Task: Search for novels in English on Flipkart and add interesting ones to your wishlist.
Action: Mouse pressed left at (282, 50)
Screenshot: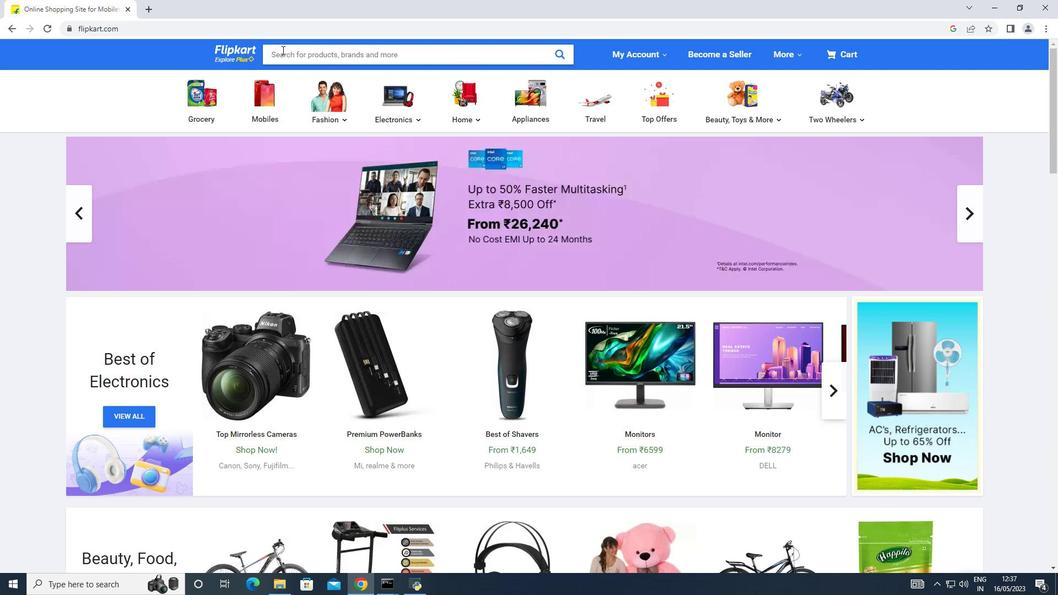 
Action: Key pressed <Key.shift>Novels
Screenshot: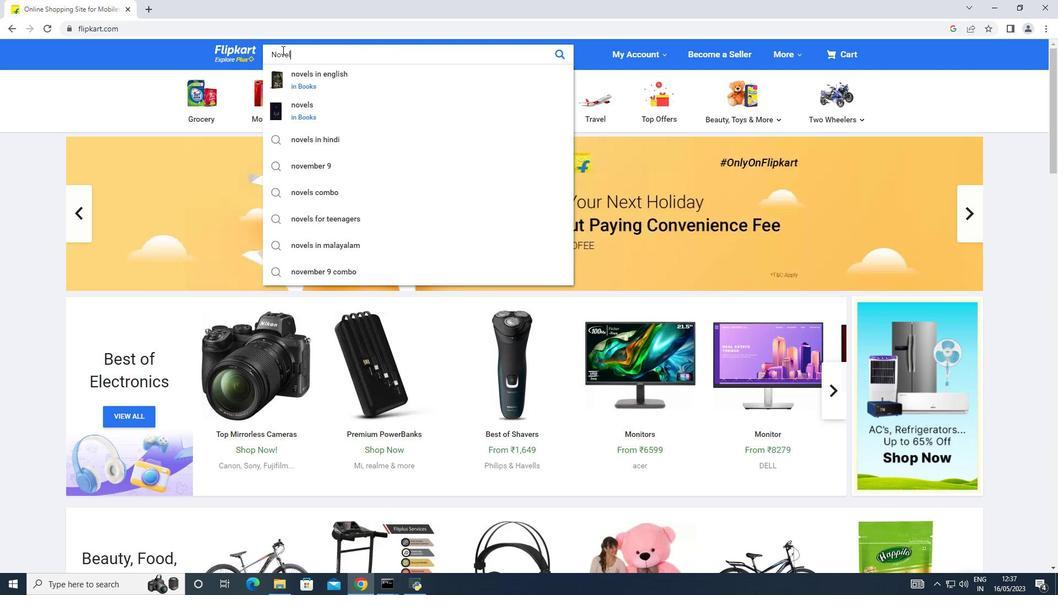 
Action: Mouse moved to (310, 74)
Screenshot: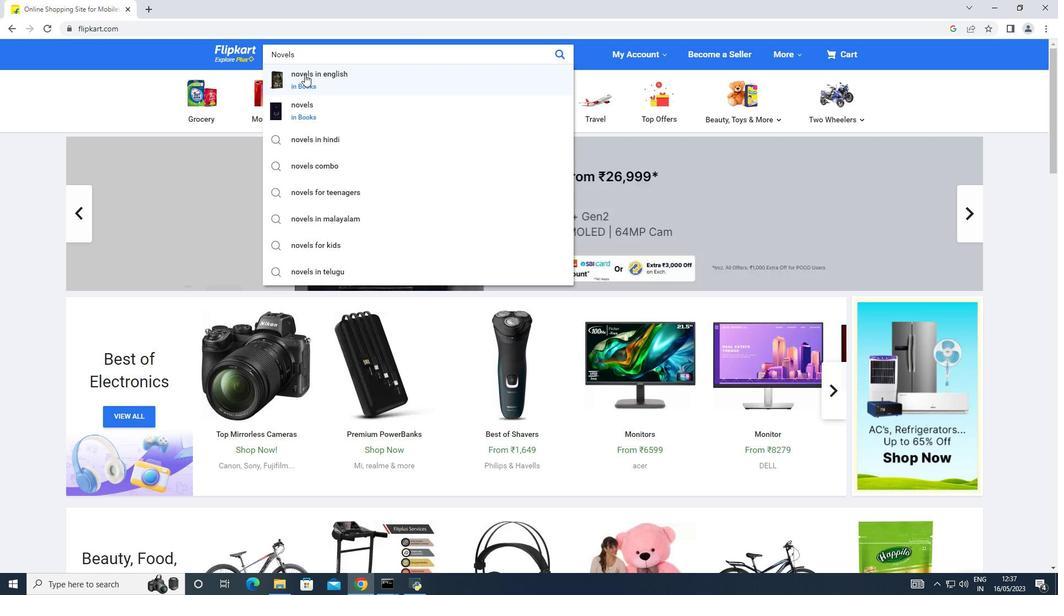 
Action: Mouse pressed left at (310, 74)
Screenshot: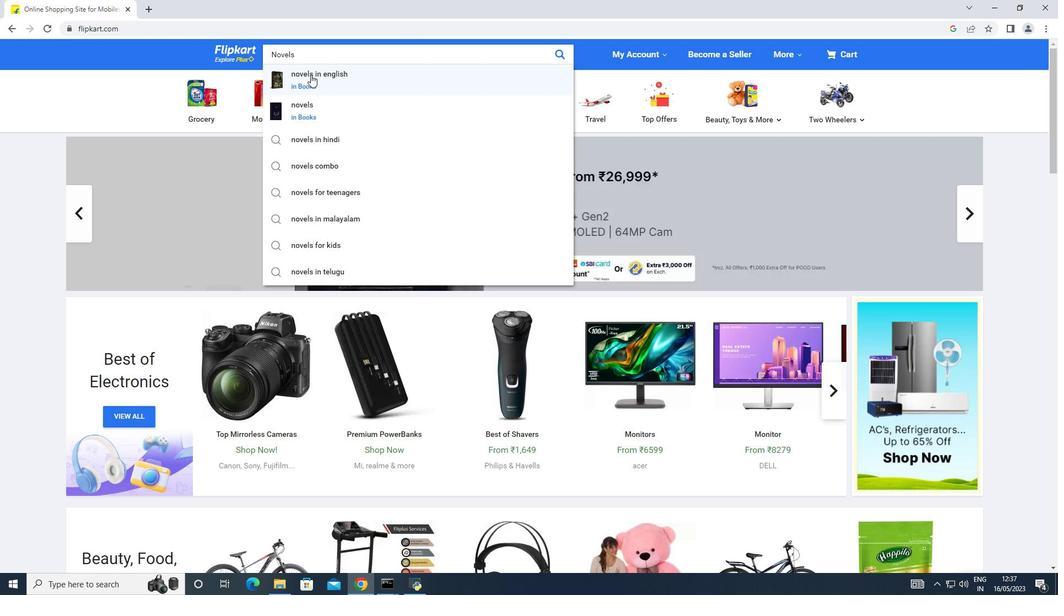 
Action: Mouse moved to (359, 207)
Screenshot: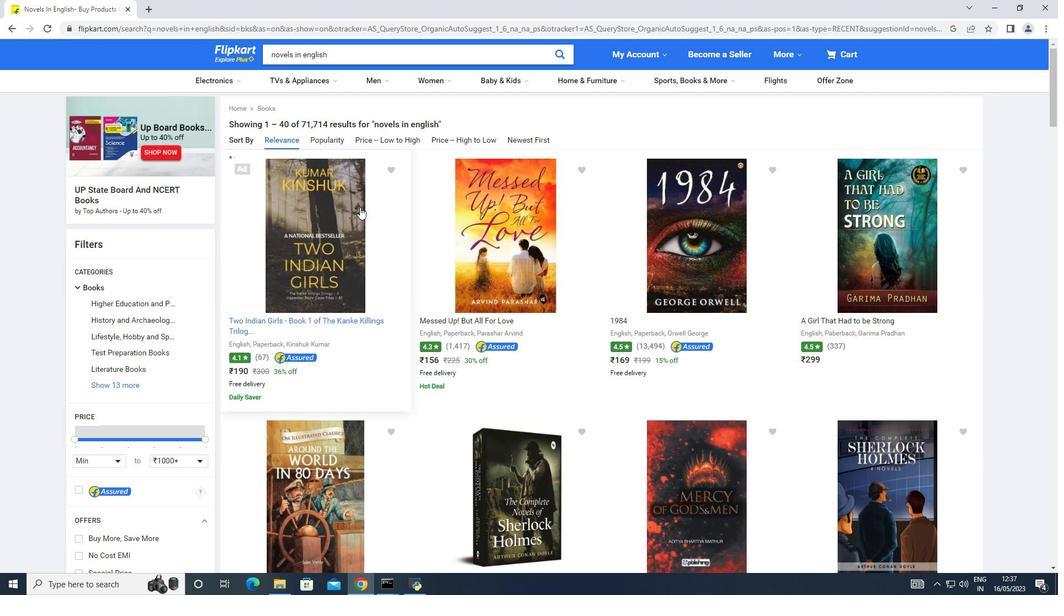 
Action: Mouse scrolled (359, 207) with delta (0, 0)
Screenshot: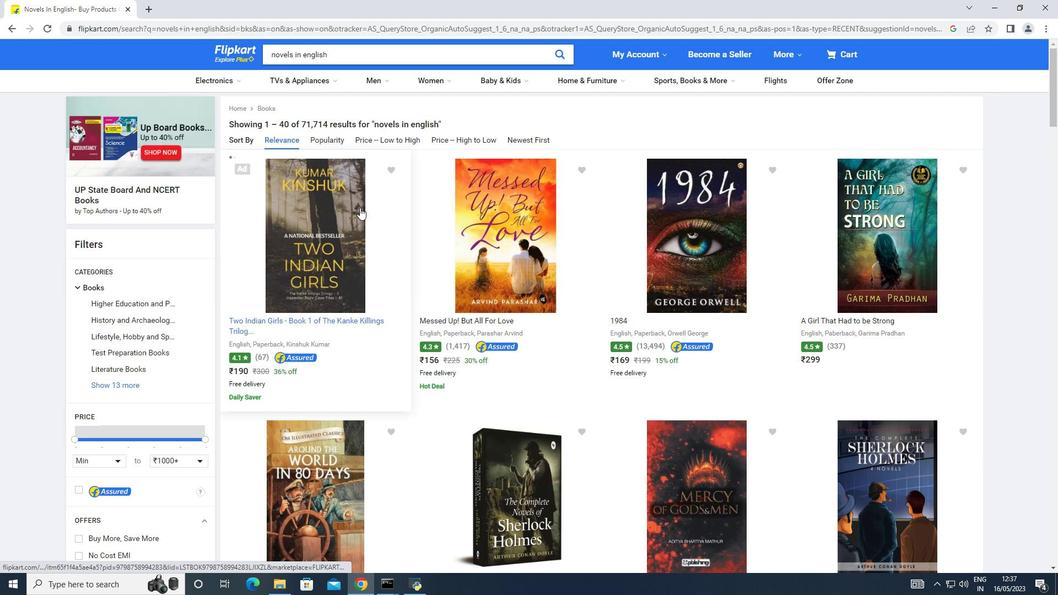 
Action: Mouse scrolled (359, 207) with delta (0, 0)
Screenshot: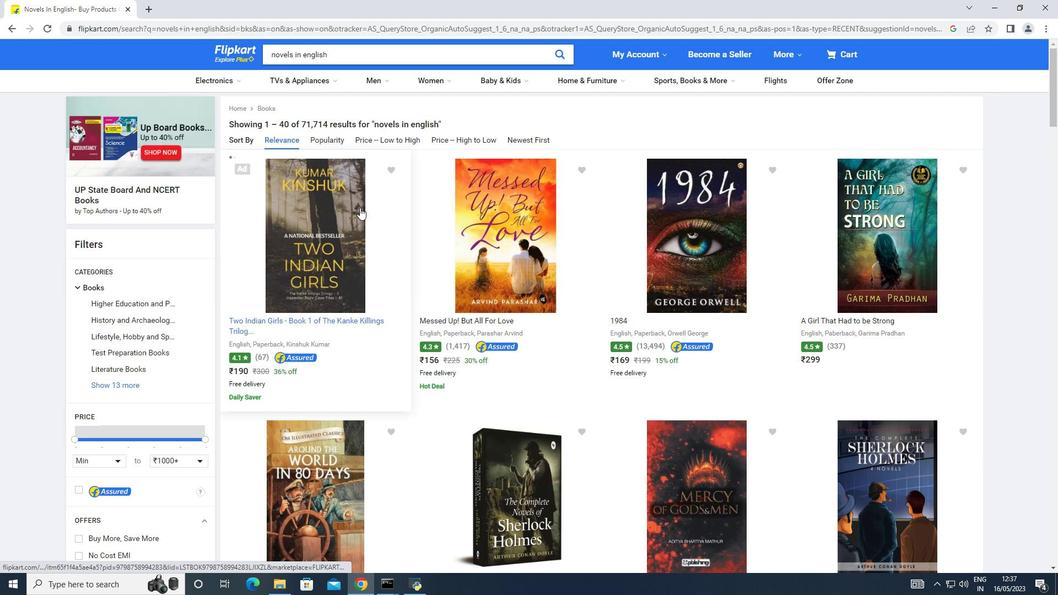 
Action: Mouse scrolled (359, 207) with delta (0, 0)
Screenshot: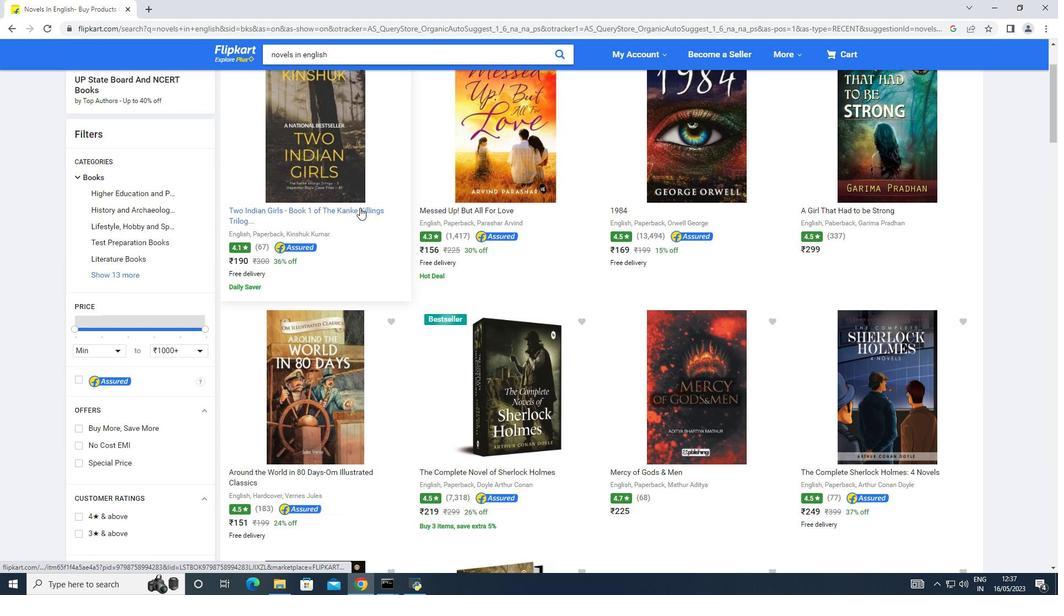 
Action: Mouse scrolled (359, 207) with delta (0, 0)
Screenshot: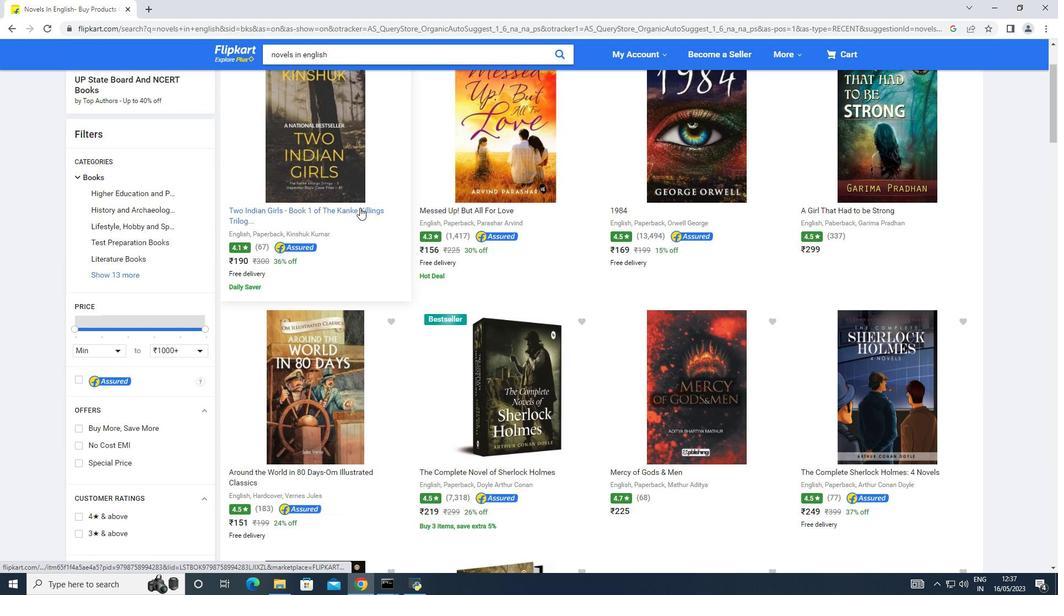 
Action: Mouse scrolled (359, 207) with delta (0, 0)
Screenshot: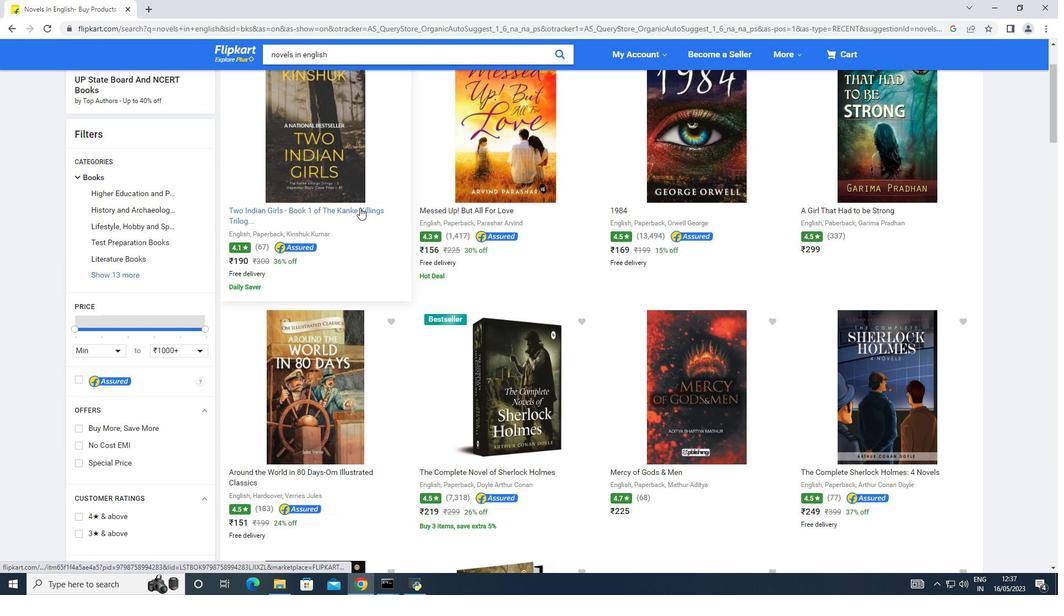 
Action: Mouse scrolled (359, 207) with delta (0, 0)
Screenshot: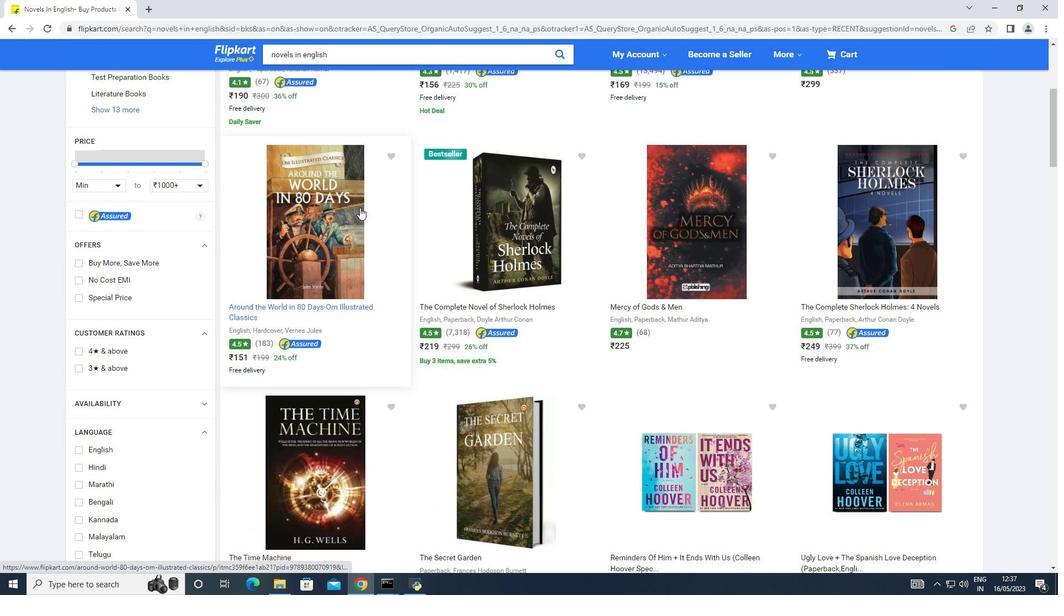 
Action: Mouse moved to (359, 207)
Screenshot: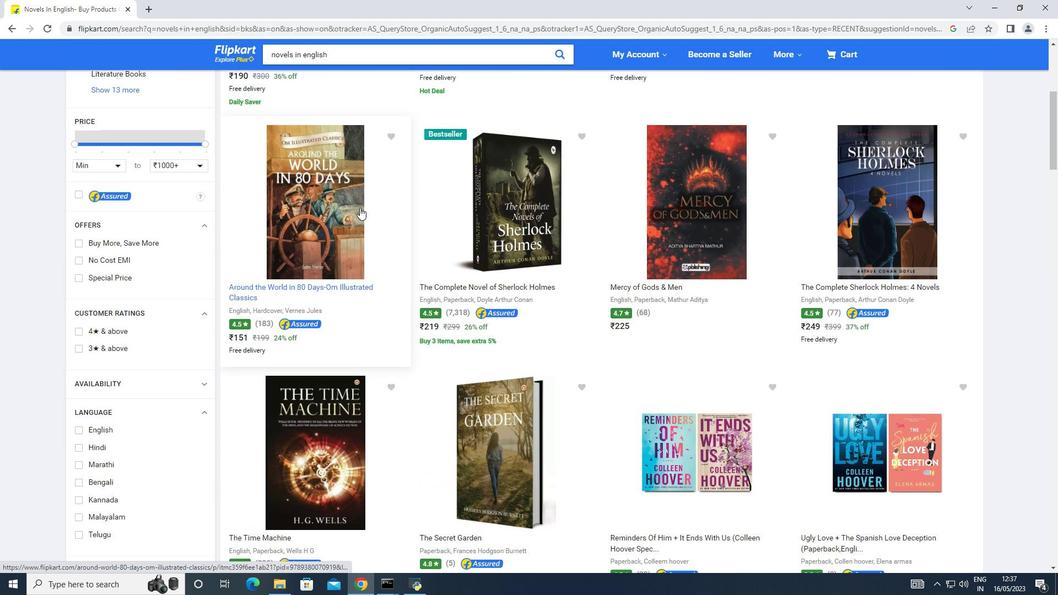 
Action: Mouse scrolled (359, 207) with delta (0, 0)
Screenshot: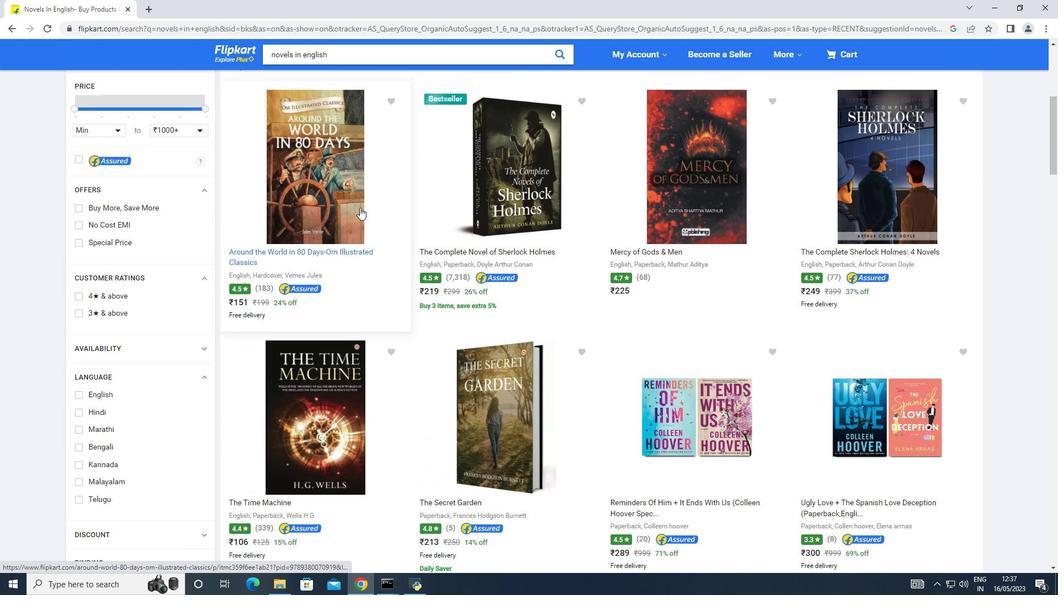 
Action: Mouse scrolled (359, 207) with delta (0, 0)
Screenshot: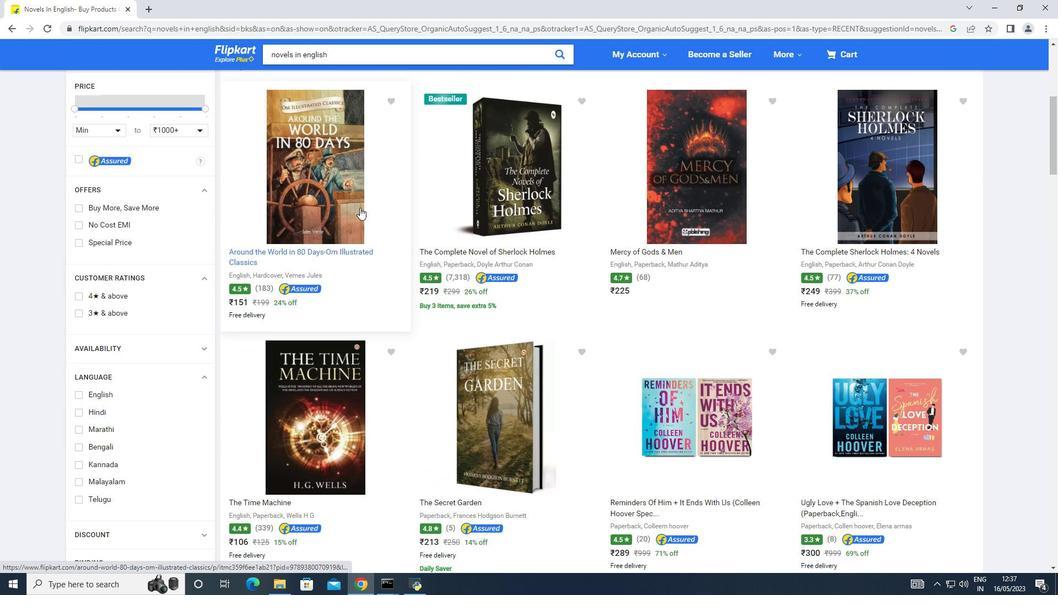 
Action: Mouse scrolled (359, 207) with delta (0, 0)
Screenshot: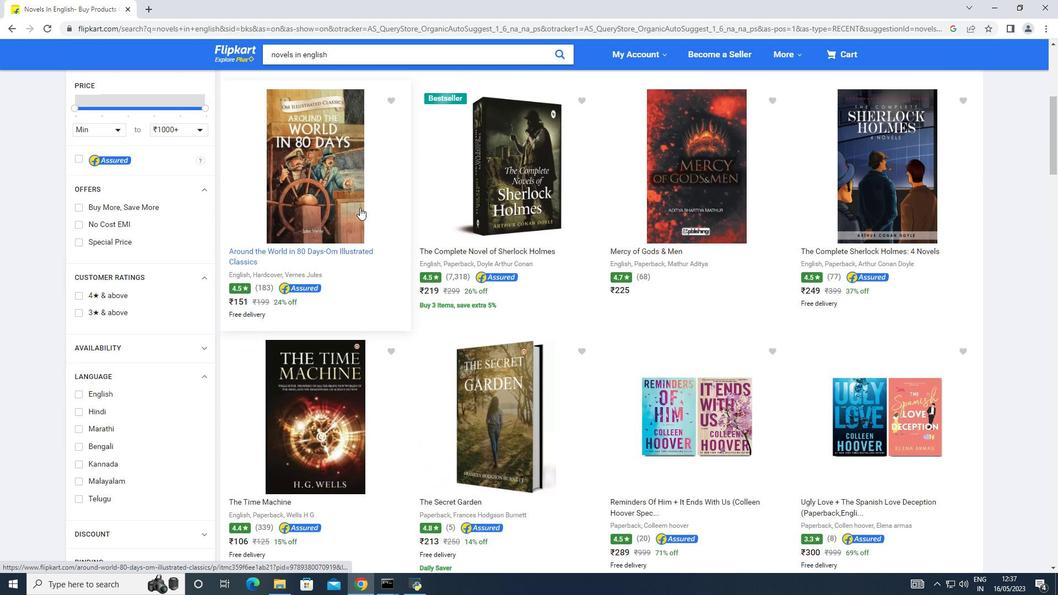 
Action: Mouse scrolled (359, 207) with delta (0, 0)
Screenshot: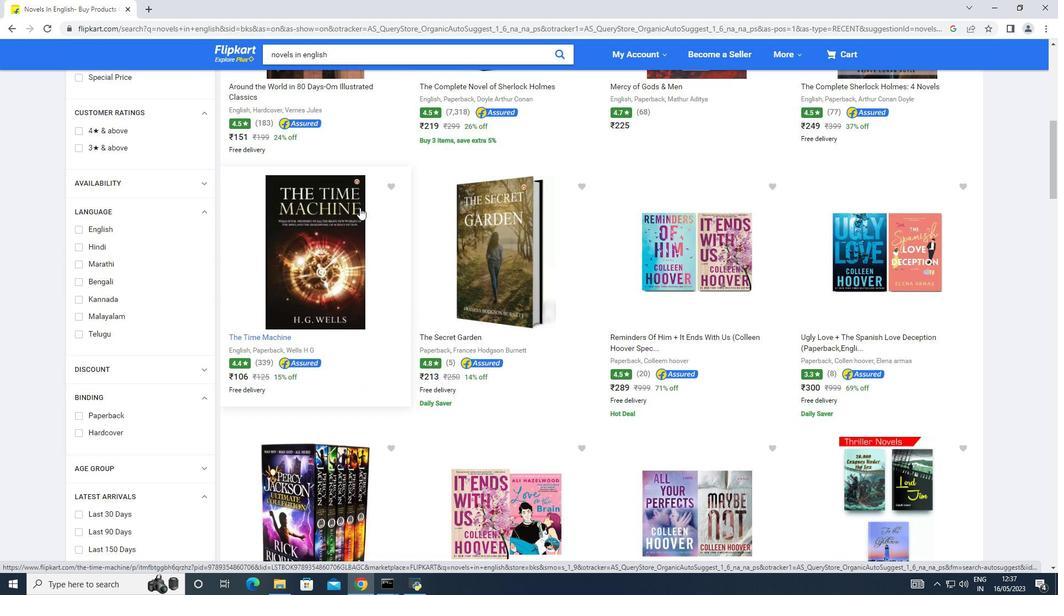 
Action: Mouse scrolled (359, 207) with delta (0, 0)
Screenshot: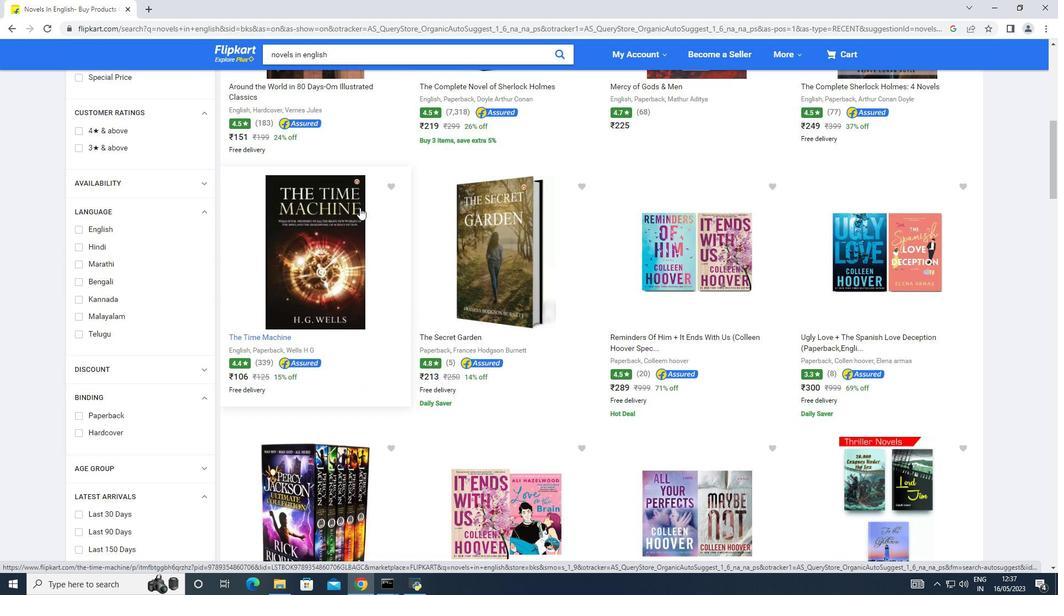
Action: Mouse scrolled (359, 207) with delta (0, 0)
Screenshot: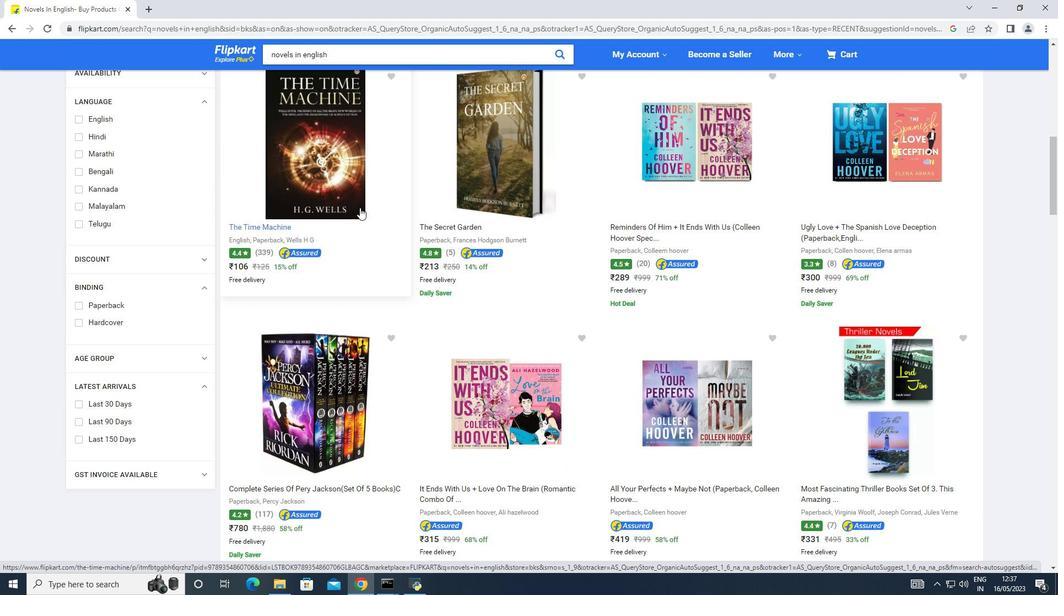 
Action: Mouse moved to (495, 245)
Screenshot: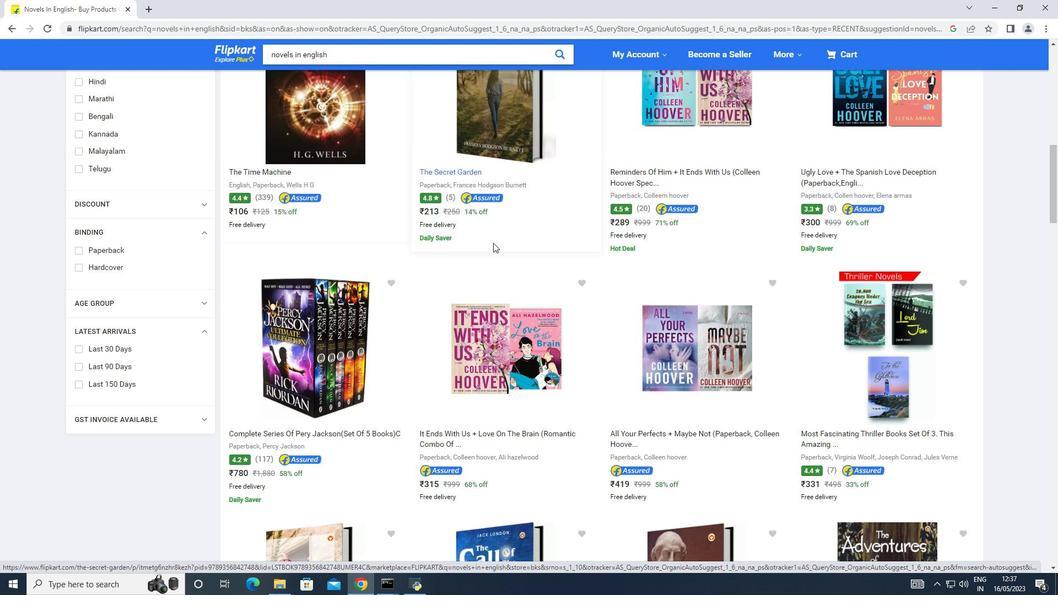 
Action: Mouse scrolled (495, 244) with delta (0, 0)
Screenshot: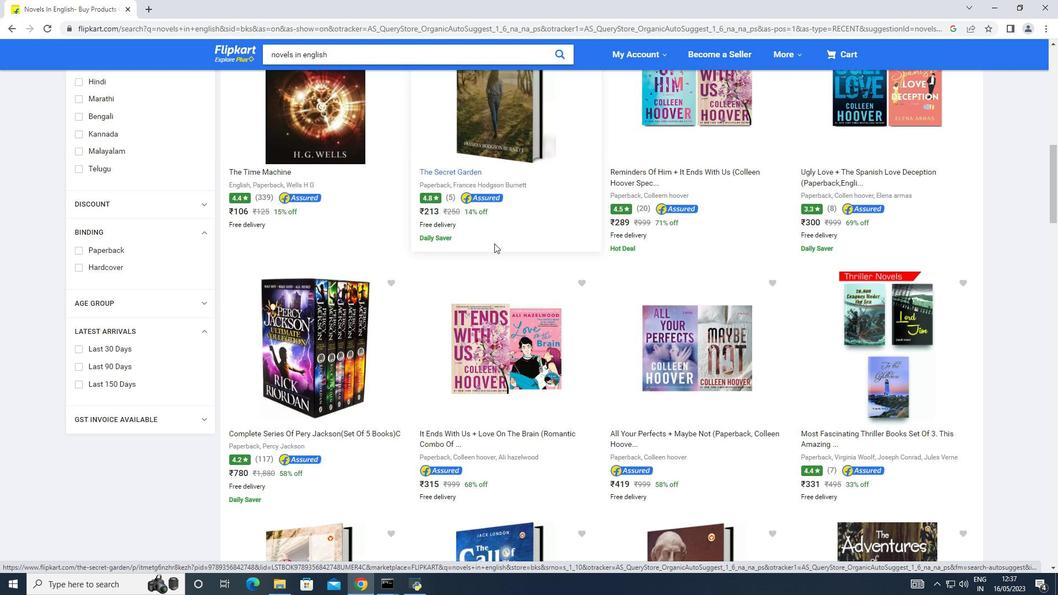 
Action: Mouse scrolled (495, 244) with delta (0, 0)
Screenshot: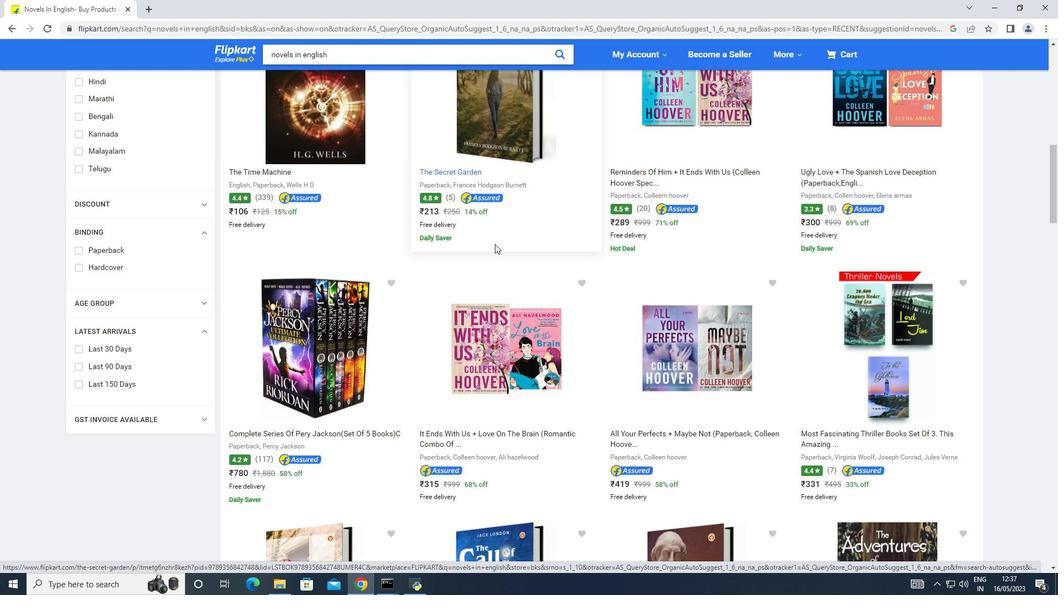 
Action: Mouse moved to (497, 245)
Screenshot: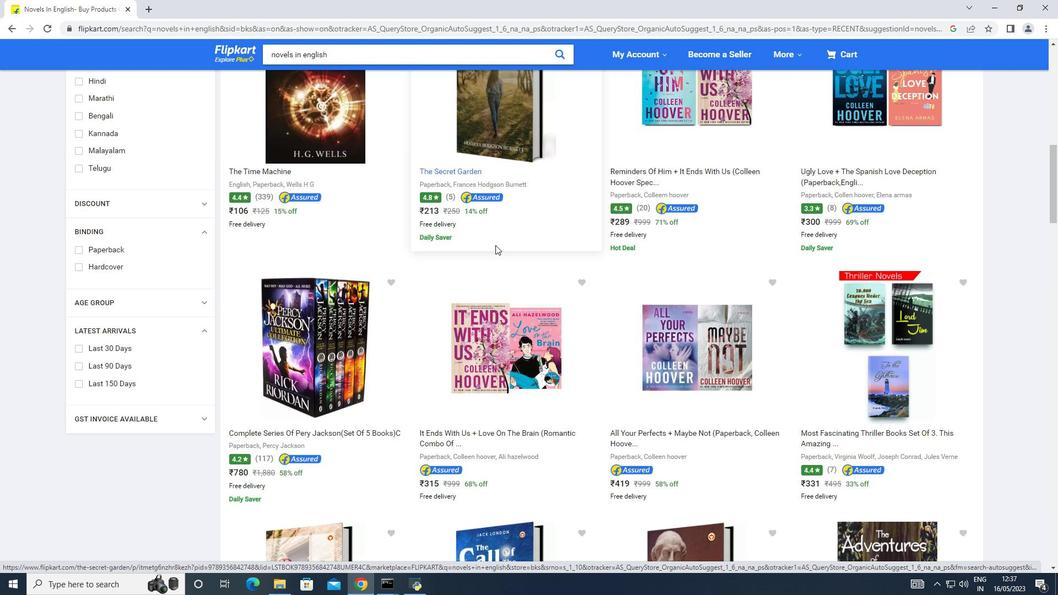 
Action: Mouse scrolled (497, 245) with delta (0, 0)
Screenshot: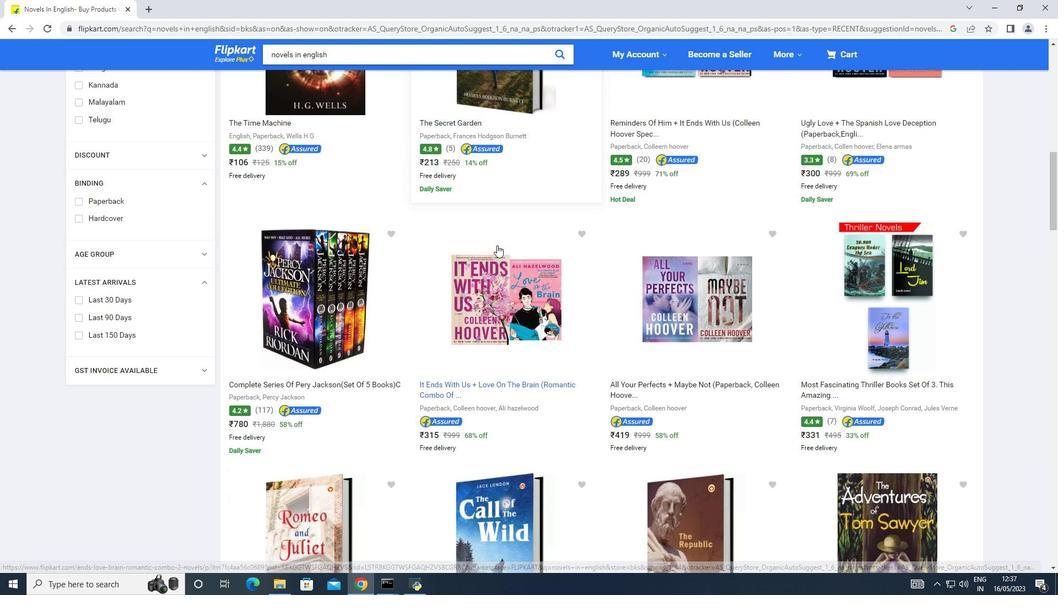 
Action: Mouse scrolled (497, 245) with delta (0, 0)
Screenshot: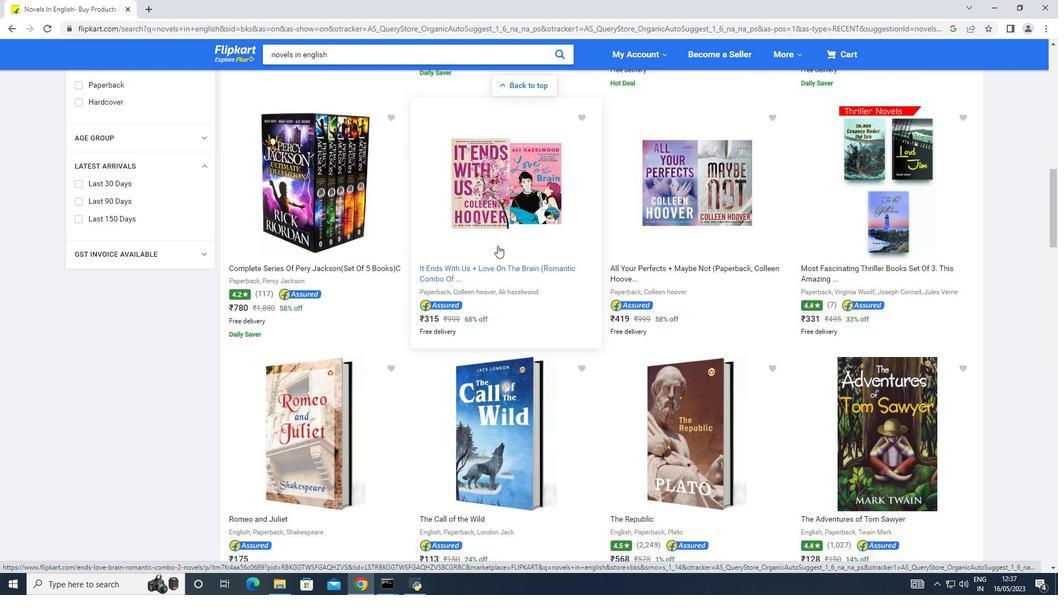 
Action: Mouse scrolled (497, 245) with delta (0, 0)
Screenshot: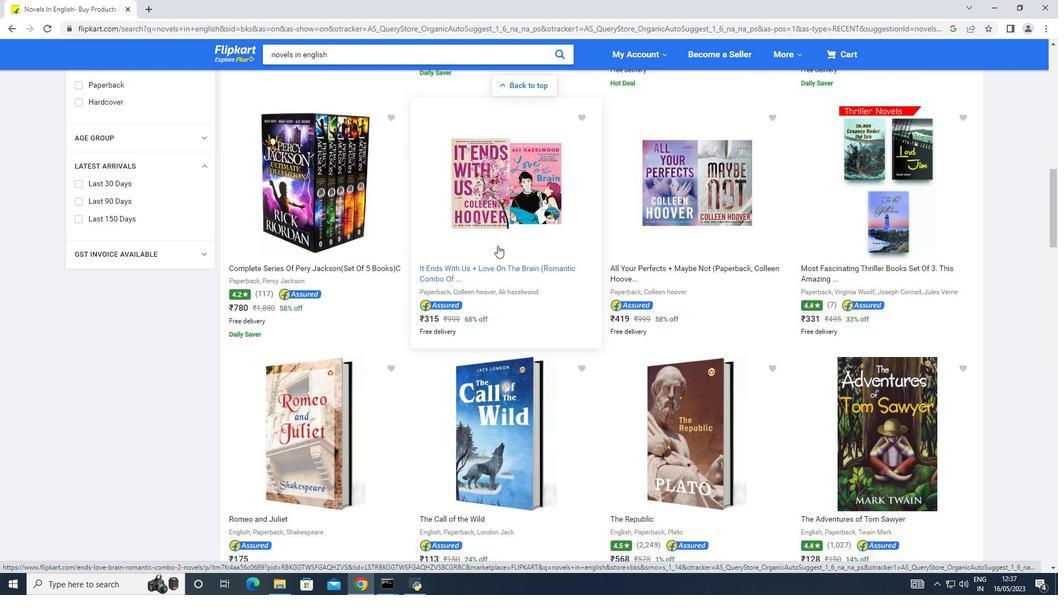 
Action: Mouse moved to (498, 245)
Screenshot: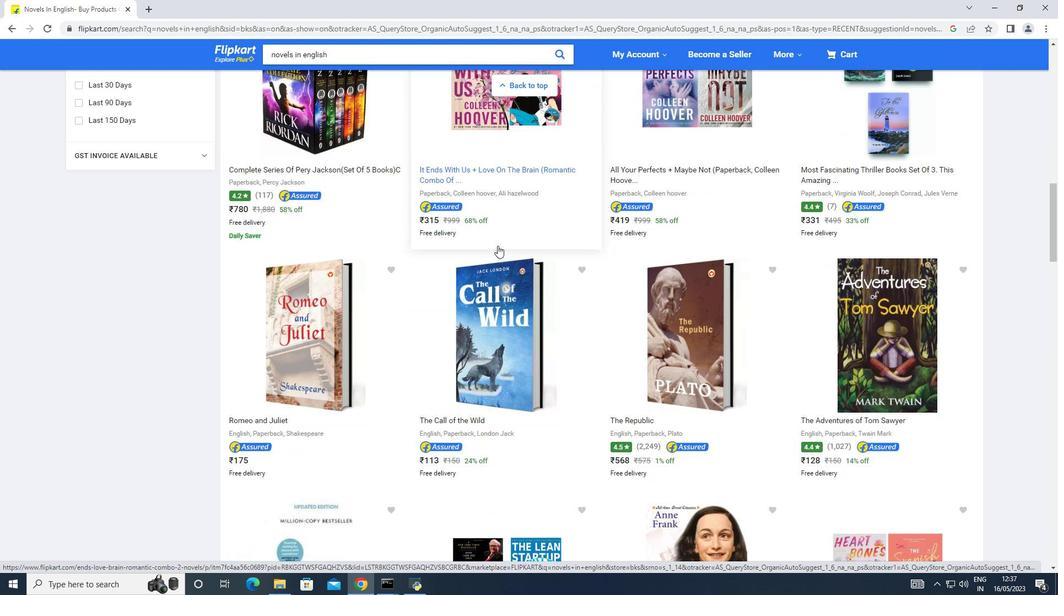 
Action: Mouse scrolled (498, 245) with delta (0, 0)
Screenshot: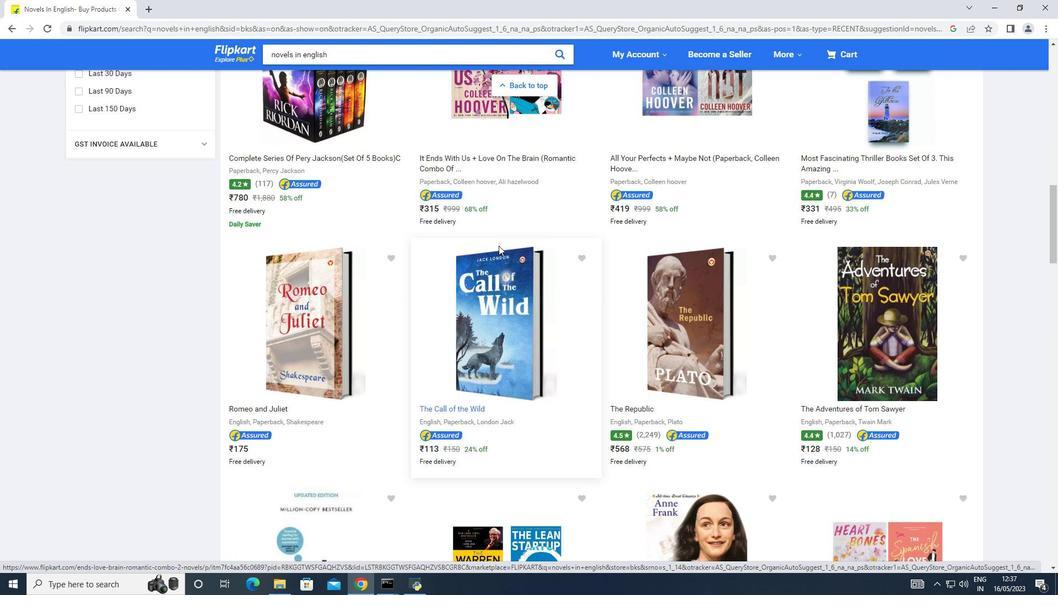 
Action: Mouse scrolled (498, 245) with delta (0, 0)
Screenshot: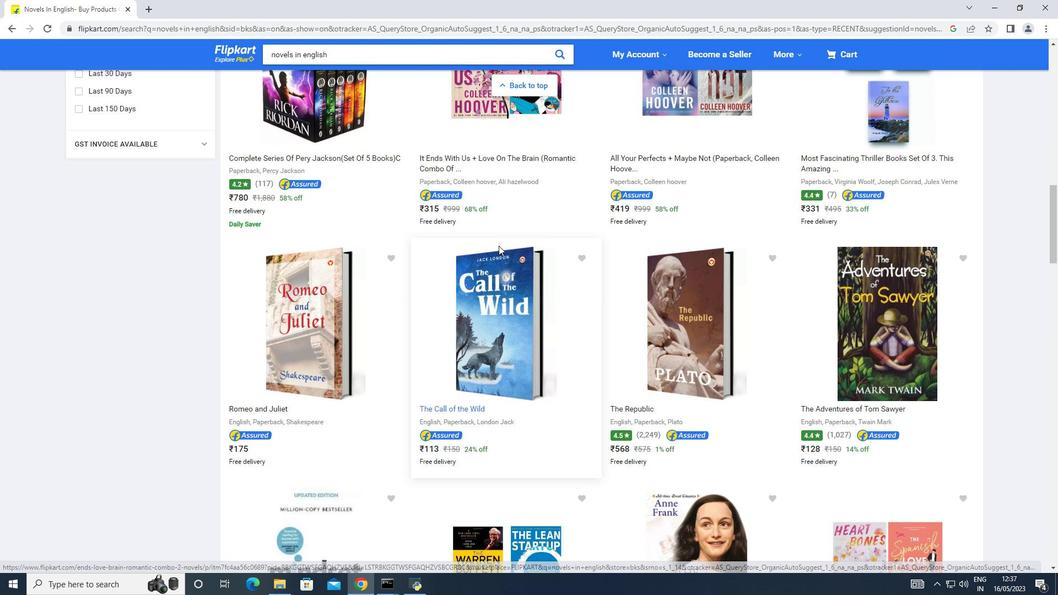 
Action: Mouse moved to (499, 244)
Screenshot: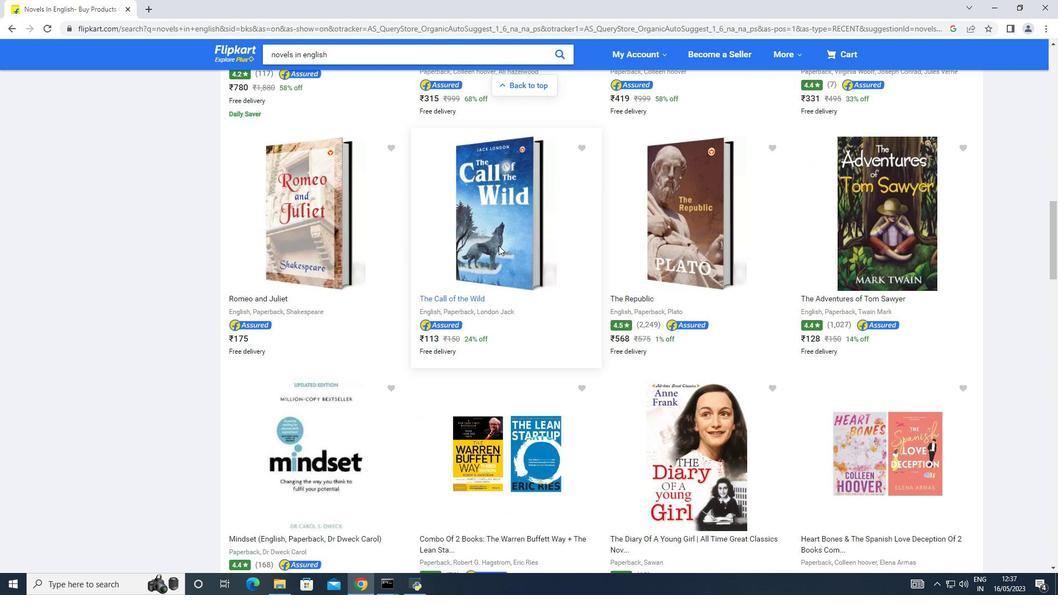
Action: Mouse scrolled (499, 244) with delta (0, 0)
Screenshot: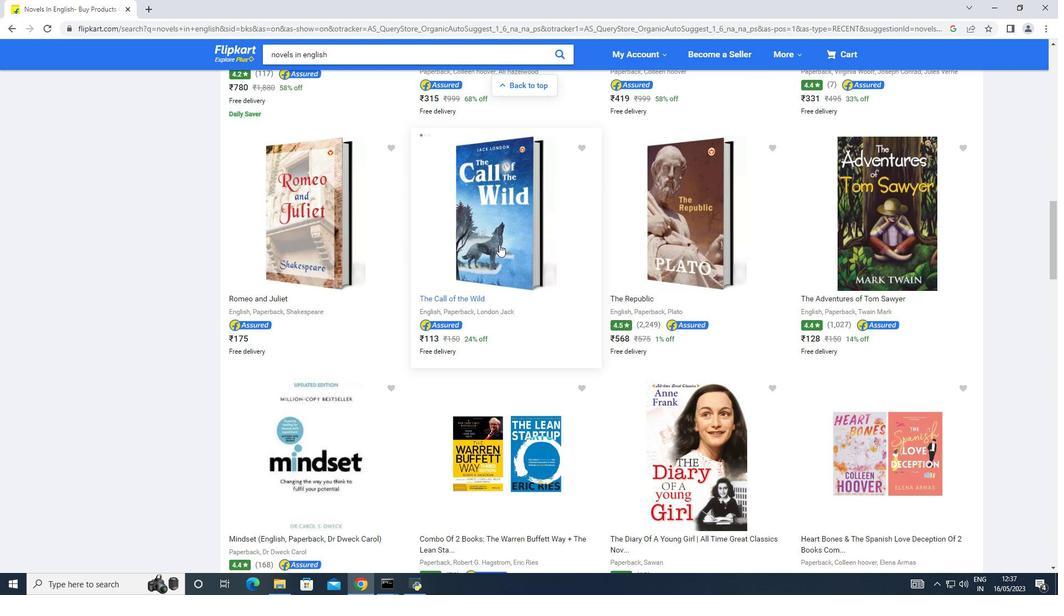 
Action: Mouse scrolled (499, 244) with delta (0, 0)
Screenshot: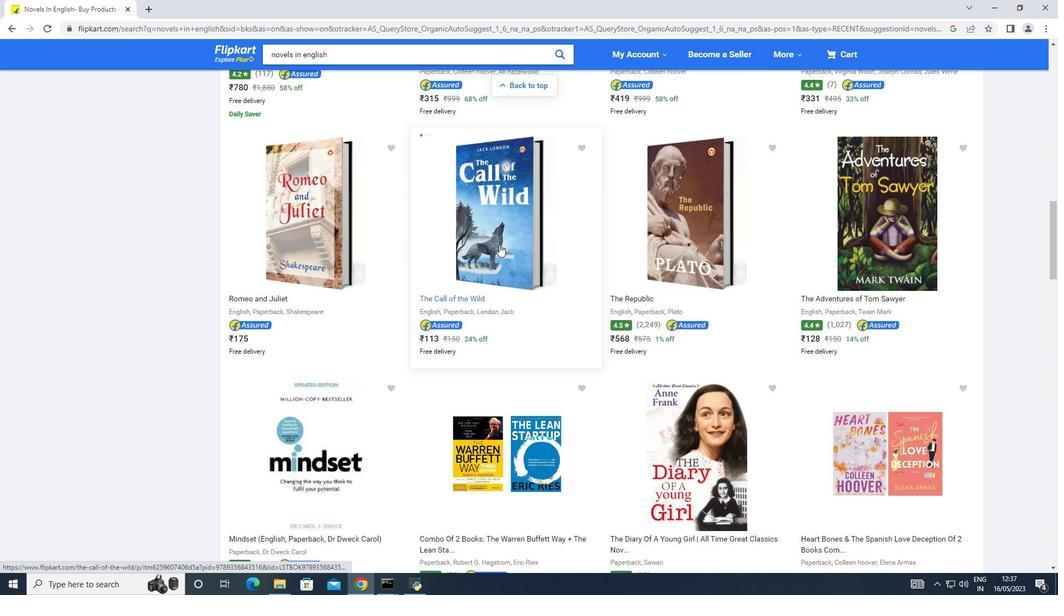
Action: Mouse moved to (496, 245)
Screenshot: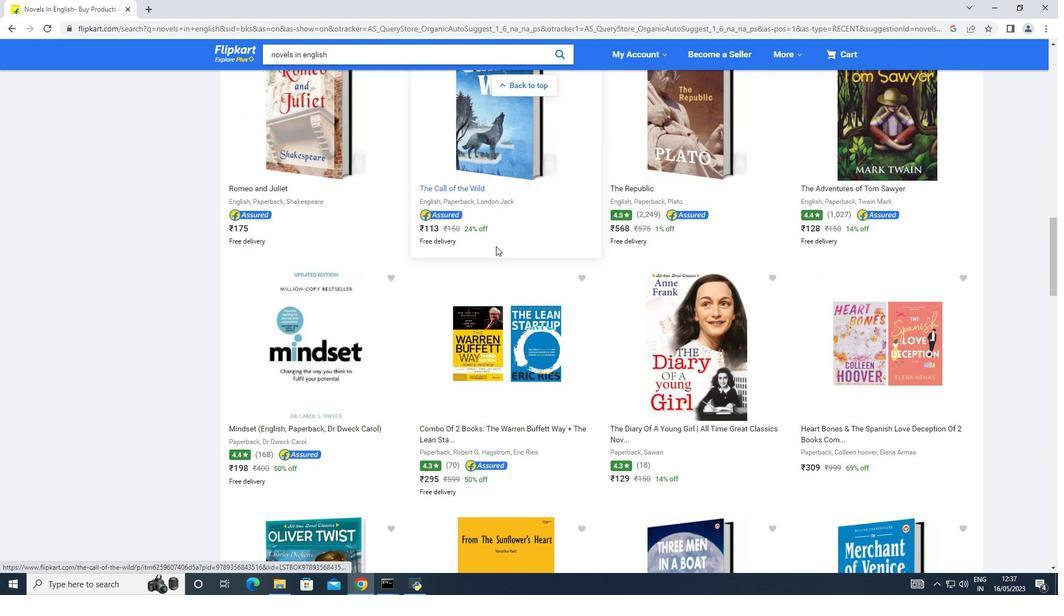 
Action: Mouse scrolled (496, 245) with delta (0, 0)
Screenshot: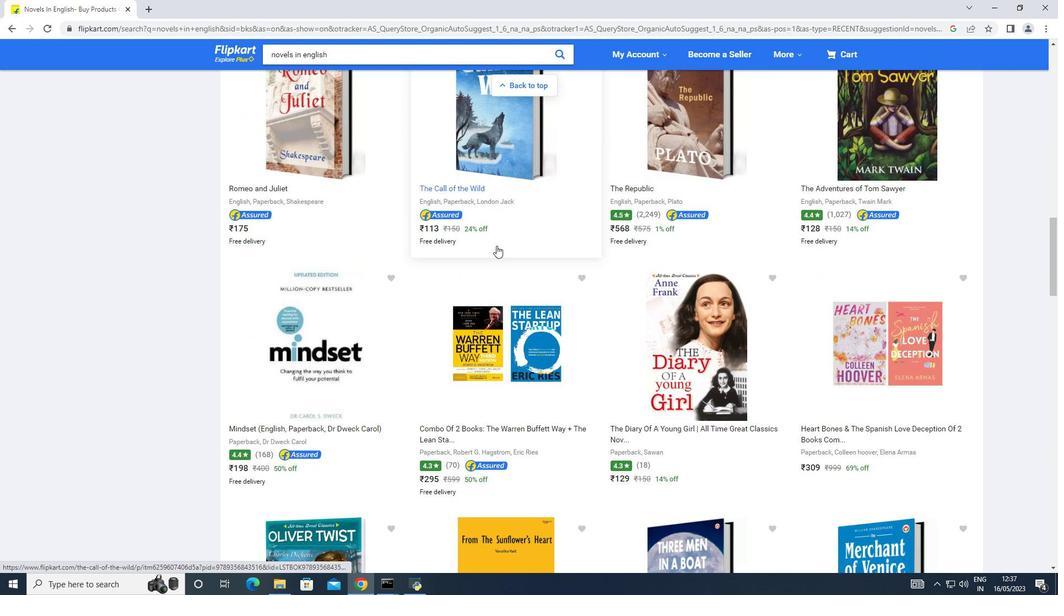 
Action: Mouse scrolled (496, 245) with delta (0, 0)
Screenshot: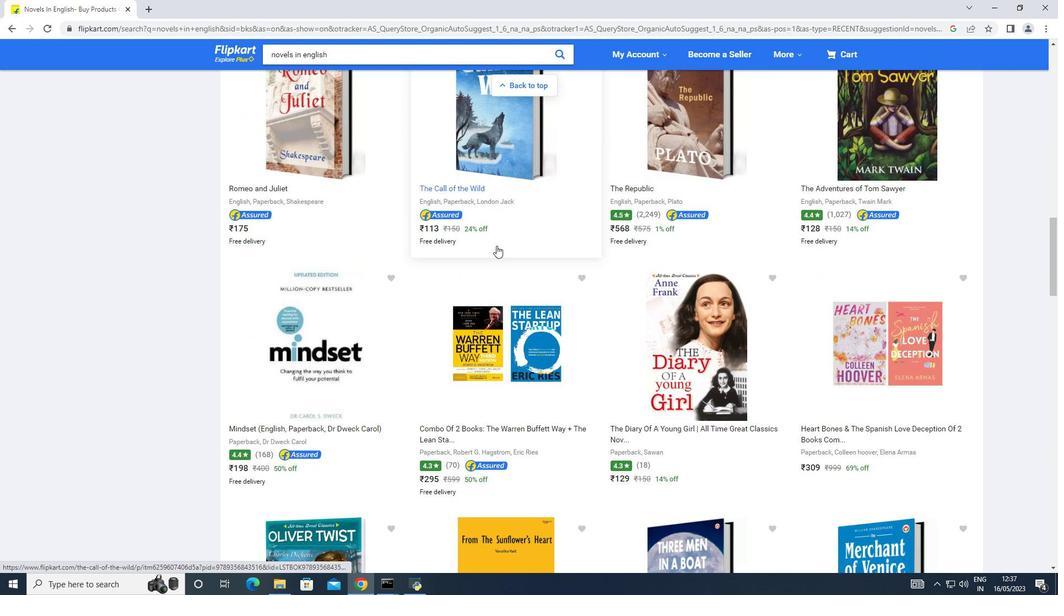 
Action: Mouse scrolled (496, 245) with delta (0, 0)
Screenshot: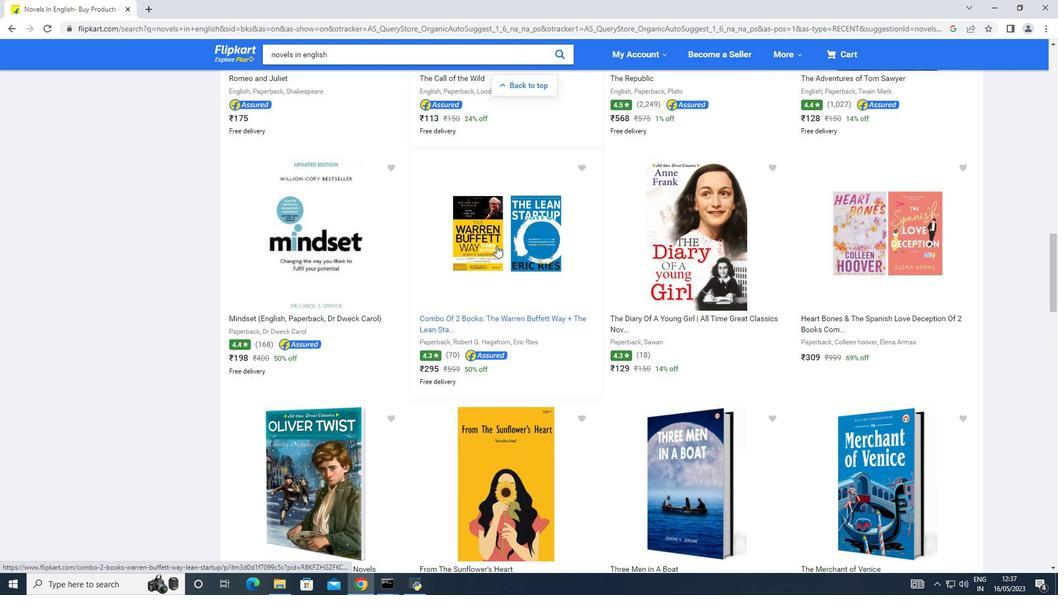 
Action: Mouse scrolled (496, 245) with delta (0, 0)
Screenshot: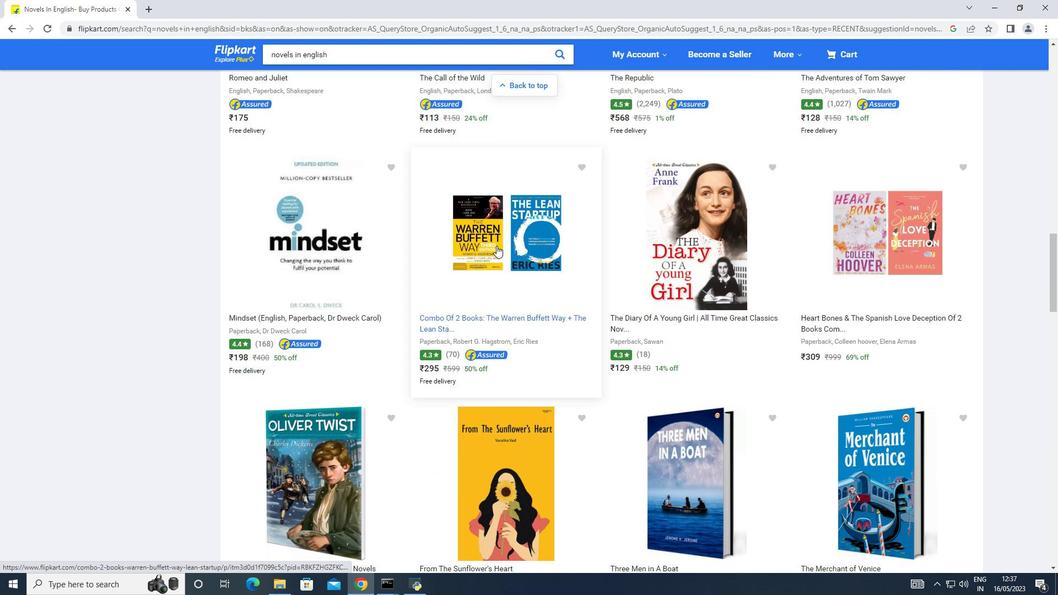 
Action: Mouse moved to (497, 245)
Screenshot: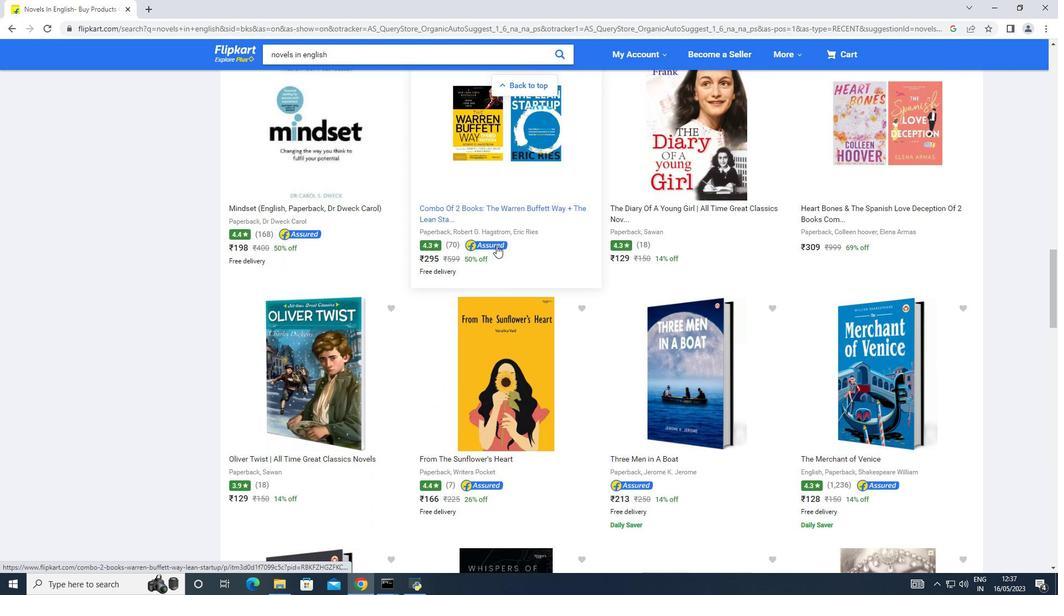 
Action: Mouse scrolled (497, 245) with delta (0, 0)
Screenshot: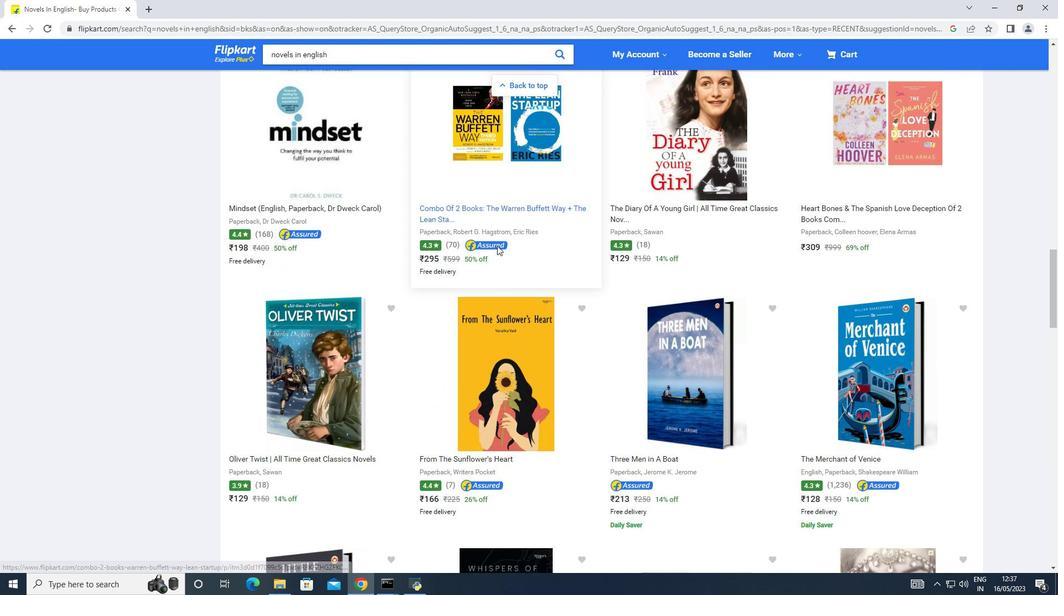 
Action: Mouse scrolled (497, 245) with delta (0, 0)
Screenshot: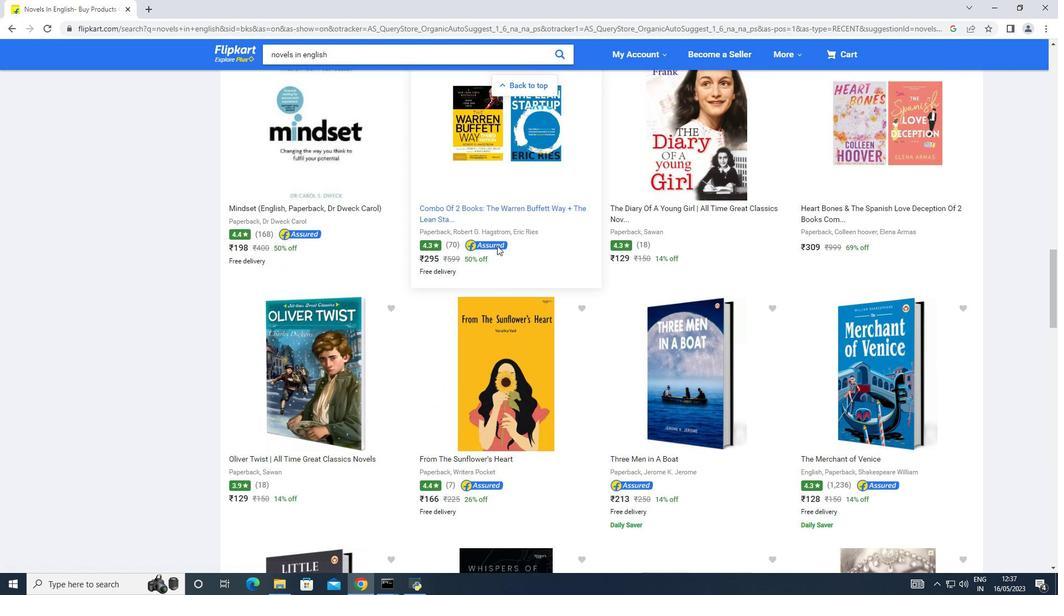 
Action: Mouse moved to (500, 244)
Screenshot: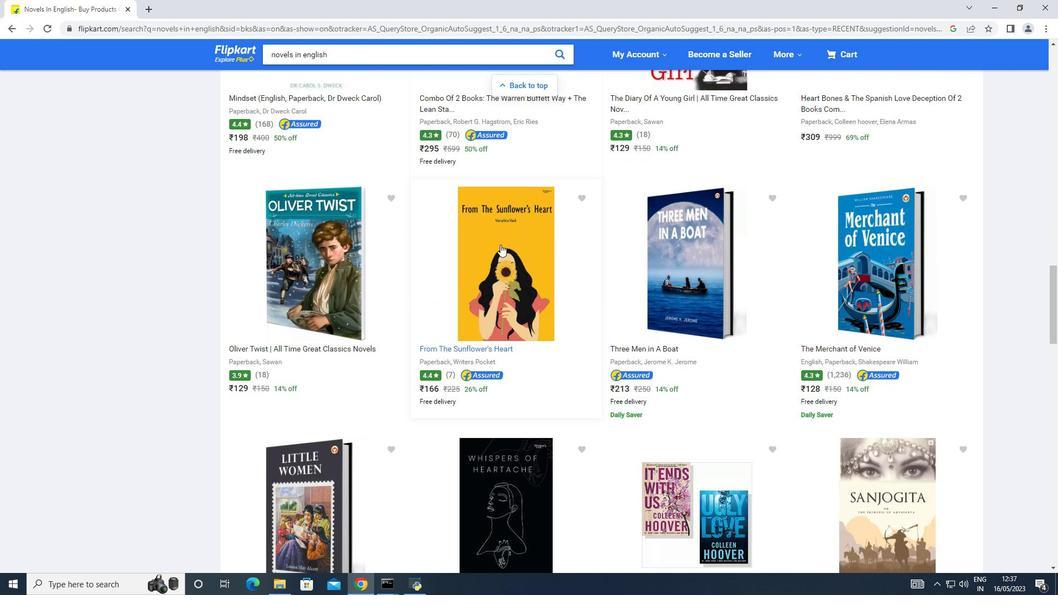 
Action: Mouse scrolled (500, 243) with delta (0, 0)
Screenshot: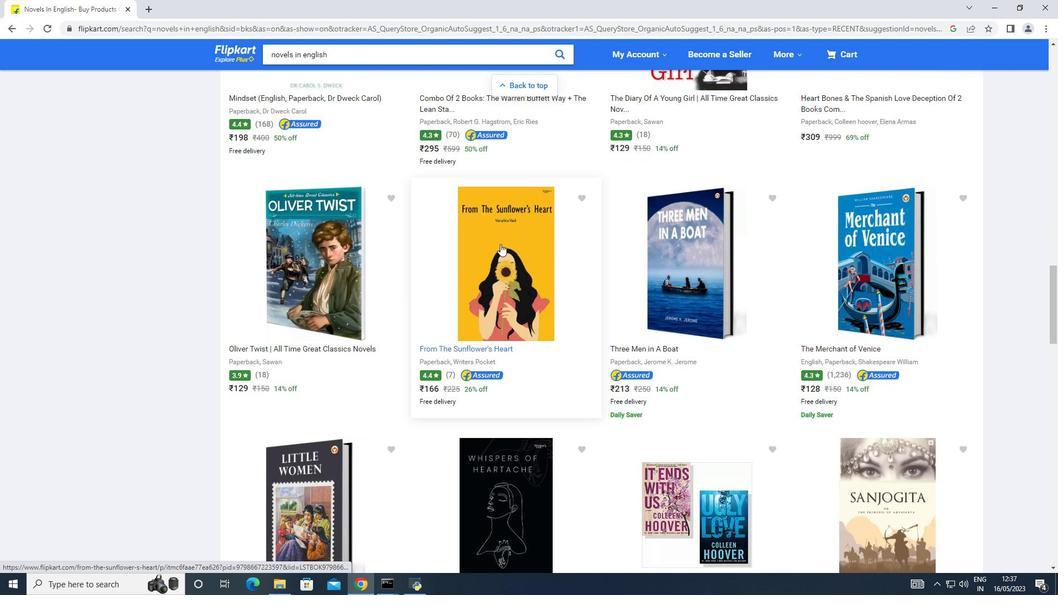 
Action: Mouse scrolled (500, 243) with delta (0, 0)
Screenshot: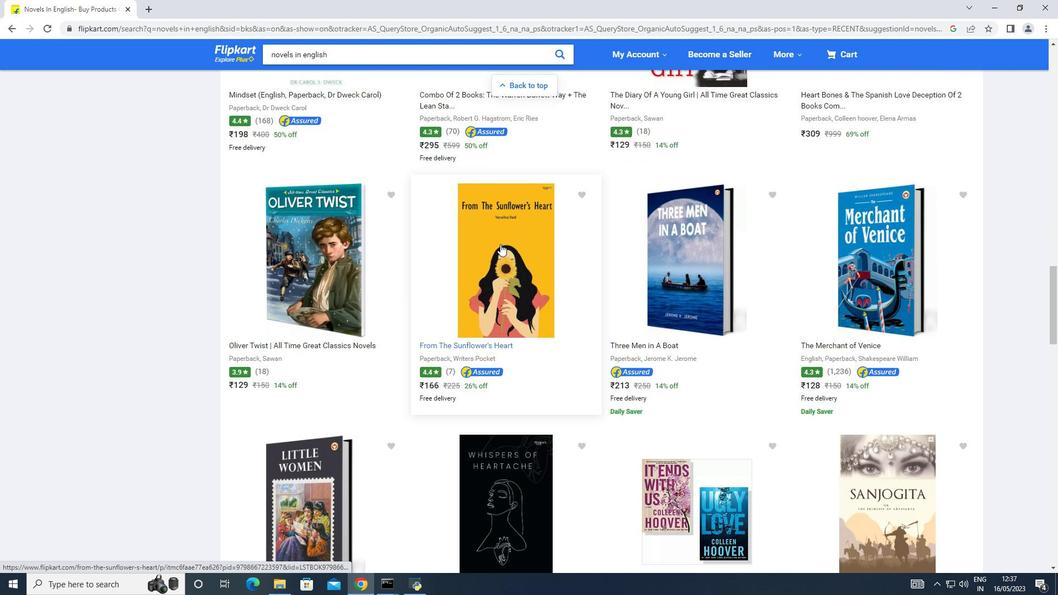 
Action: Mouse scrolled (500, 243) with delta (0, 0)
Screenshot: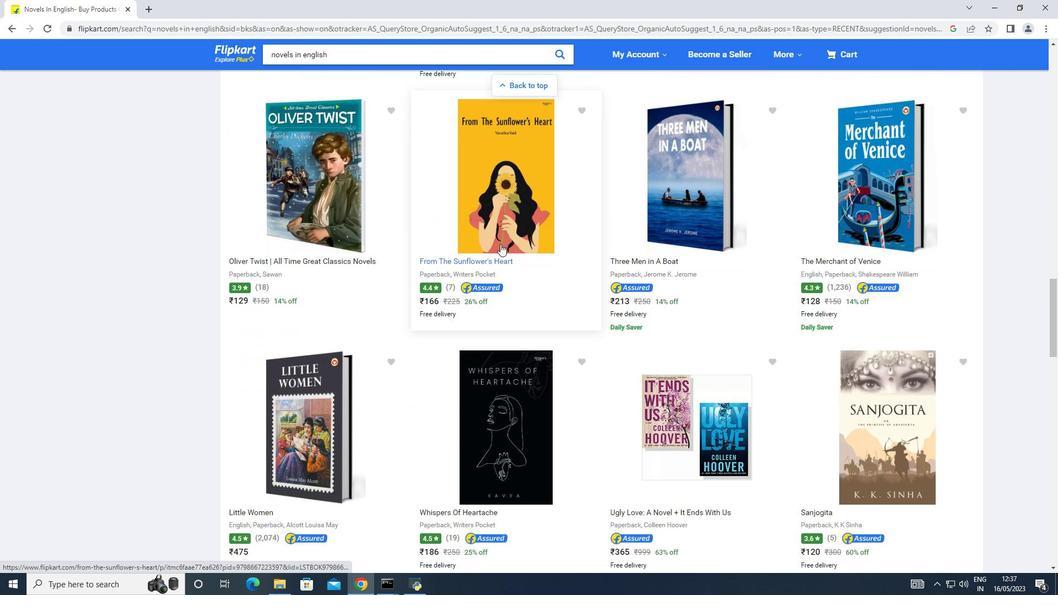 
Action: Mouse moved to (502, 243)
Screenshot: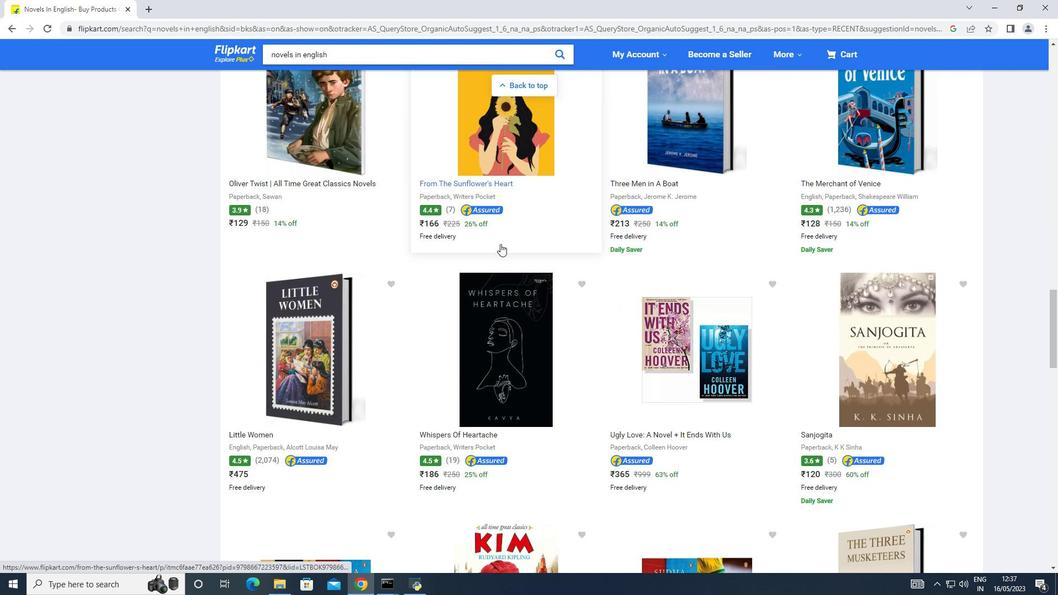 
Action: Mouse scrolled (502, 243) with delta (0, 0)
Screenshot: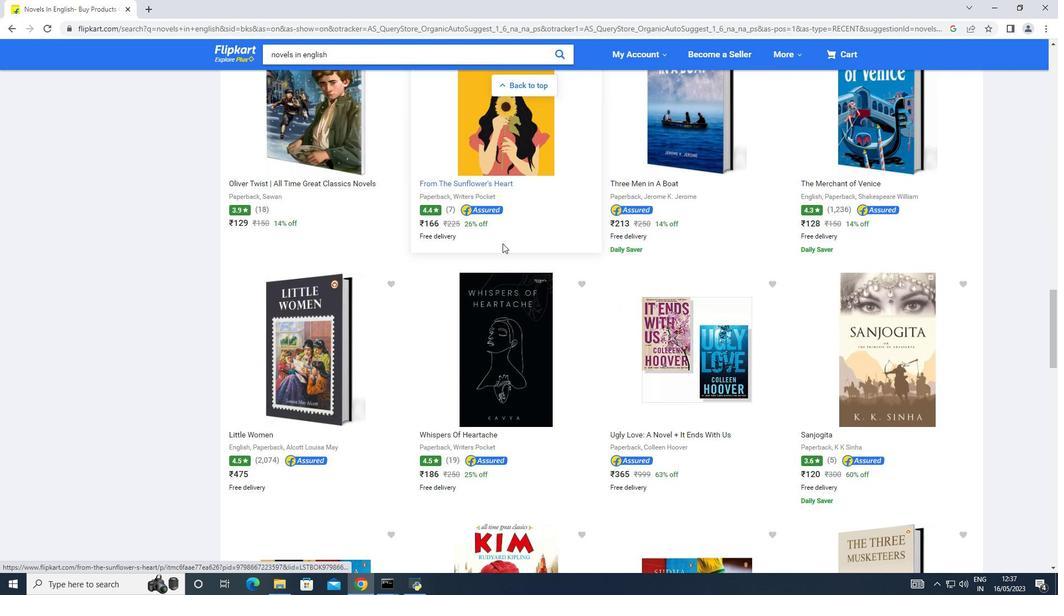 
Action: Mouse scrolled (502, 243) with delta (0, 0)
Screenshot: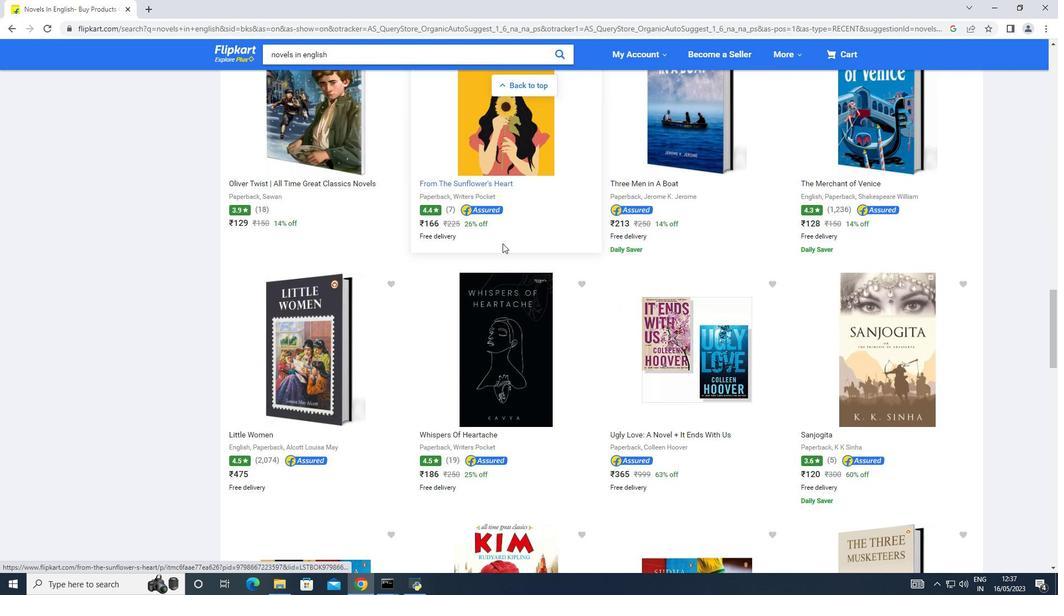 
Action: Mouse moved to (642, 249)
Screenshot: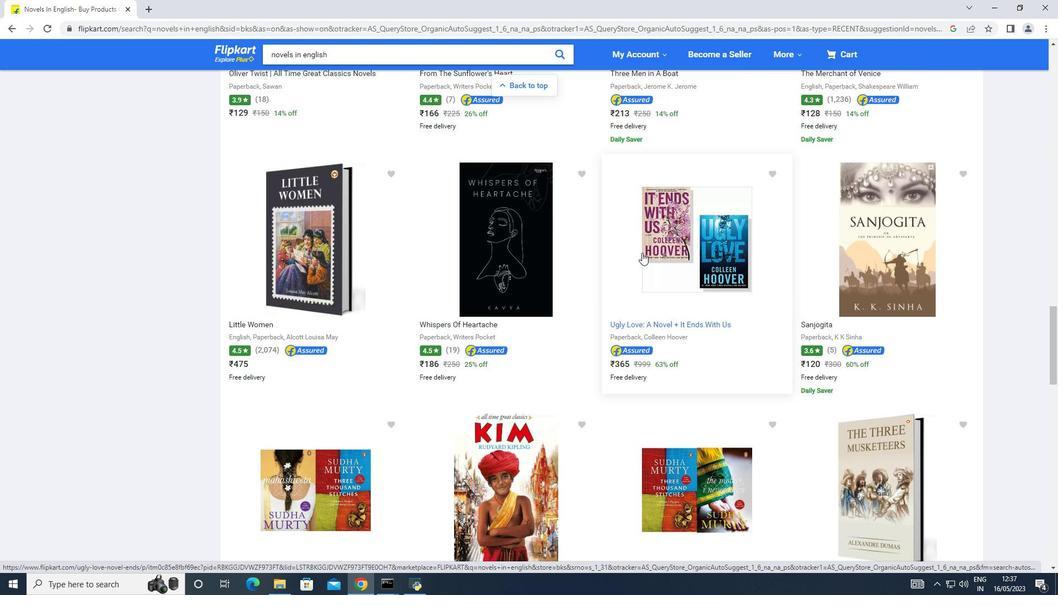 
Action: Mouse scrolled (642, 248) with delta (0, 0)
Screenshot: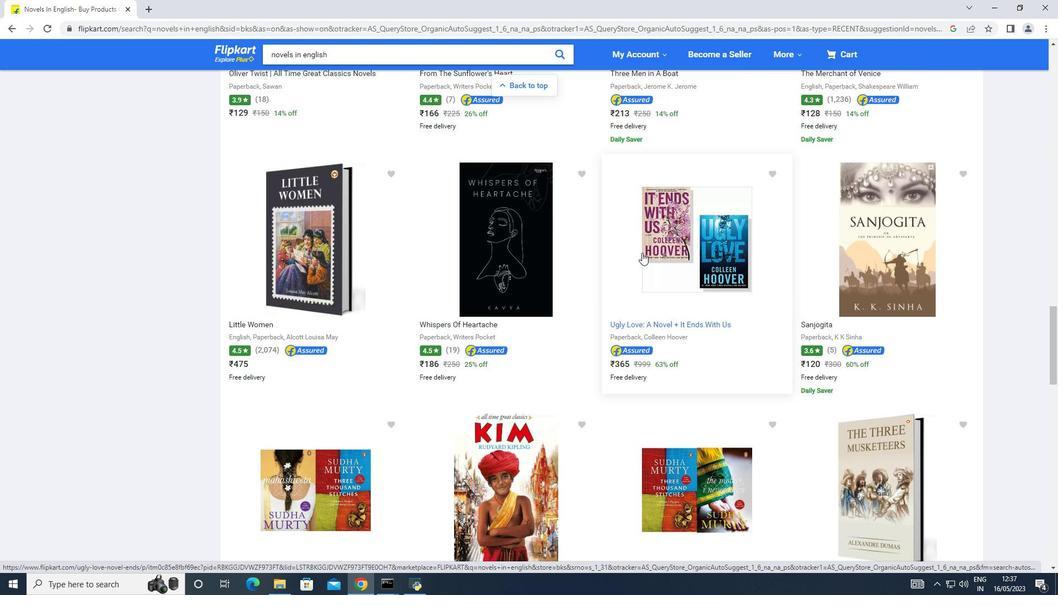 
Action: Mouse moved to (637, 236)
Screenshot: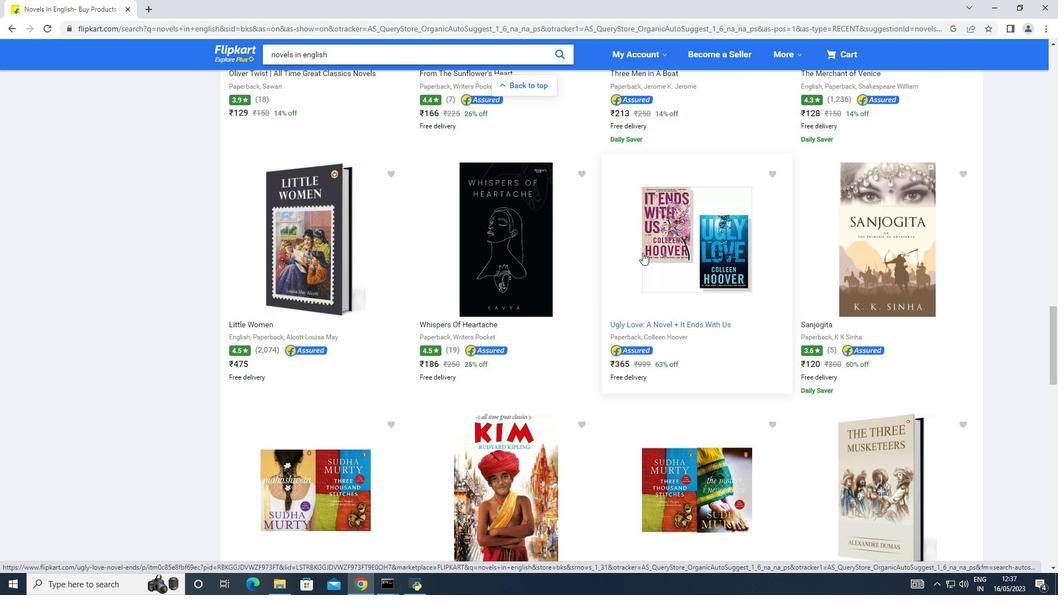 
Action: Mouse scrolled (637, 235) with delta (0, 0)
Screenshot: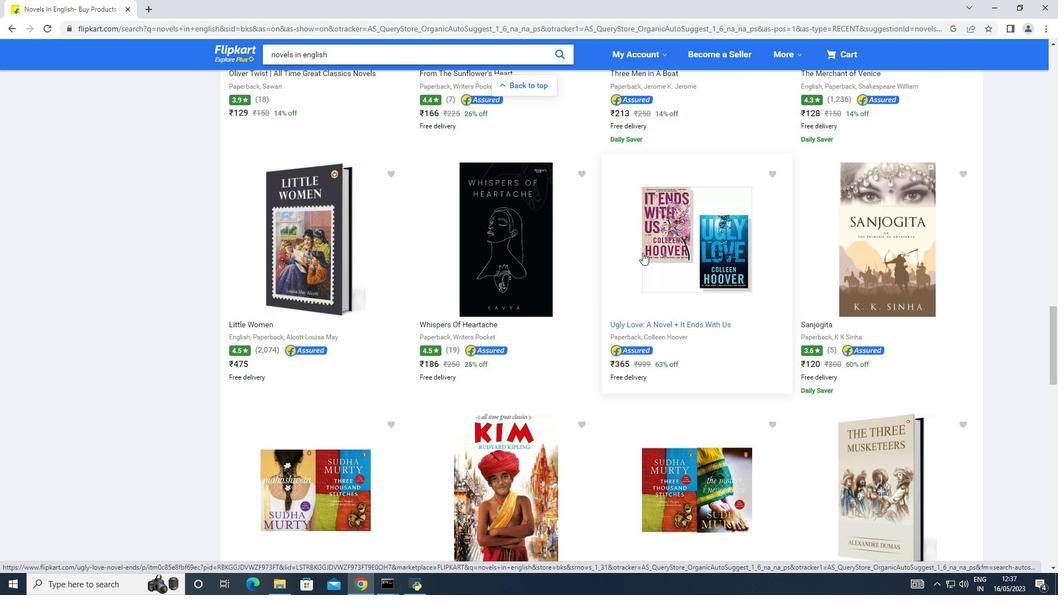 
Action: Mouse moved to (630, 212)
Screenshot: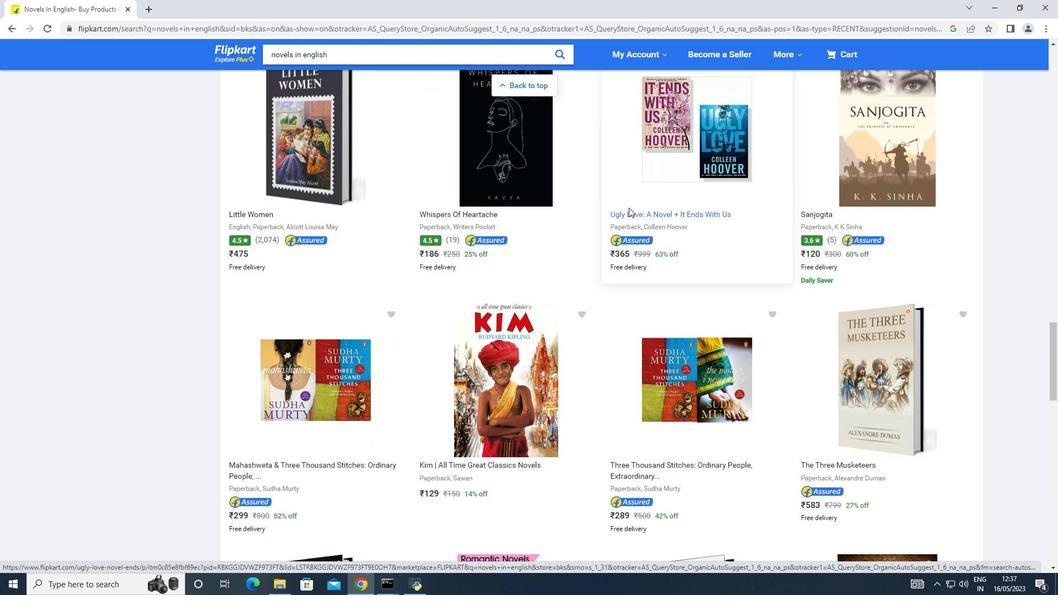 
Action: Mouse scrolled (630, 212) with delta (0, 0)
Screenshot: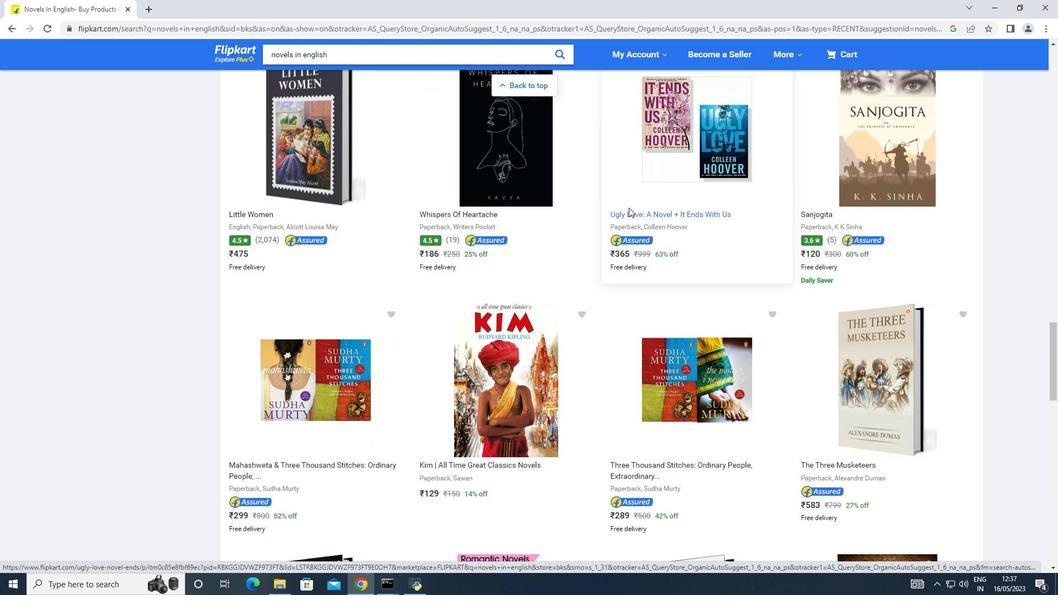 
Action: Mouse moved to (633, 221)
Screenshot: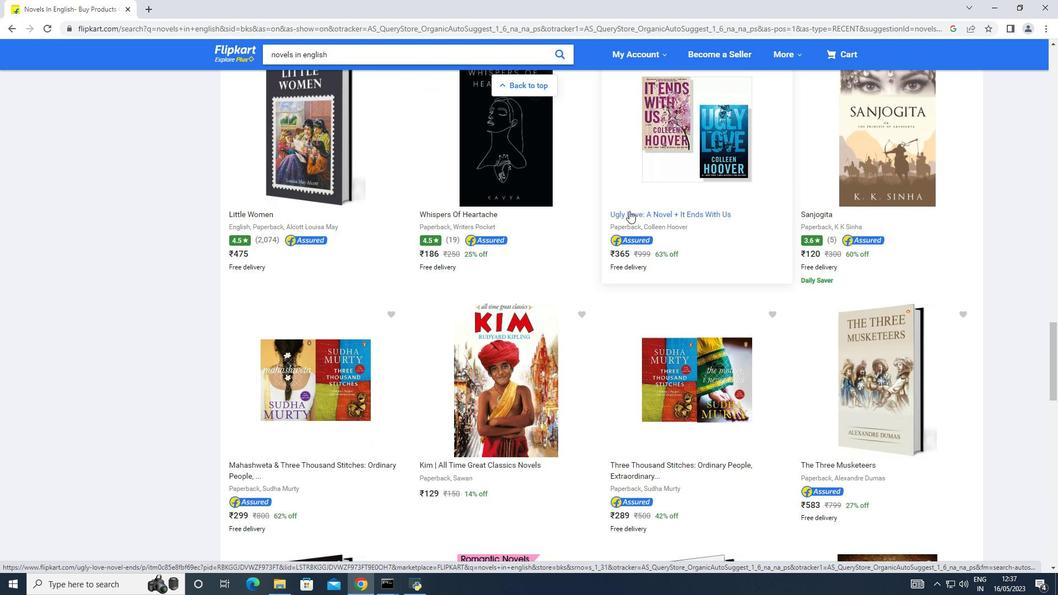 
Action: Mouse scrolled (633, 220) with delta (0, 0)
Screenshot: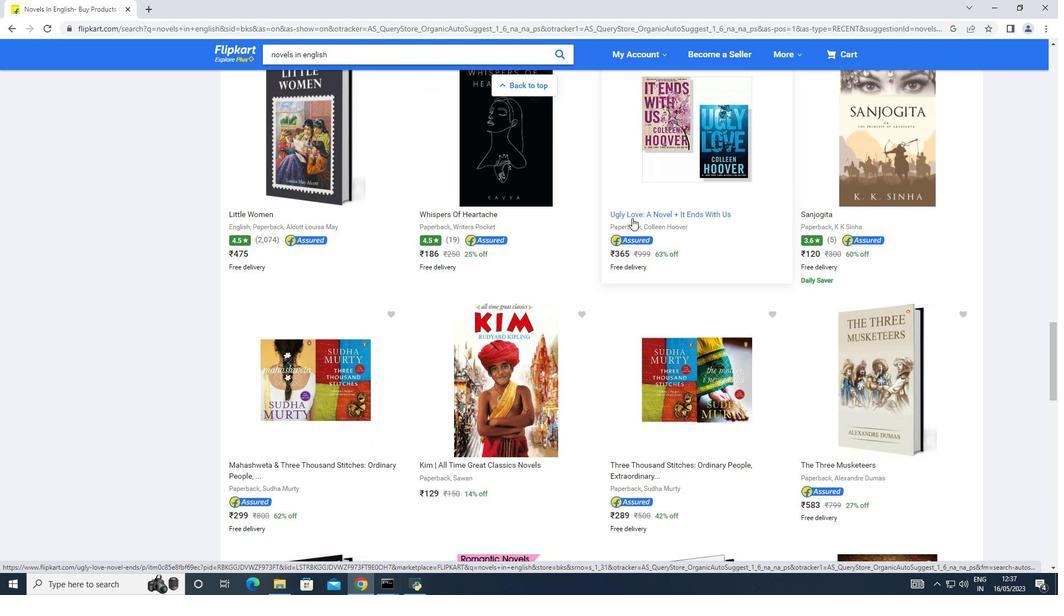 
Action: Mouse scrolled (633, 220) with delta (0, 0)
Screenshot: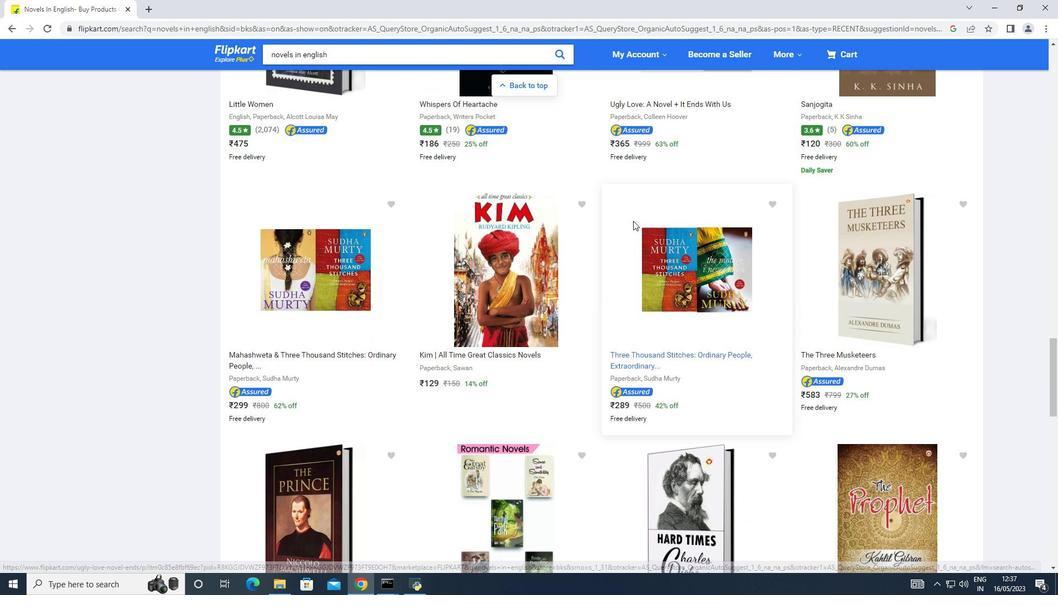 
Action: Mouse scrolled (633, 220) with delta (0, 0)
Screenshot: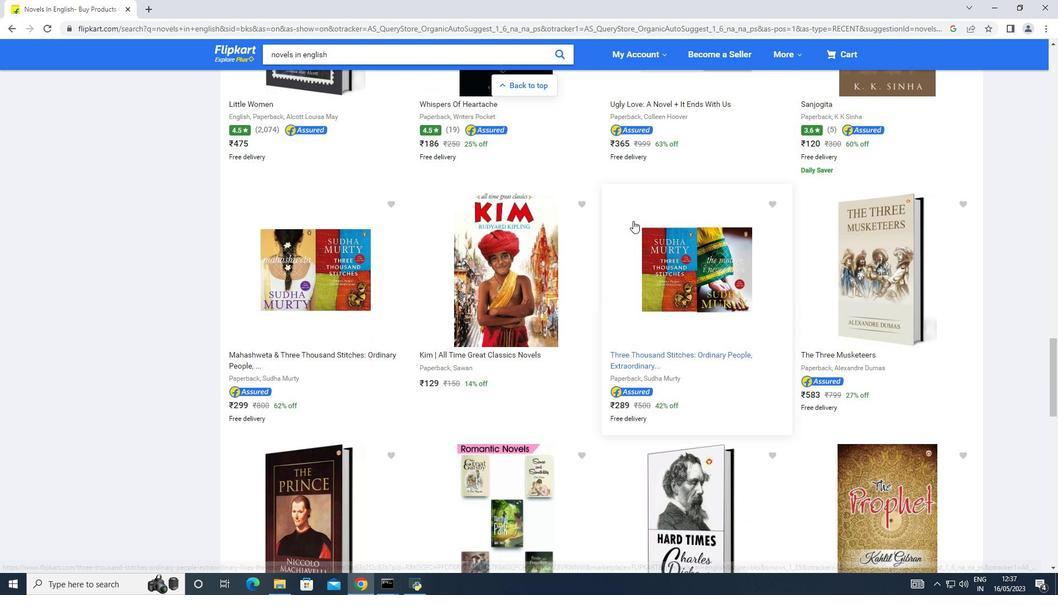 
Action: Mouse moved to (633, 222)
Screenshot: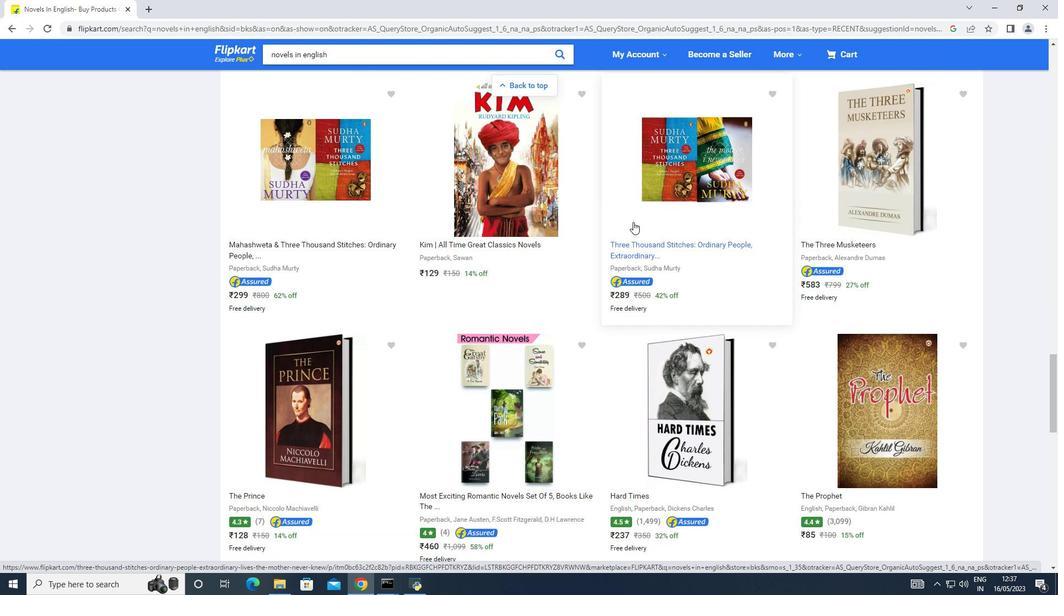 
Action: Mouse scrolled (633, 221) with delta (0, 0)
Screenshot: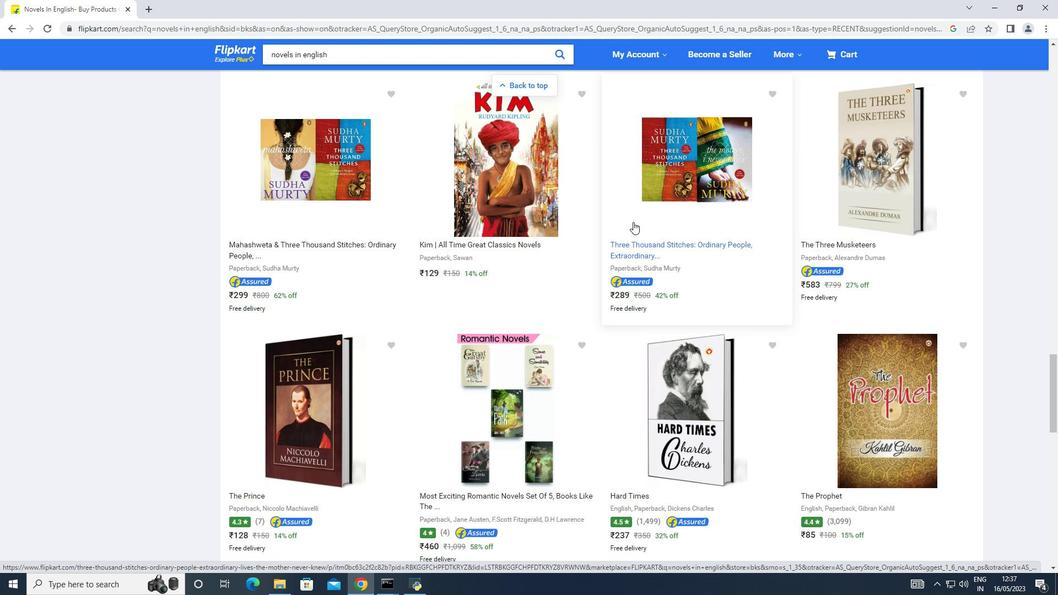 
Action: Mouse scrolled (633, 221) with delta (0, 0)
Screenshot: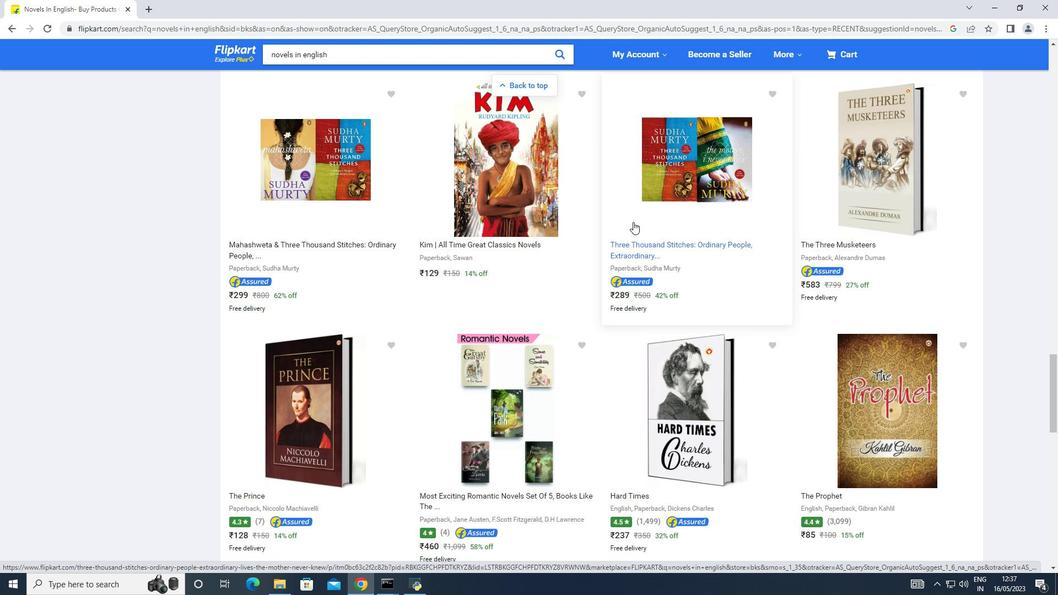 
Action: Mouse scrolled (633, 222) with delta (0, 0)
Screenshot: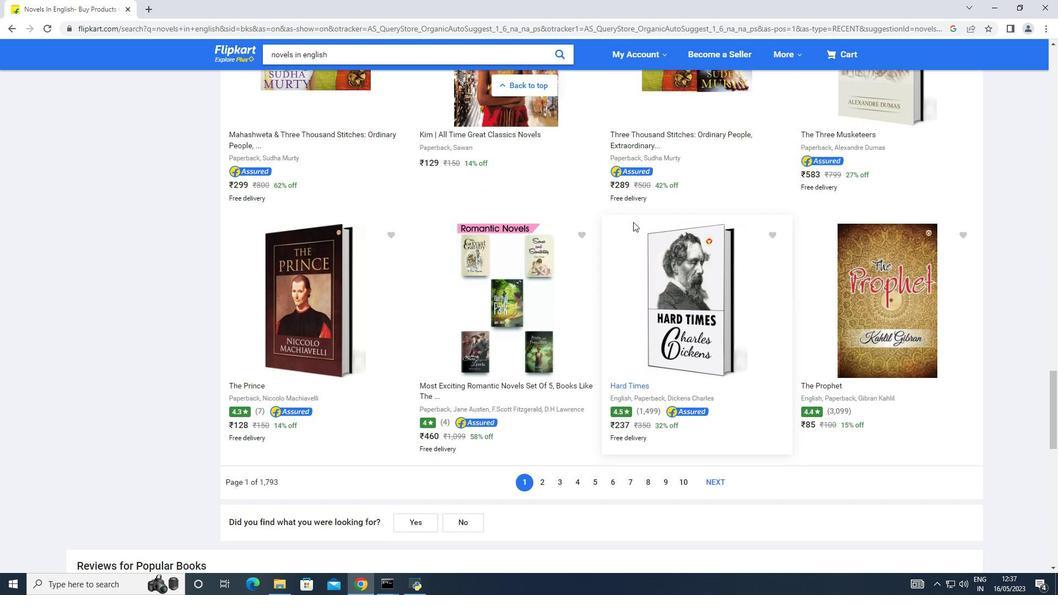 
Action: Mouse scrolled (633, 222) with delta (0, 0)
Screenshot: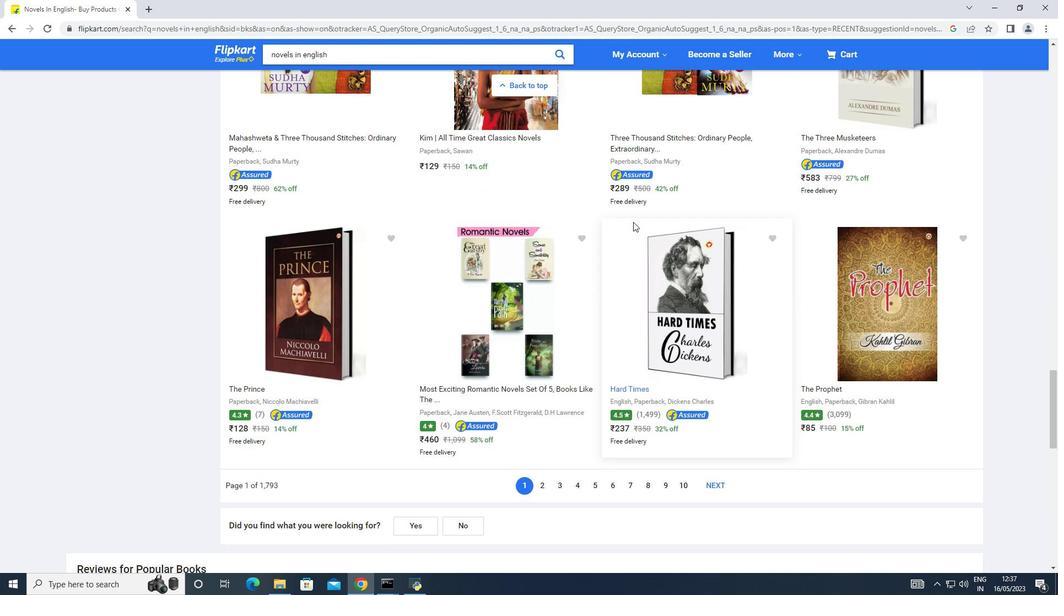 
Action: Mouse scrolled (633, 222) with delta (0, 0)
Screenshot: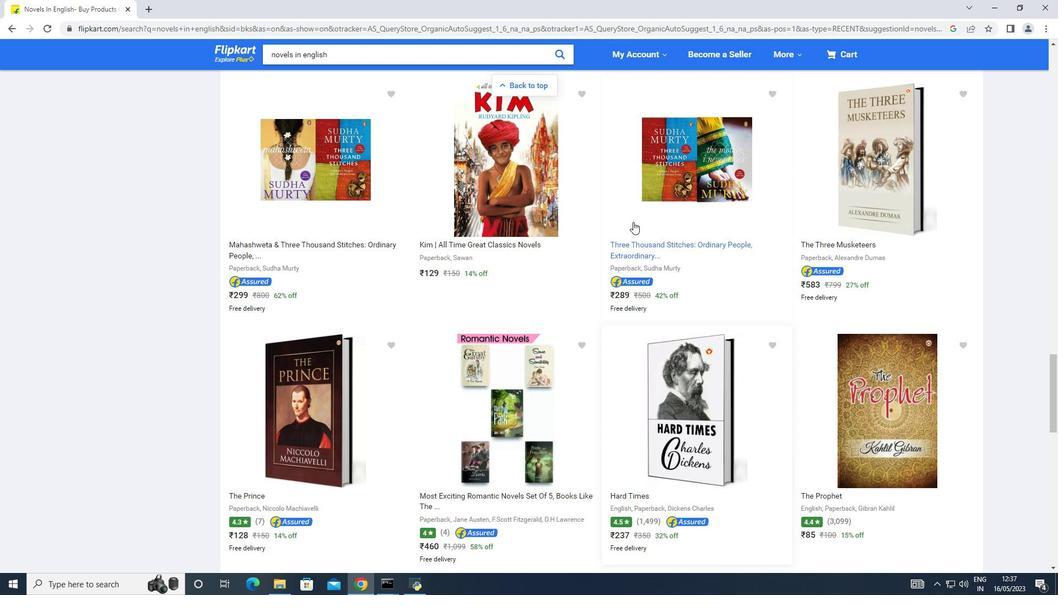 
Action: Mouse scrolled (633, 222) with delta (0, 0)
Screenshot: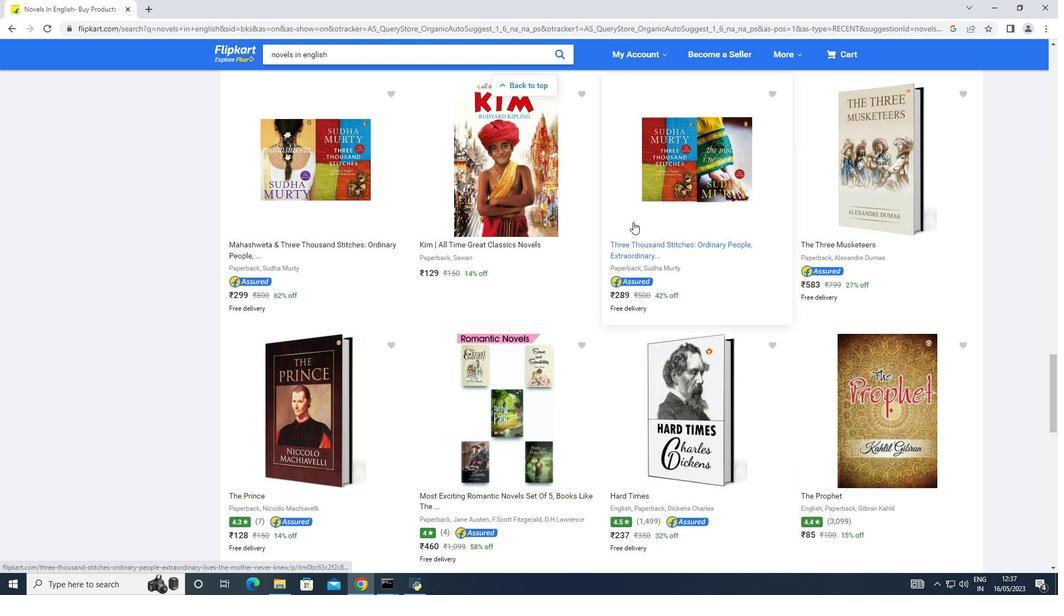 
Action: Mouse scrolled (633, 222) with delta (0, 0)
Screenshot: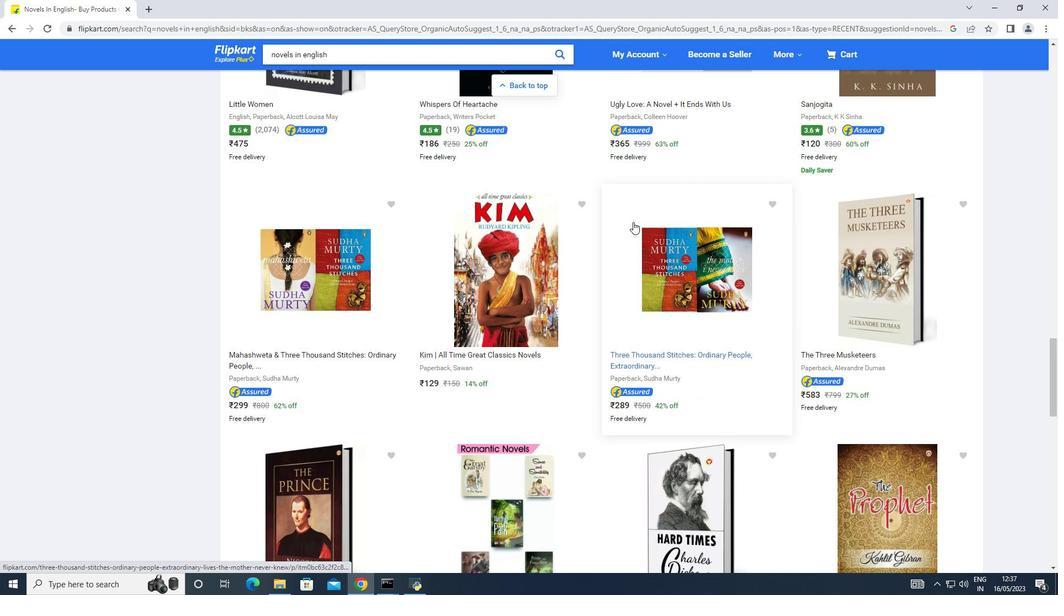 
Action: Mouse moved to (313, 321)
Screenshot: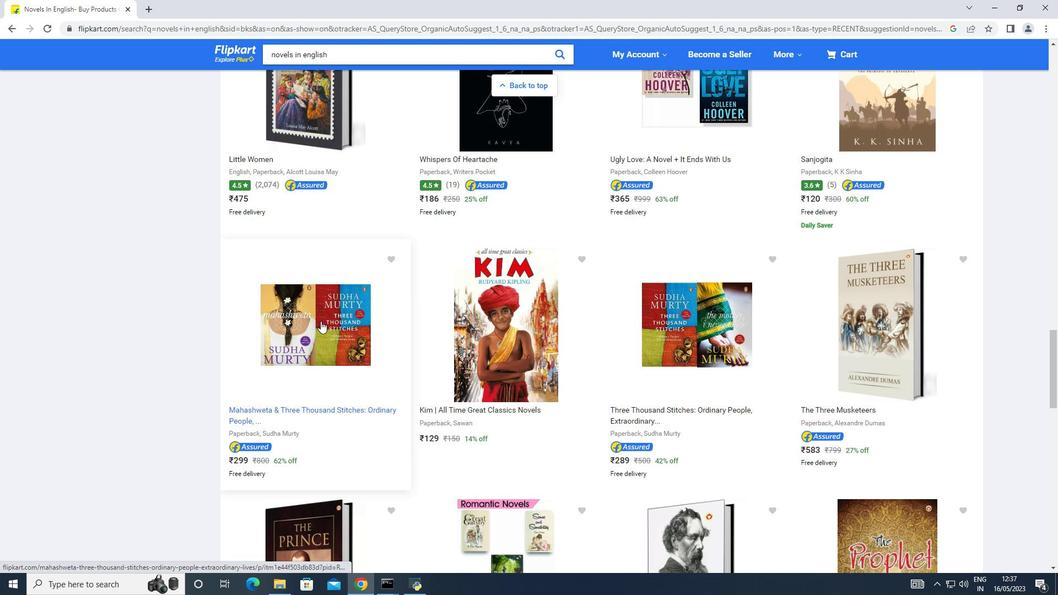 
Action: Mouse pressed left at (313, 321)
Screenshot: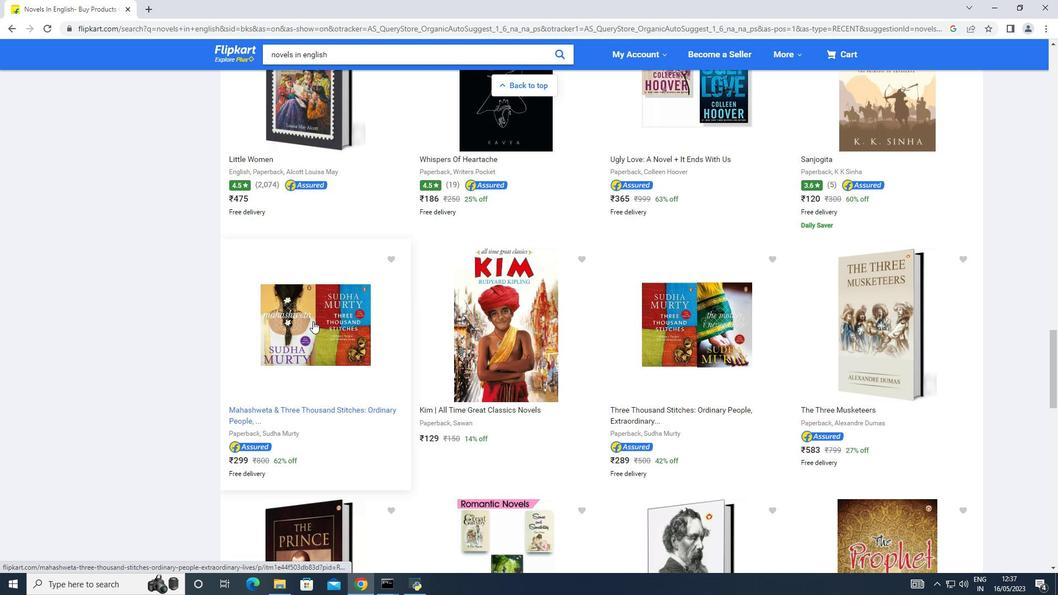 
Action: Mouse moved to (672, 263)
Screenshot: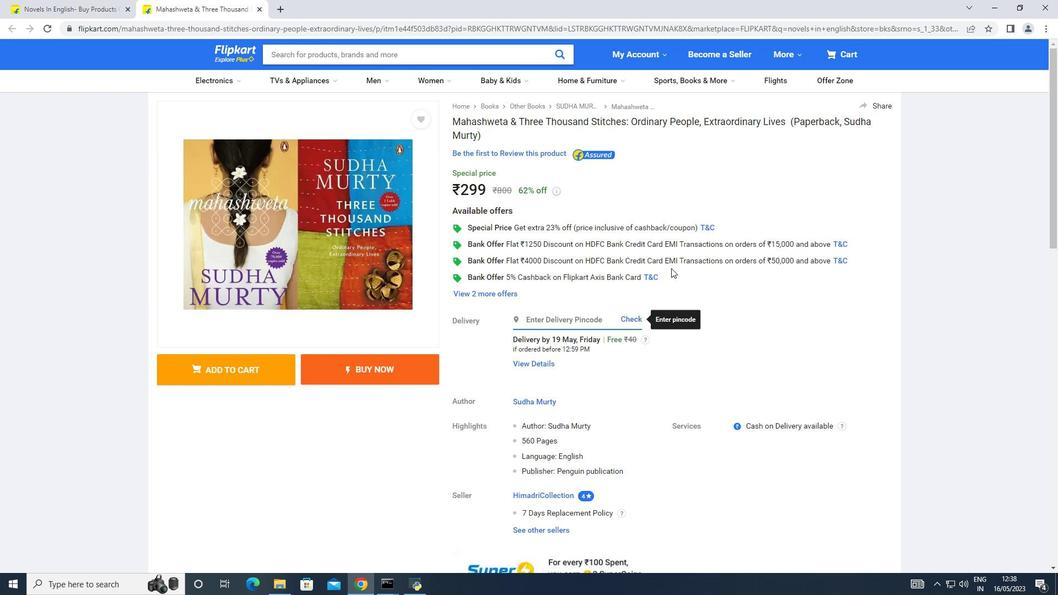 
Action: Mouse scrolled (672, 262) with delta (0, 0)
Screenshot: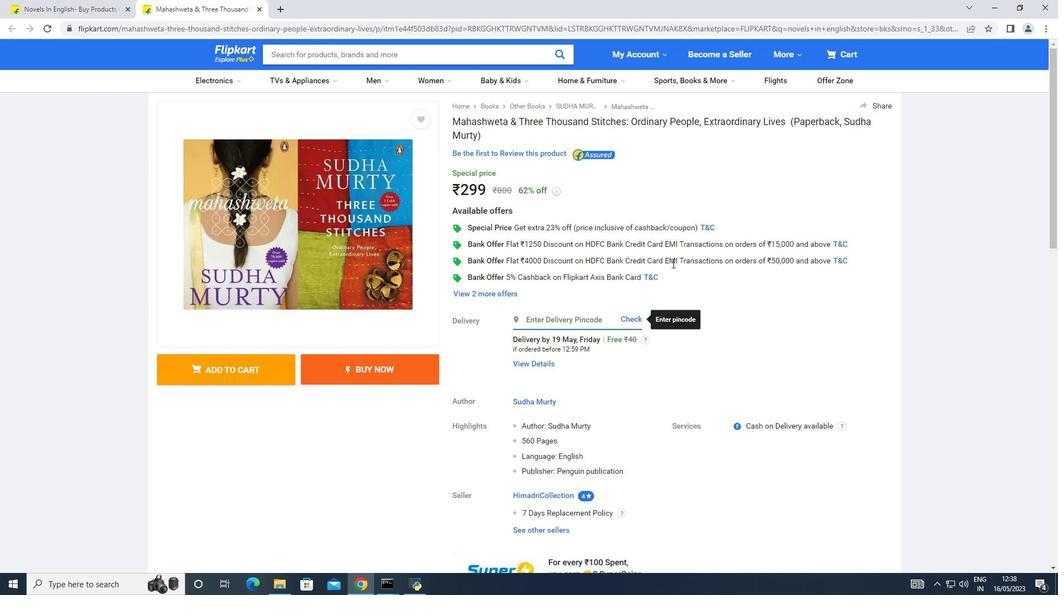 
Action: Mouse scrolled (672, 262) with delta (0, 0)
Screenshot: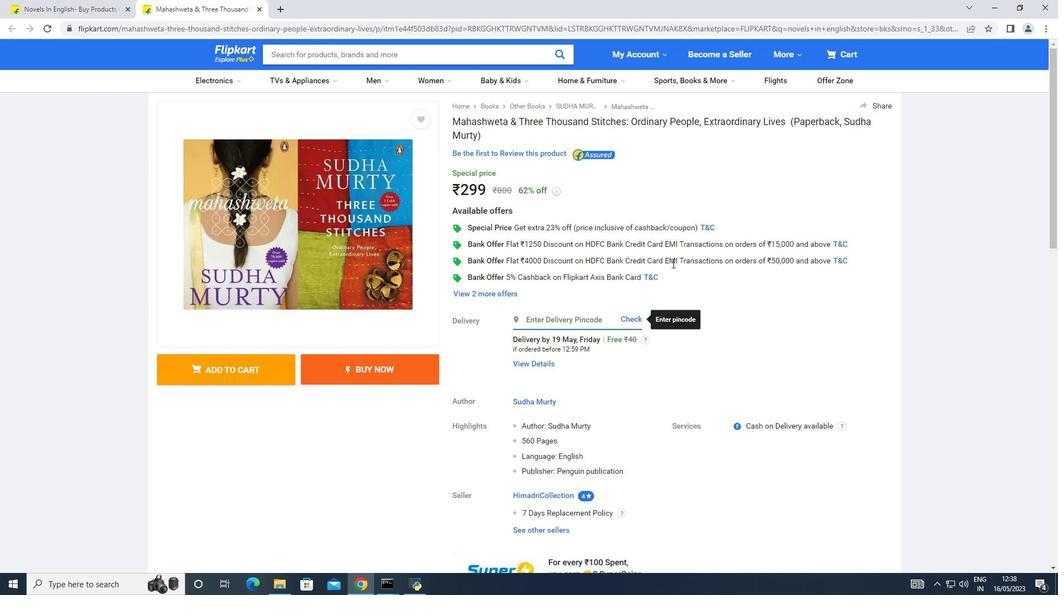 
Action: Mouse scrolled (672, 262) with delta (0, 0)
Screenshot: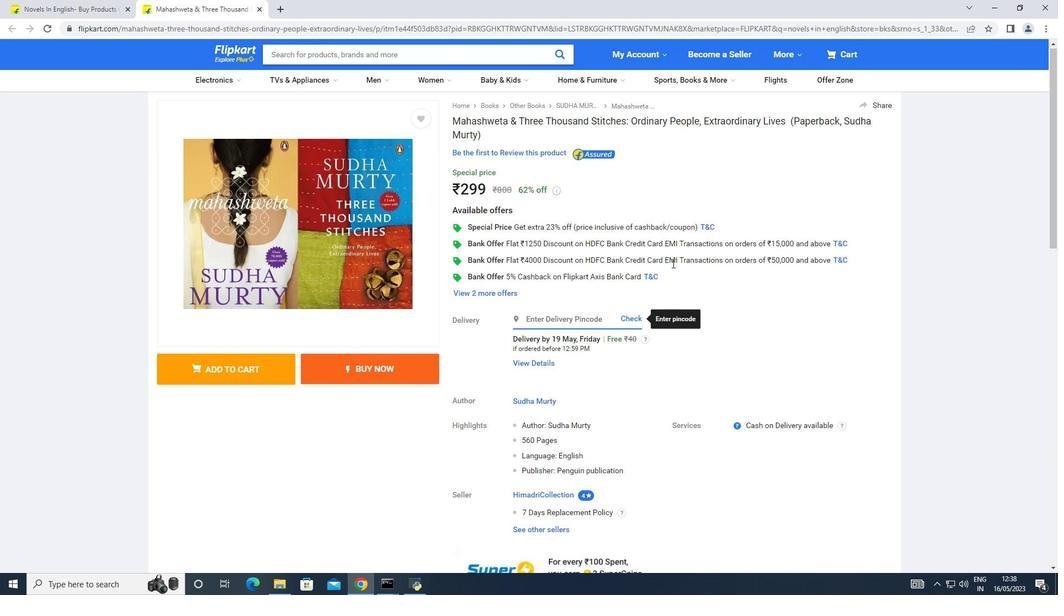 
Action: Mouse moved to (672, 262)
Screenshot: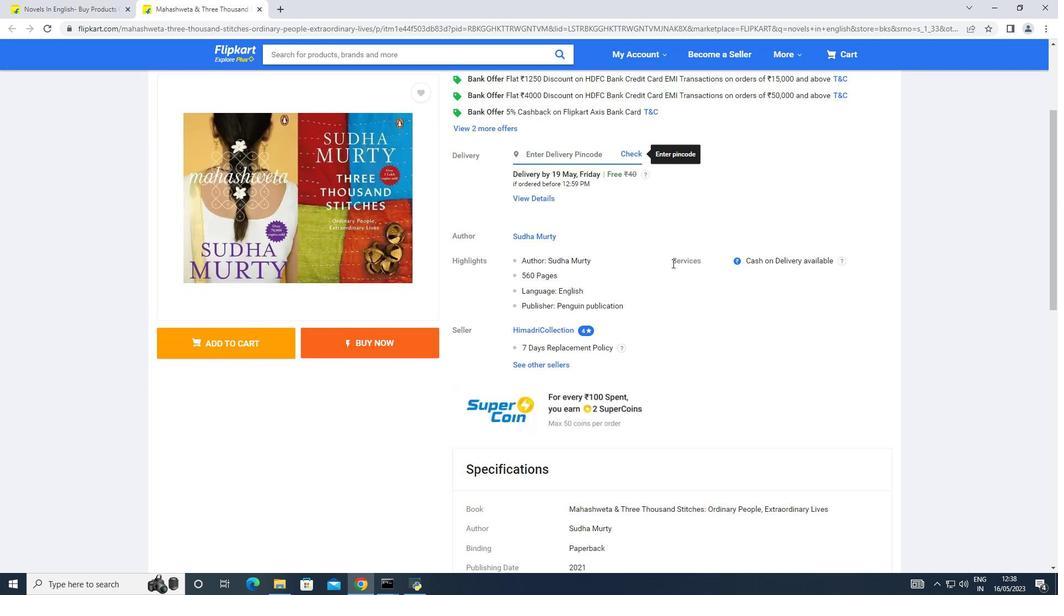 
Action: Mouse scrolled (672, 262) with delta (0, 0)
Screenshot: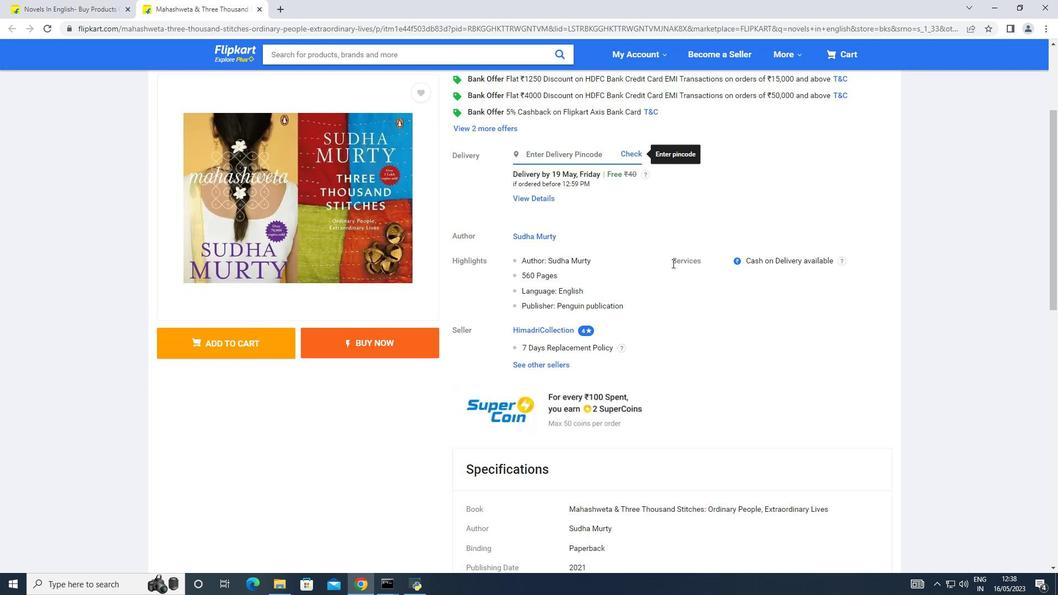 
Action: Mouse scrolled (672, 262) with delta (0, 0)
Screenshot: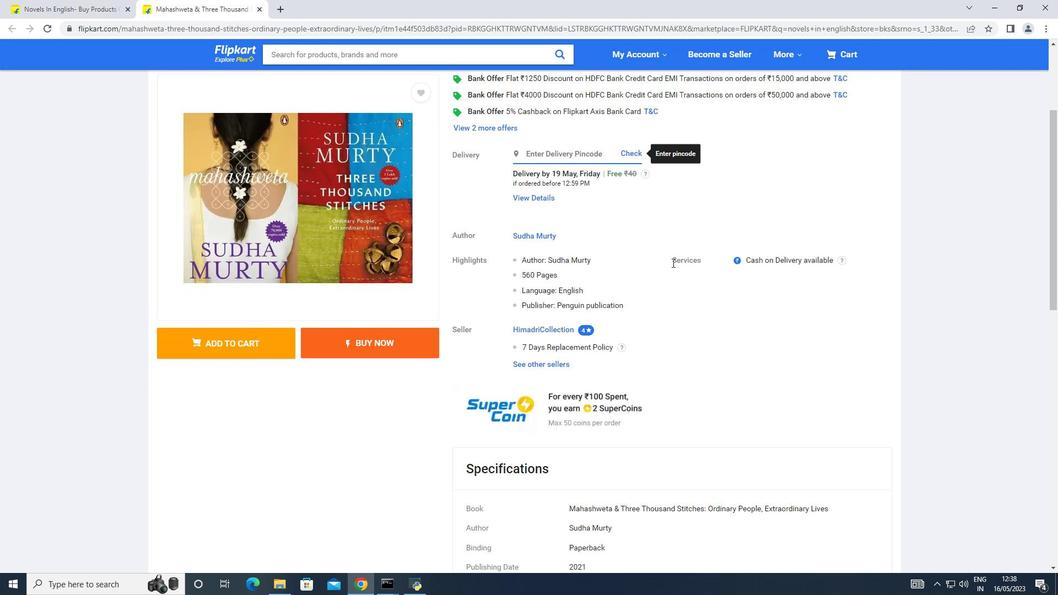 
Action: Mouse moved to (671, 262)
Screenshot: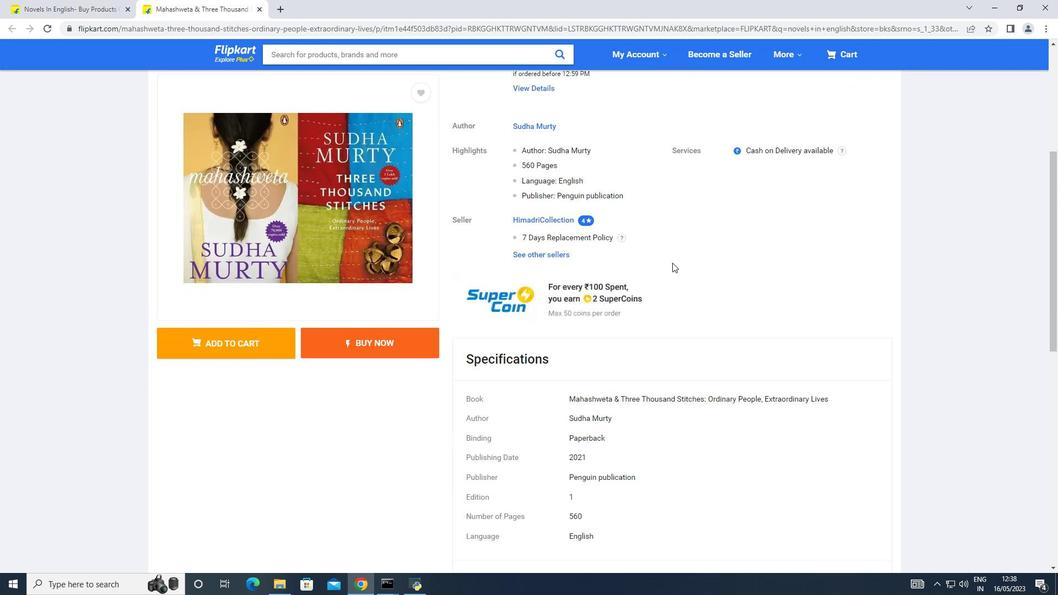
Action: Mouse scrolled (671, 262) with delta (0, 0)
Screenshot: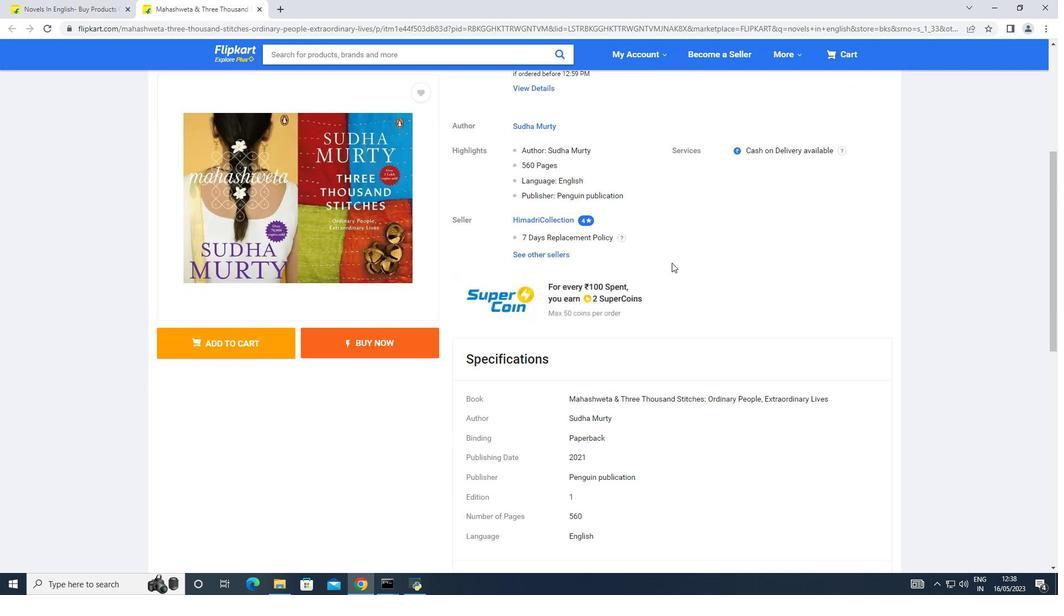 
Action: Mouse scrolled (671, 262) with delta (0, 0)
Screenshot: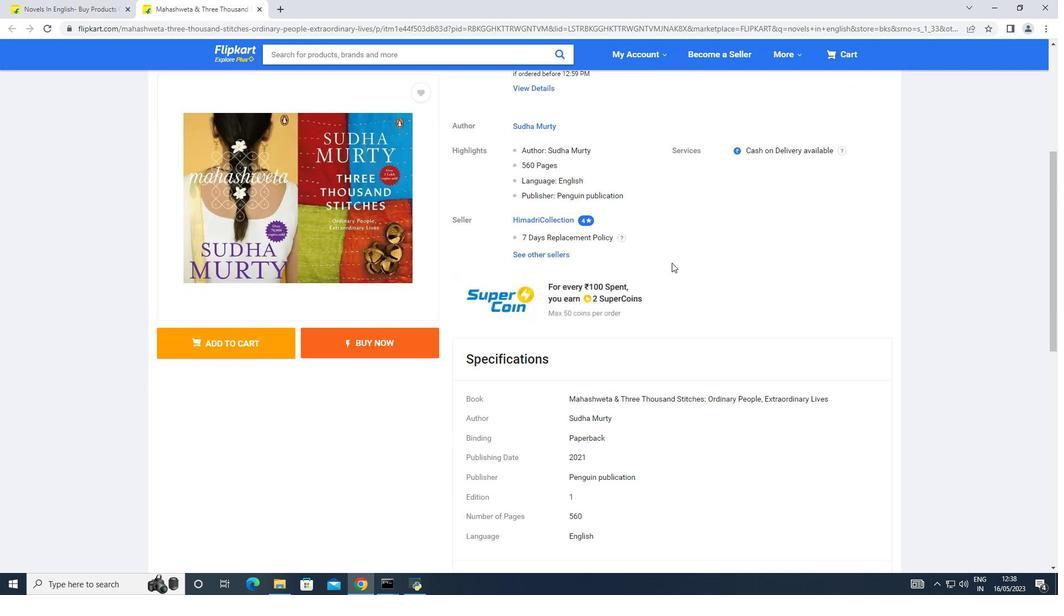 
Action: Mouse scrolled (671, 262) with delta (0, 0)
Screenshot: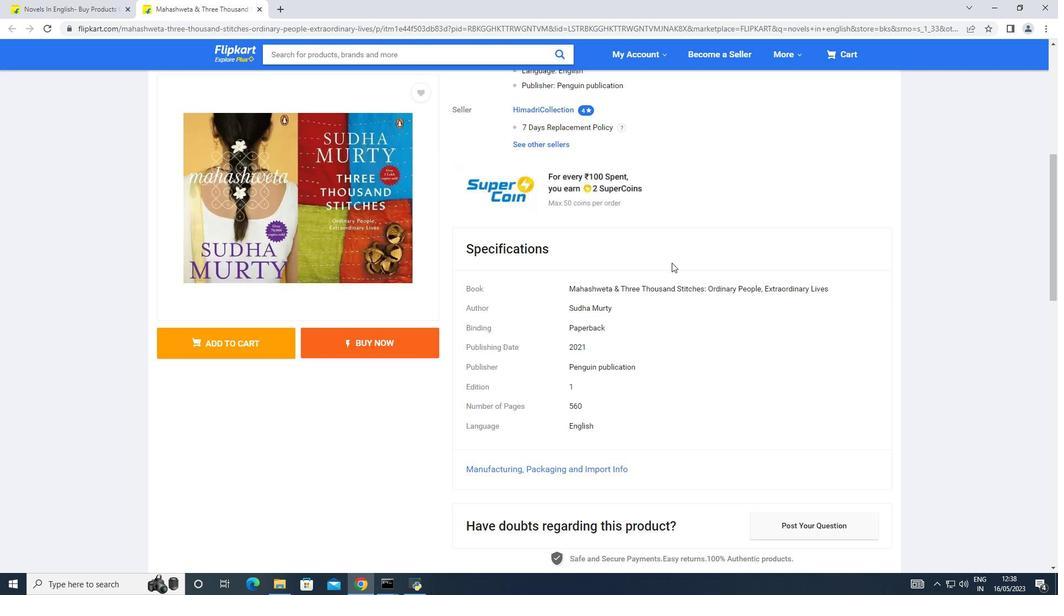 
Action: Mouse scrolled (671, 262) with delta (0, 0)
Screenshot: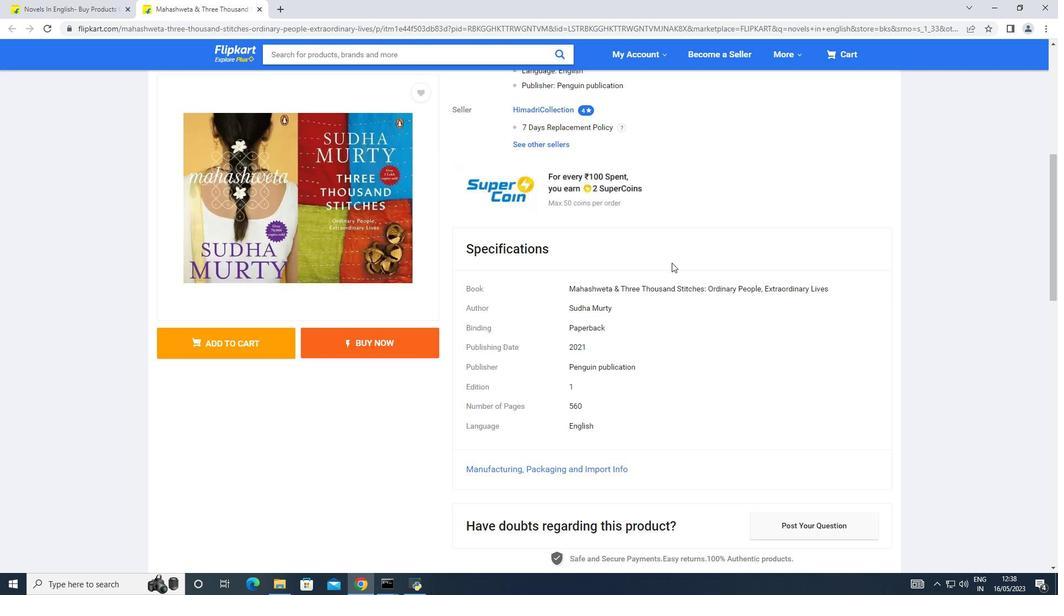 
Action: Mouse scrolled (671, 262) with delta (0, 0)
Screenshot: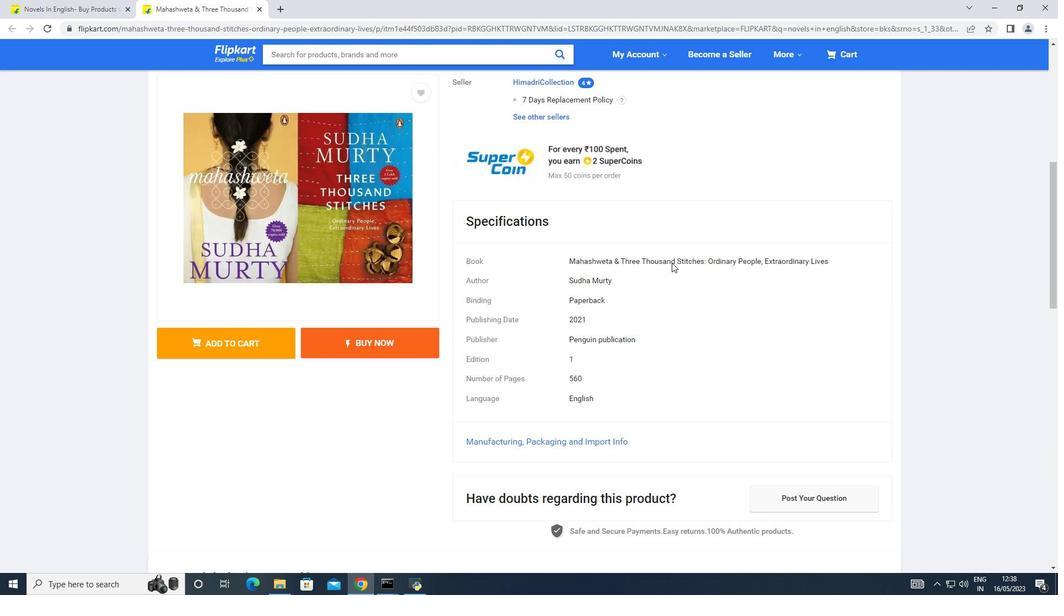 
Action: Mouse moved to (669, 264)
Screenshot: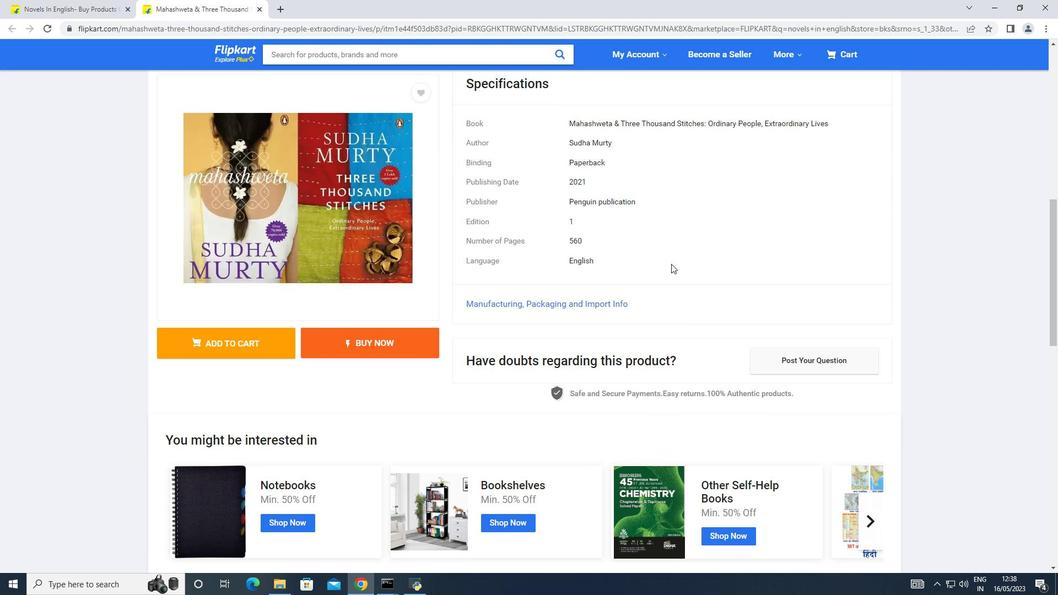 
Action: Mouse scrolled (669, 264) with delta (0, 0)
Screenshot: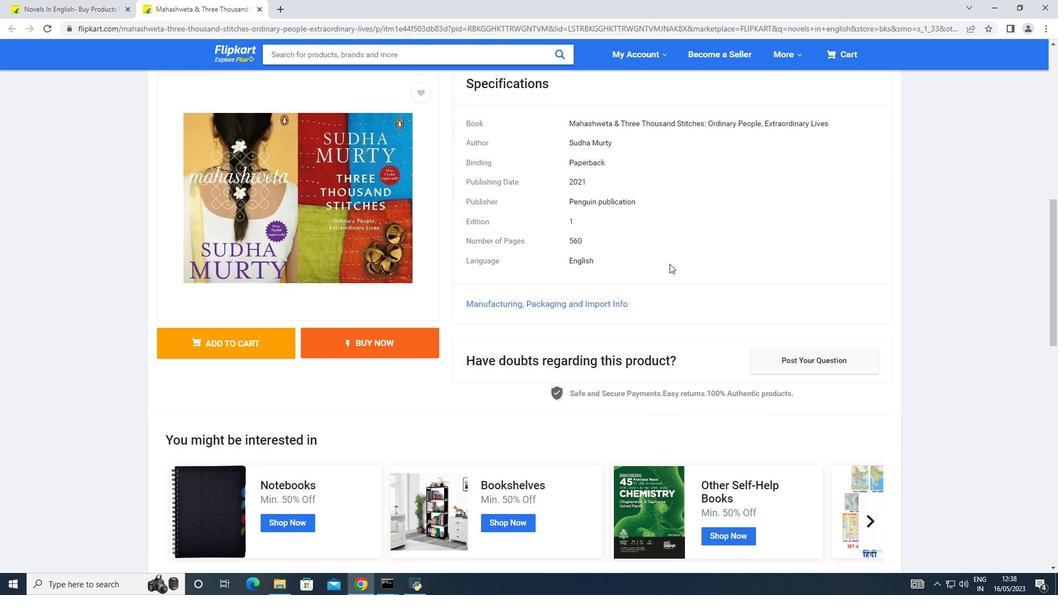 
Action: Mouse scrolled (669, 264) with delta (0, 0)
Screenshot: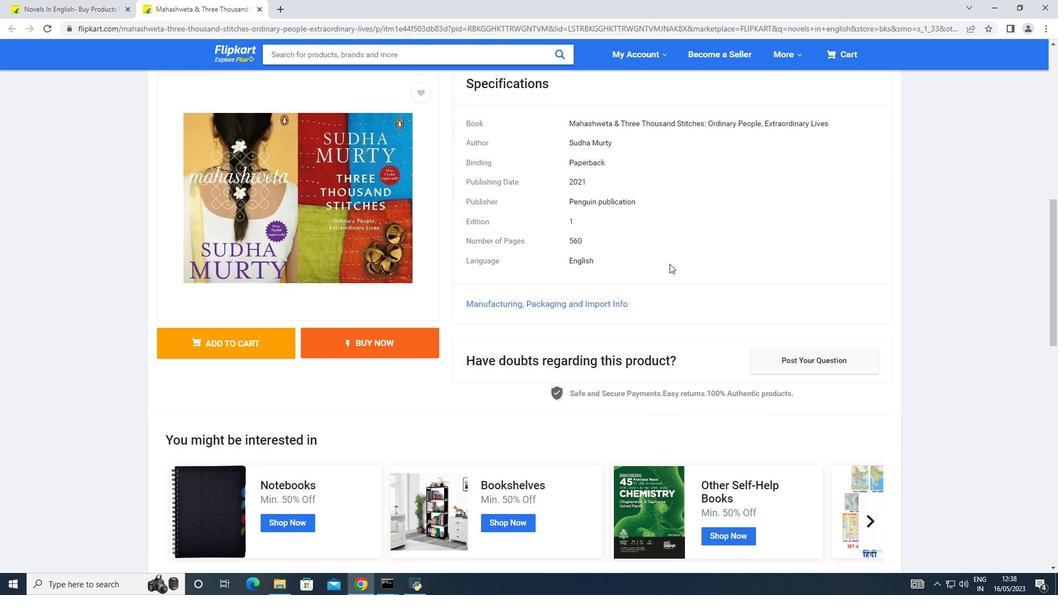 
Action: Mouse scrolled (669, 264) with delta (0, 0)
Screenshot: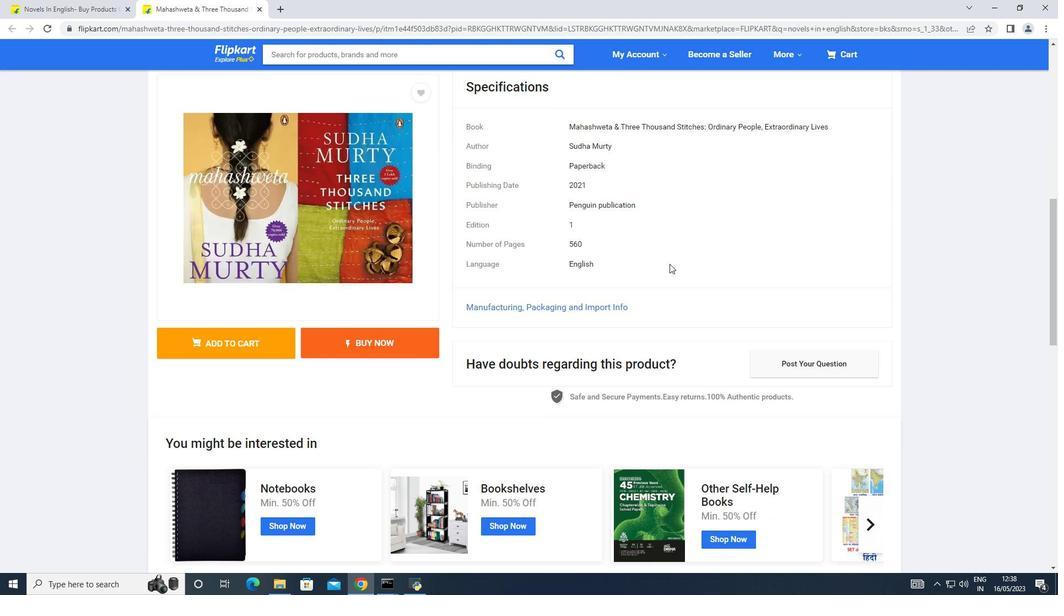 
Action: Mouse moved to (422, 90)
Screenshot: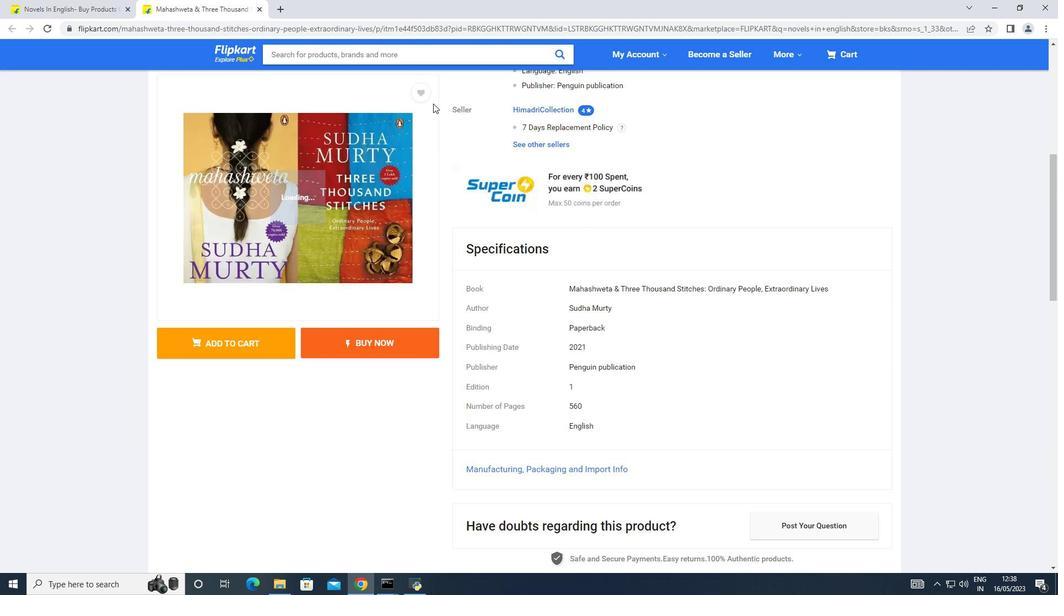 
Action: Mouse pressed left at (422, 90)
Screenshot: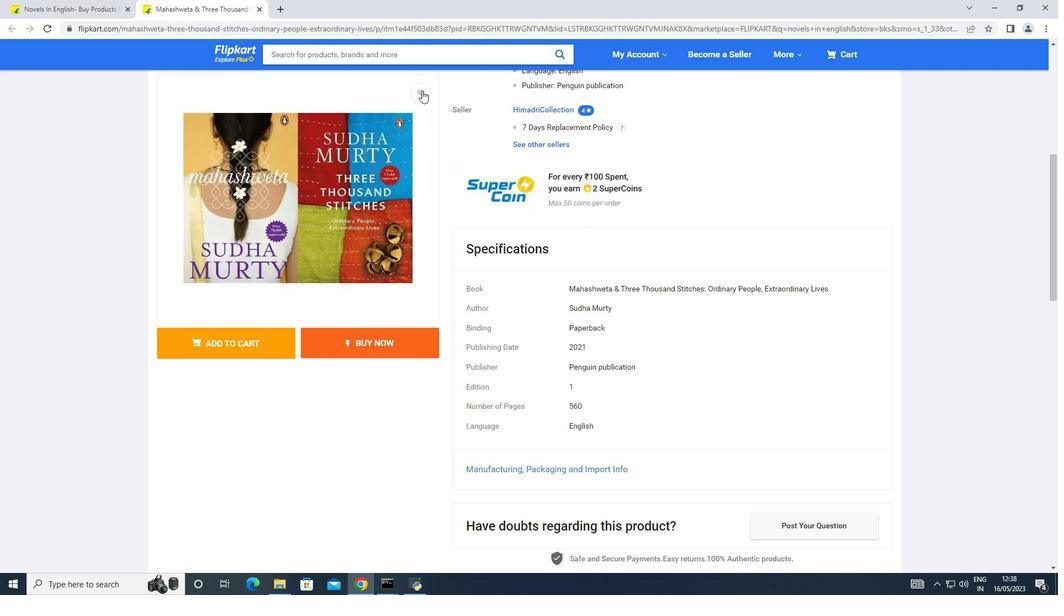 
Action: Mouse moved to (674, 330)
Screenshot: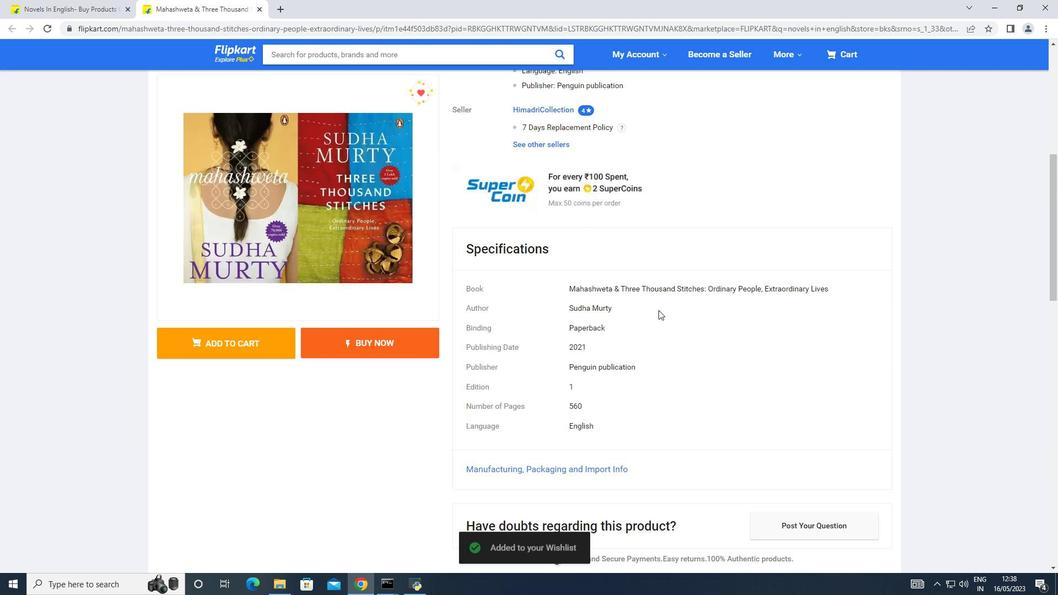 
Action: Mouse scrolled (674, 330) with delta (0, 0)
Screenshot: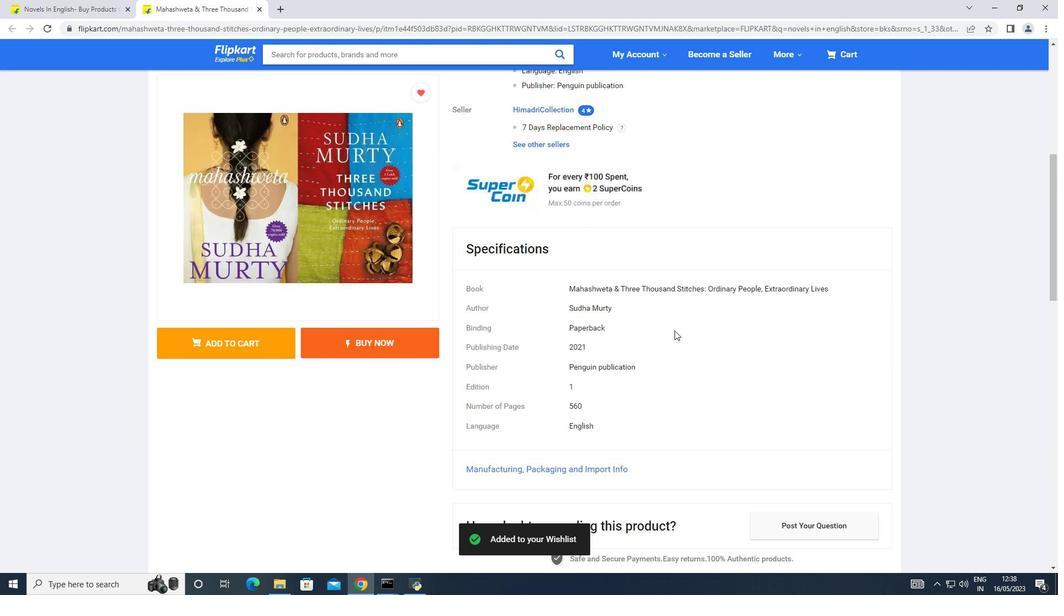 
Action: Mouse scrolled (674, 330) with delta (0, 0)
Screenshot: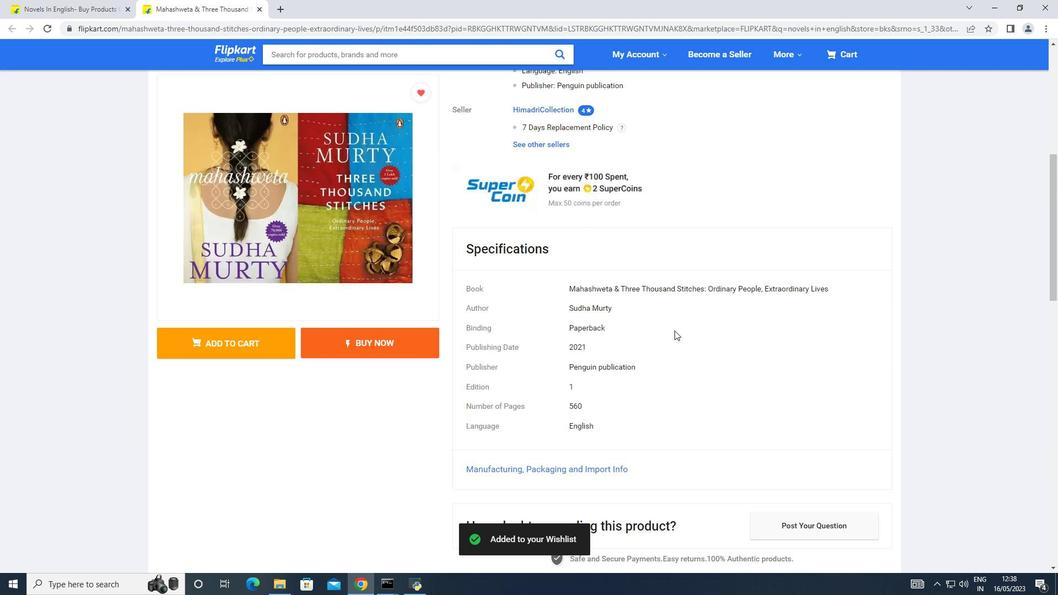 
Action: Mouse scrolled (674, 330) with delta (0, 0)
Screenshot: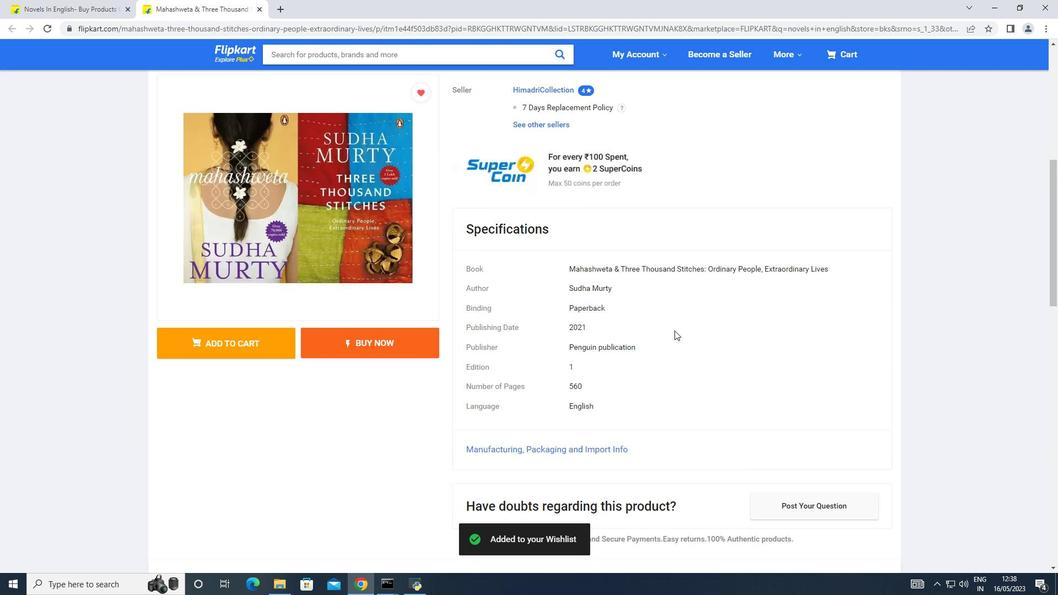 
Action: Mouse moved to (675, 330)
Screenshot: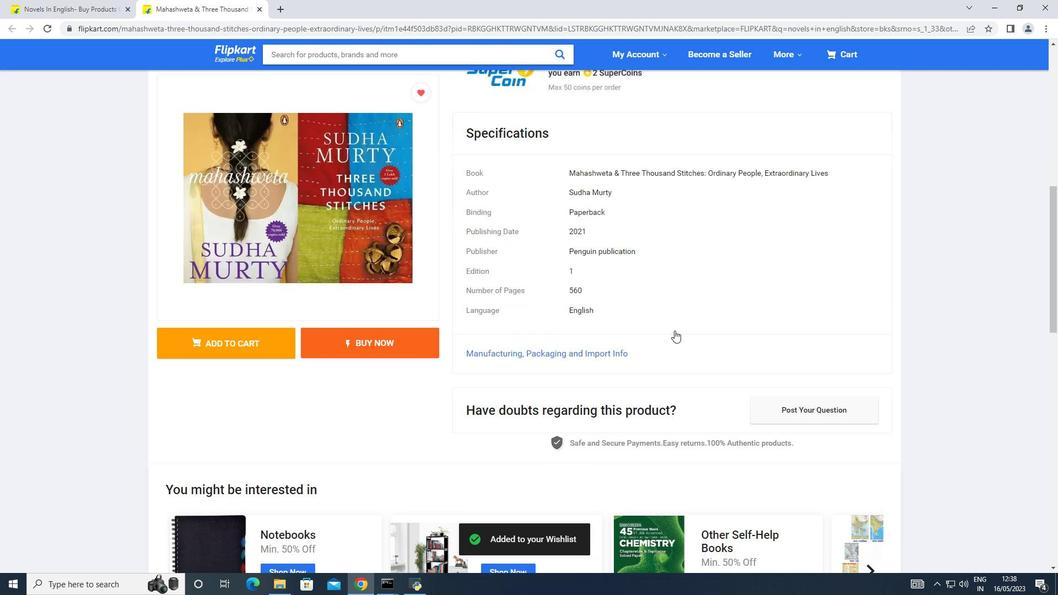 
Action: Mouse scrolled (675, 330) with delta (0, 0)
Screenshot: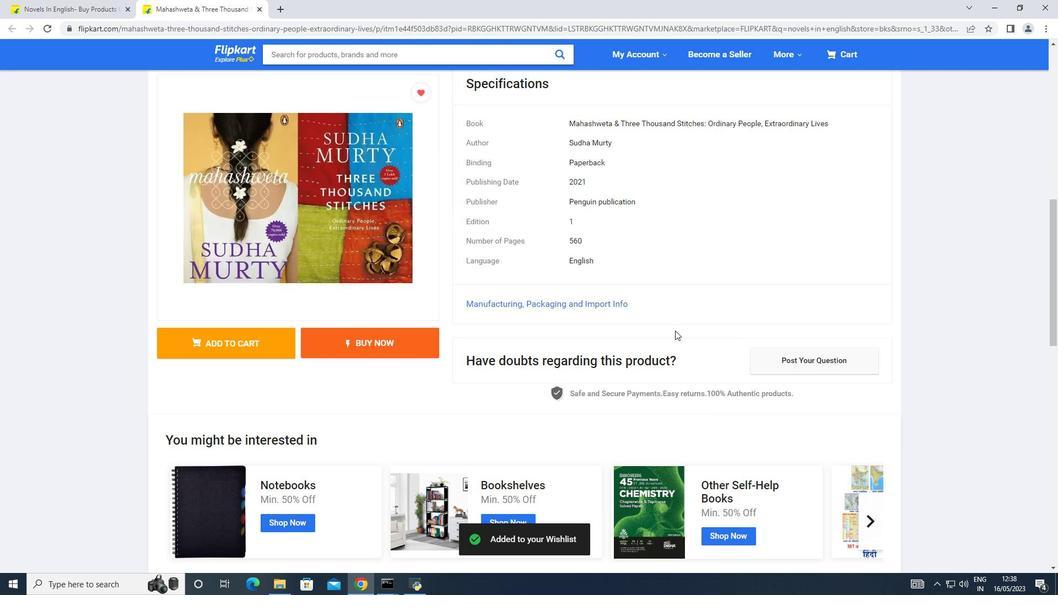 
Action: Mouse moved to (666, 335)
Screenshot: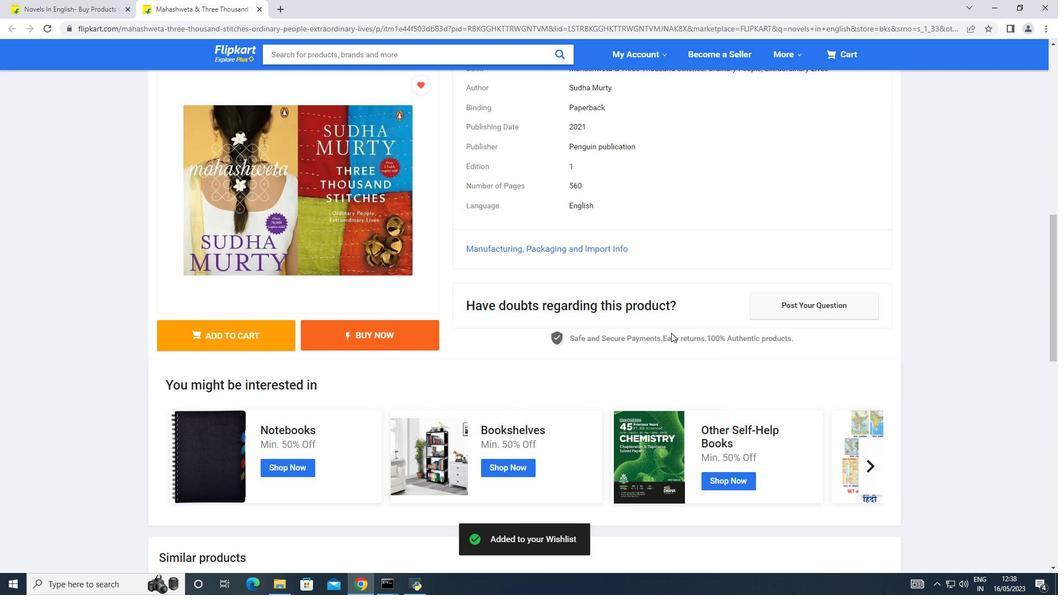 
Action: Mouse scrolled (666, 335) with delta (0, 0)
Screenshot: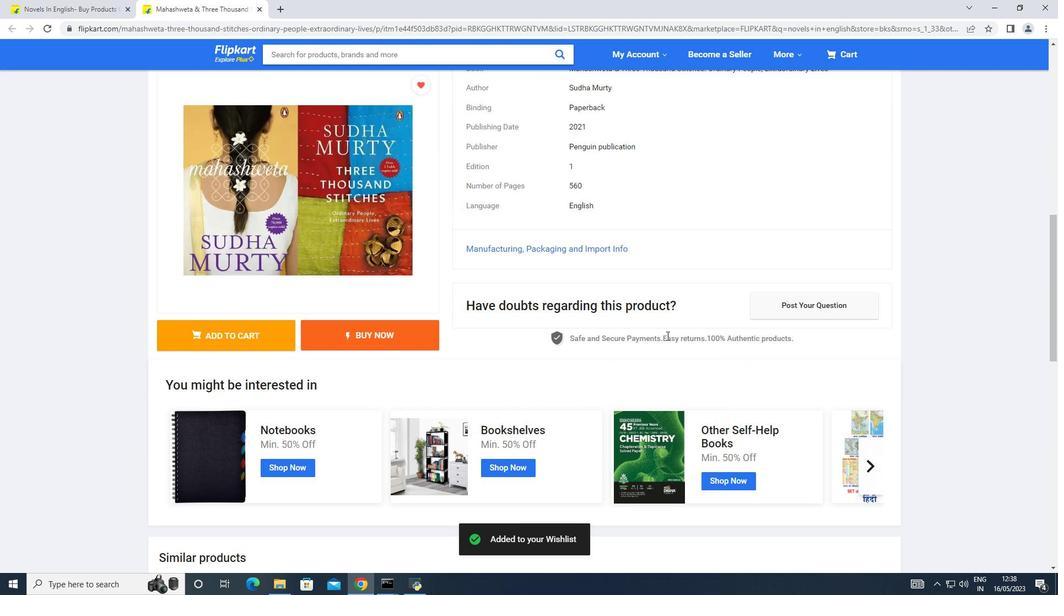 
Action: Mouse scrolled (666, 335) with delta (0, 0)
Screenshot: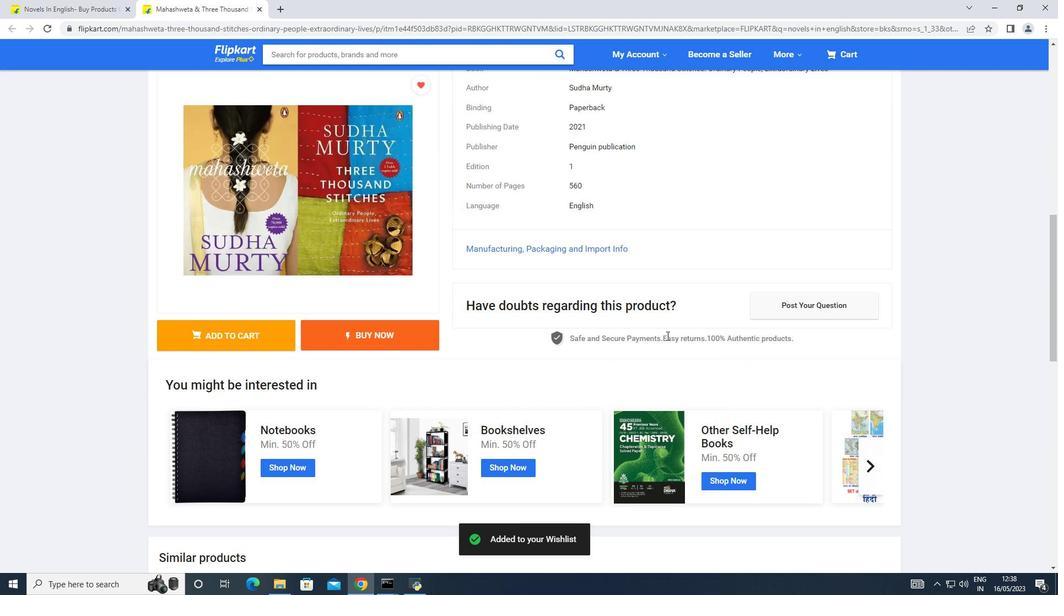 
Action: Mouse moved to (668, 335)
Screenshot: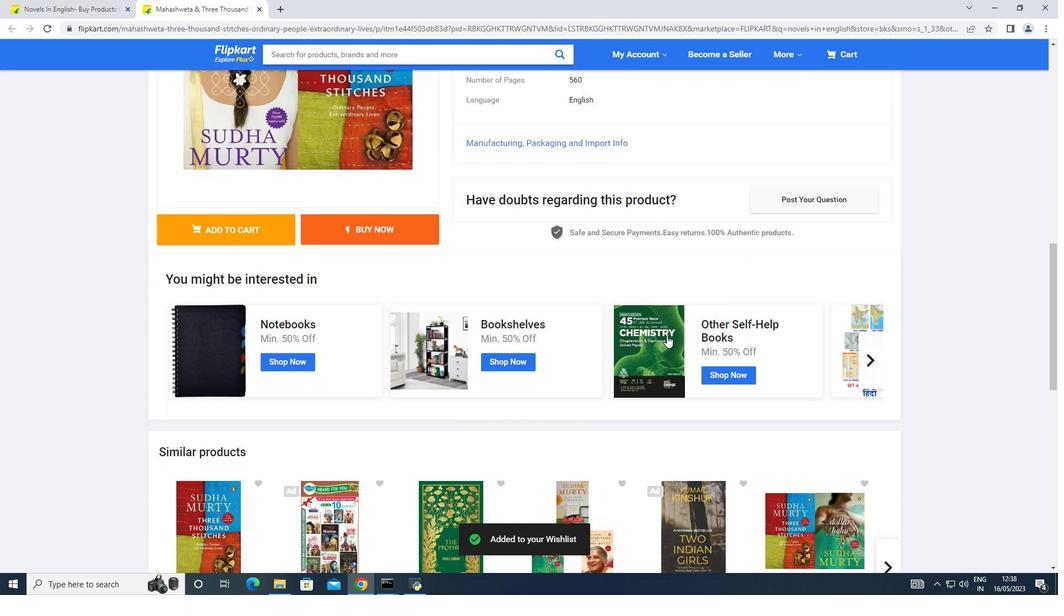 
Action: Mouse scrolled (668, 334) with delta (0, 0)
Screenshot: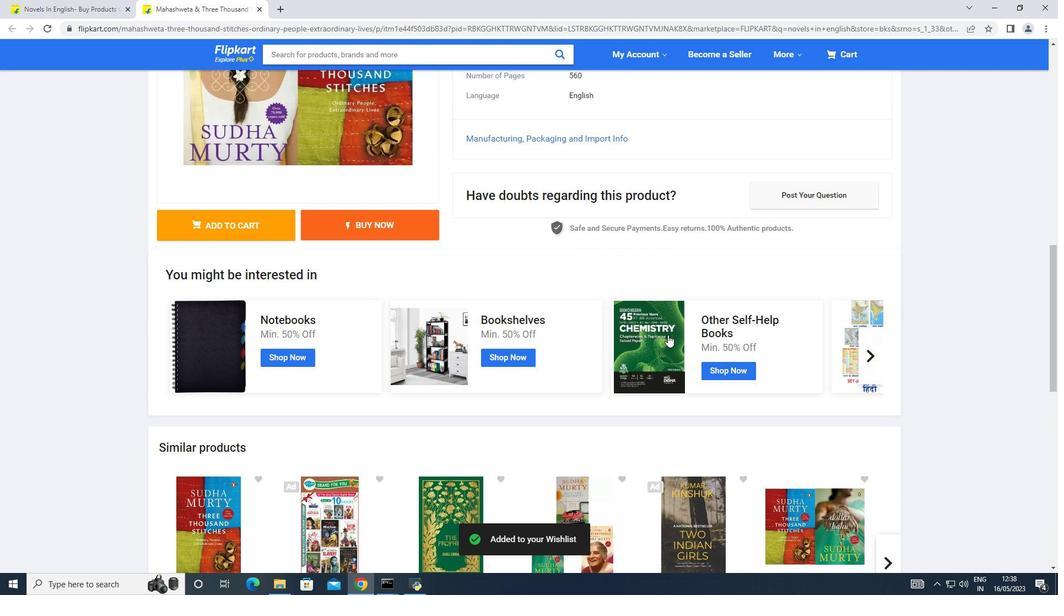 
Action: Mouse scrolled (668, 334) with delta (0, 0)
Screenshot: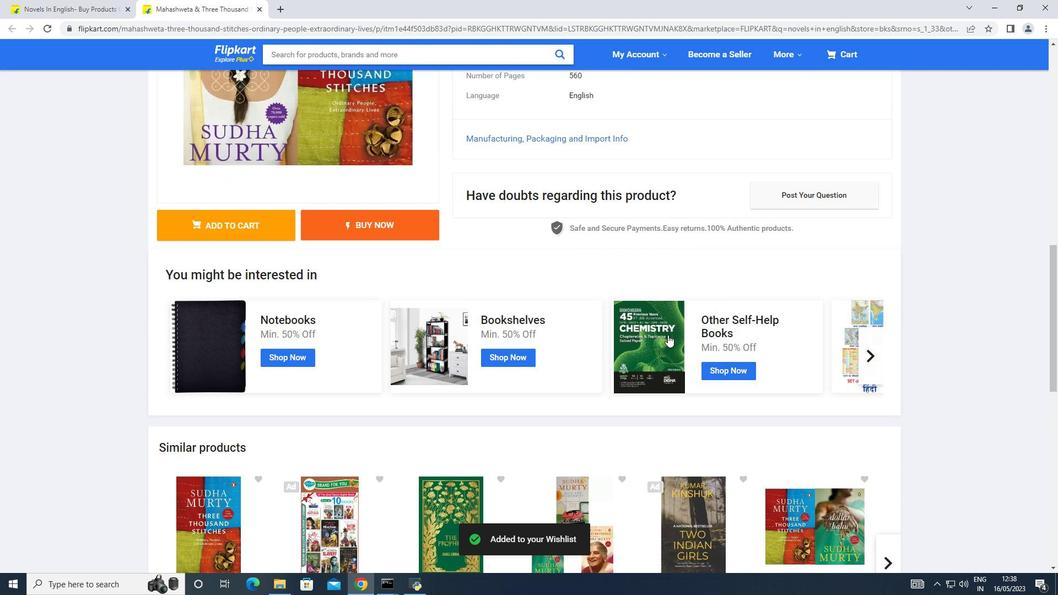 
Action: Mouse moved to (671, 333)
Screenshot: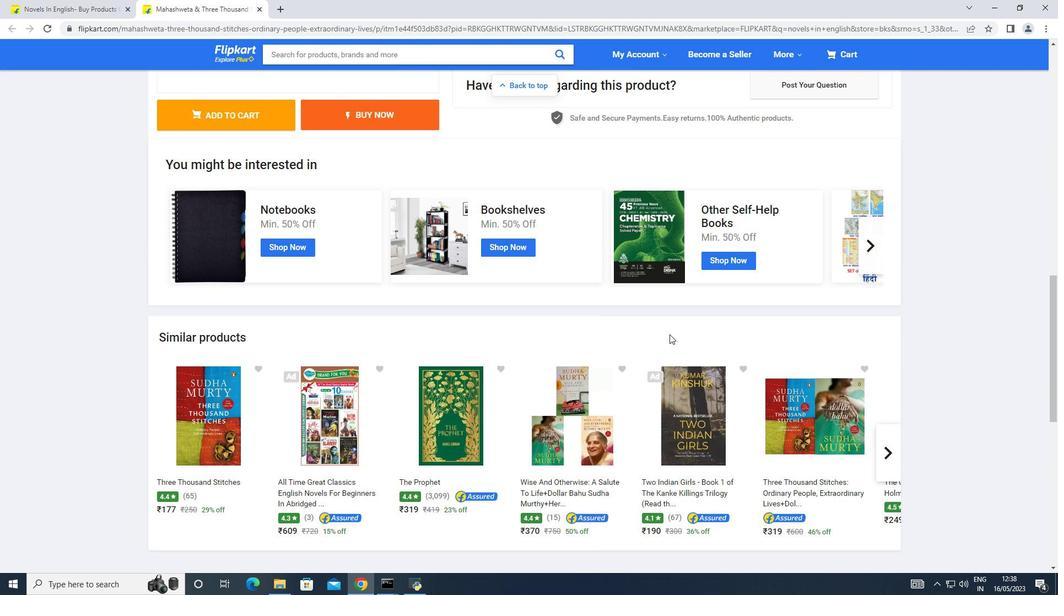 
Action: Mouse scrolled (671, 332) with delta (0, 0)
Screenshot: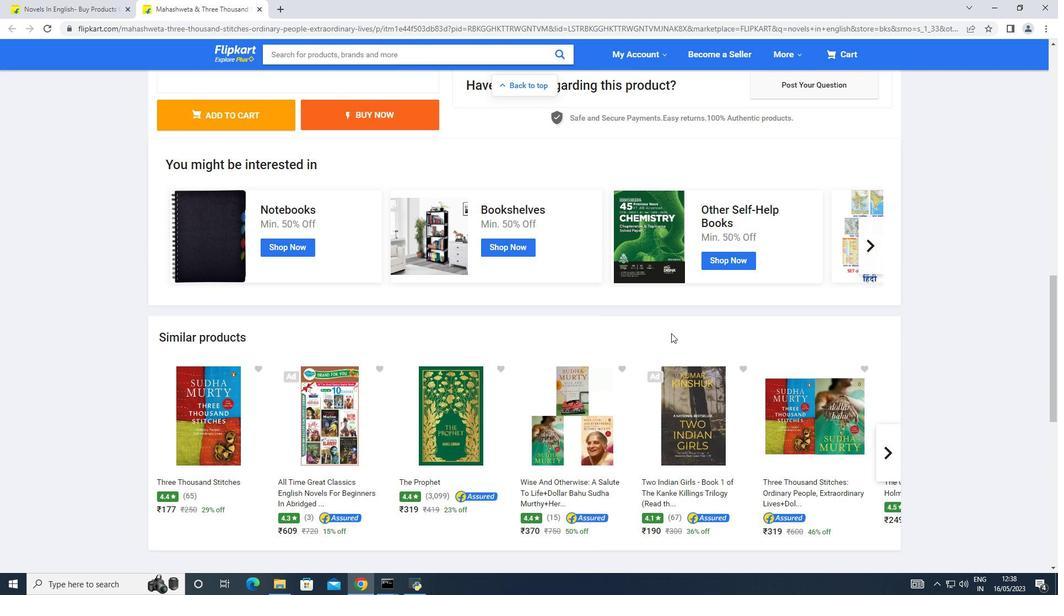 
Action: Mouse moved to (887, 382)
Screenshot: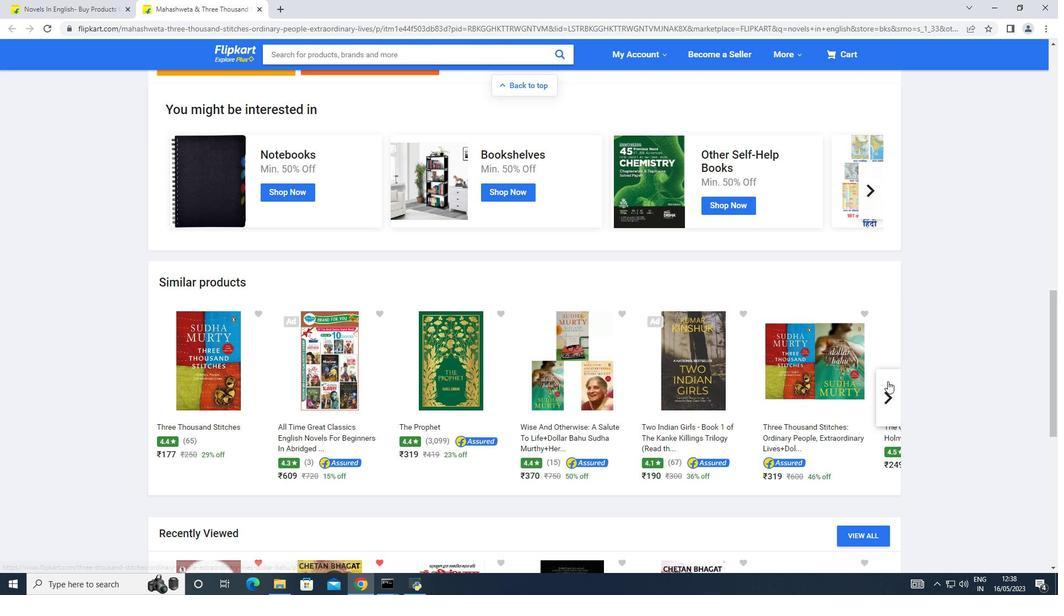 
Action: Mouse pressed left at (887, 382)
Screenshot: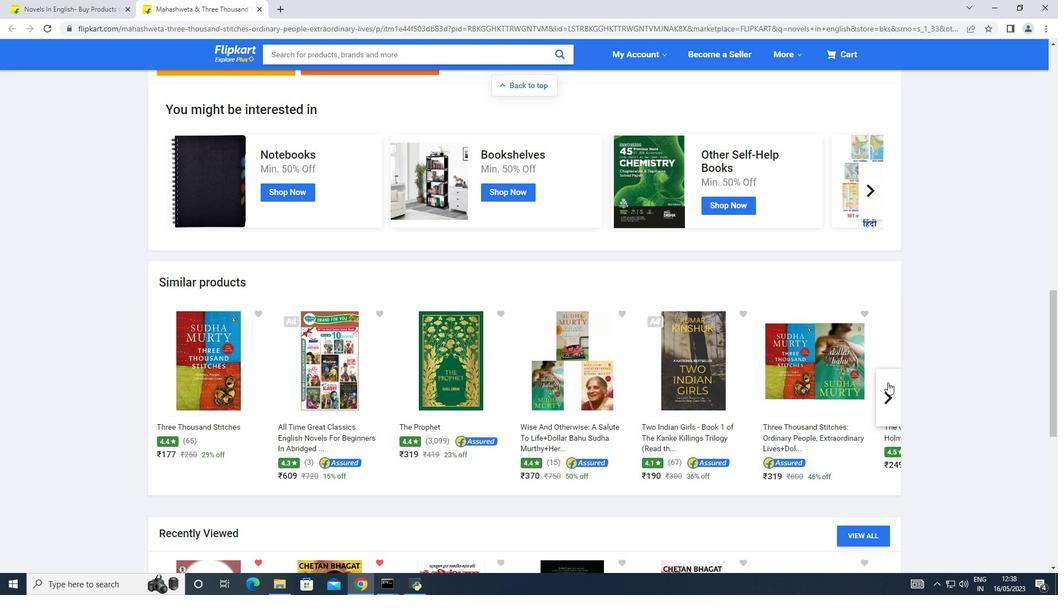 
Action: Mouse pressed left at (887, 382)
Screenshot: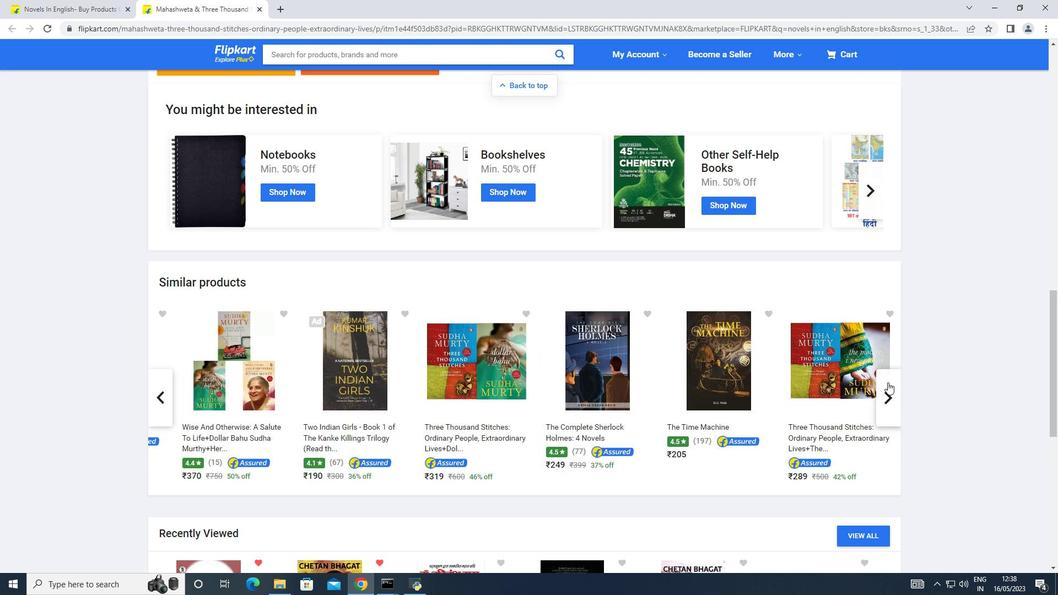 
Action: Mouse pressed left at (887, 382)
Screenshot: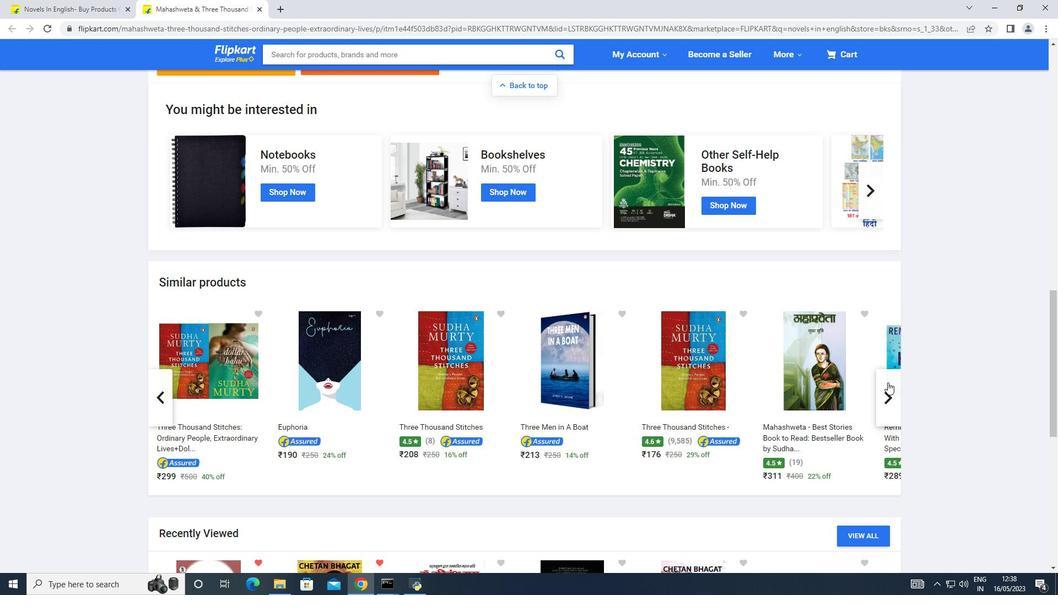 
Action: Mouse pressed left at (887, 382)
Screenshot: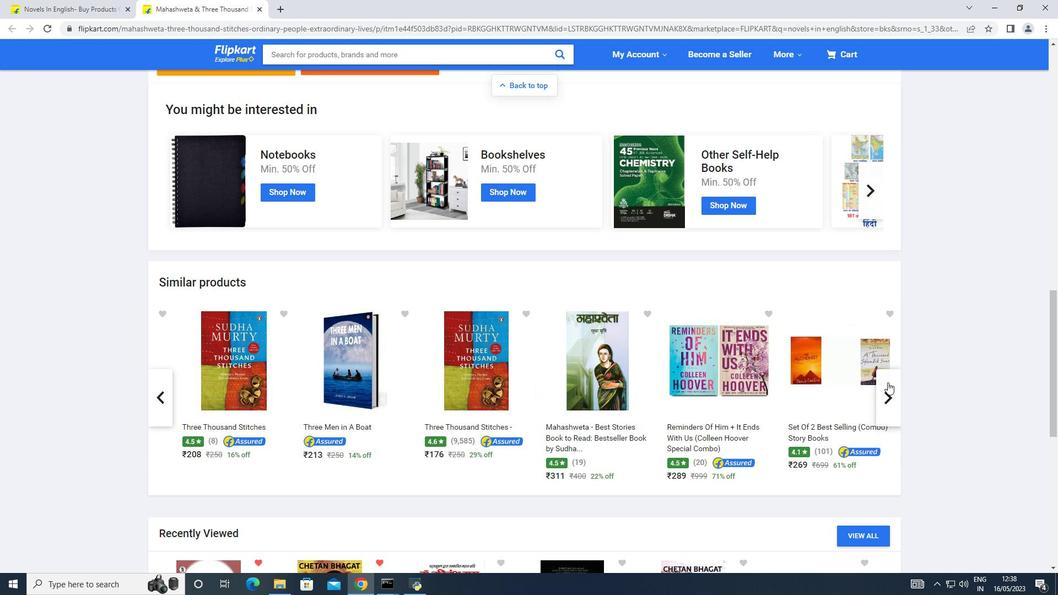 
Action: Mouse moved to (152, 391)
Screenshot: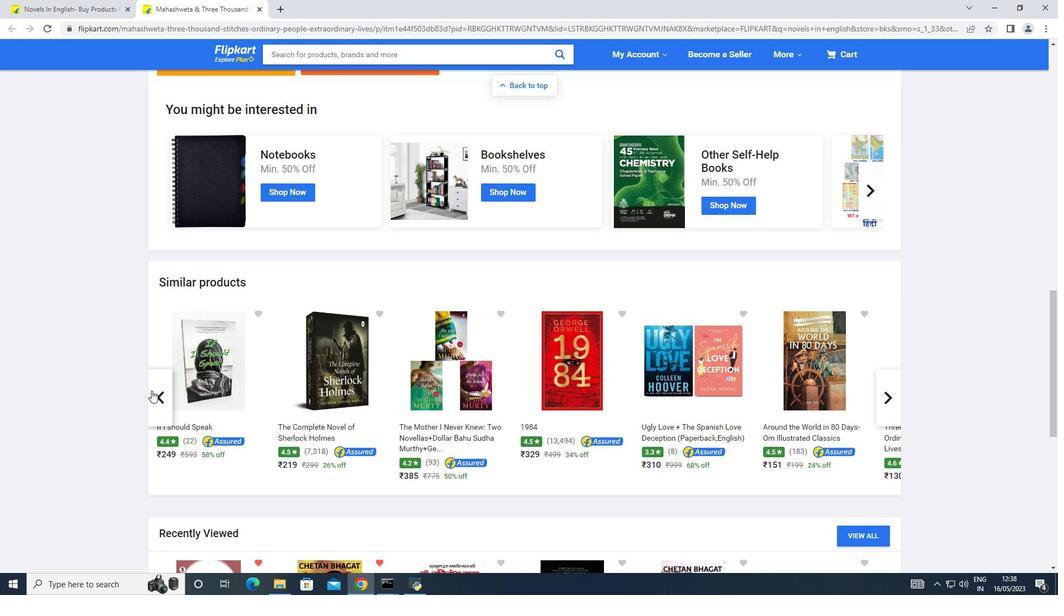 
Action: Mouse pressed left at (152, 391)
Screenshot: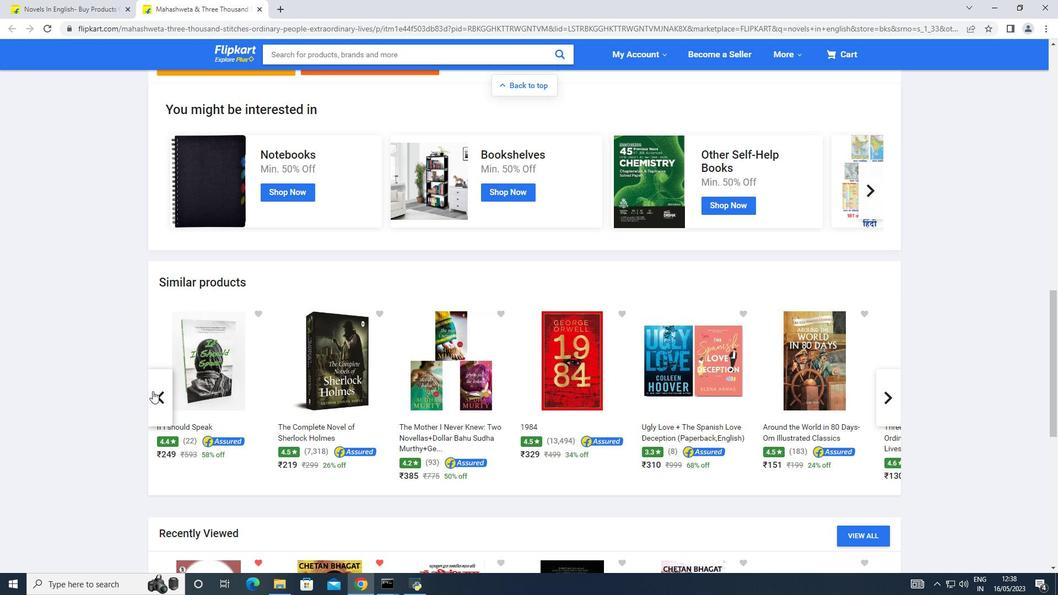 
Action: Mouse moved to (783, 377)
Screenshot: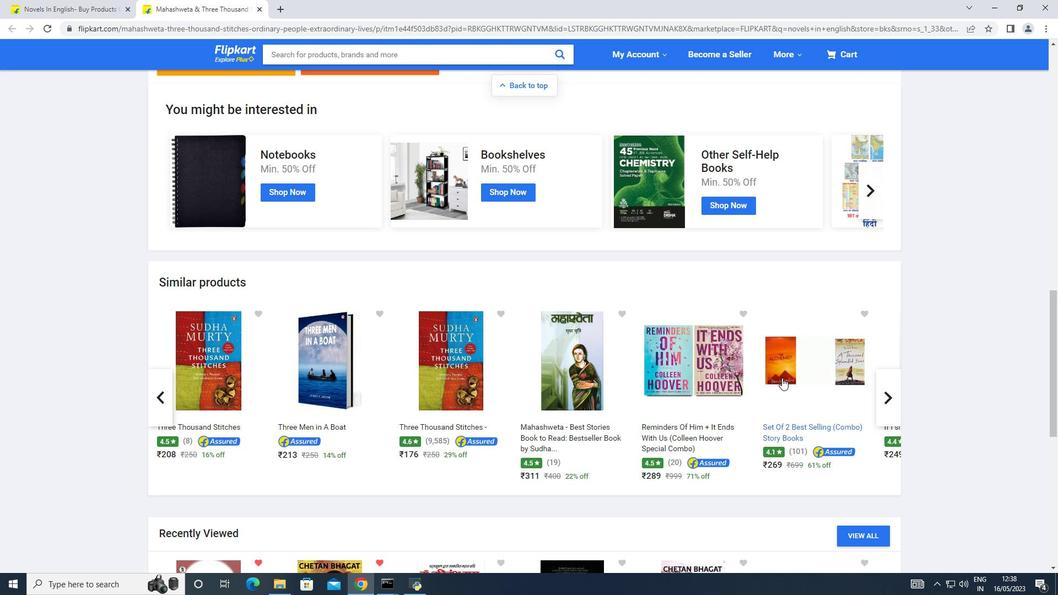 
Action: Mouse pressed left at (783, 377)
Screenshot: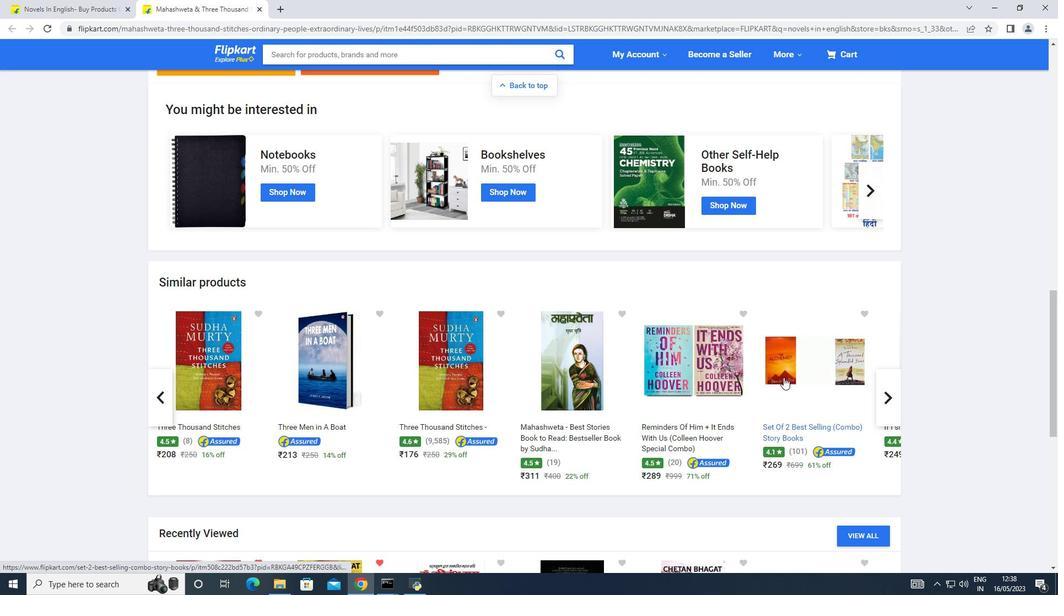 
Action: Mouse moved to (648, 356)
Screenshot: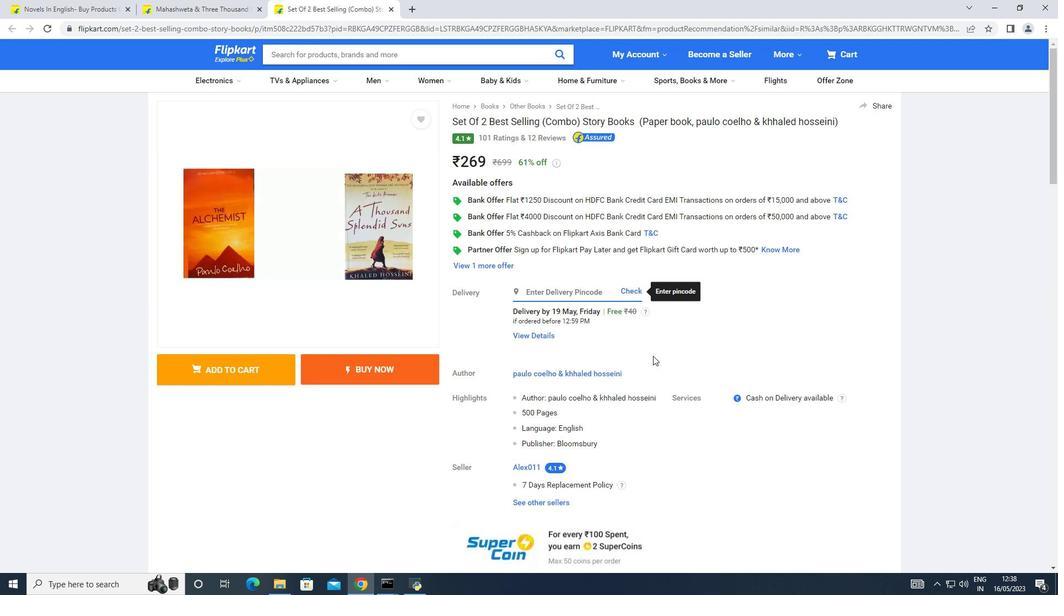 
Action: Mouse scrolled (648, 356) with delta (0, 0)
Screenshot: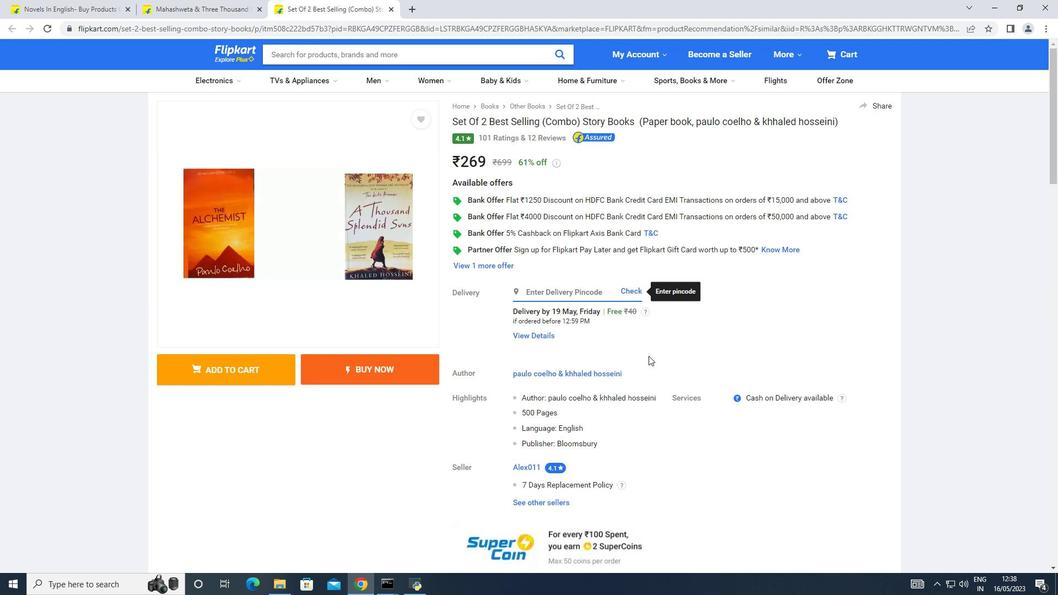 
Action: Mouse moved to (417, 120)
Screenshot: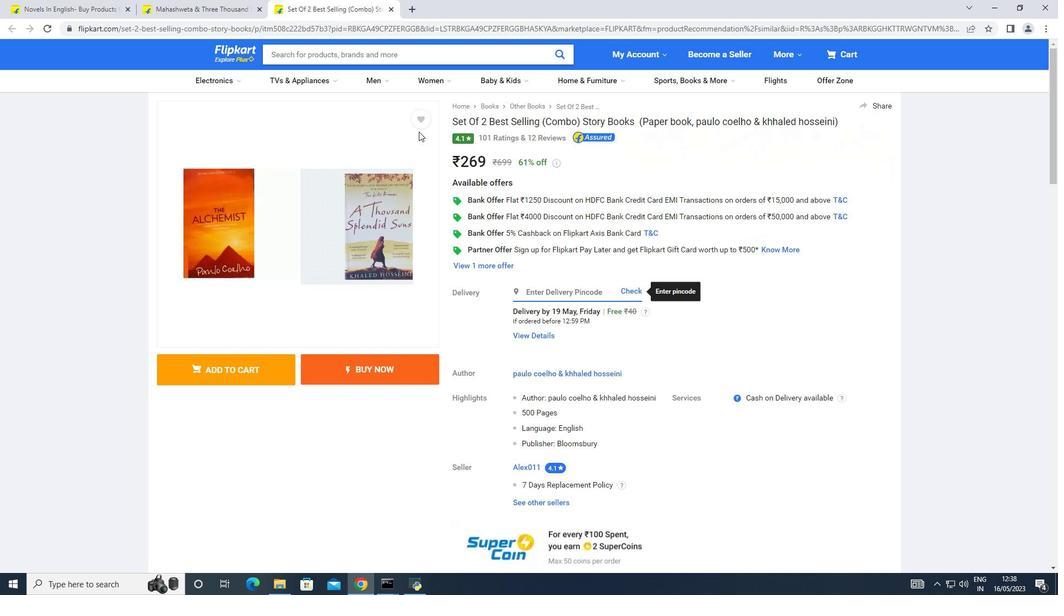 
Action: Mouse pressed left at (417, 120)
Screenshot: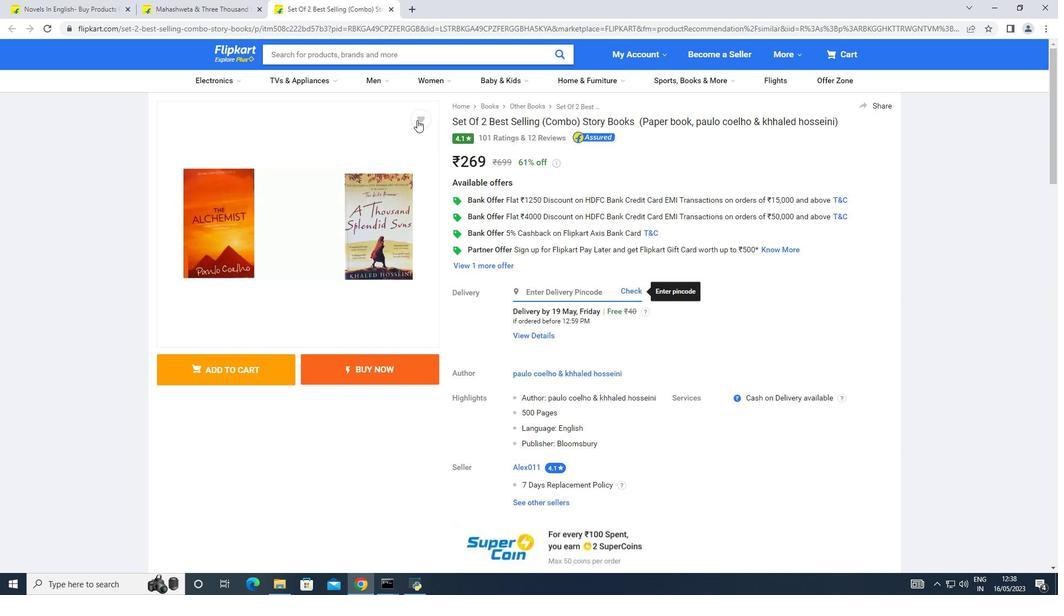 
Action: Mouse moved to (753, 404)
Screenshot: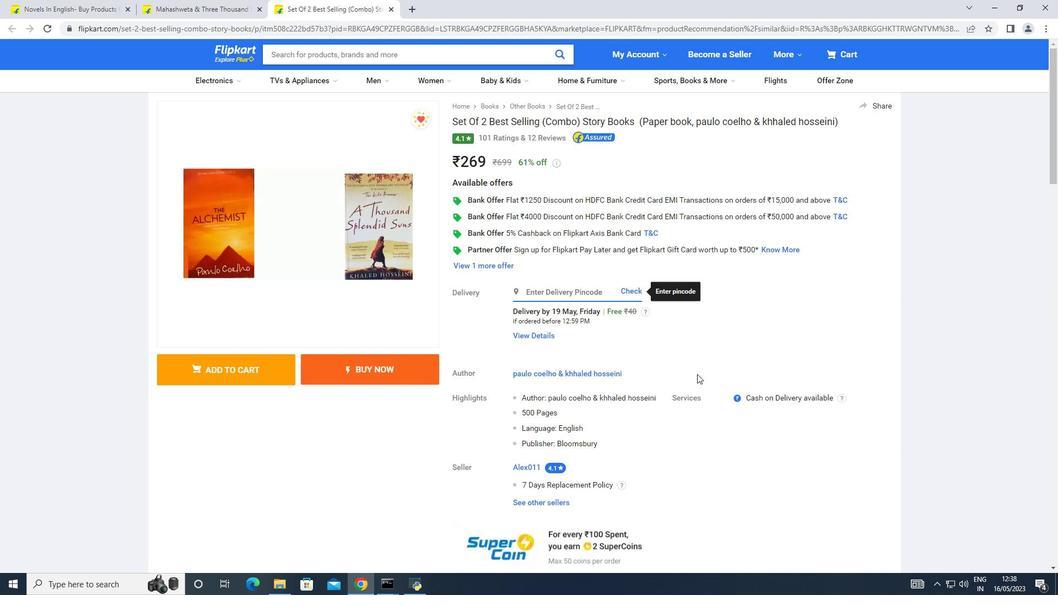 
Action: Mouse scrolled (753, 403) with delta (0, 0)
Screenshot: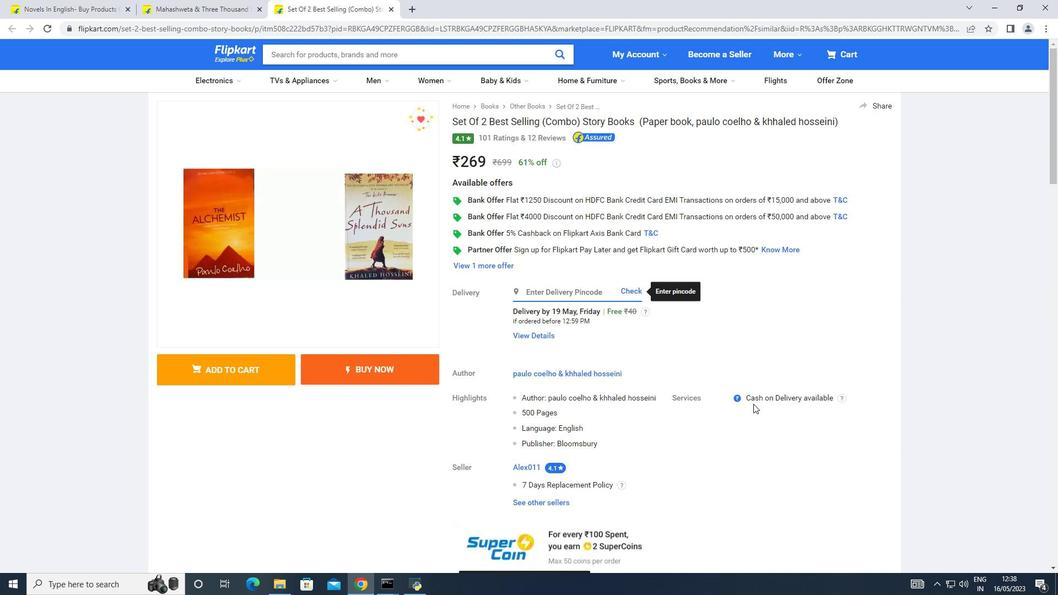 
Action: Mouse scrolled (753, 403) with delta (0, 0)
Screenshot: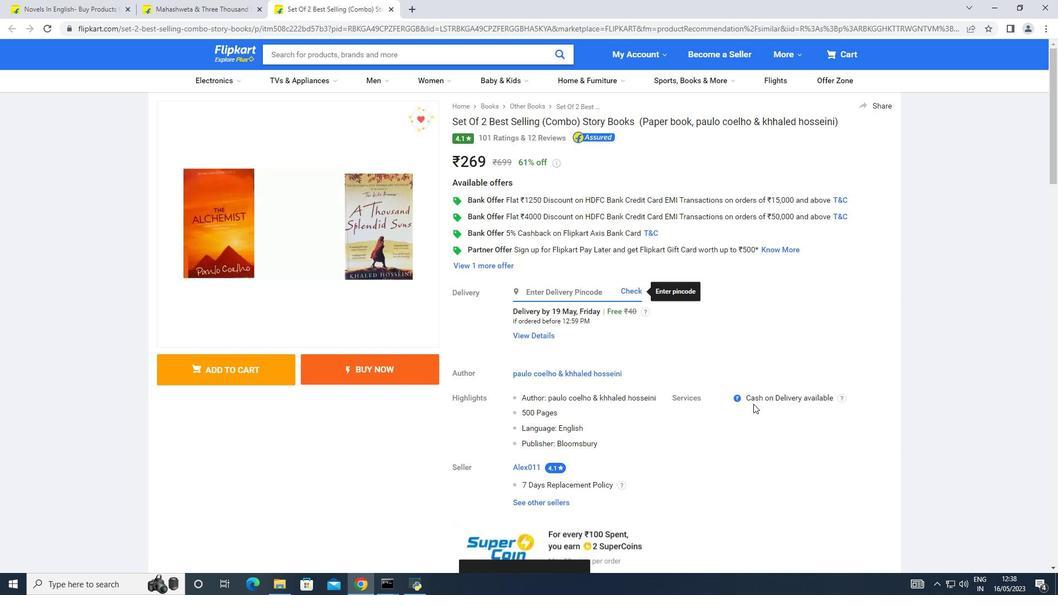 
Action: Mouse moved to (699, 429)
Screenshot: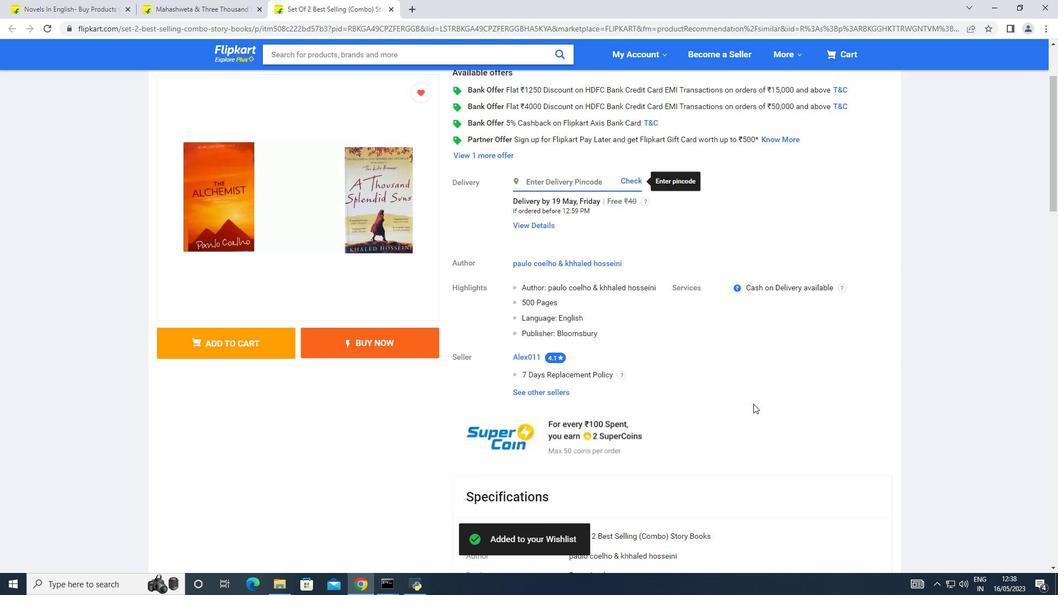 
Action: Mouse scrolled (699, 428) with delta (0, 0)
Screenshot: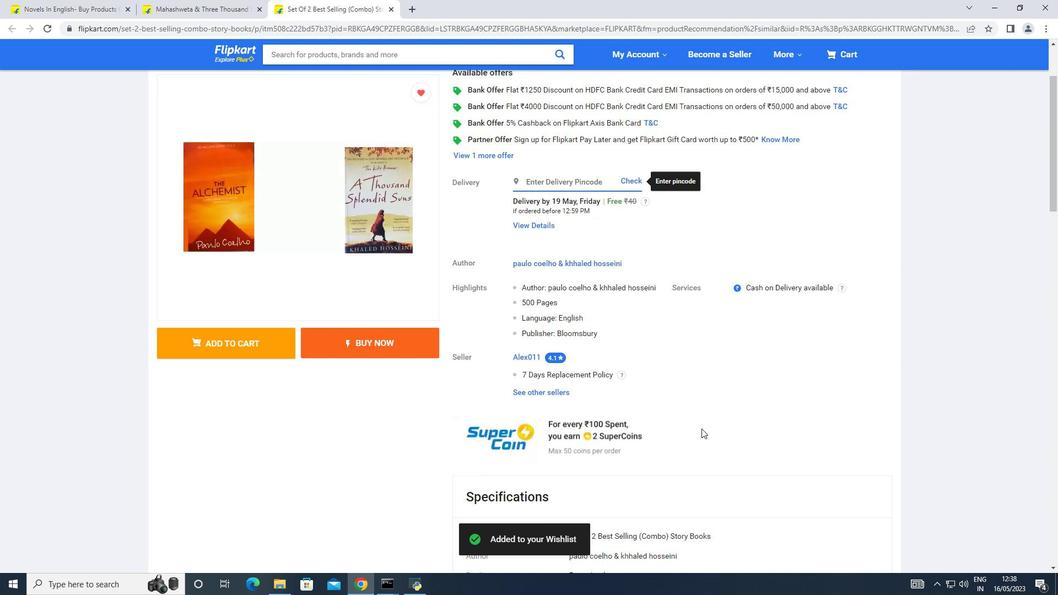
Action: Mouse scrolled (699, 428) with delta (0, 0)
Screenshot: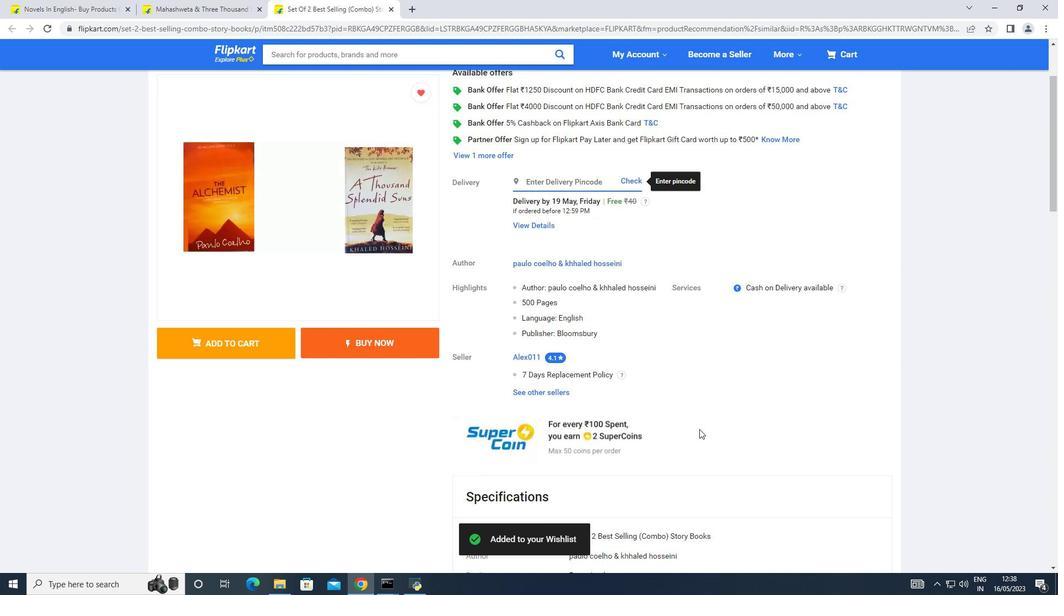 
Action: Mouse scrolled (699, 428) with delta (0, 0)
Screenshot: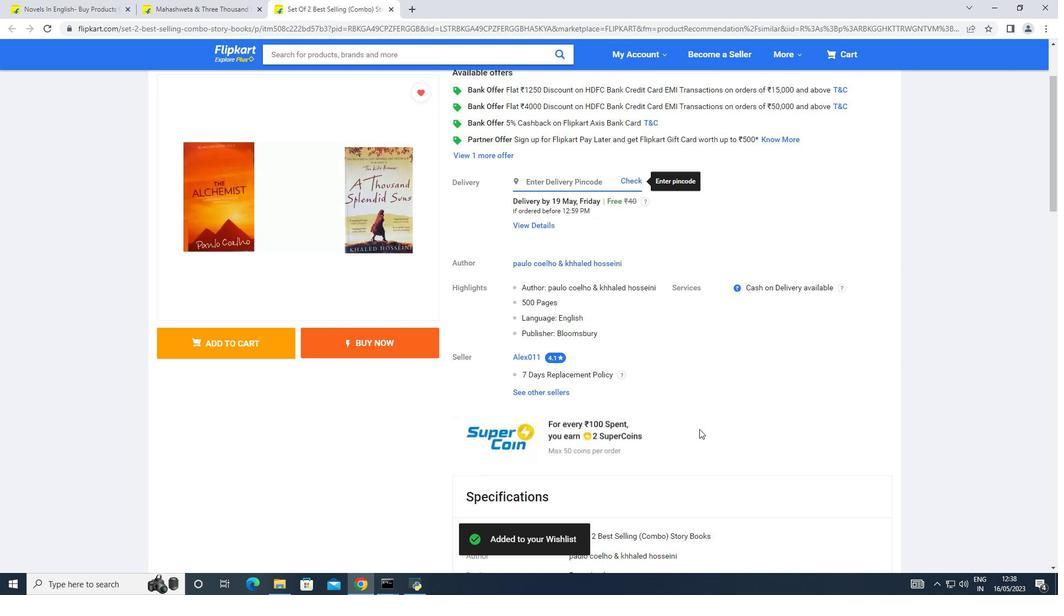 
Action: Mouse moved to (702, 420)
Screenshot: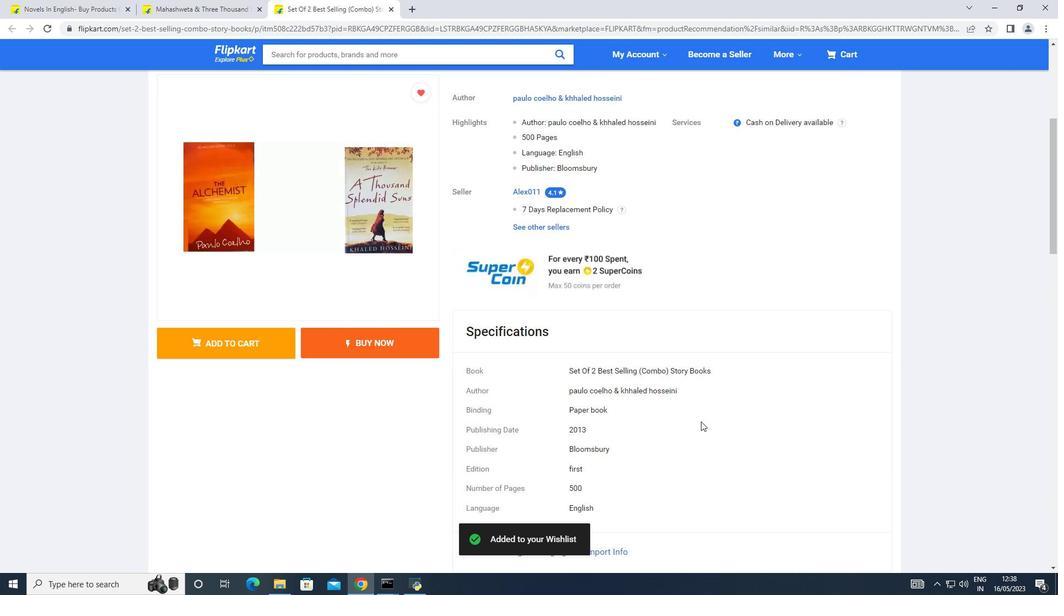 
Action: Mouse scrolled (702, 419) with delta (0, 0)
Screenshot: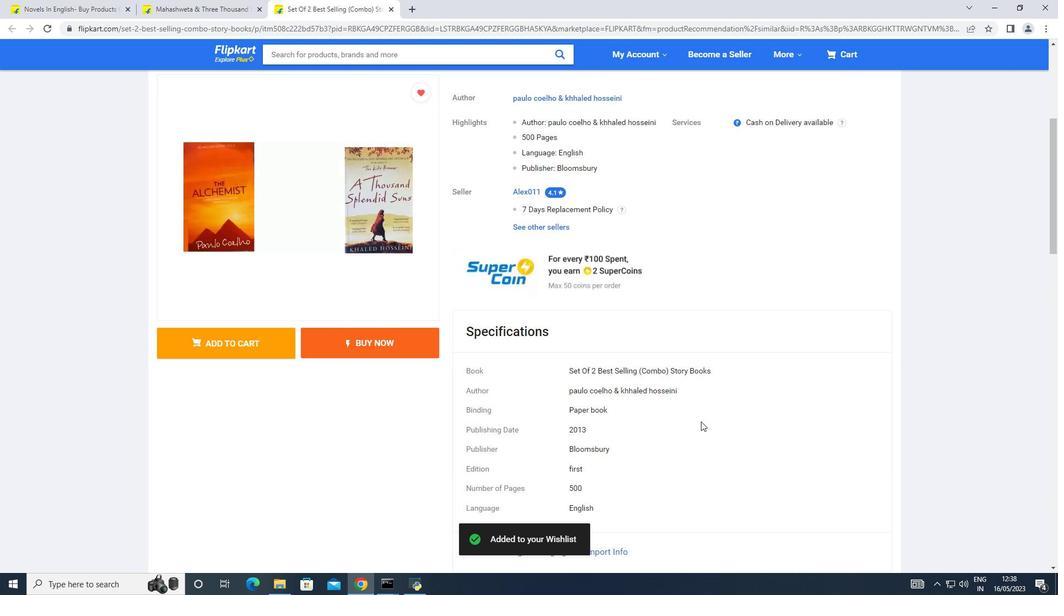 
Action: Mouse moved to (703, 420)
Screenshot: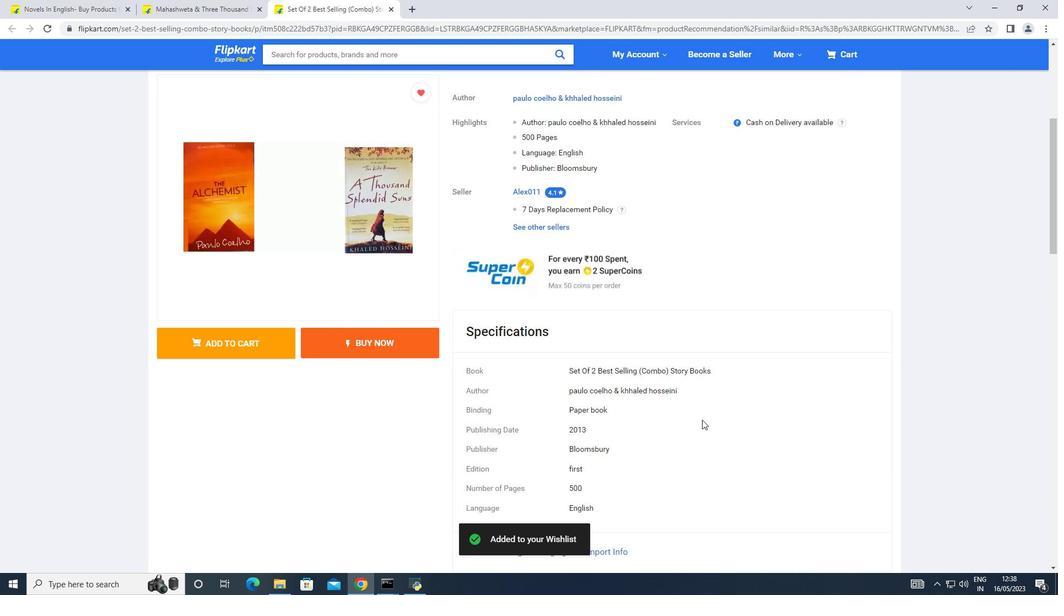 
Action: Mouse scrolled (703, 419) with delta (0, 0)
Screenshot: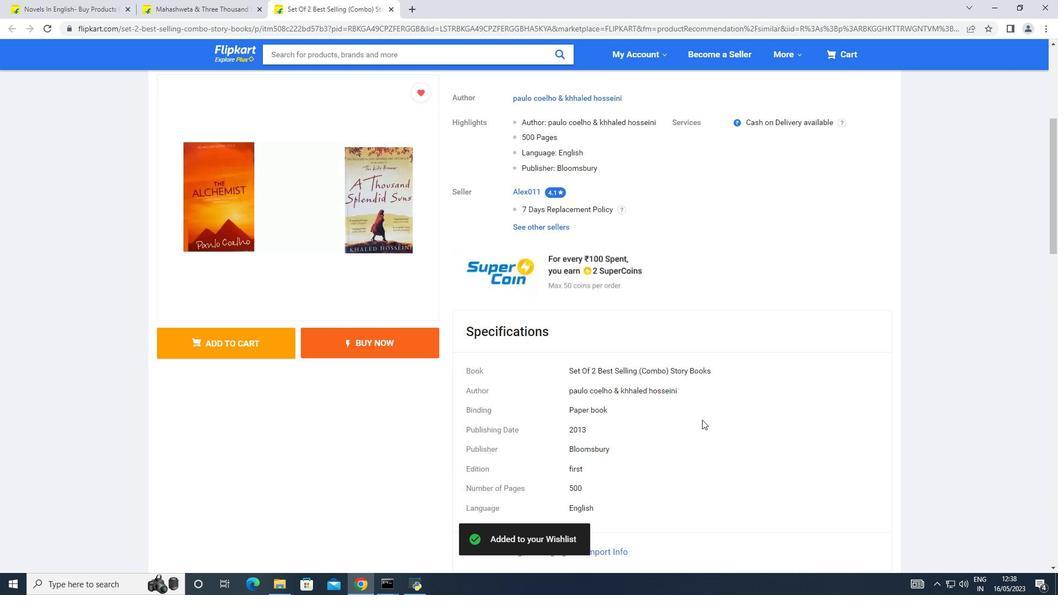 
Action: Mouse scrolled (703, 419) with delta (0, 0)
Screenshot: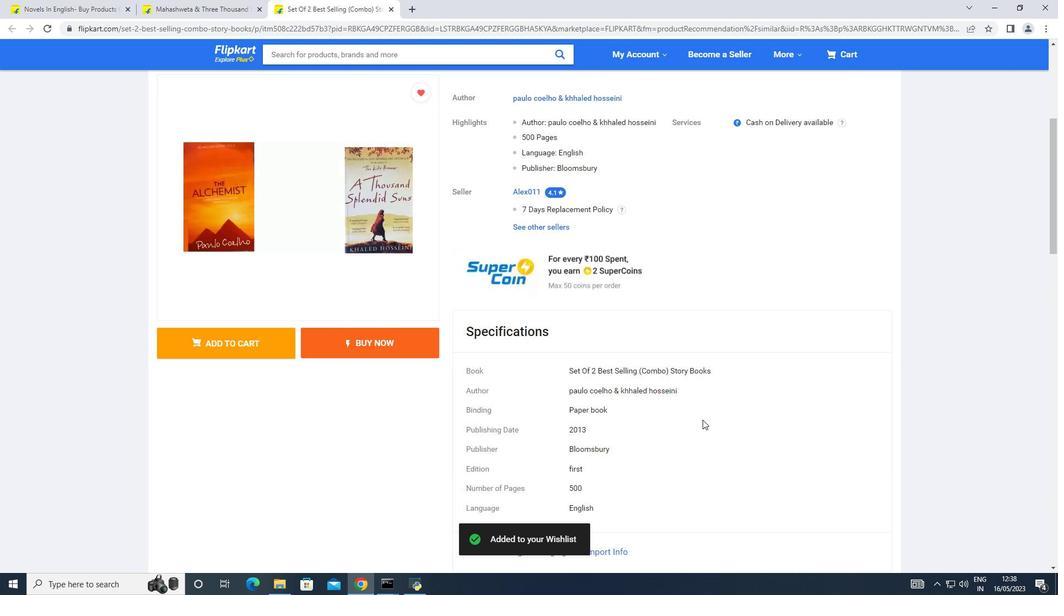 
Action: Mouse moved to (706, 417)
Screenshot: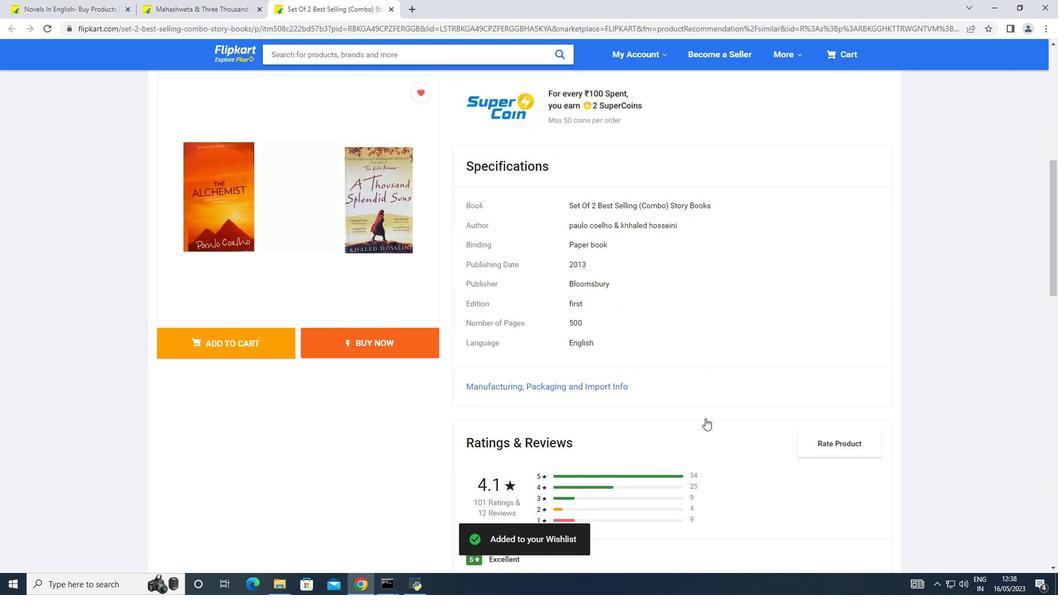 
Action: Mouse scrolled (706, 417) with delta (0, 0)
Screenshot: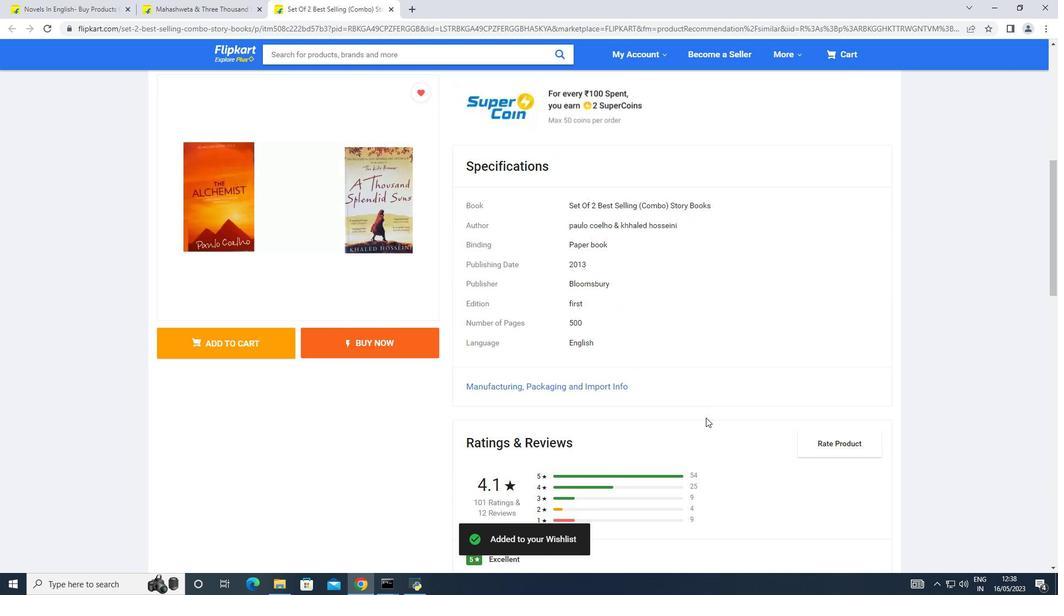 
Action: Mouse scrolled (706, 417) with delta (0, 0)
Screenshot: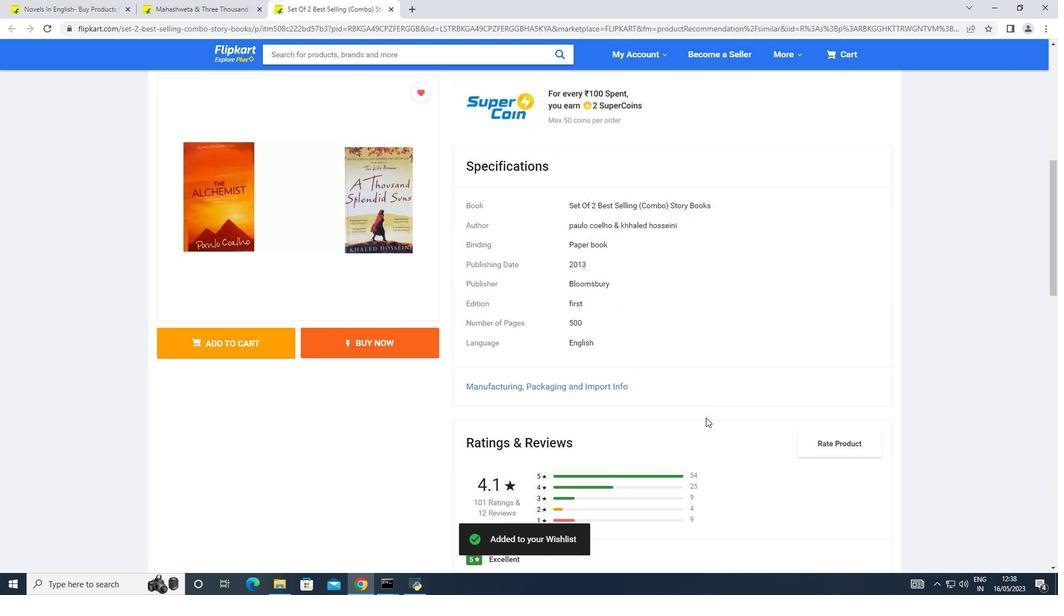
Action: Mouse moved to (706, 417)
Screenshot: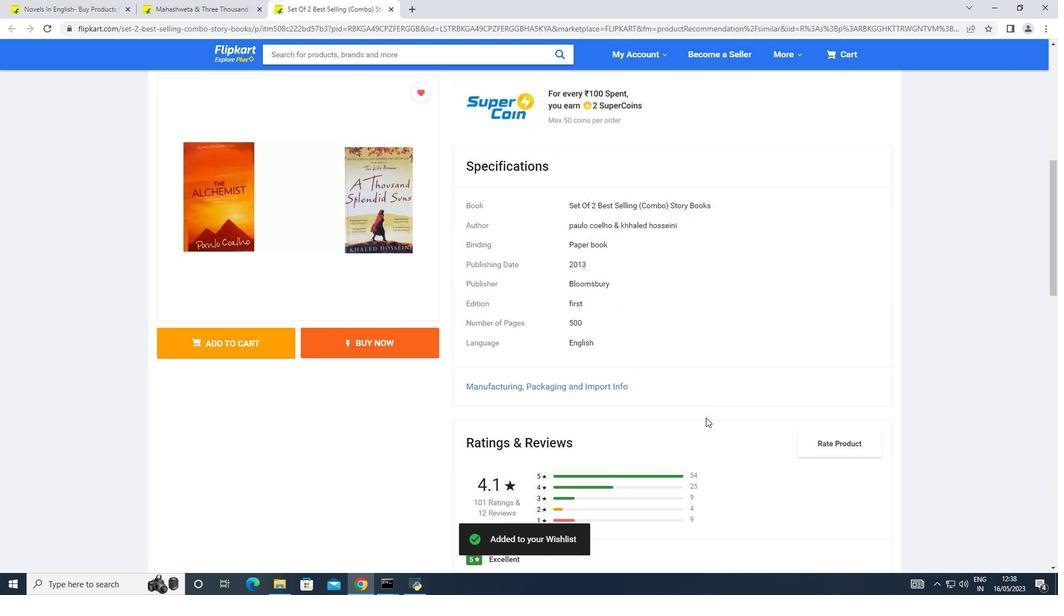 
Action: Mouse scrolled (706, 417) with delta (0, 0)
Screenshot: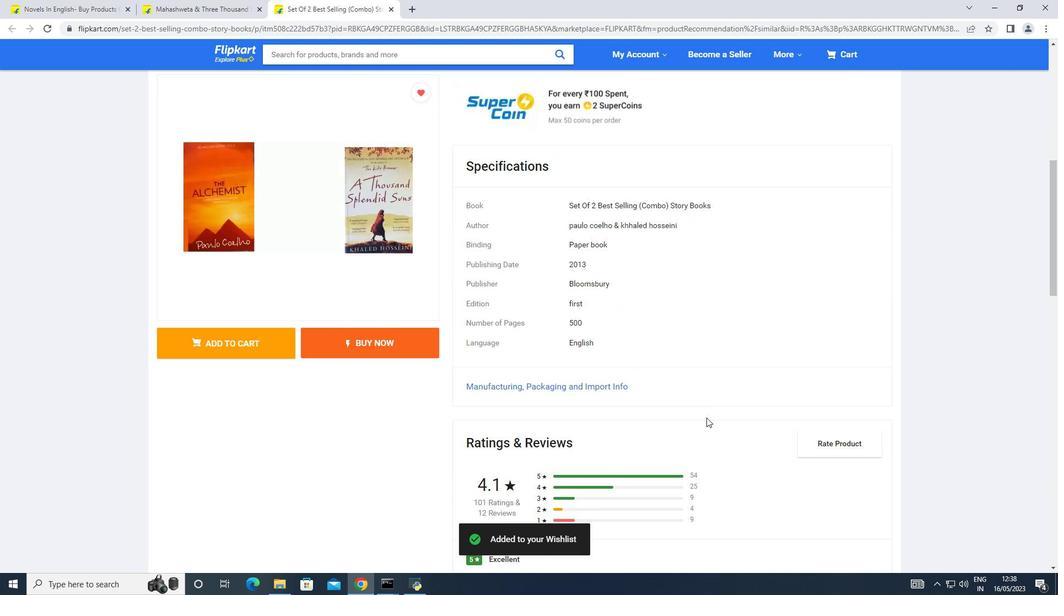 
Action: Mouse scrolled (706, 417) with delta (0, 0)
Screenshot: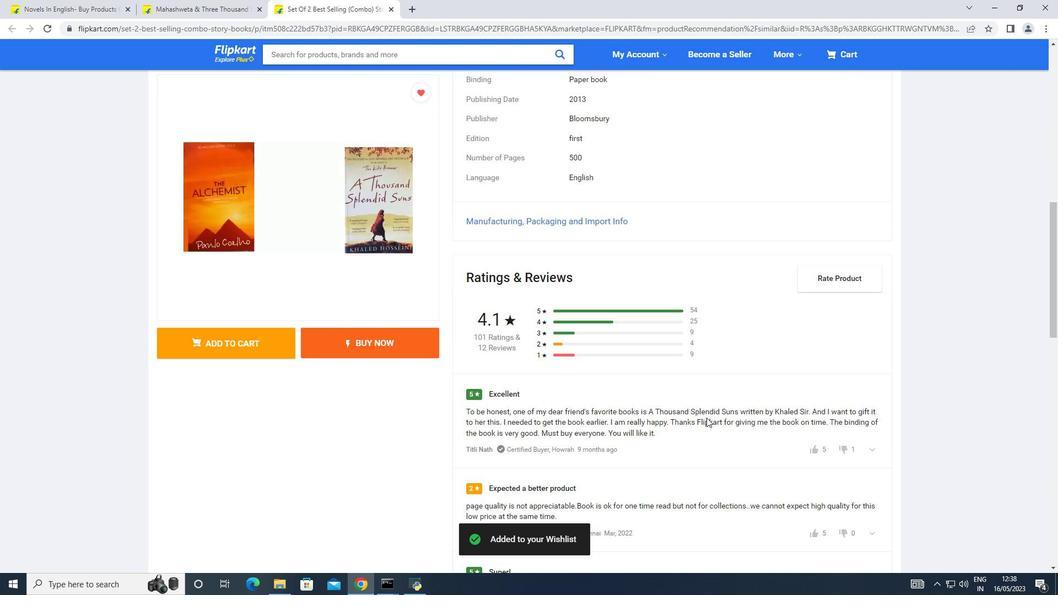 
Action: Mouse scrolled (706, 417) with delta (0, 0)
Screenshot: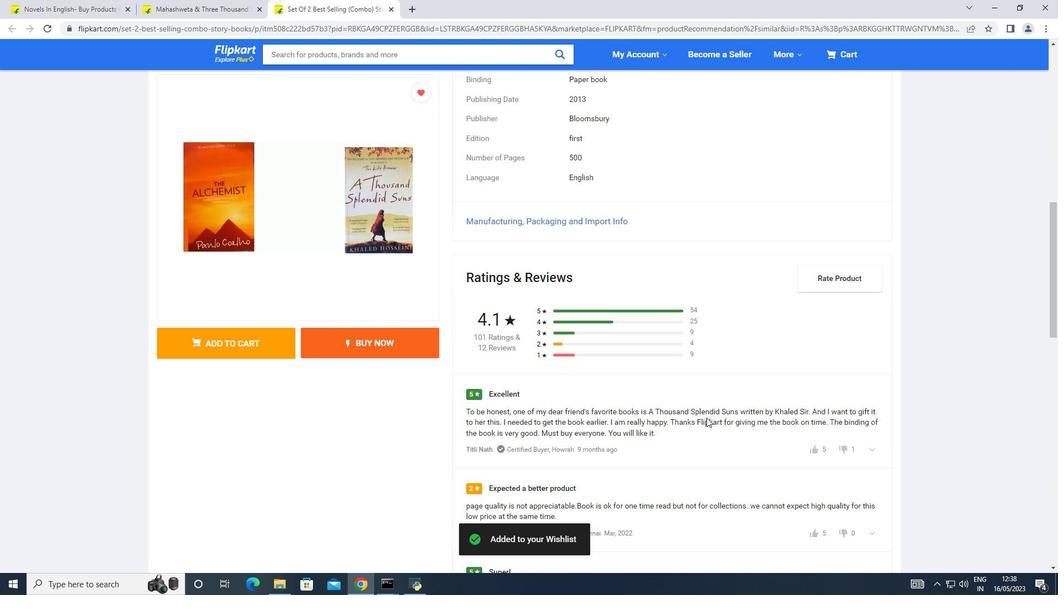 
Action: Mouse scrolled (706, 417) with delta (0, 0)
Screenshot: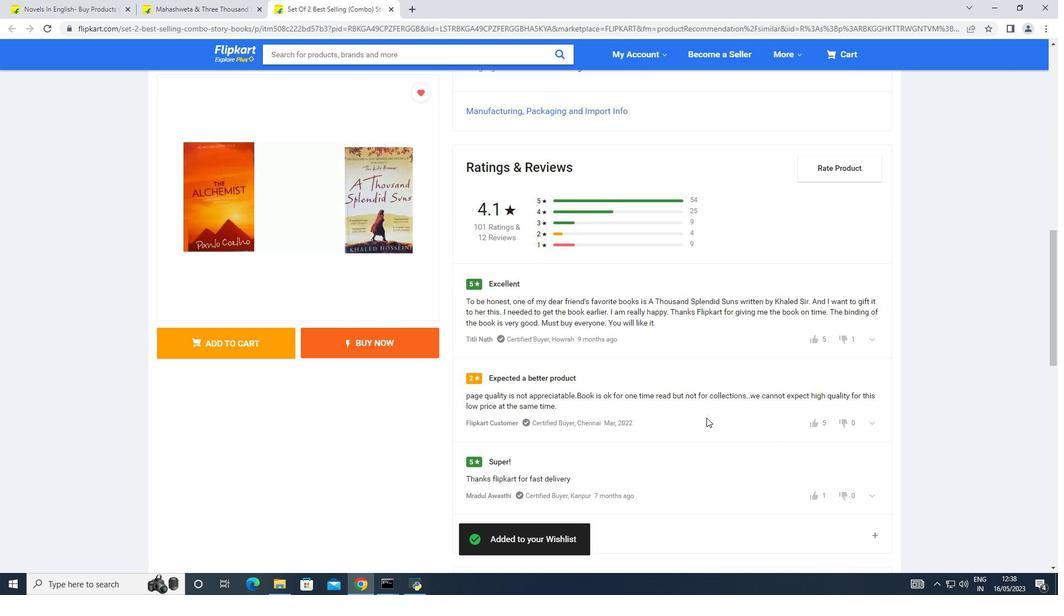 
Action: Mouse scrolled (706, 417) with delta (0, 0)
Screenshot: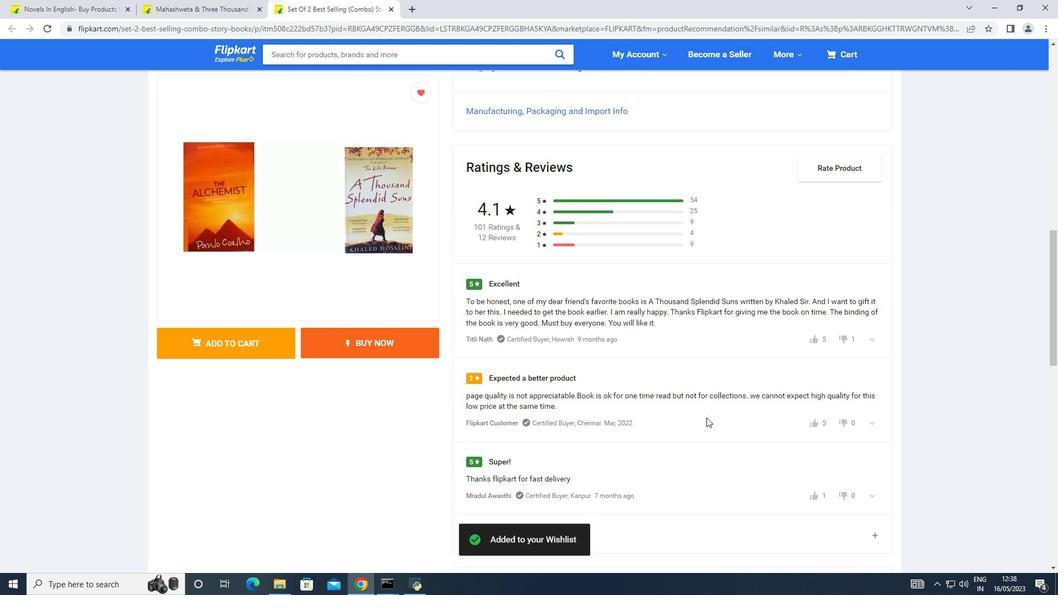 
Action: Mouse scrolled (706, 417) with delta (0, 0)
Screenshot: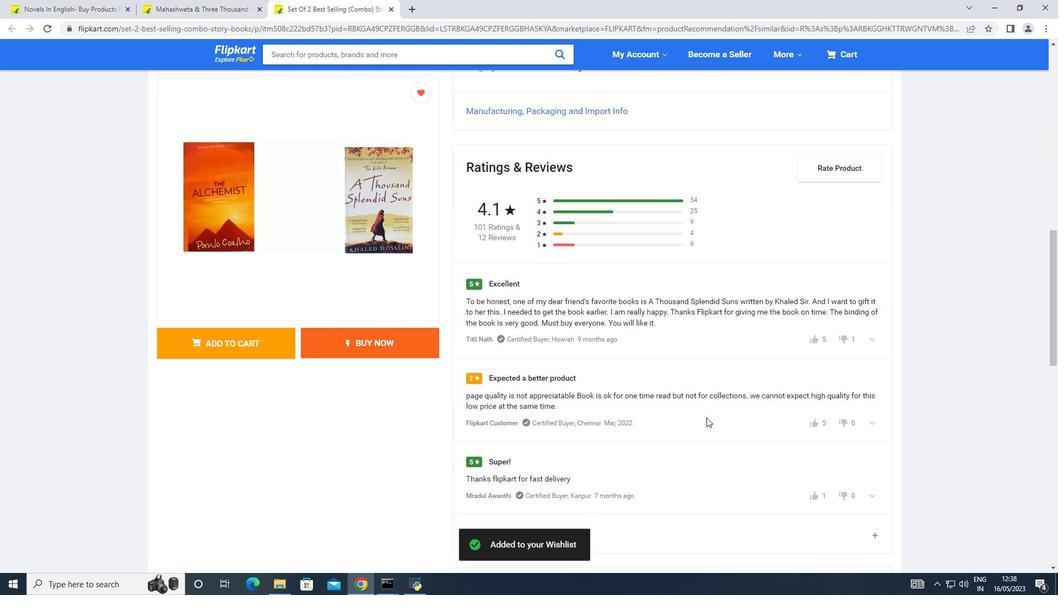 
Action: Mouse scrolled (706, 417) with delta (0, 0)
Screenshot: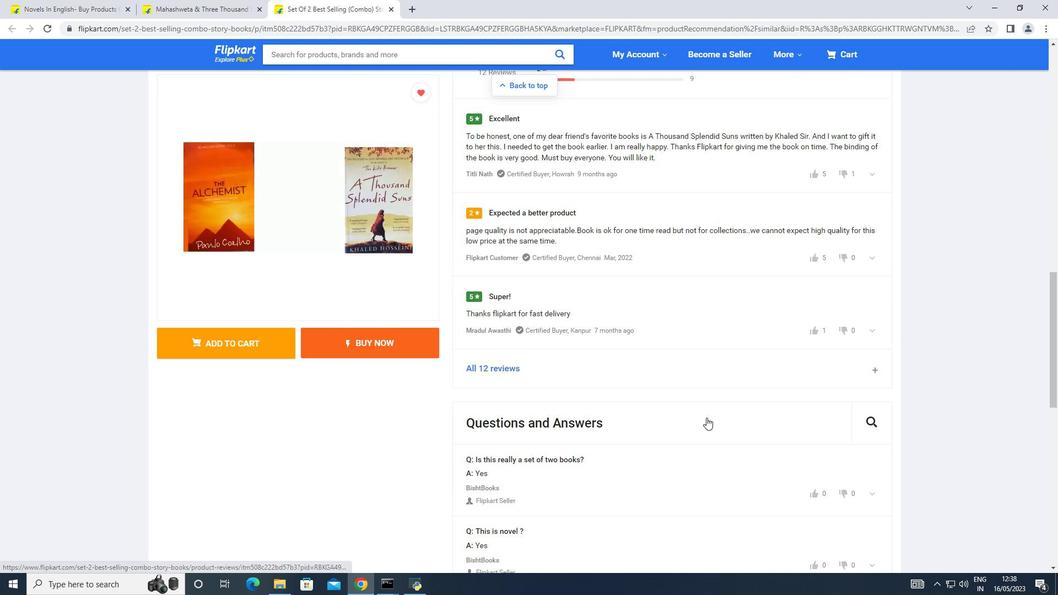 
Action: Mouse scrolled (706, 417) with delta (0, 0)
Screenshot: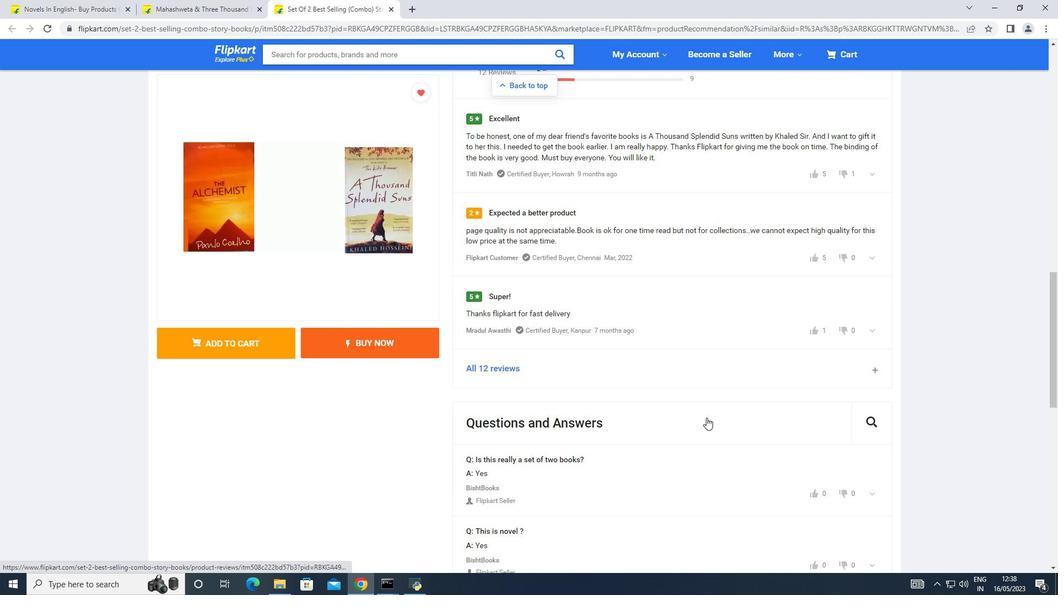 
Action: Mouse scrolled (706, 417) with delta (0, 0)
Screenshot: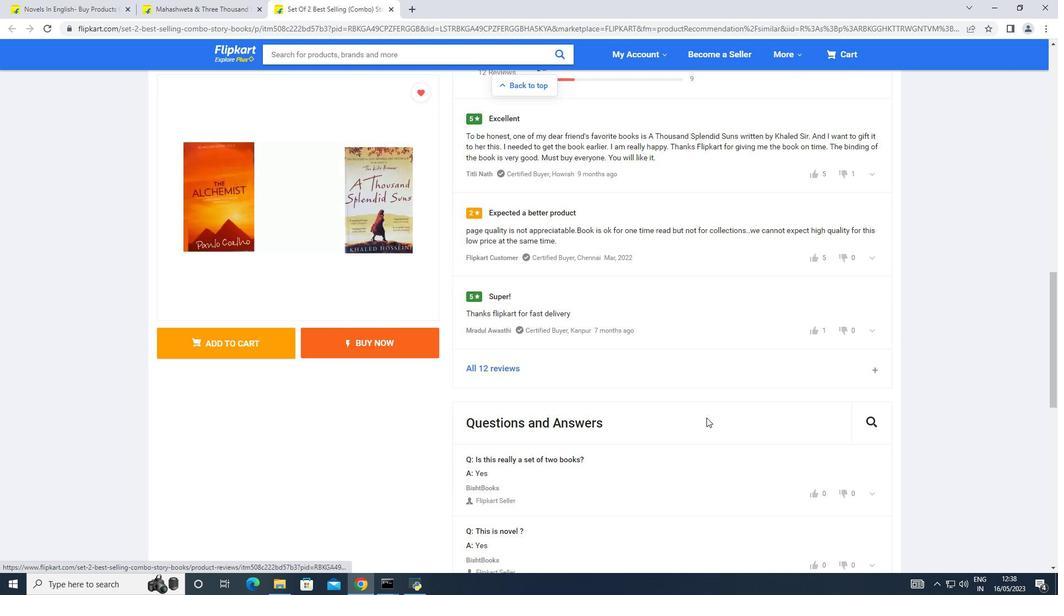 
Action: Mouse scrolled (706, 417) with delta (0, 0)
Screenshot: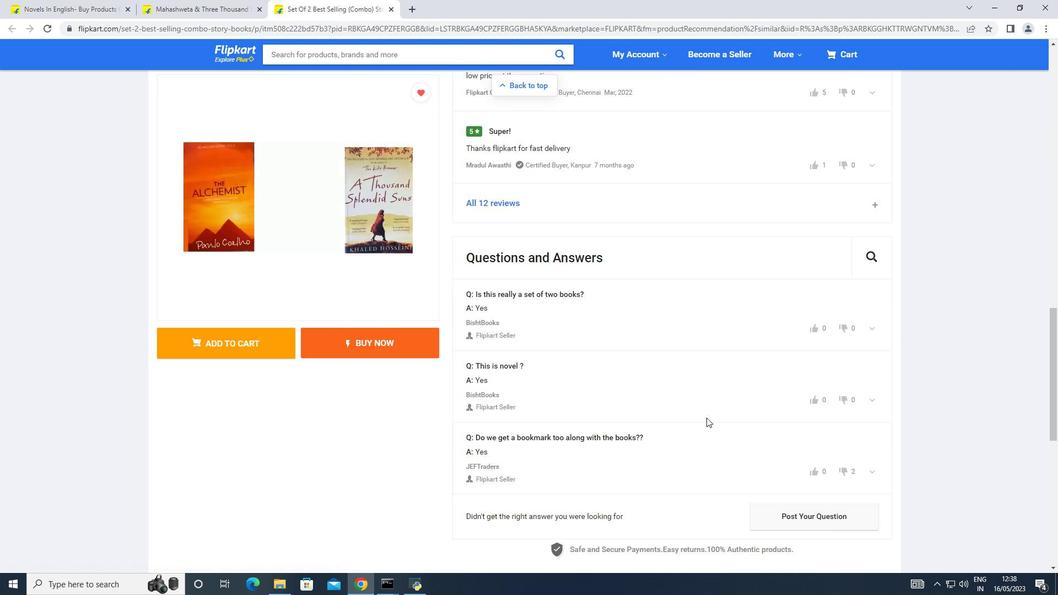 
Action: Mouse scrolled (706, 417) with delta (0, 0)
Screenshot: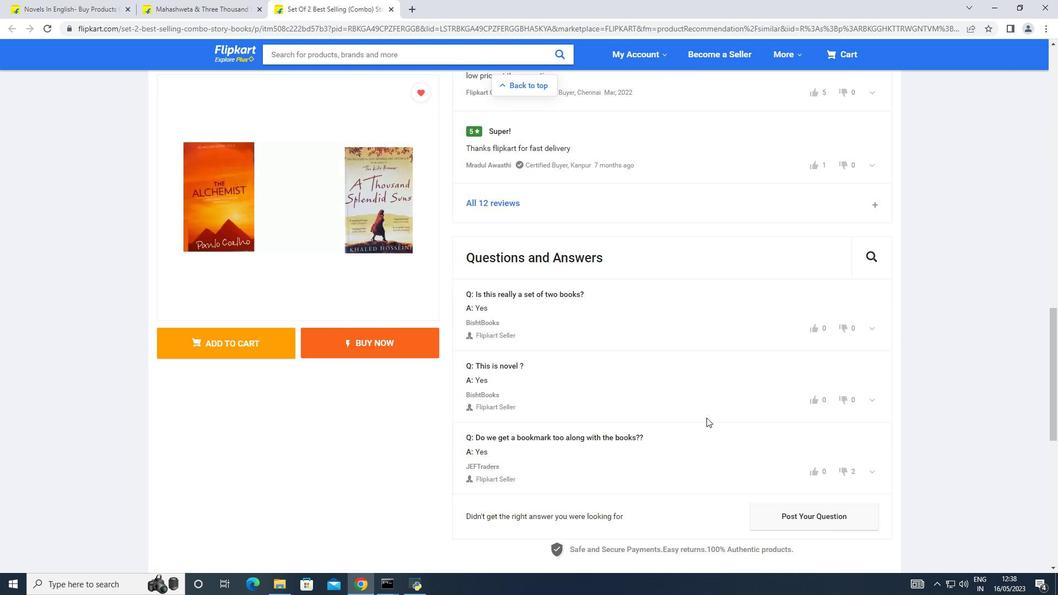 
Action: Mouse scrolled (706, 417) with delta (0, 0)
Screenshot: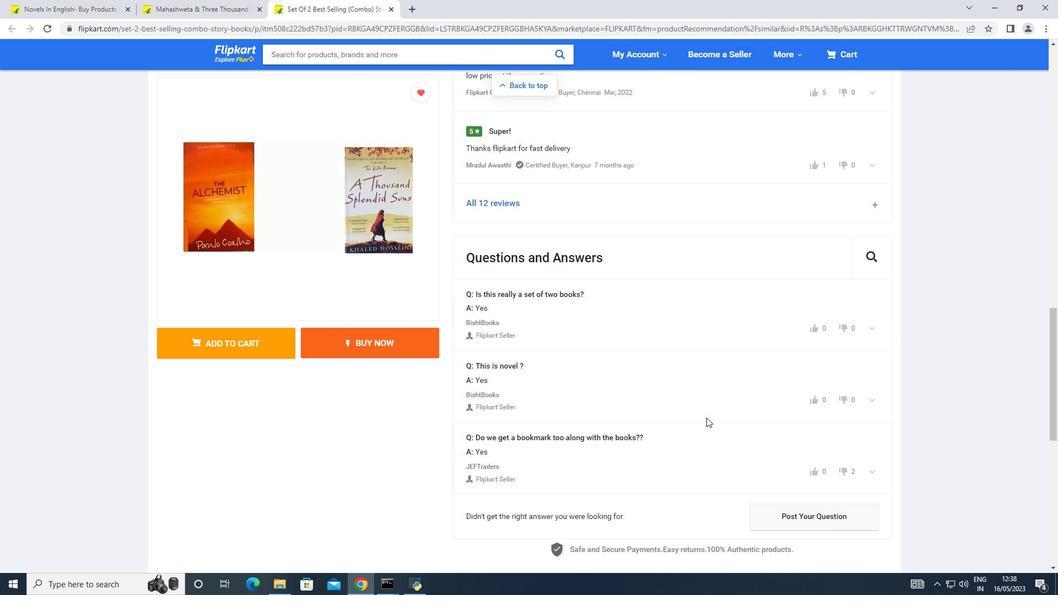 
Action: Mouse moved to (707, 417)
Screenshot: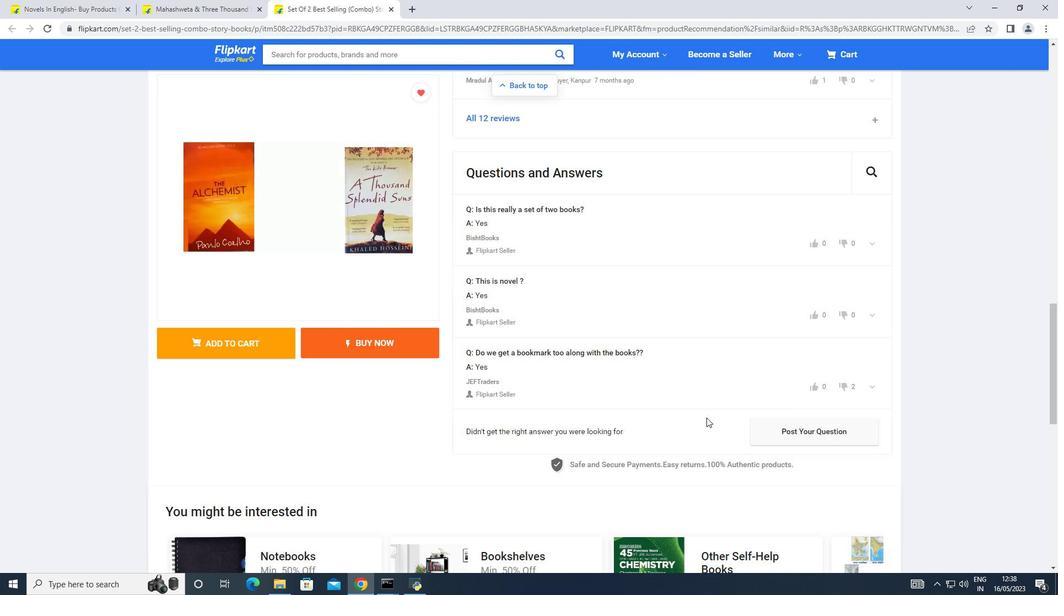 
Action: Mouse scrolled (707, 416) with delta (0, 0)
Screenshot: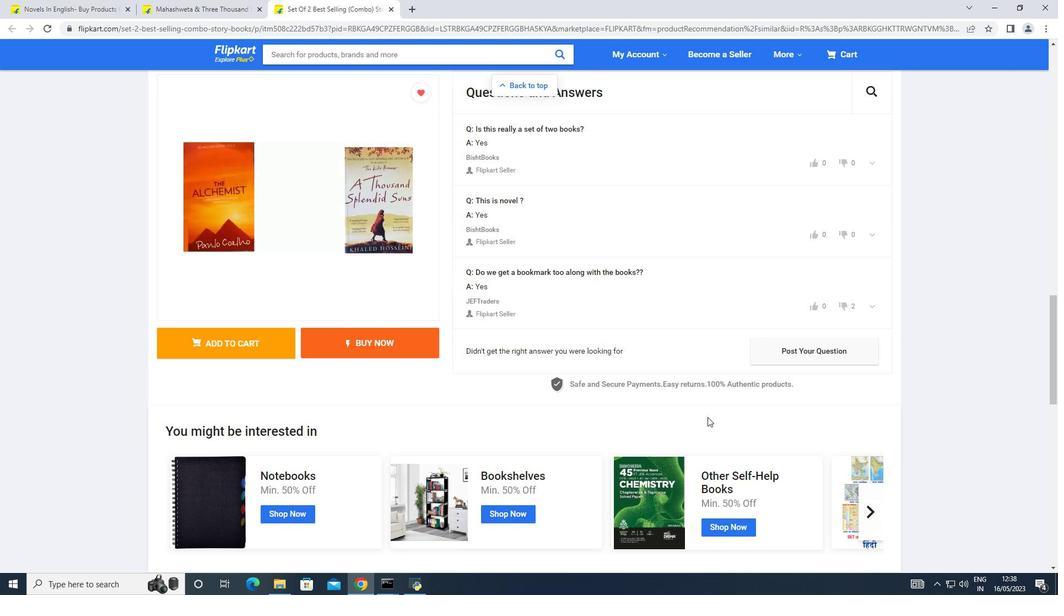 
Action: Mouse scrolled (707, 416) with delta (0, 0)
Screenshot: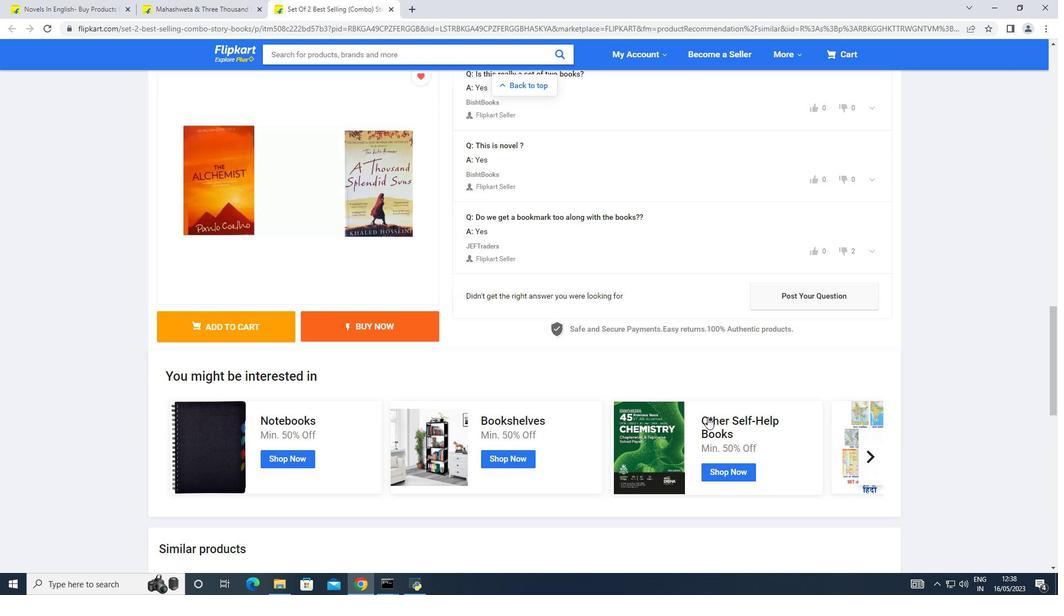 
Action: Mouse scrolled (707, 416) with delta (0, 0)
Screenshot: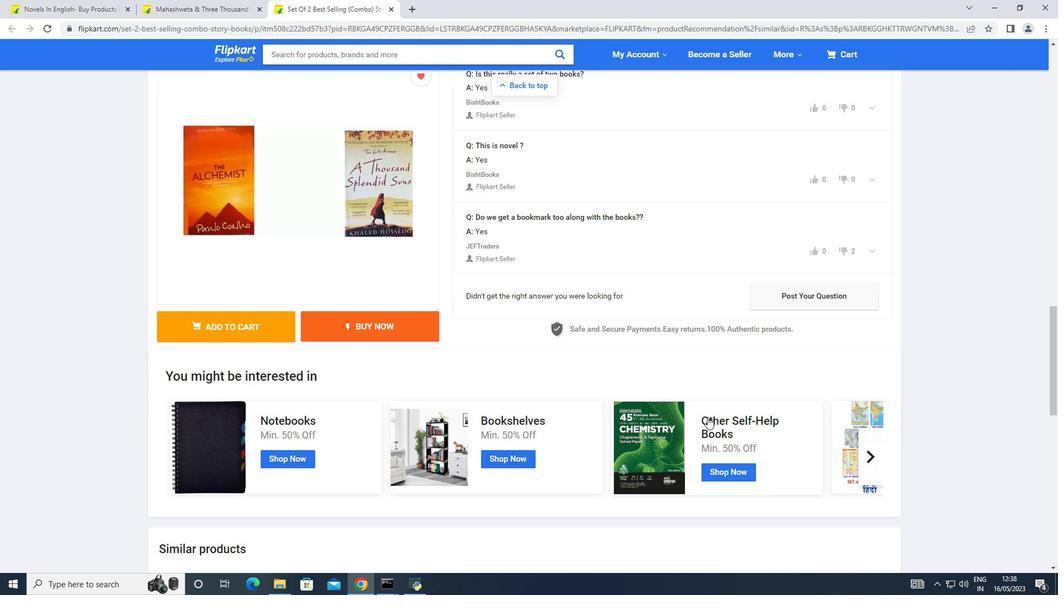 
Action: Mouse scrolled (707, 416) with delta (0, 0)
Screenshot: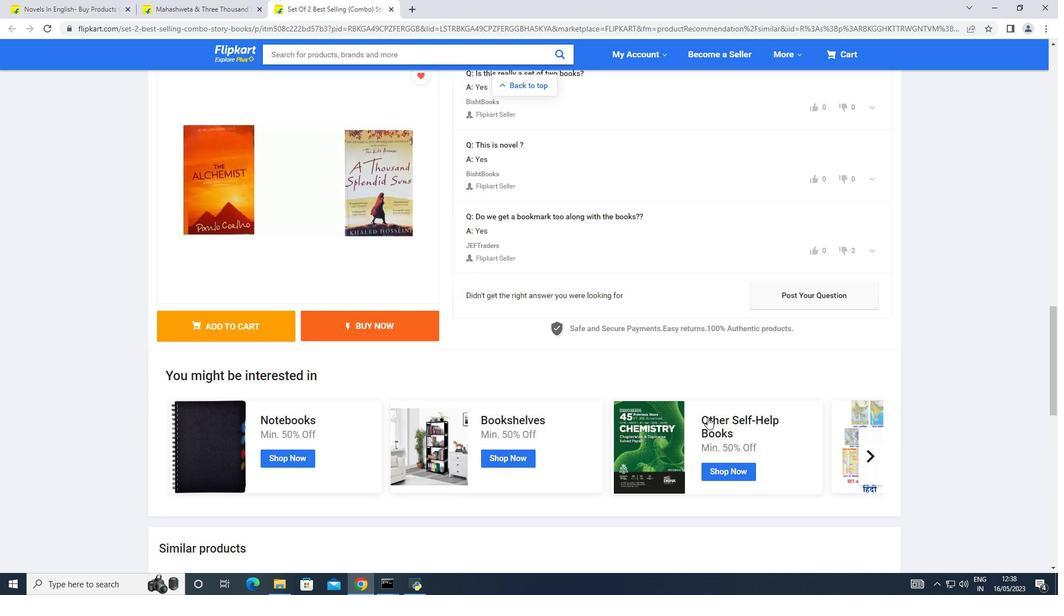 
Action: Mouse scrolled (707, 416) with delta (0, 0)
Screenshot: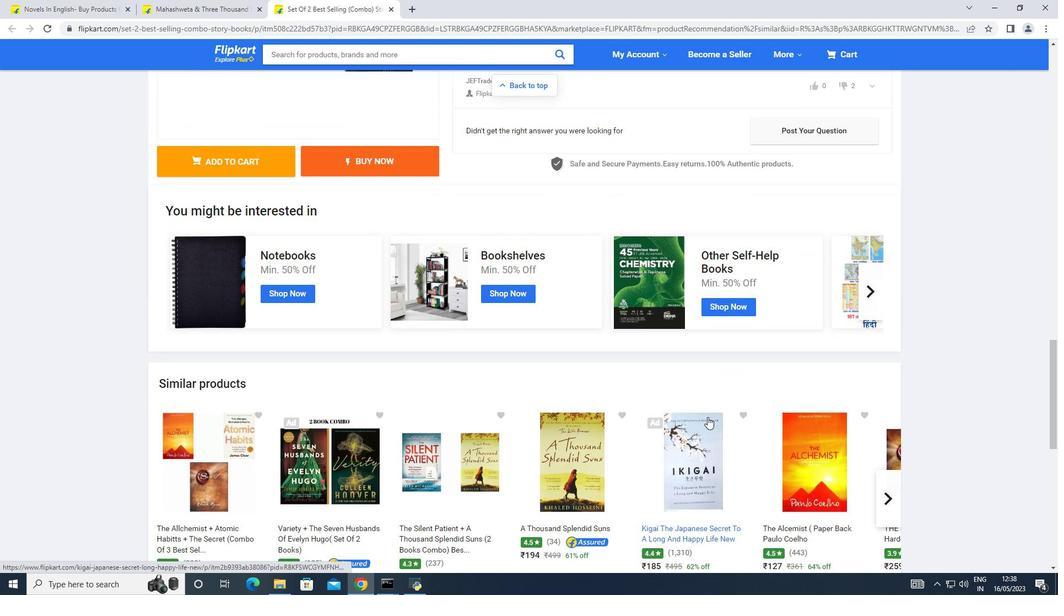 
Action: Mouse moved to (723, 415)
Screenshot: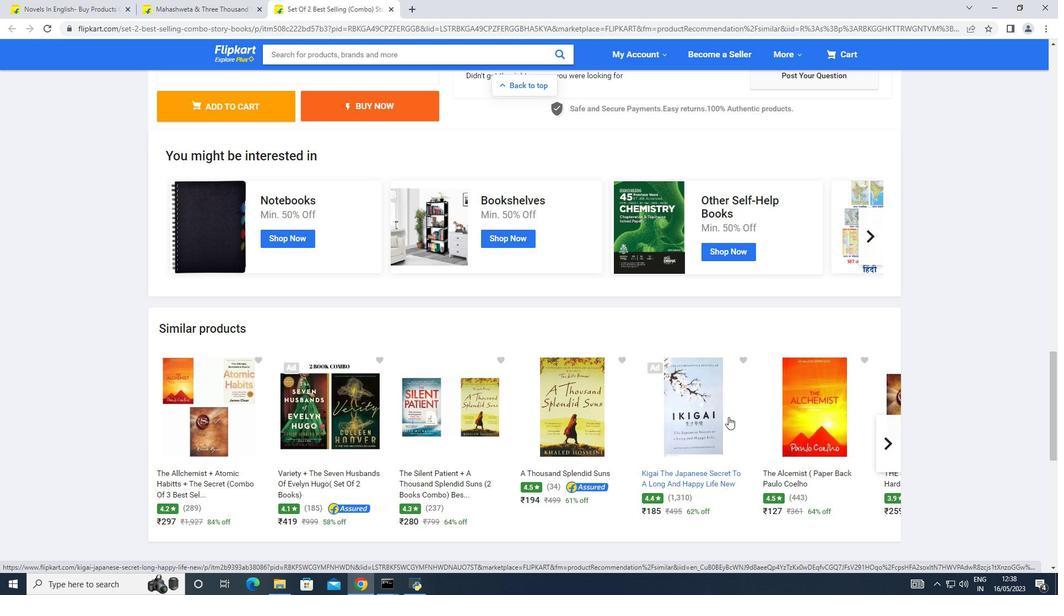 
Action: Mouse pressed left at (723, 415)
Screenshot: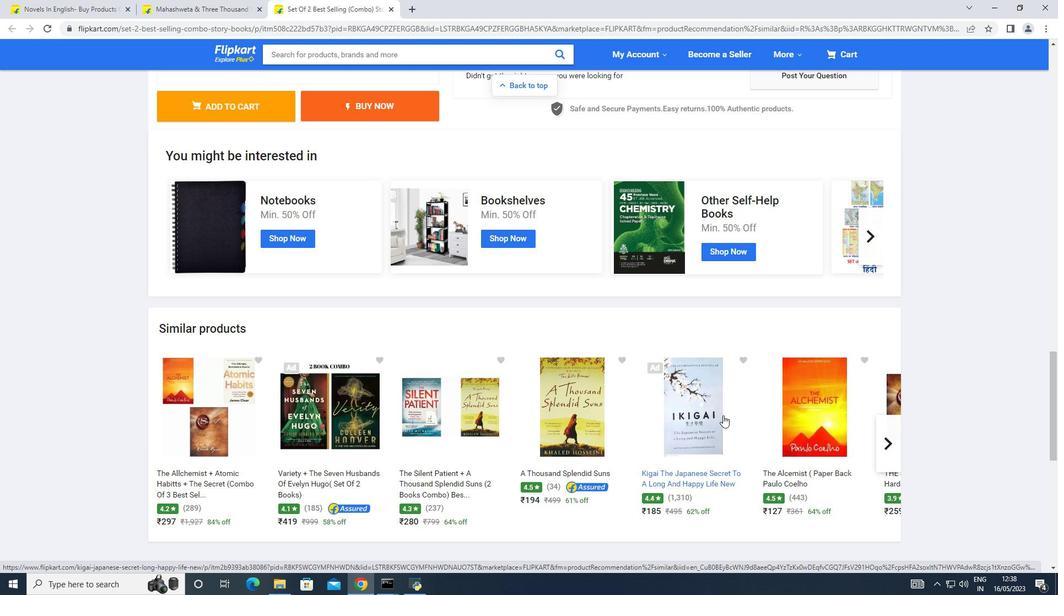 
Action: Mouse moved to (419, 118)
Screenshot: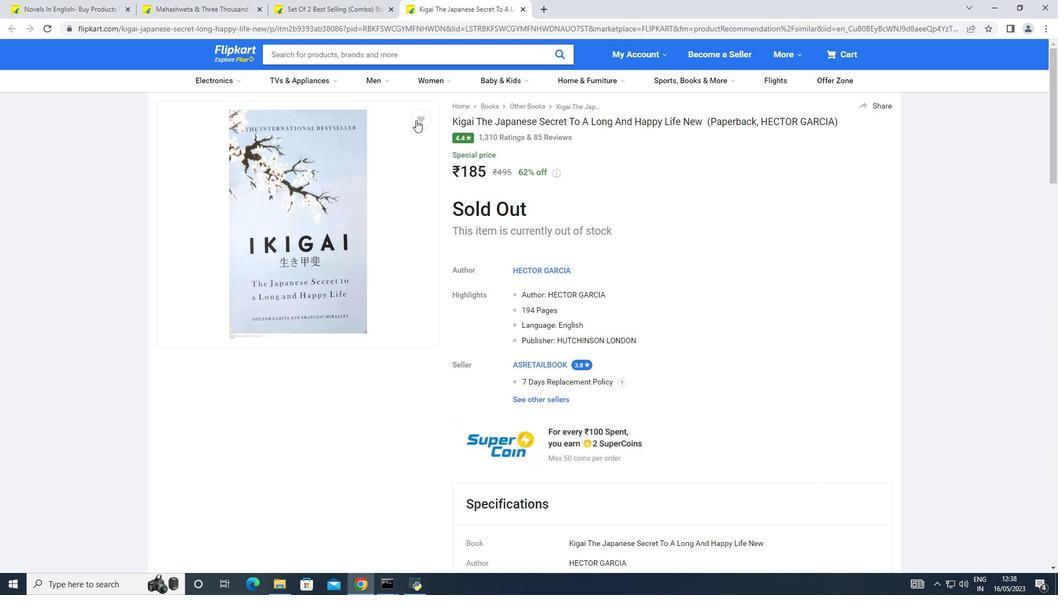 
Action: Mouse pressed left at (419, 118)
Screenshot: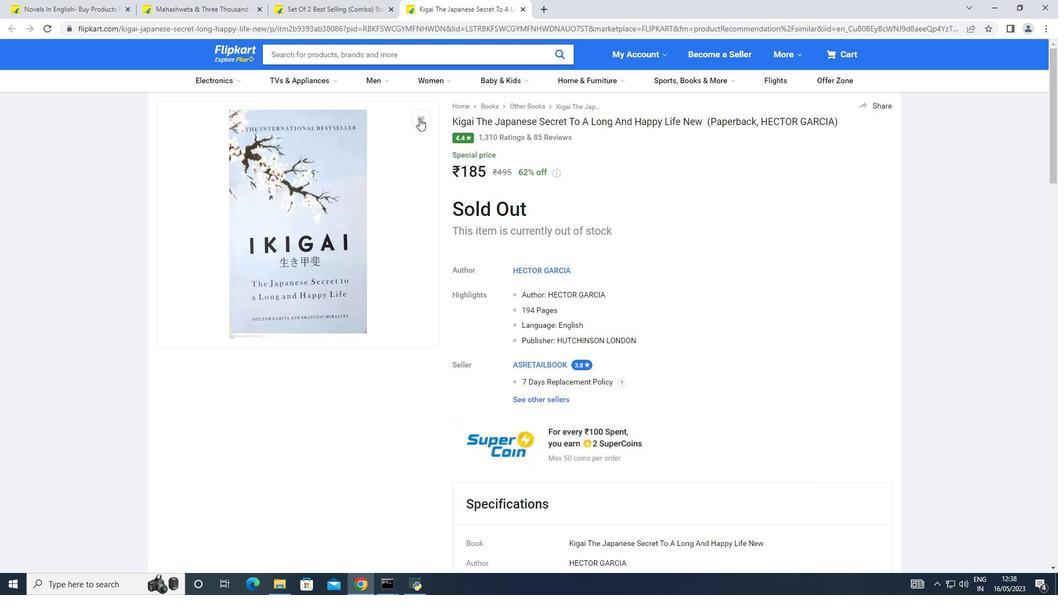 
Action: Mouse moved to (696, 361)
Screenshot: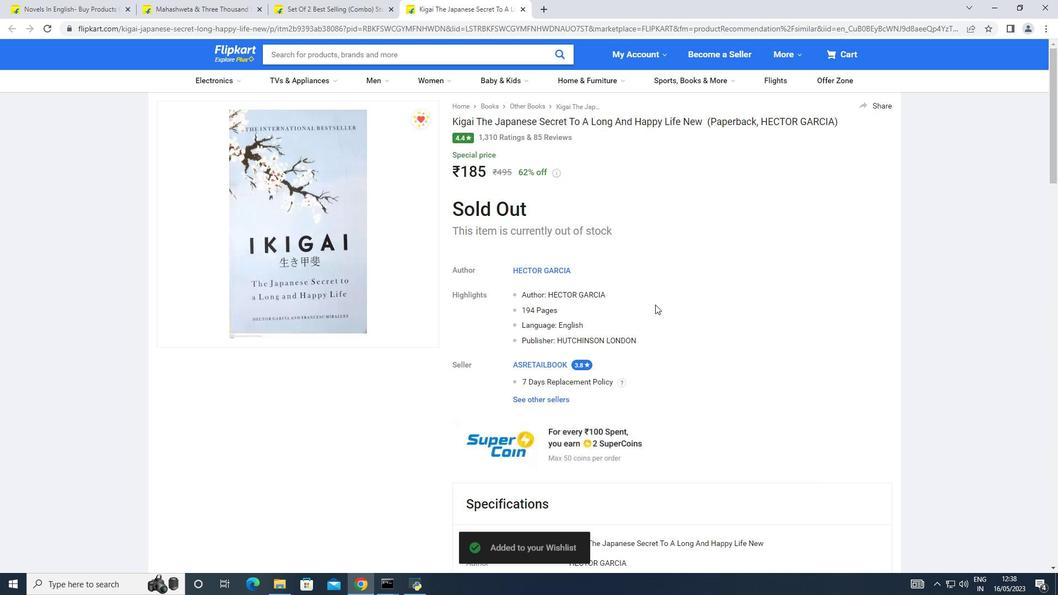 
Action: Mouse scrolled (696, 361) with delta (0, 0)
Screenshot: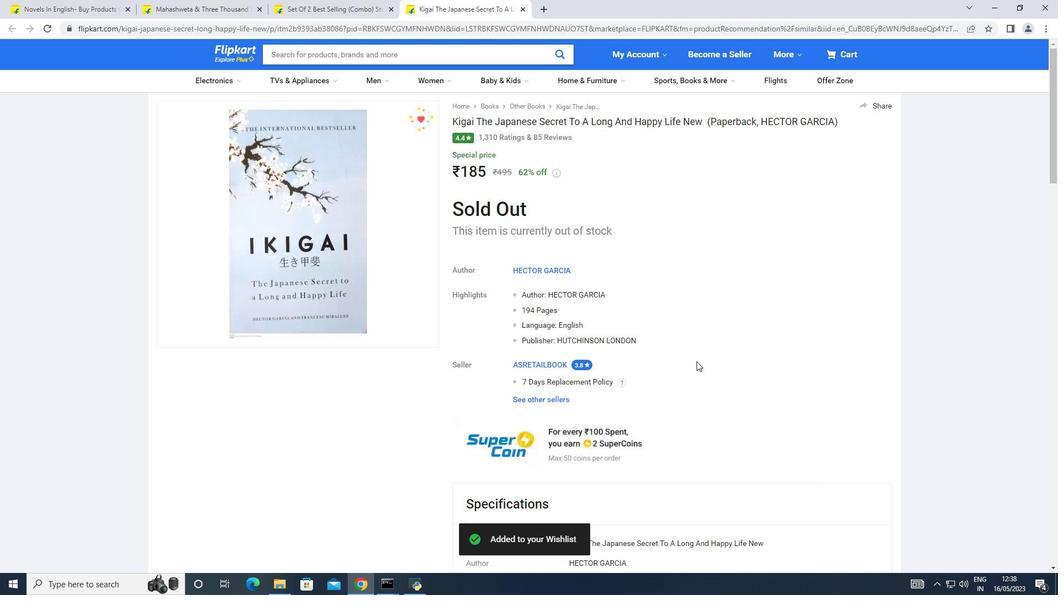 
Action: Mouse scrolled (696, 361) with delta (0, 0)
Screenshot: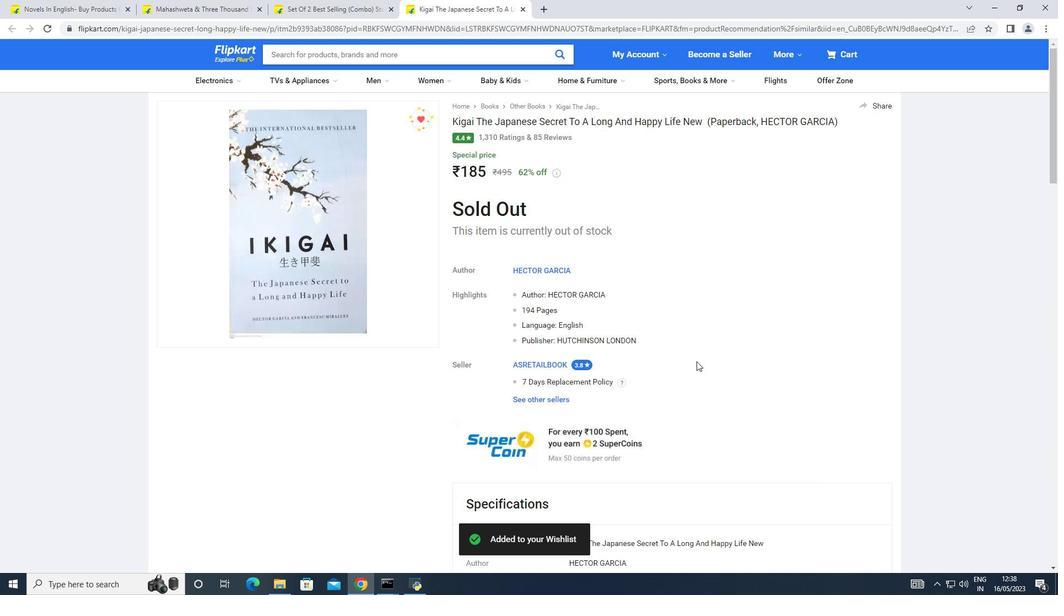 
Action: Mouse scrolled (696, 361) with delta (0, 0)
Screenshot: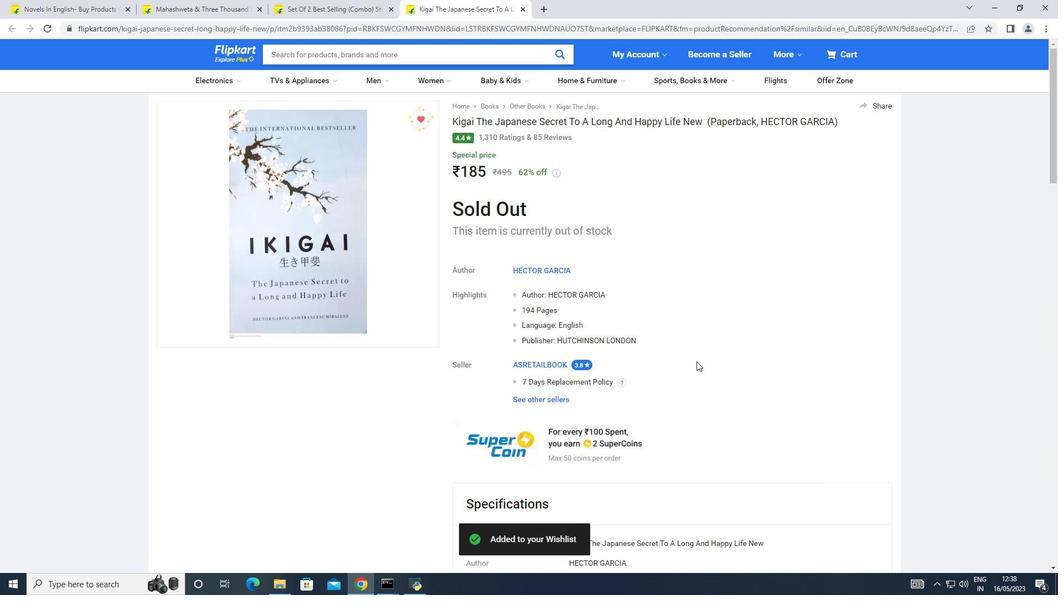 
Action: Mouse scrolled (696, 361) with delta (0, 0)
Screenshot: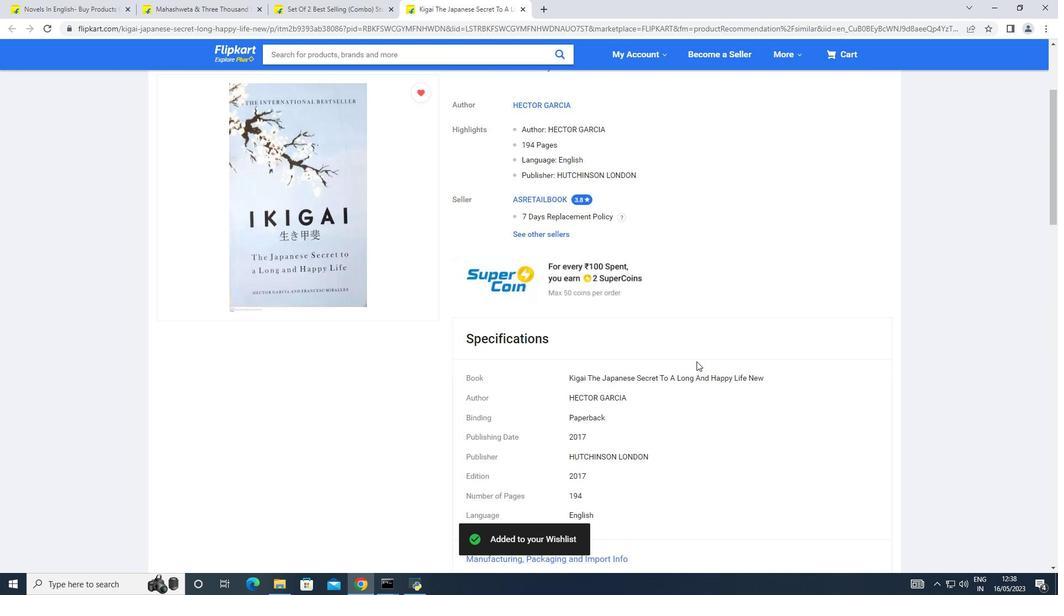 
Action: Mouse scrolled (696, 361) with delta (0, 0)
Screenshot: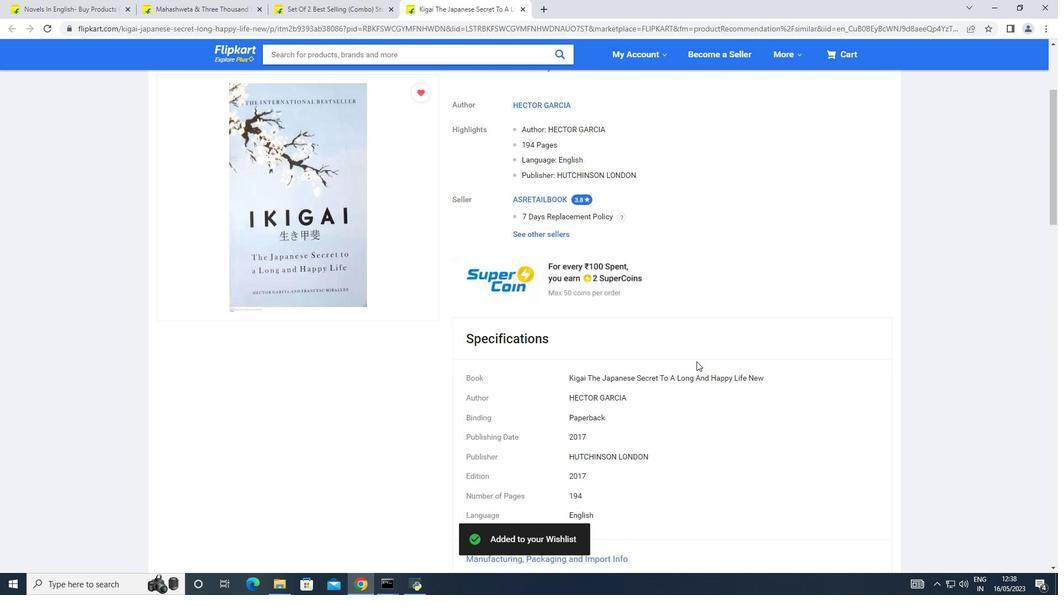 
Action: Mouse scrolled (696, 361) with delta (0, 0)
Screenshot: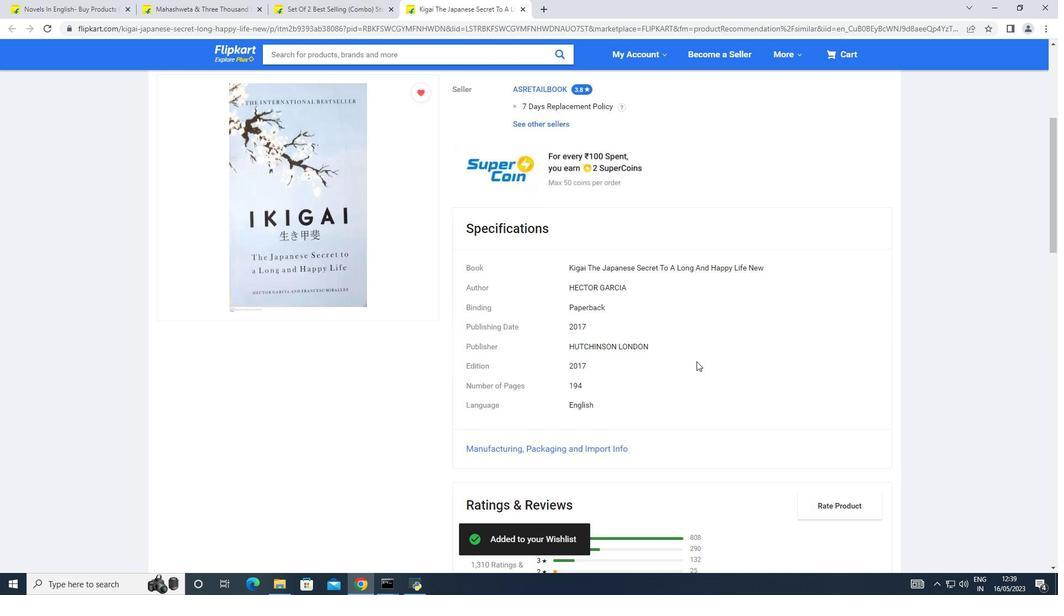
Action: Mouse scrolled (696, 361) with delta (0, 0)
Screenshot: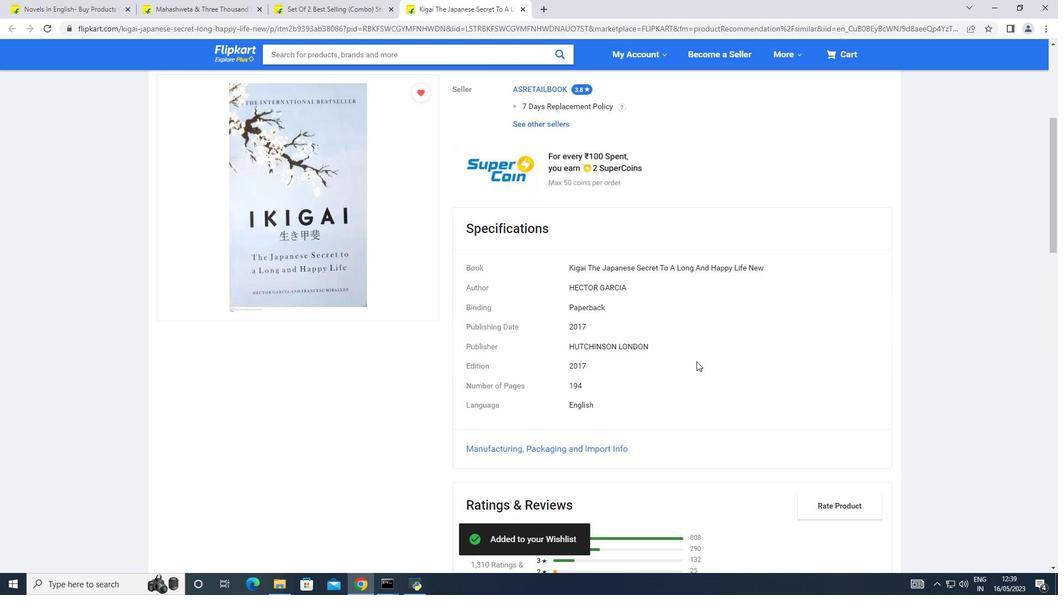
Action: Mouse scrolled (696, 361) with delta (0, 0)
Screenshot: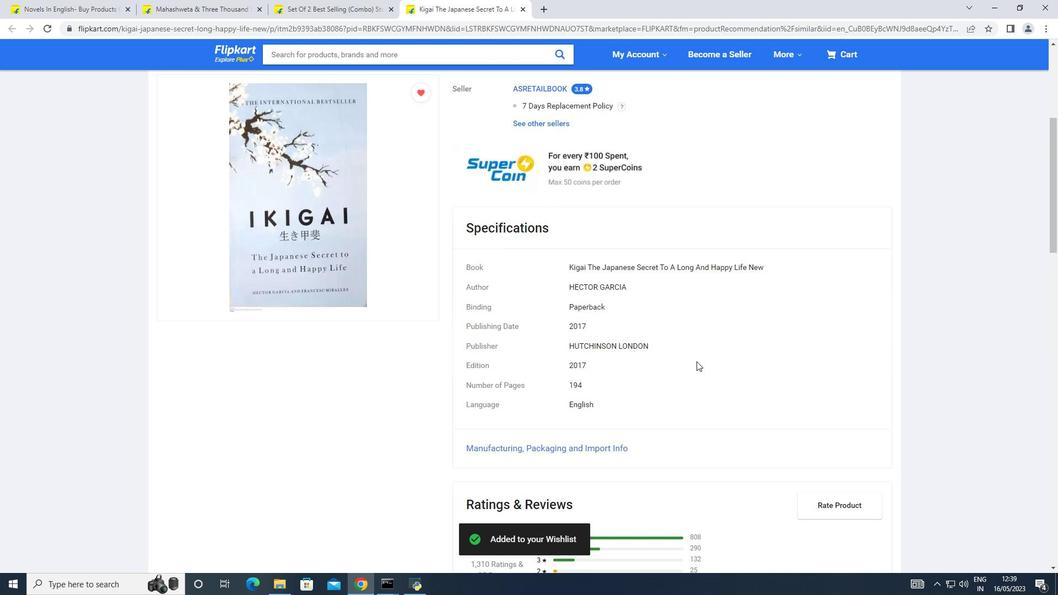 
Action: Mouse scrolled (696, 361) with delta (0, 0)
Screenshot: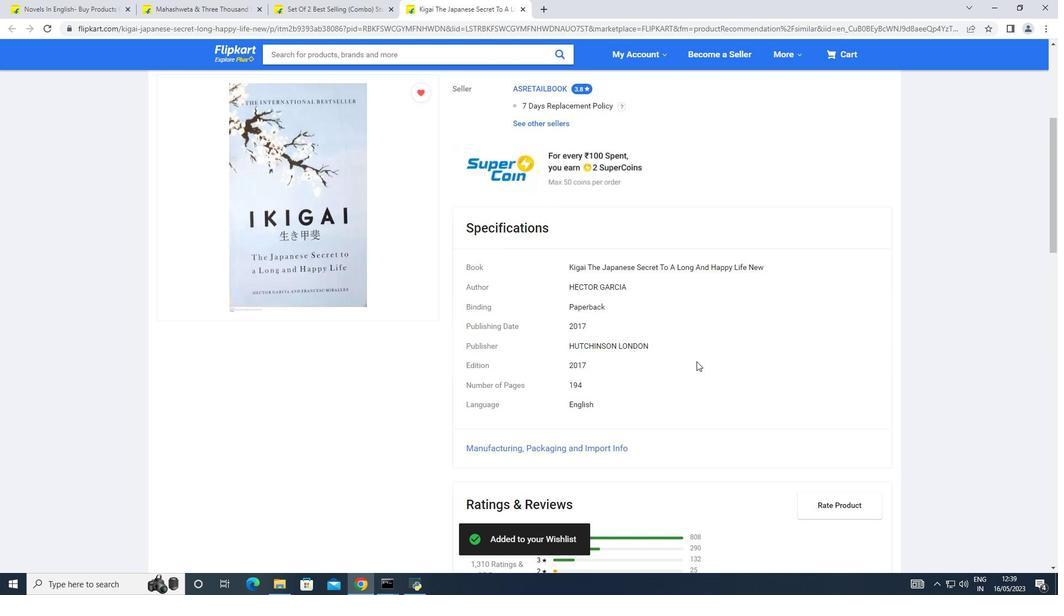
Action: Mouse scrolled (696, 361) with delta (0, 0)
Screenshot: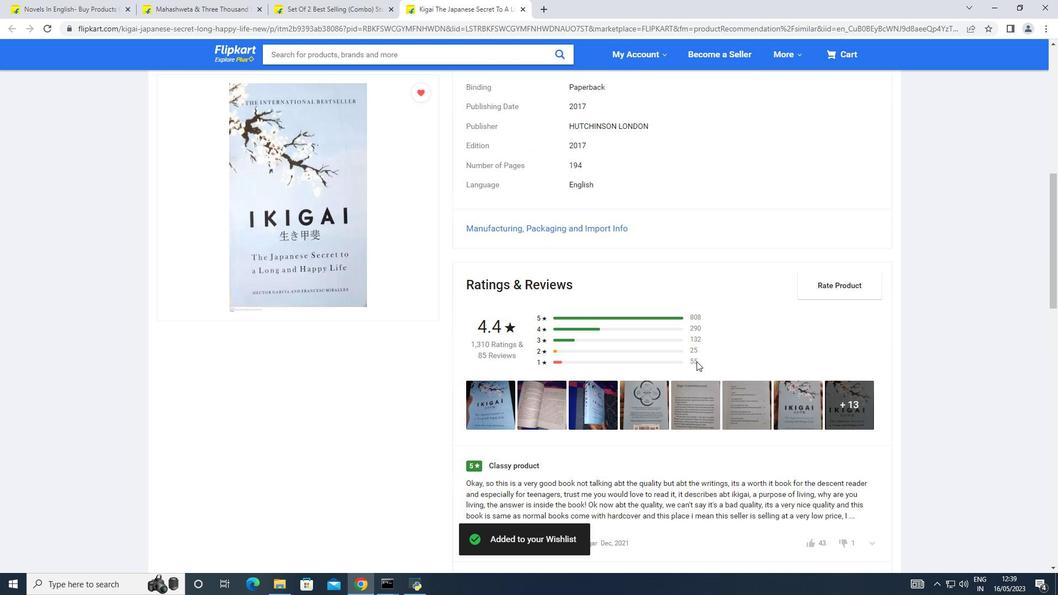 
Action: Mouse scrolled (696, 361) with delta (0, 0)
Screenshot: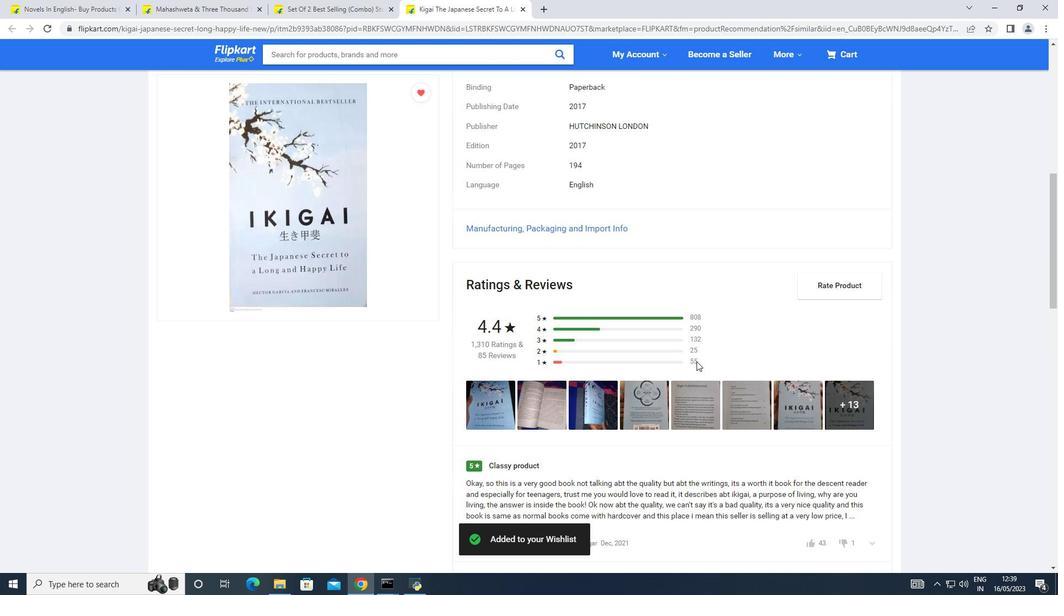 
Action: Mouse scrolled (696, 361) with delta (0, 0)
Screenshot: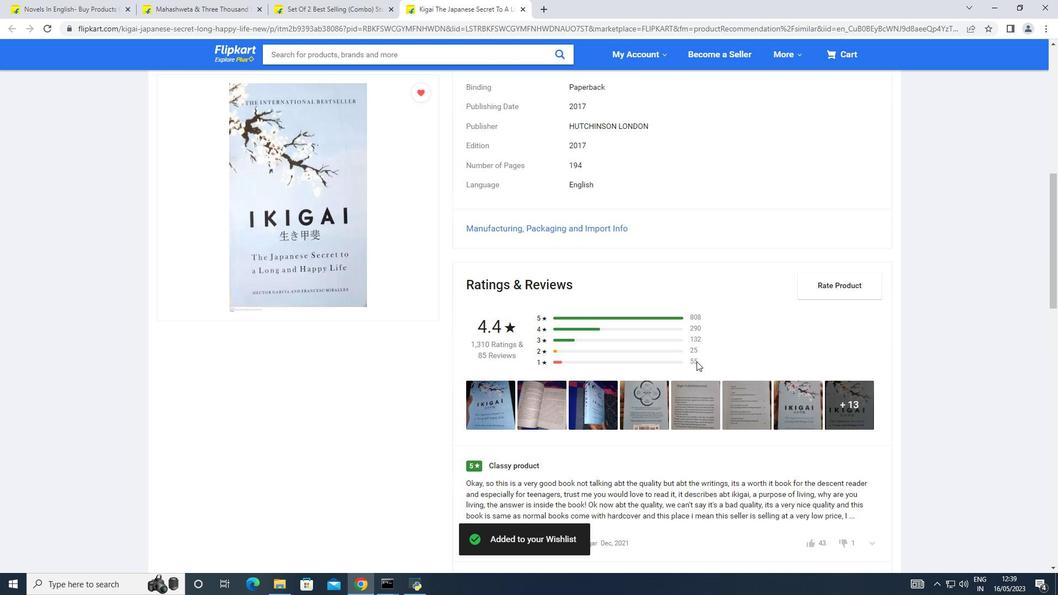 
Action: Mouse scrolled (696, 361) with delta (0, 0)
Screenshot: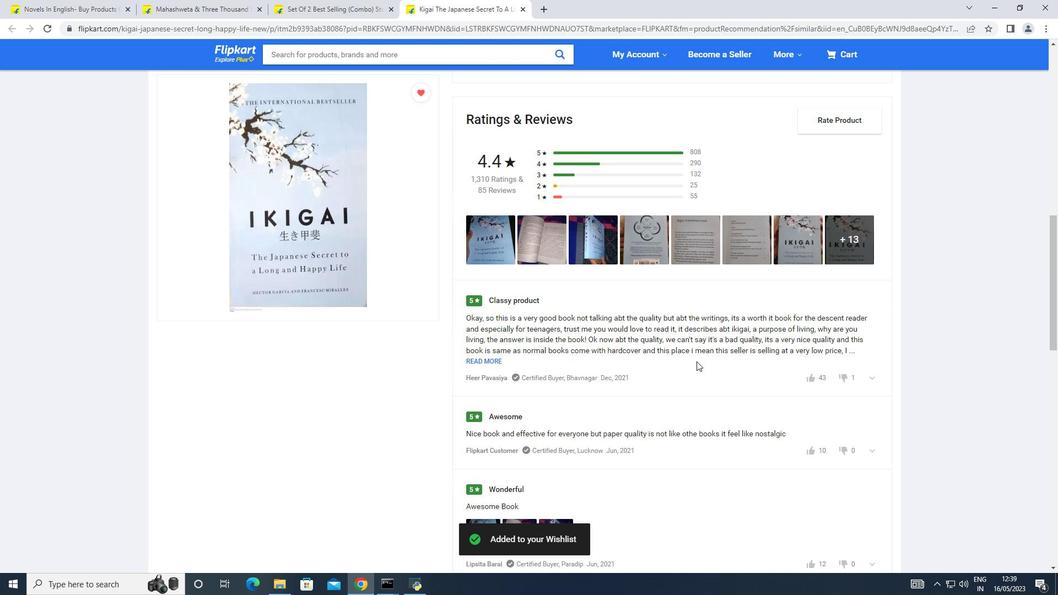 
Action: Mouse scrolled (696, 361) with delta (0, 0)
Screenshot: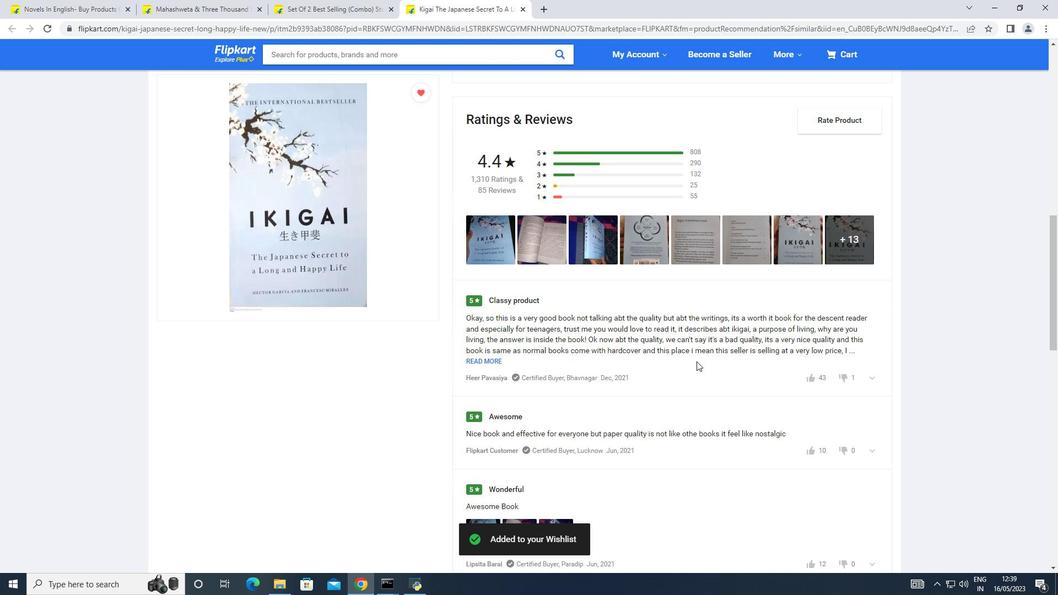 
Action: Mouse moved to (636, 405)
Screenshot: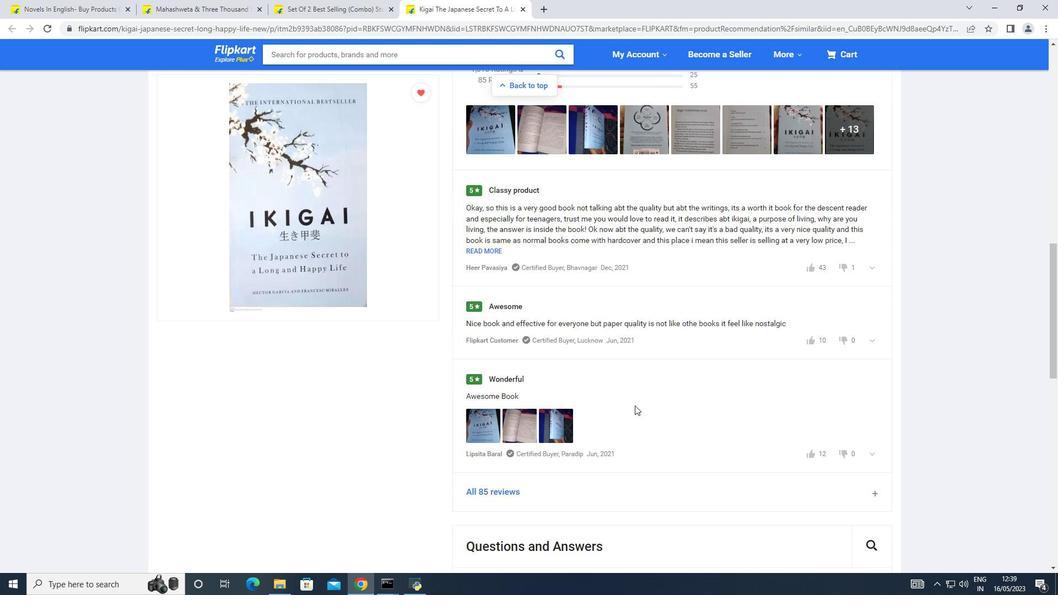 
Action: Mouse scrolled (636, 405) with delta (0, 0)
Screenshot: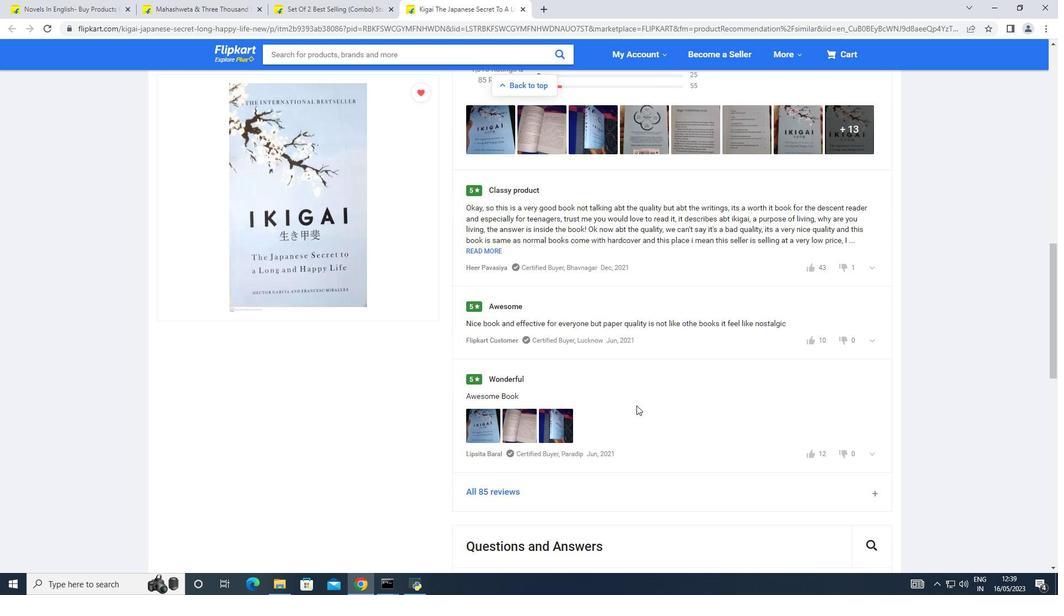 
Action: Mouse scrolled (636, 405) with delta (0, 0)
Screenshot: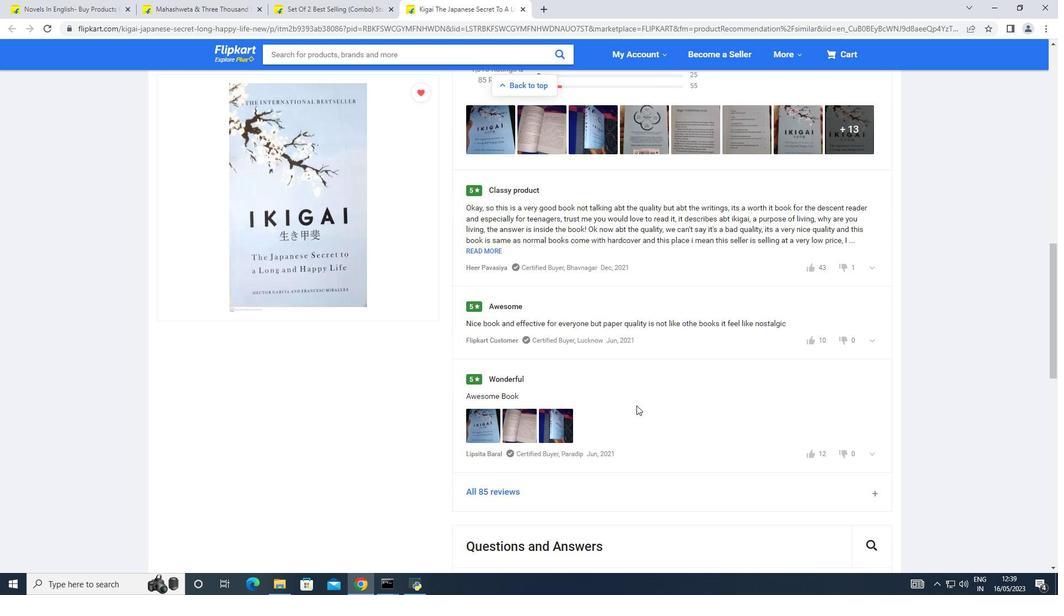 
Action: Mouse scrolled (636, 405) with delta (0, 0)
Screenshot: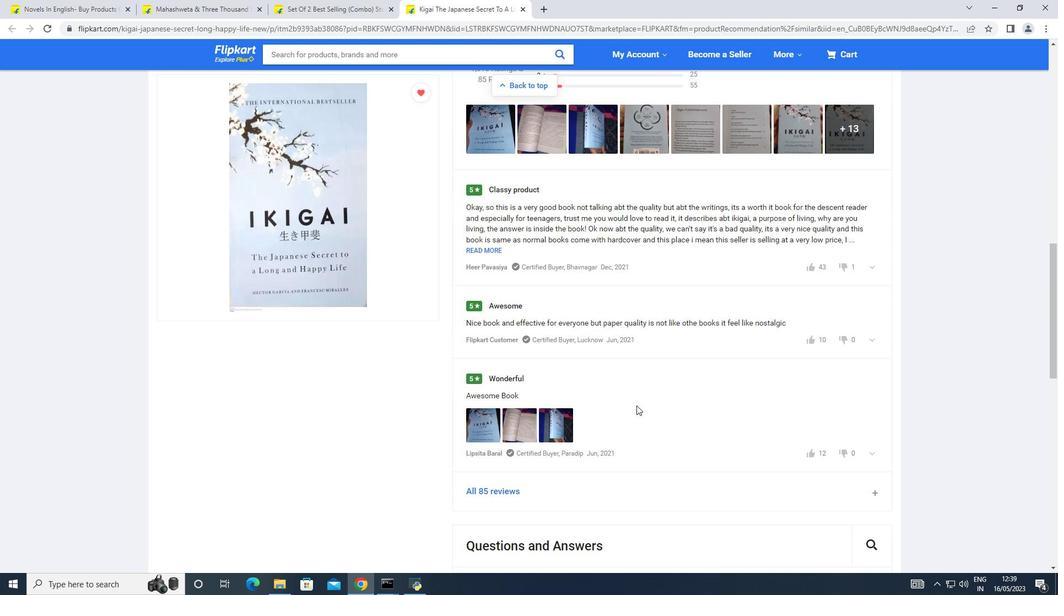 
Action: Mouse moved to (638, 405)
Screenshot: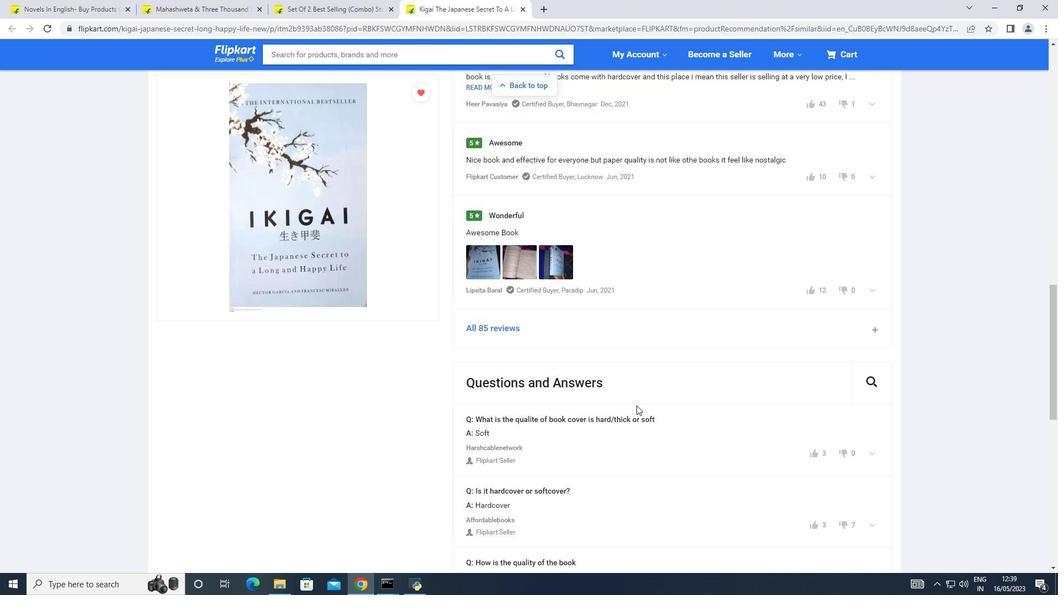 
Action: Mouse scrolled (638, 404) with delta (0, 0)
Screenshot: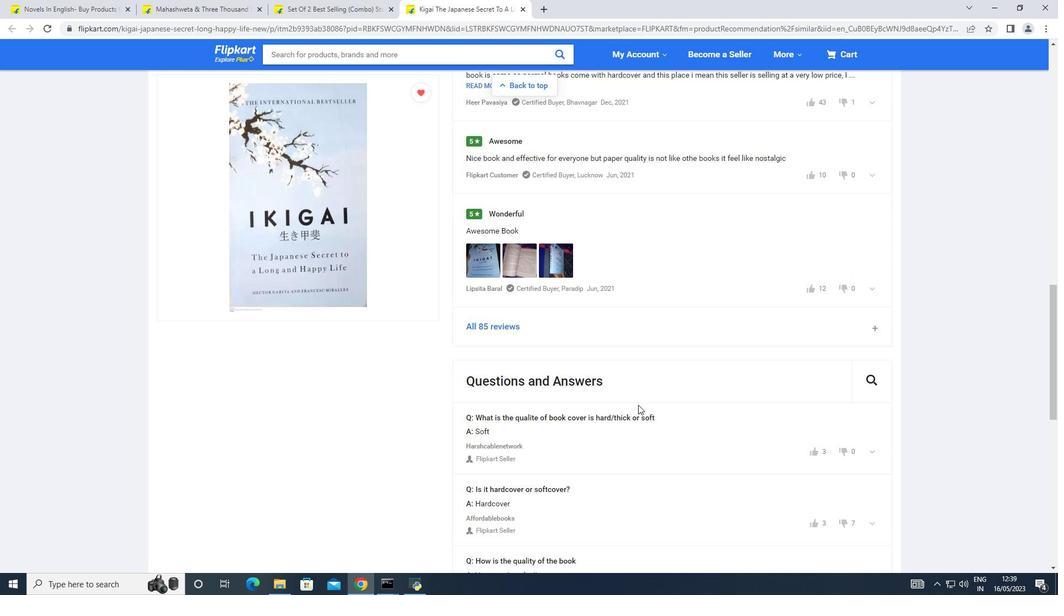 
Action: Mouse scrolled (638, 404) with delta (0, 0)
Screenshot: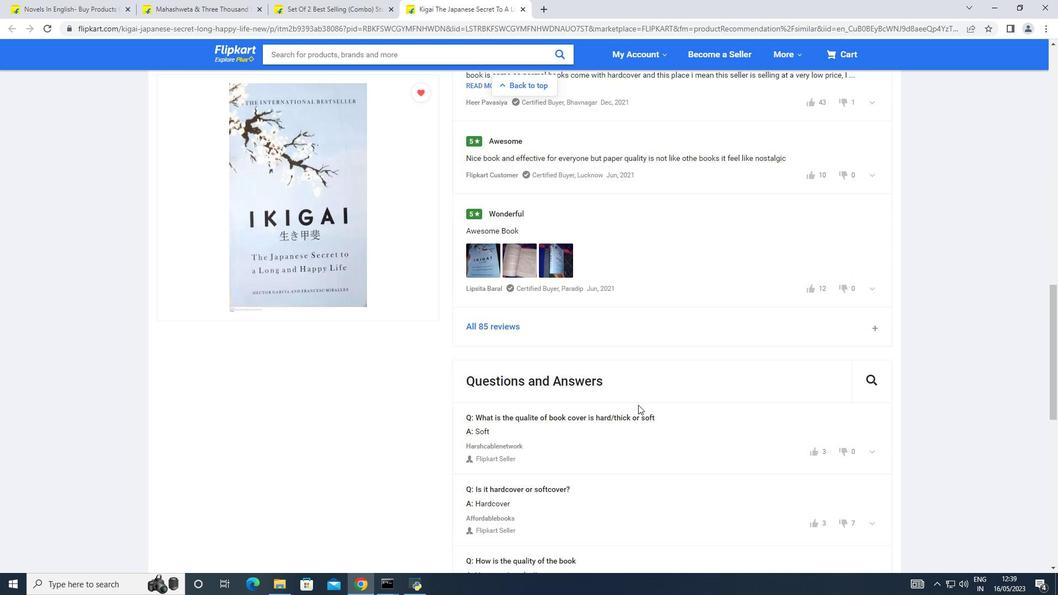 
Action: Mouse moved to (639, 404)
Screenshot: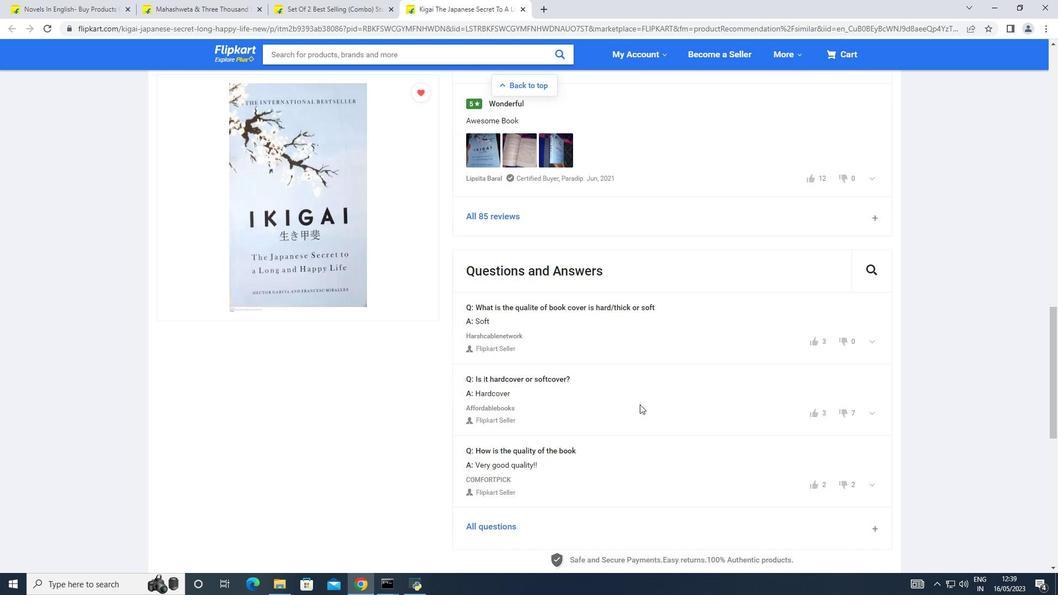 
Action: Mouse scrolled (639, 404) with delta (0, 0)
Screenshot: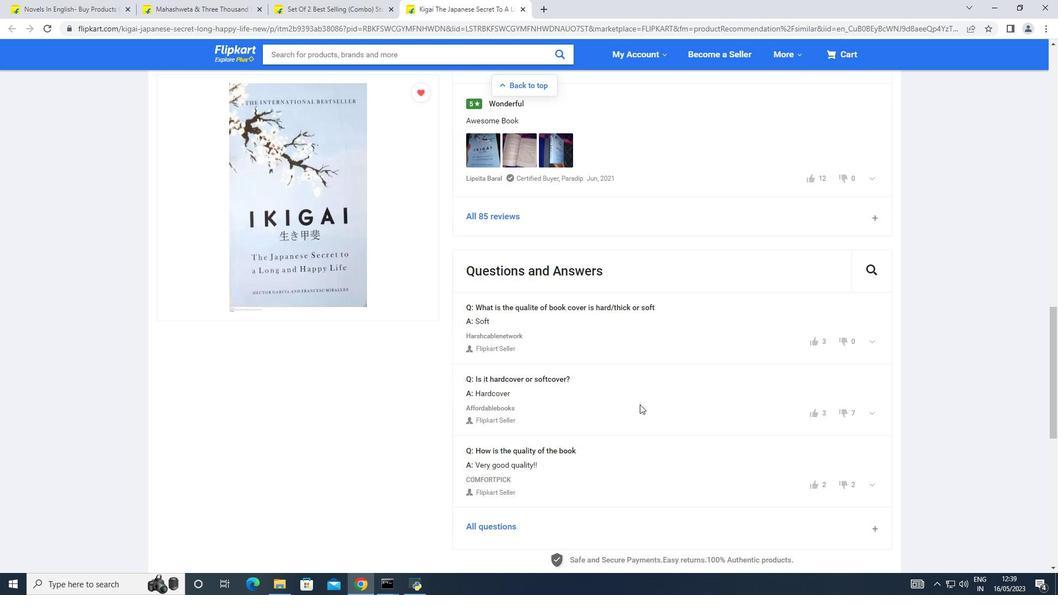 
Action: Mouse scrolled (639, 404) with delta (0, 0)
Screenshot: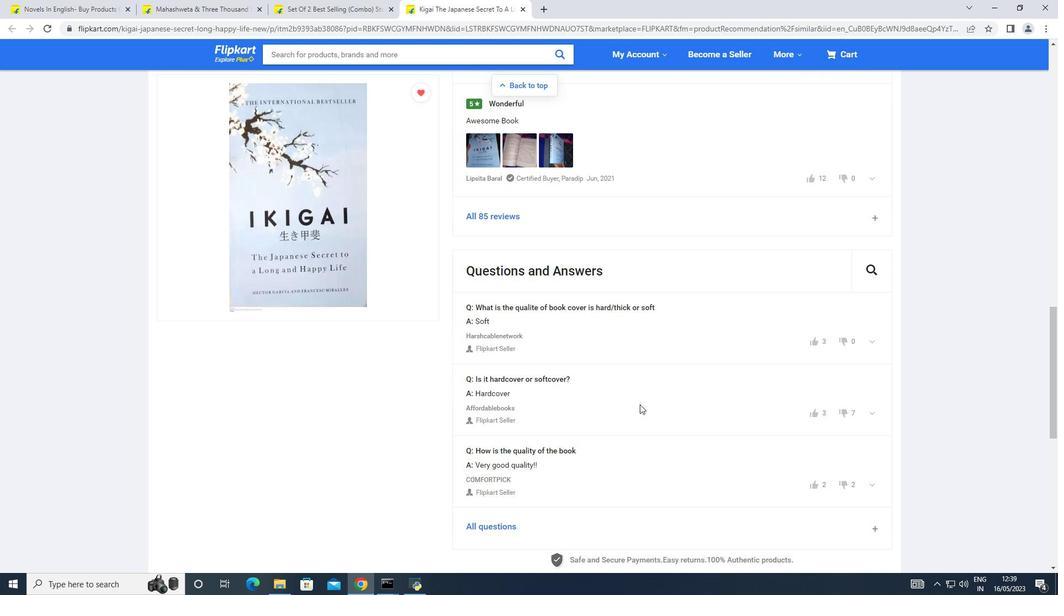 
Action: Mouse scrolled (639, 404) with delta (0, 0)
Screenshot: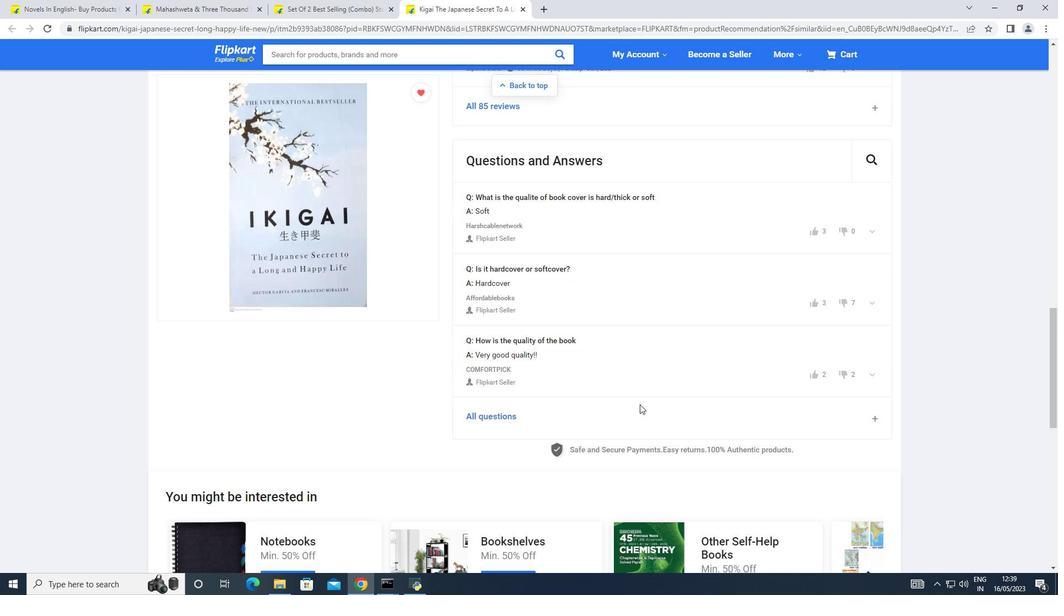 
Action: Mouse scrolled (639, 404) with delta (0, 0)
Screenshot: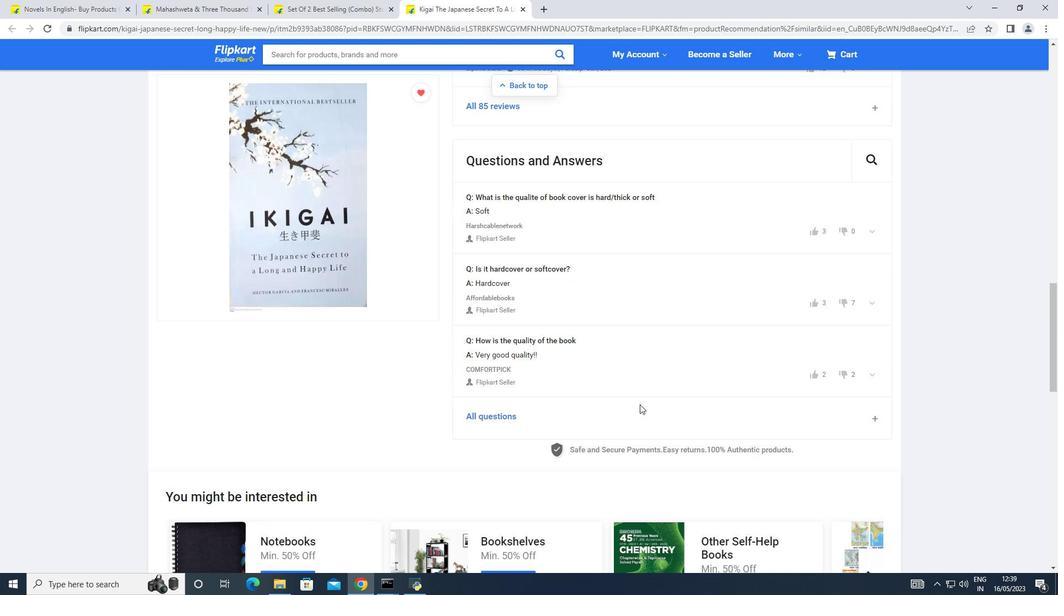 
Action: Mouse scrolled (639, 404) with delta (0, 0)
Screenshot: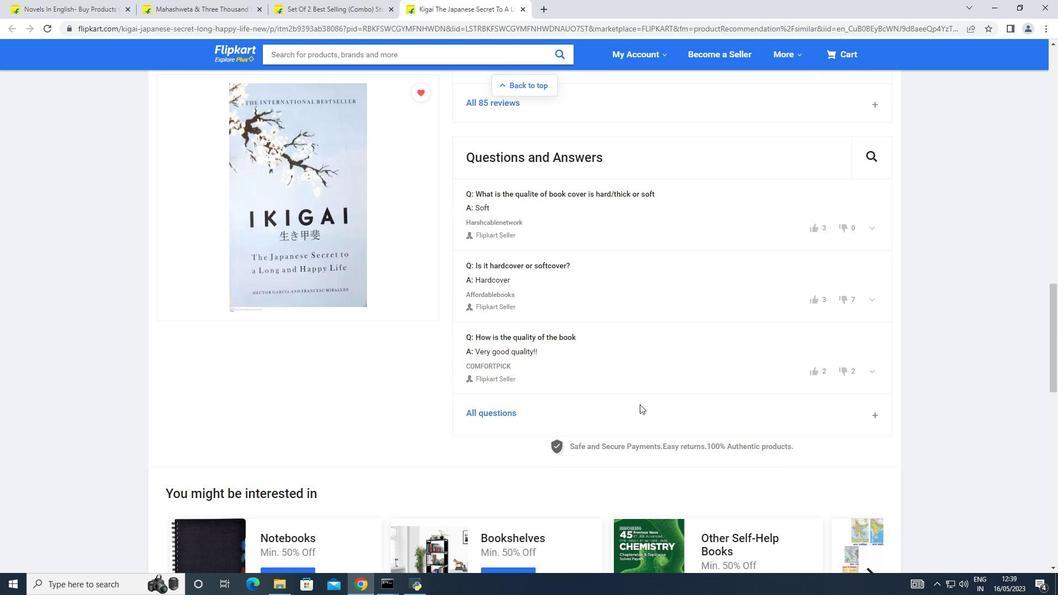 
Action: Mouse scrolled (639, 404) with delta (0, 0)
Screenshot: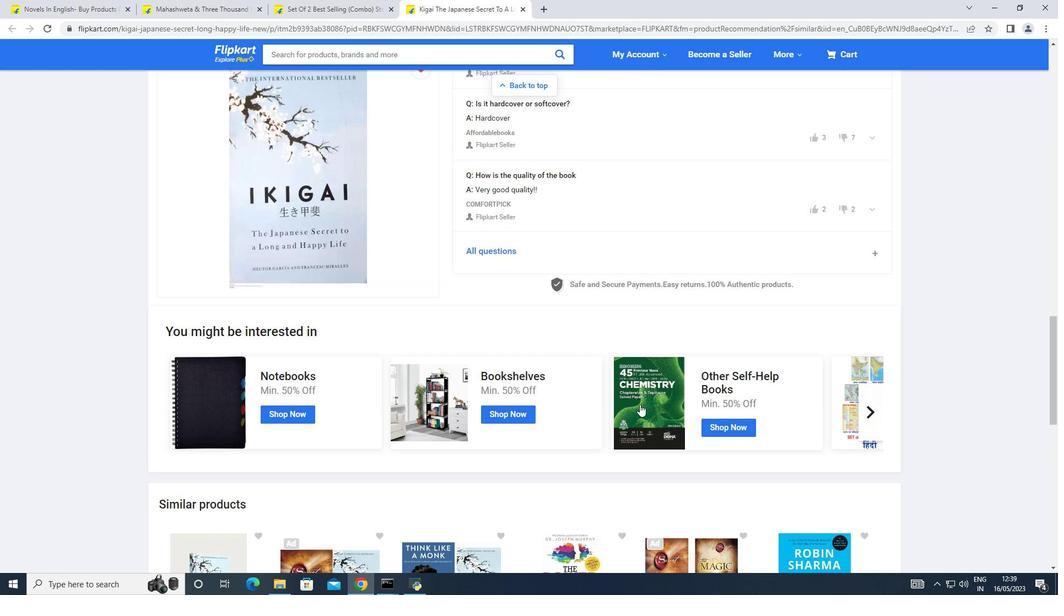 
Action: Mouse scrolled (639, 404) with delta (0, 0)
Screenshot: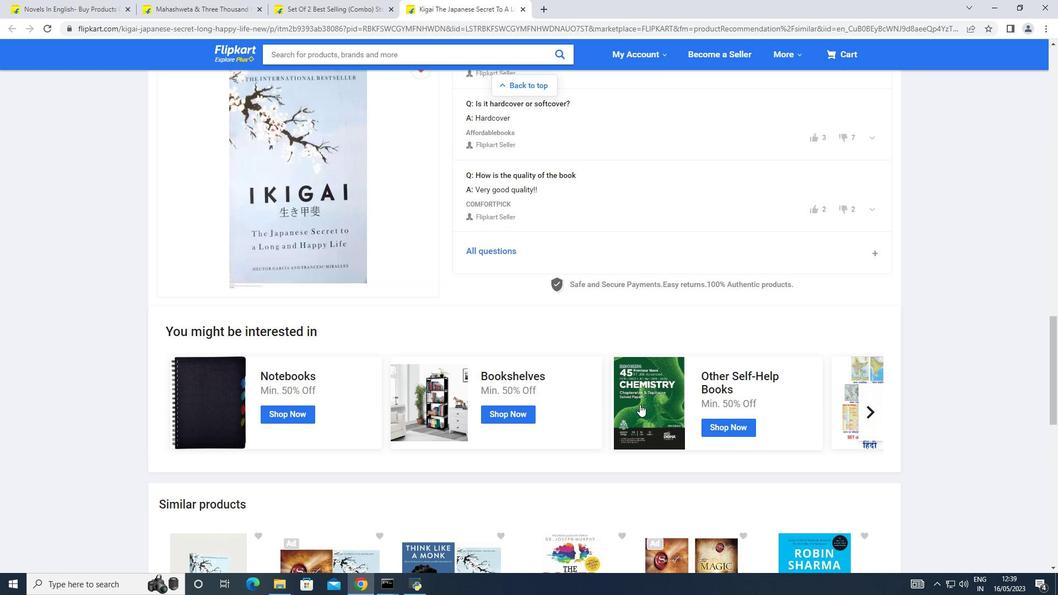 
Action: Mouse scrolled (639, 404) with delta (0, 0)
Screenshot: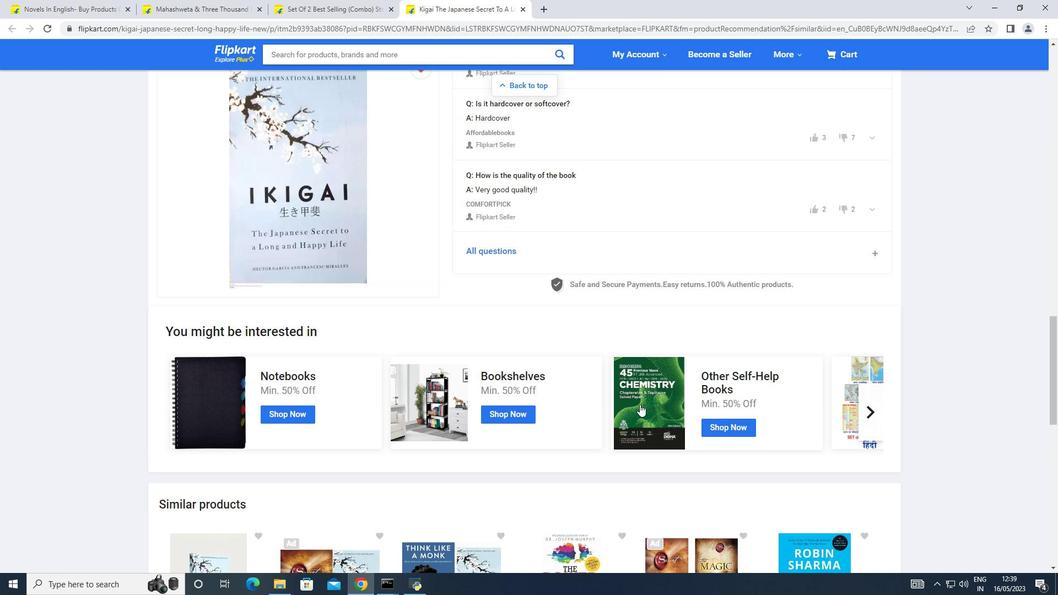 
Action: Mouse scrolled (639, 404) with delta (0, 0)
Screenshot: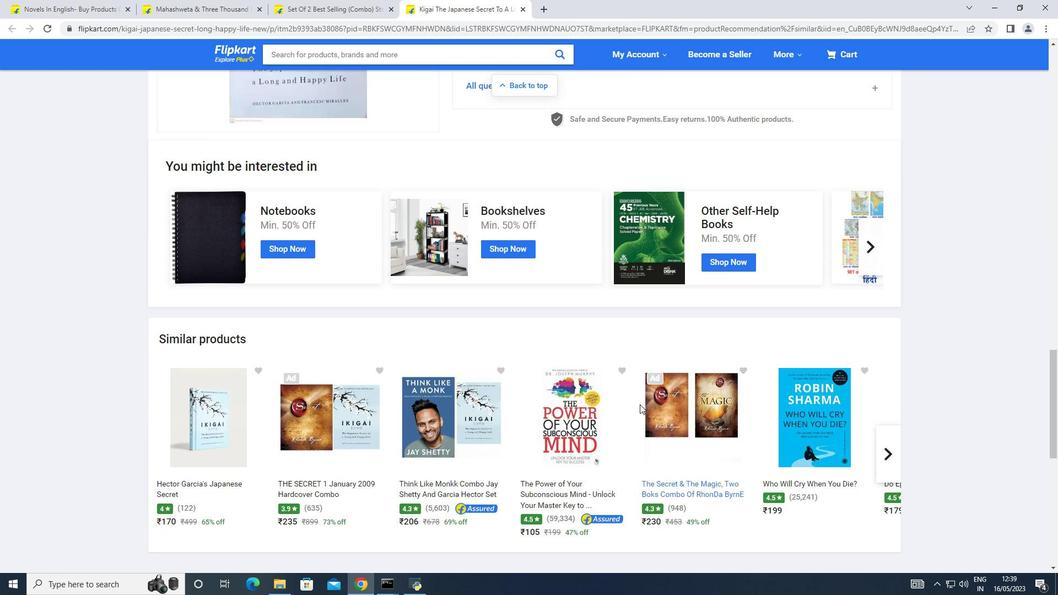 
Action: Mouse moved to (892, 393)
Screenshot: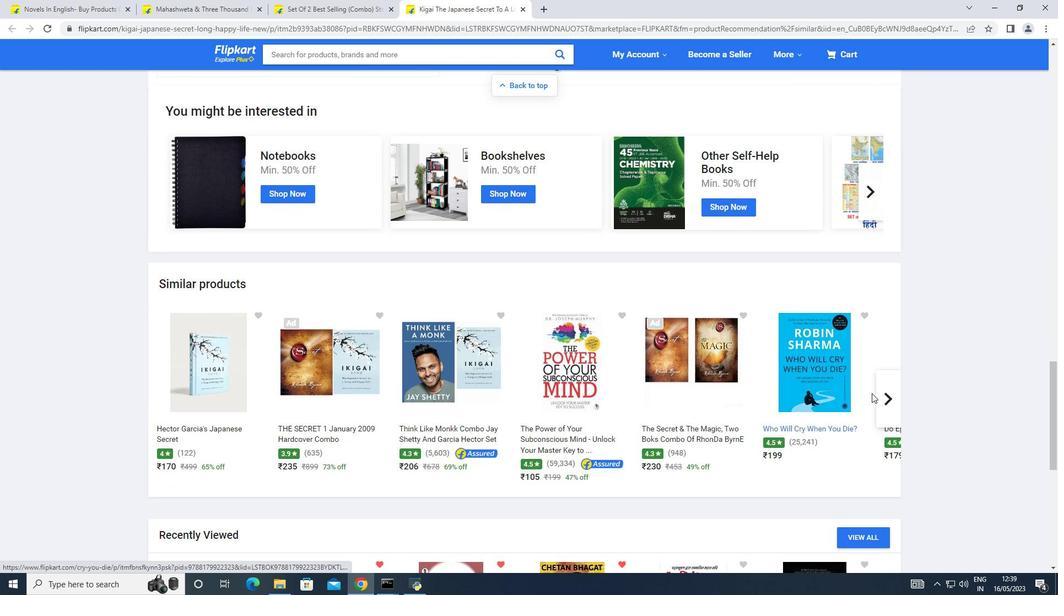 
Action: Mouse pressed left at (892, 393)
Screenshot: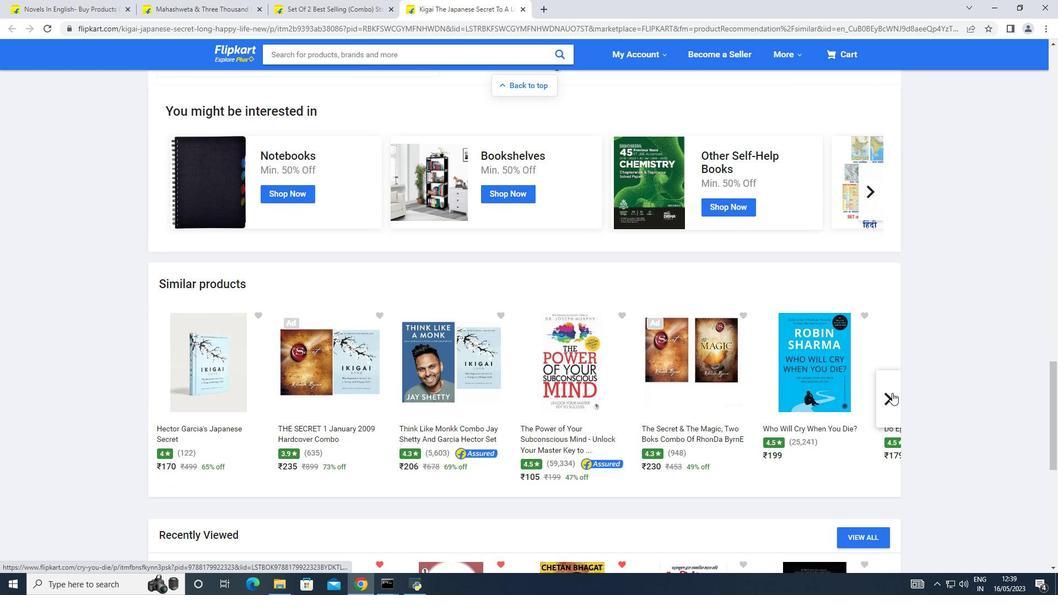 
Action: Mouse pressed left at (892, 393)
Screenshot: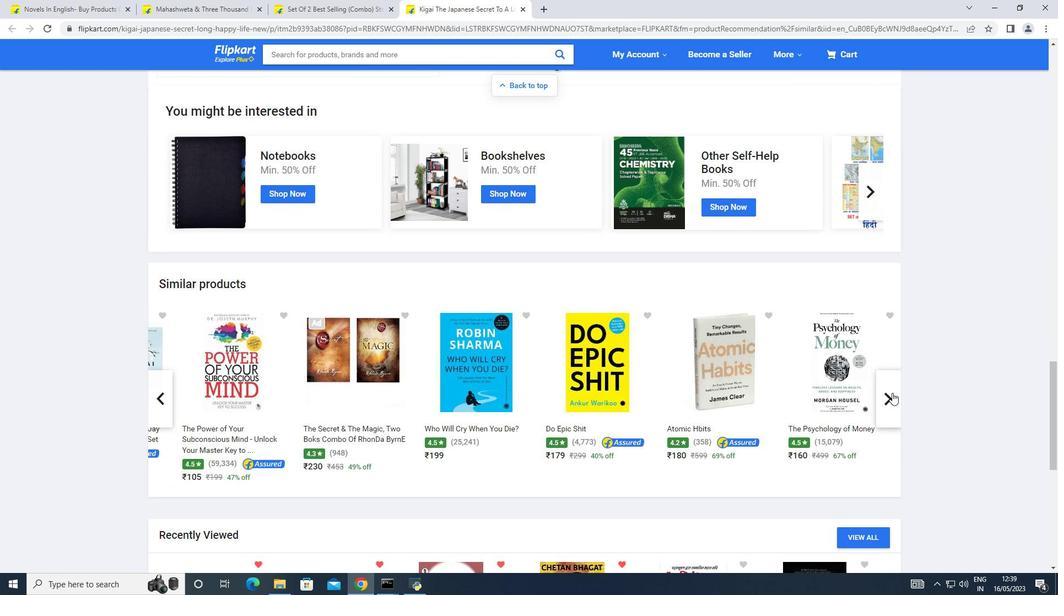 
Action: Mouse pressed left at (892, 393)
Screenshot: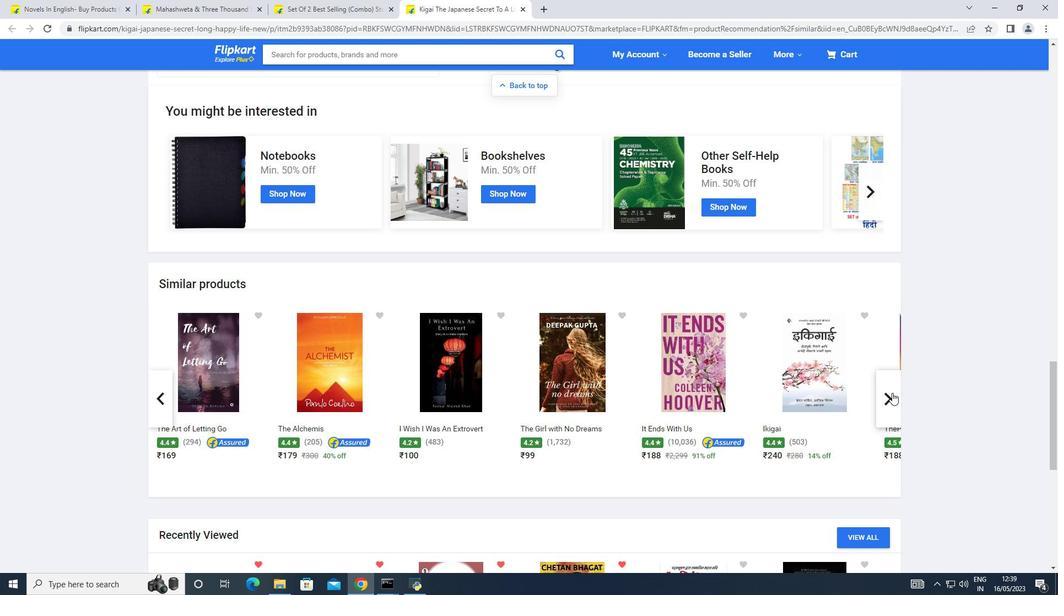
Action: Mouse pressed left at (892, 393)
Screenshot: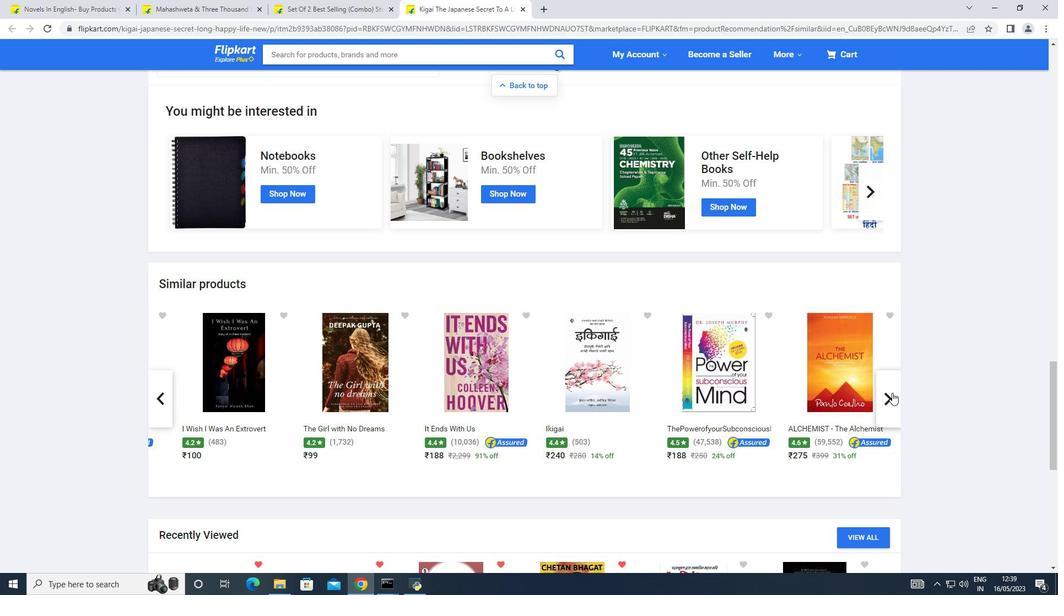 
Action: Mouse pressed left at (892, 393)
Screenshot: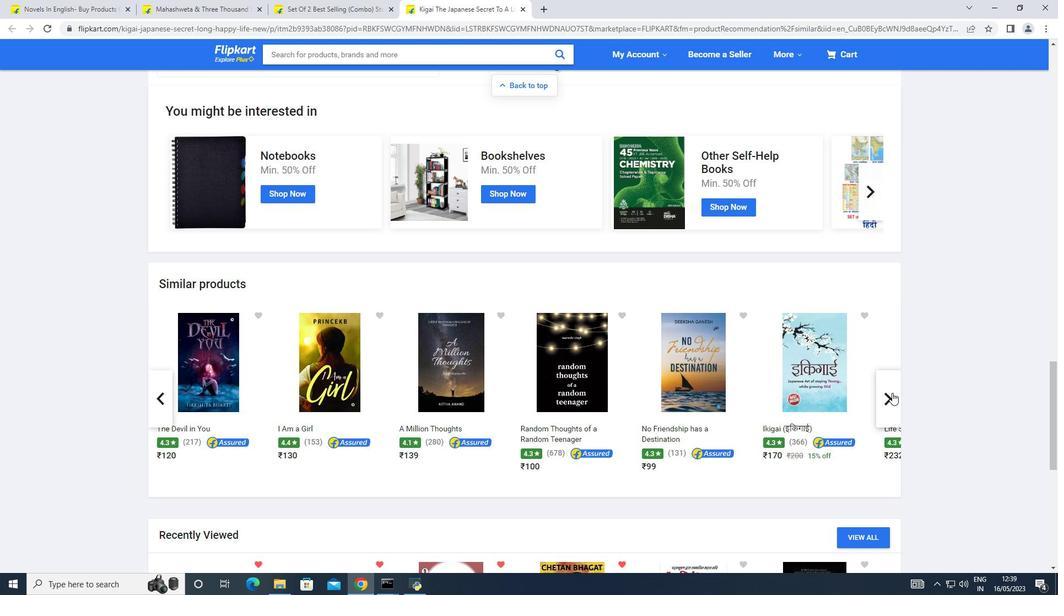 
Action: Mouse pressed left at (892, 393)
Screenshot: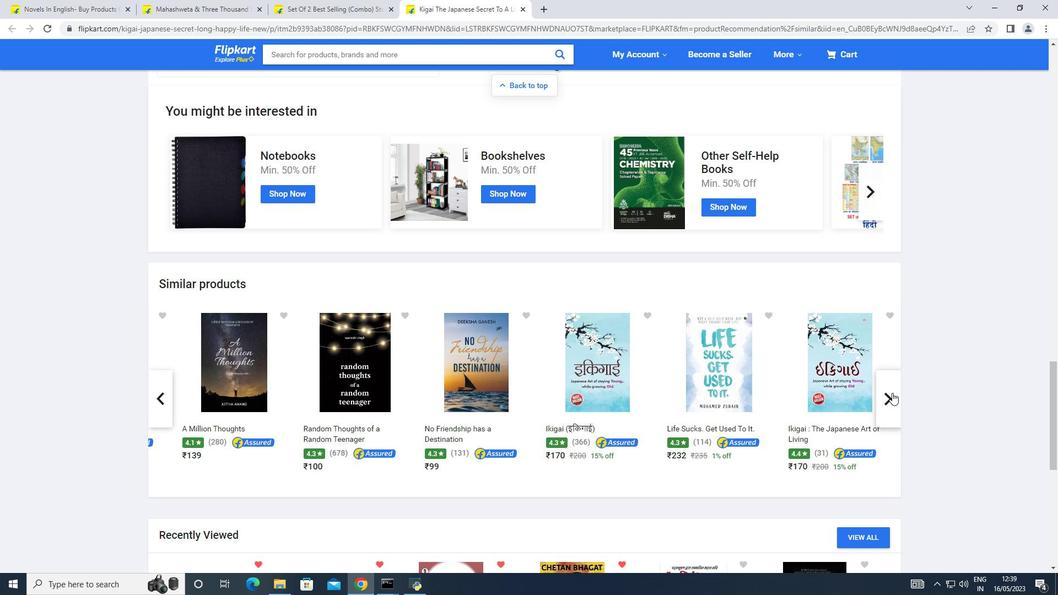 
Action: Mouse moved to (398, 395)
Screenshot: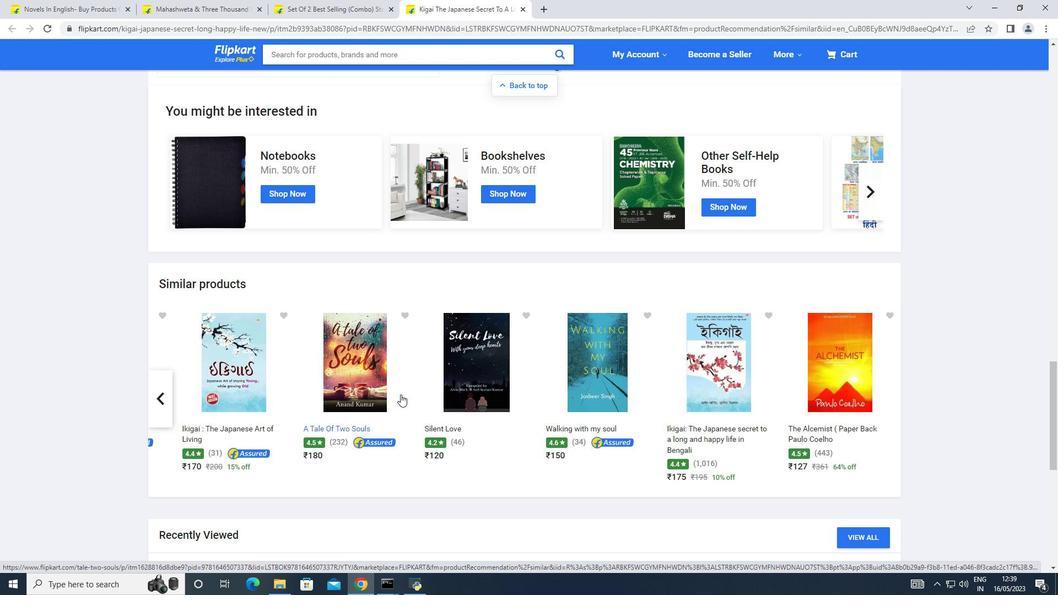 
Action: Mouse scrolled (398, 395) with delta (0, 0)
Screenshot: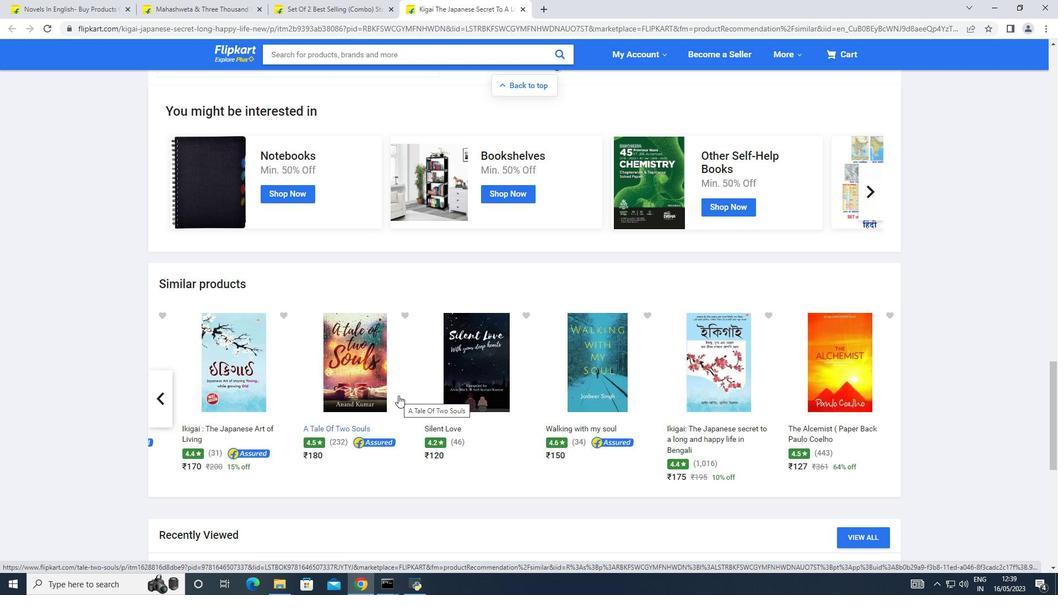 
Action: Mouse scrolled (398, 395) with delta (0, 0)
Screenshot: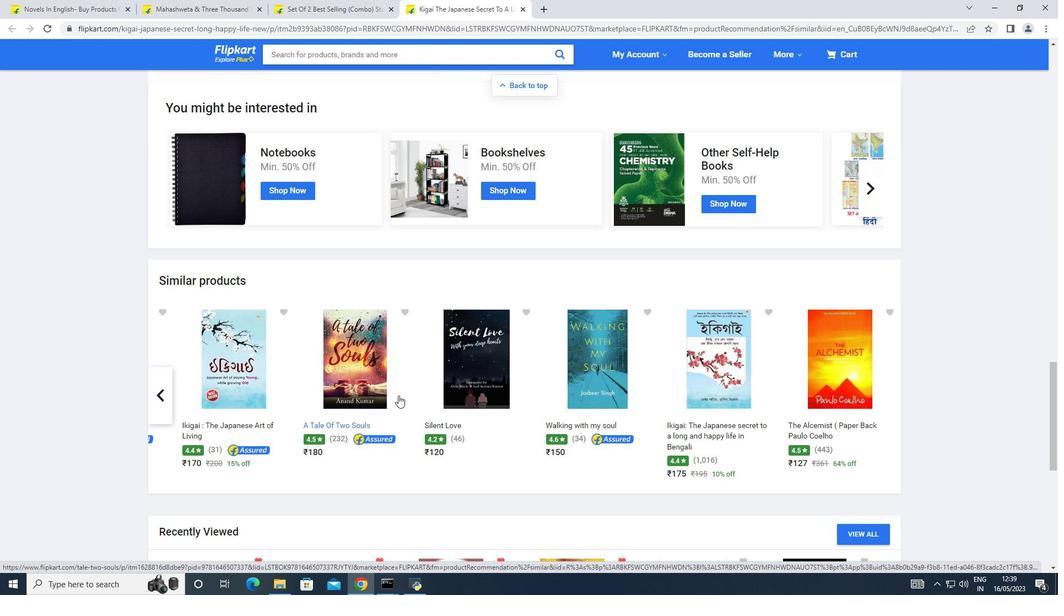 
Action: Mouse scrolled (398, 395) with delta (0, 0)
Screenshot: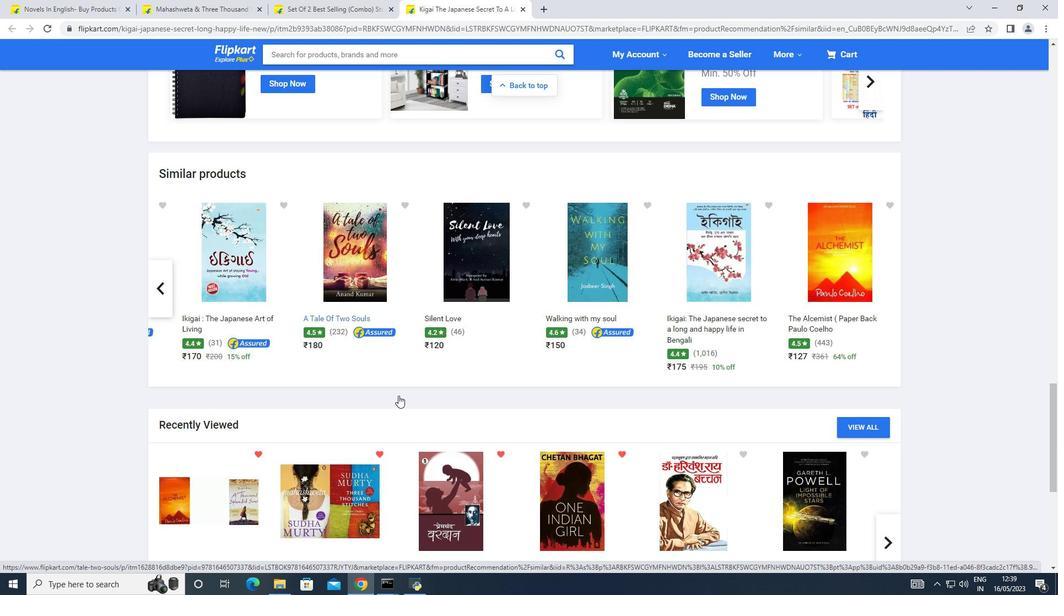 
Action: Mouse moved to (438, 427)
Screenshot: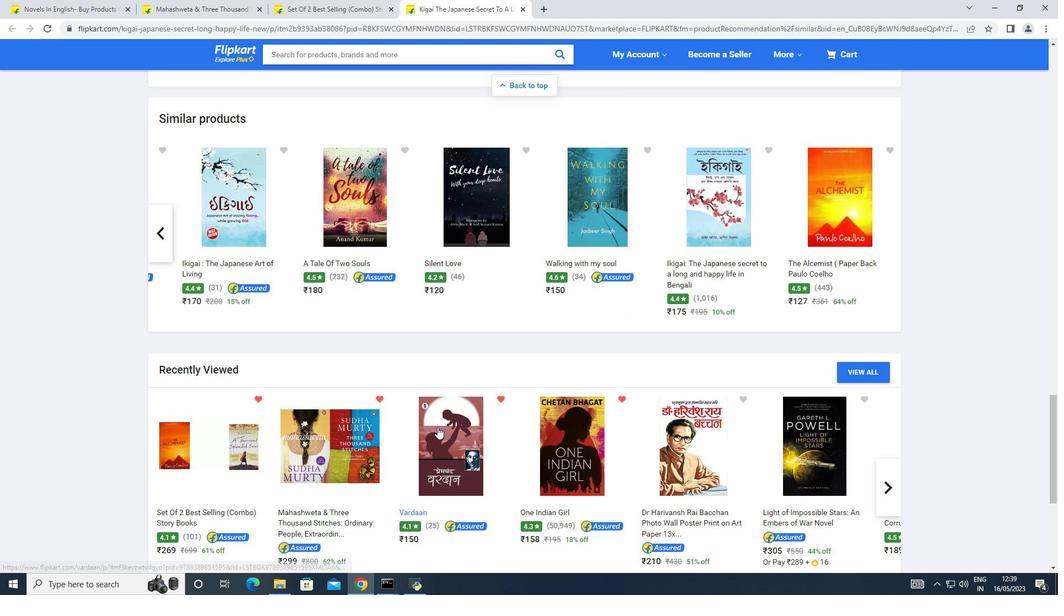 
Action: Mouse pressed left at (438, 427)
Screenshot: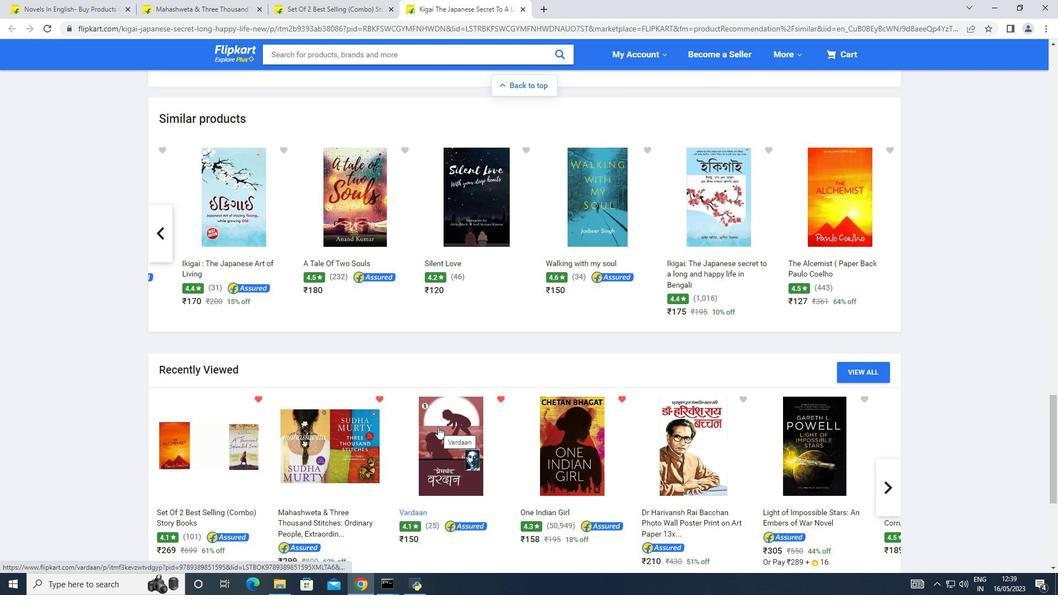 
Action: Mouse moved to (450, 416)
Screenshot: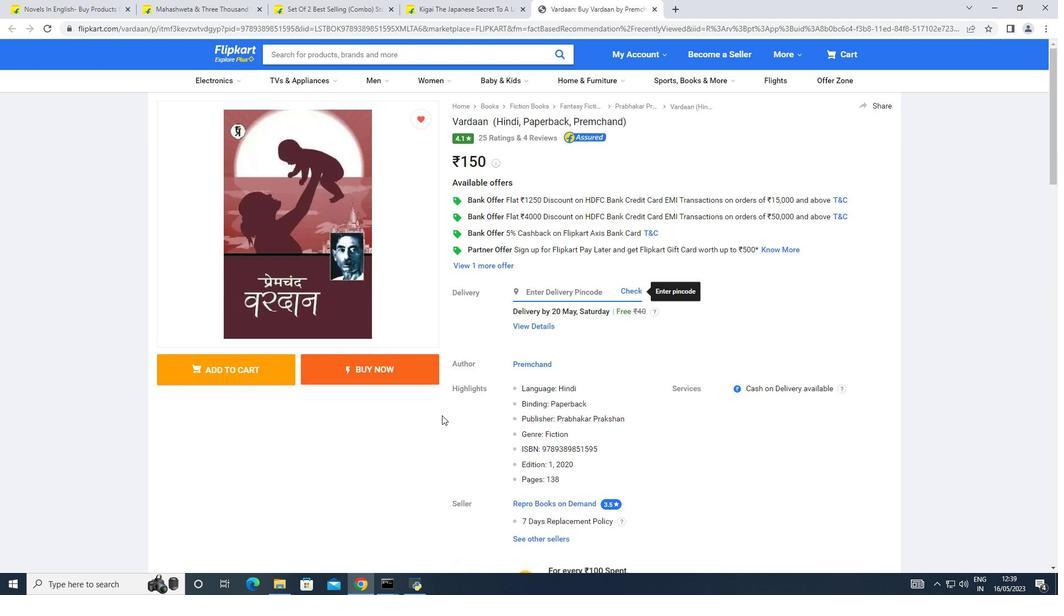 
Action: Mouse scrolled (450, 415) with delta (0, 0)
Screenshot: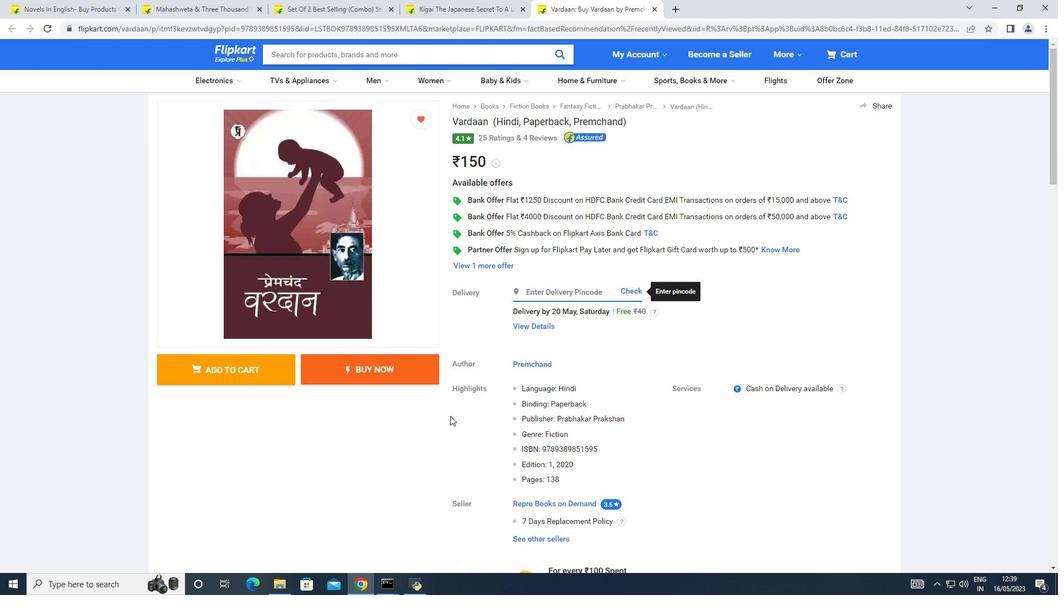 
Action: Mouse scrolled (450, 415) with delta (0, 0)
Screenshot: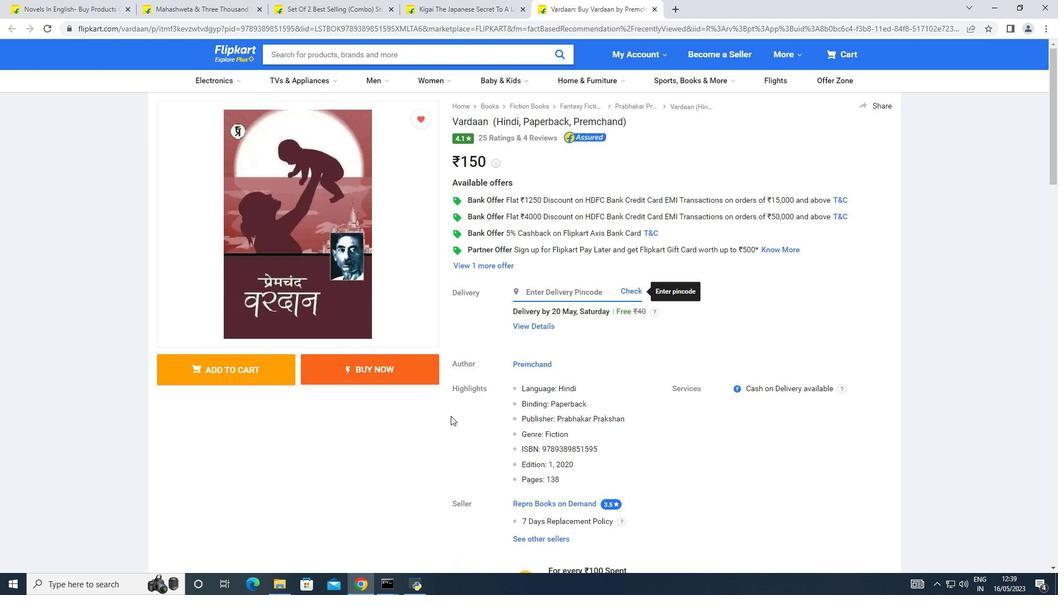 
Action: Mouse scrolled (450, 415) with delta (0, 0)
Screenshot: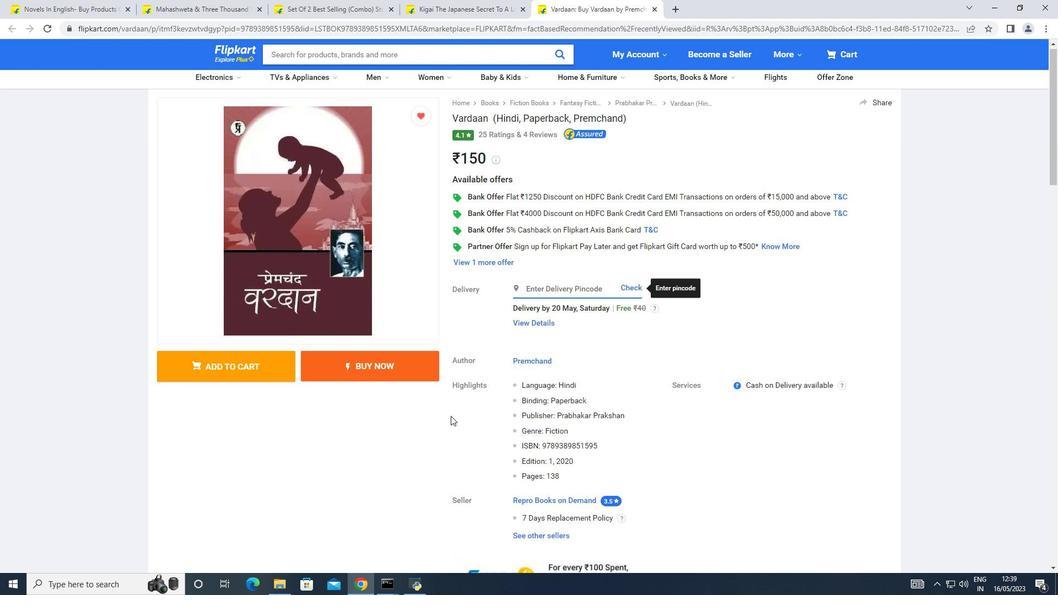 
Action: Mouse moved to (420, 90)
Screenshot: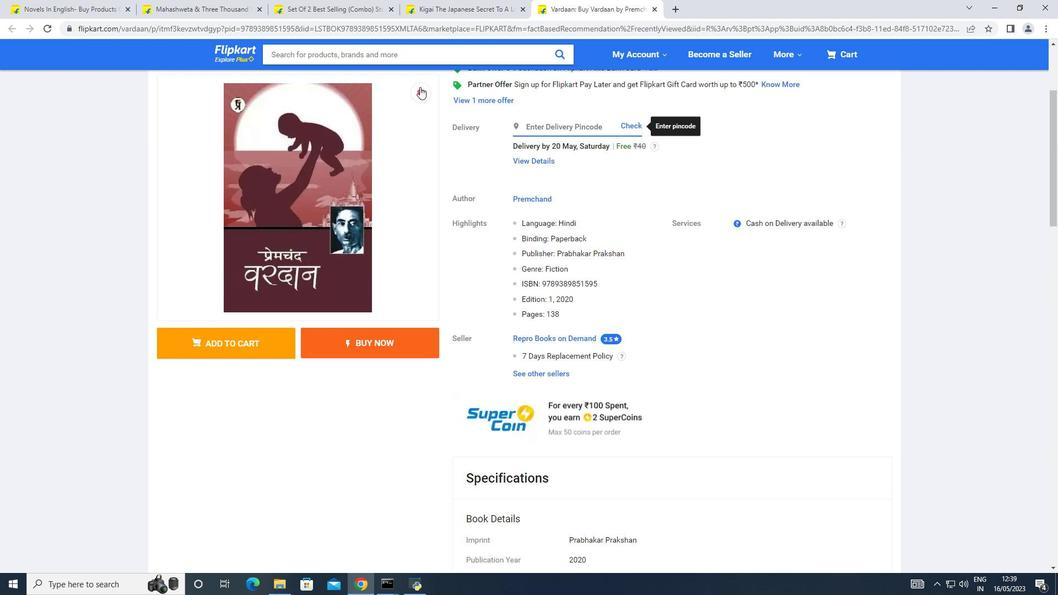 
Action: Mouse pressed left at (420, 90)
Screenshot: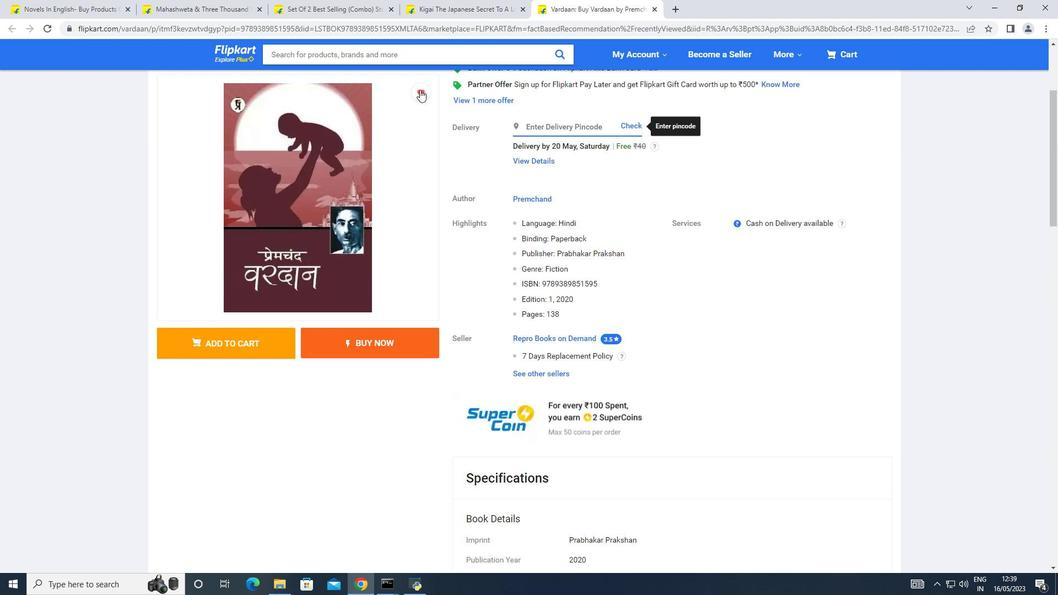 
Action: Mouse pressed left at (420, 90)
Screenshot: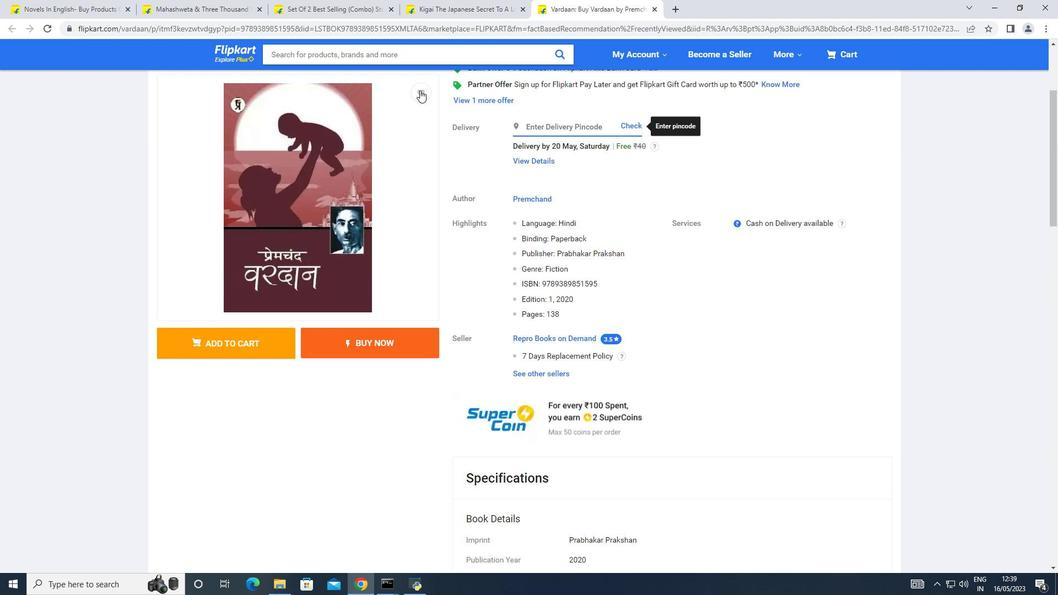 
Action: Mouse pressed left at (420, 90)
Screenshot: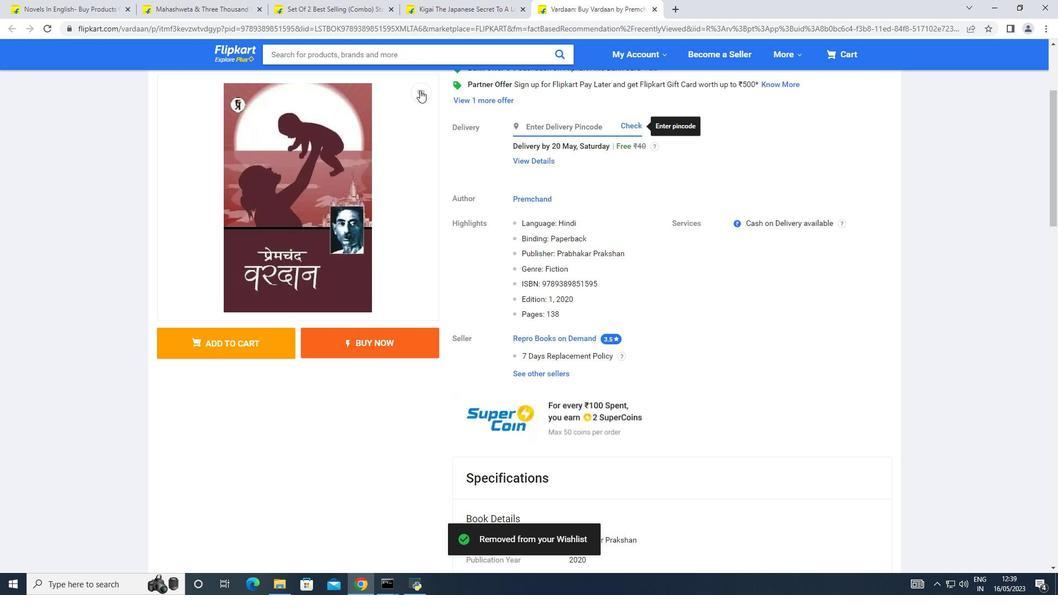 
Action: Mouse moved to (598, 331)
Screenshot: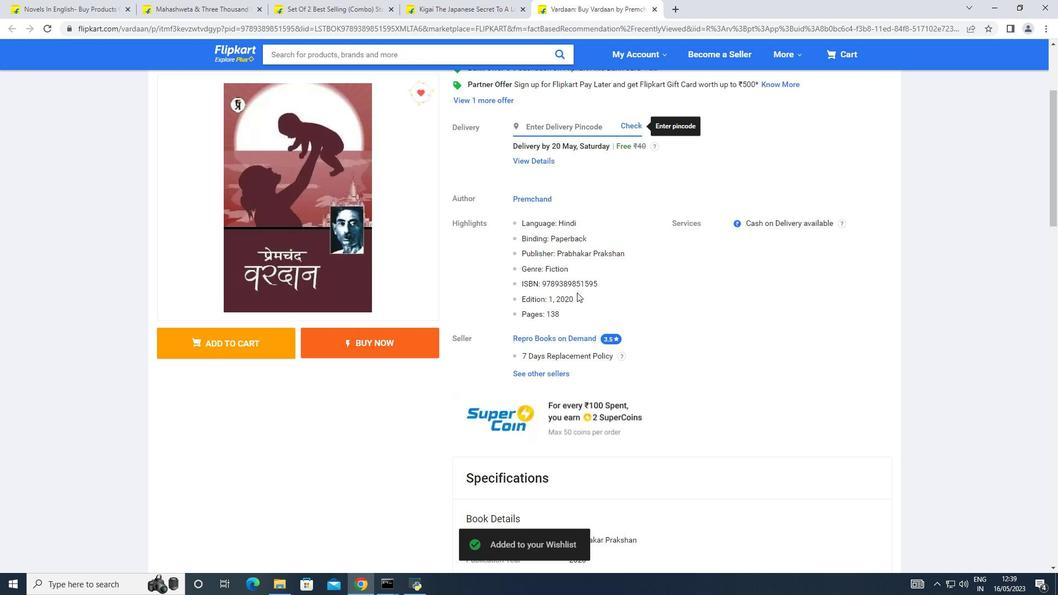 
Action: Mouse scrolled (598, 331) with delta (0, 0)
Screenshot: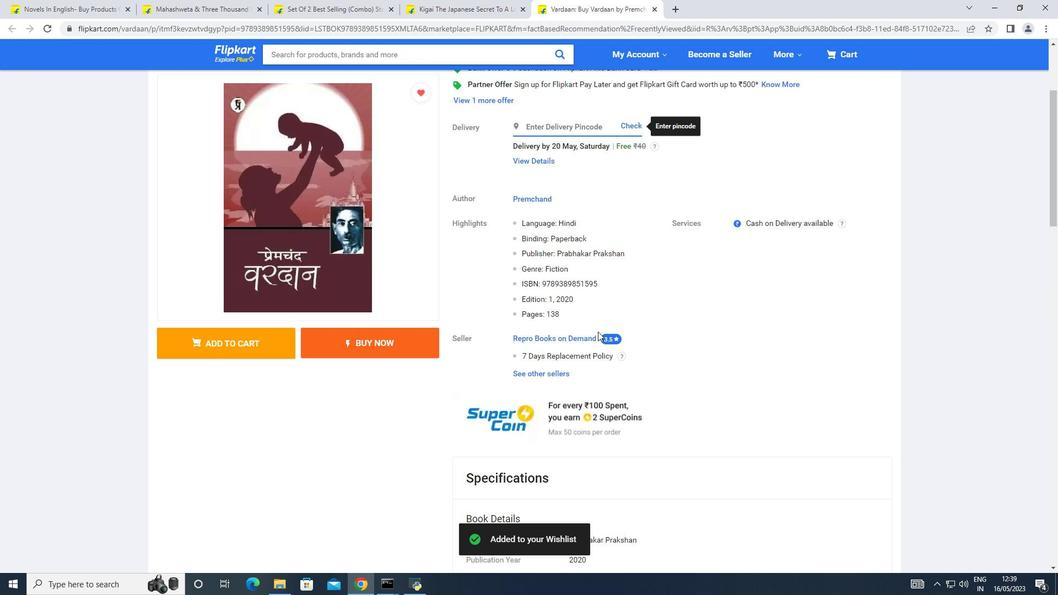 
Action: Mouse scrolled (598, 331) with delta (0, 0)
Screenshot: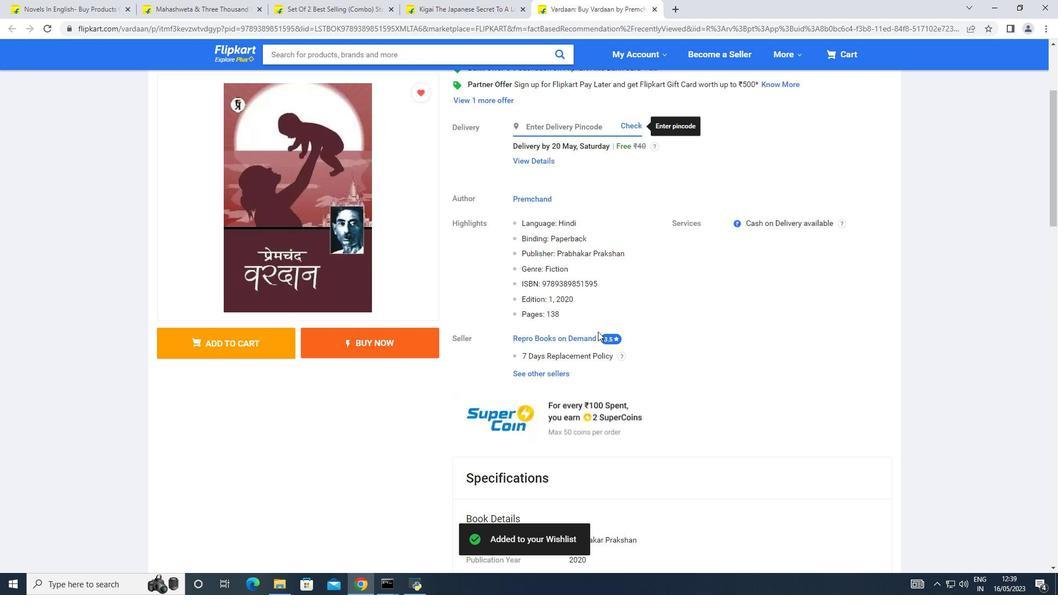 
Action: Mouse scrolled (598, 331) with delta (0, 0)
Screenshot: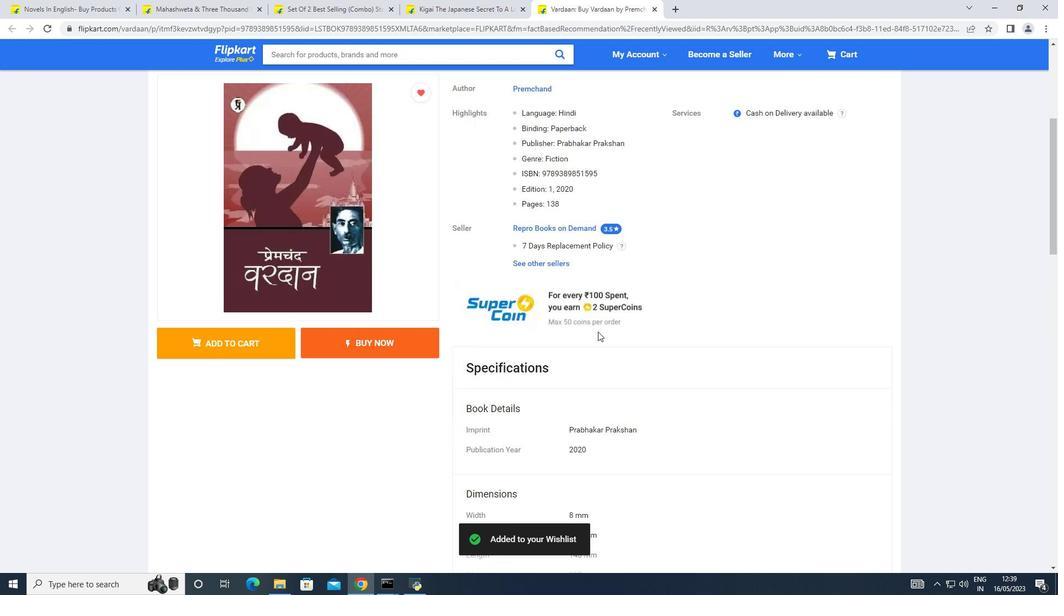
Action: Mouse scrolled (598, 331) with delta (0, 0)
Screenshot: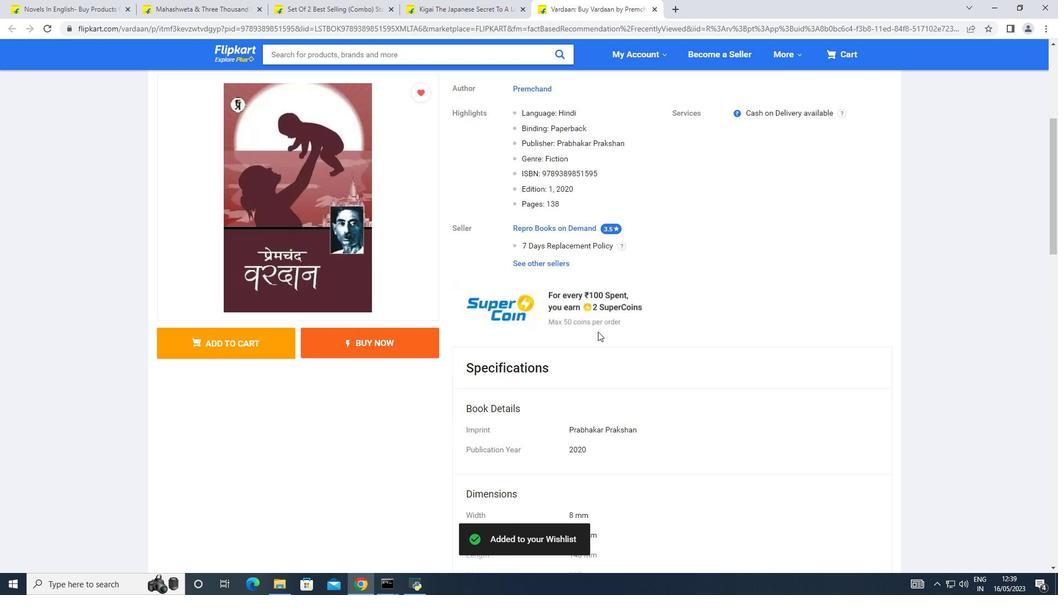
Action: Mouse scrolled (598, 331) with delta (0, 0)
Screenshot: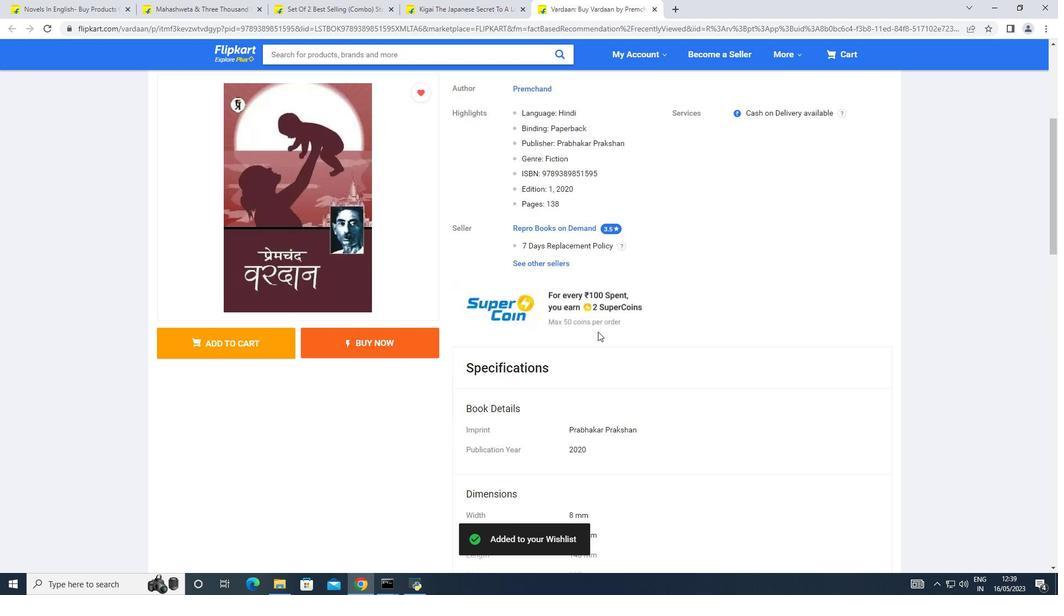 
Action: Mouse scrolled (598, 331) with delta (0, 0)
Screenshot: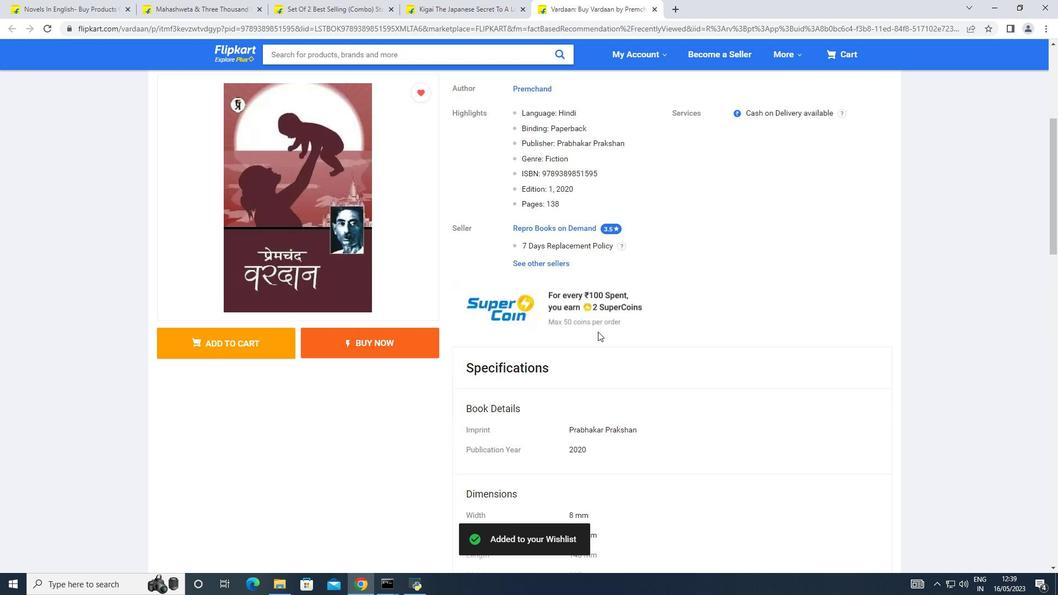
Action: Mouse scrolled (598, 331) with delta (0, 0)
Screenshot: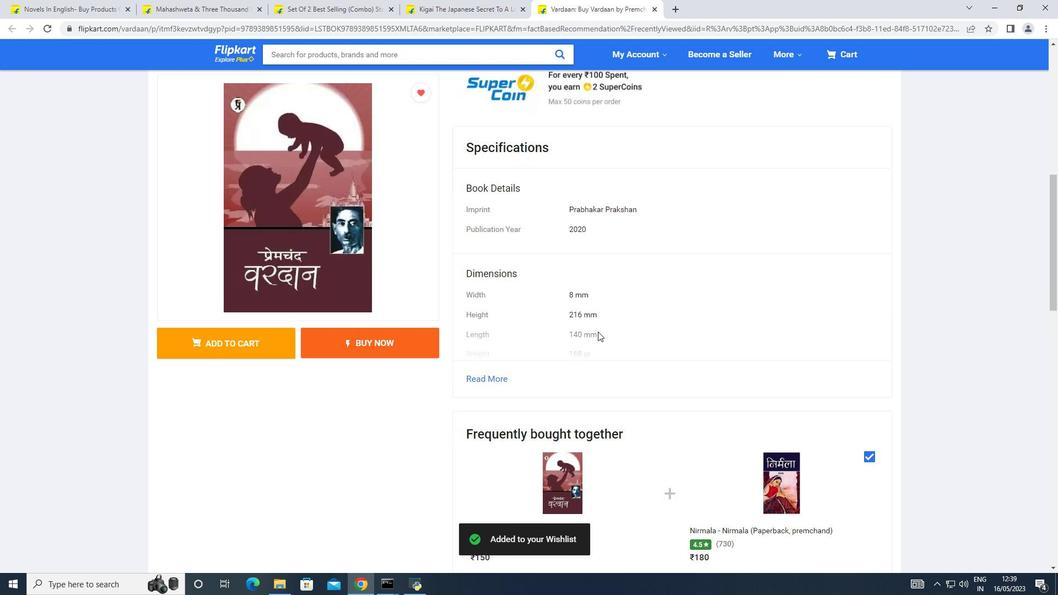 
Action: Mouse scrolled (598, 331) with delta (0, 0)
Screenshot: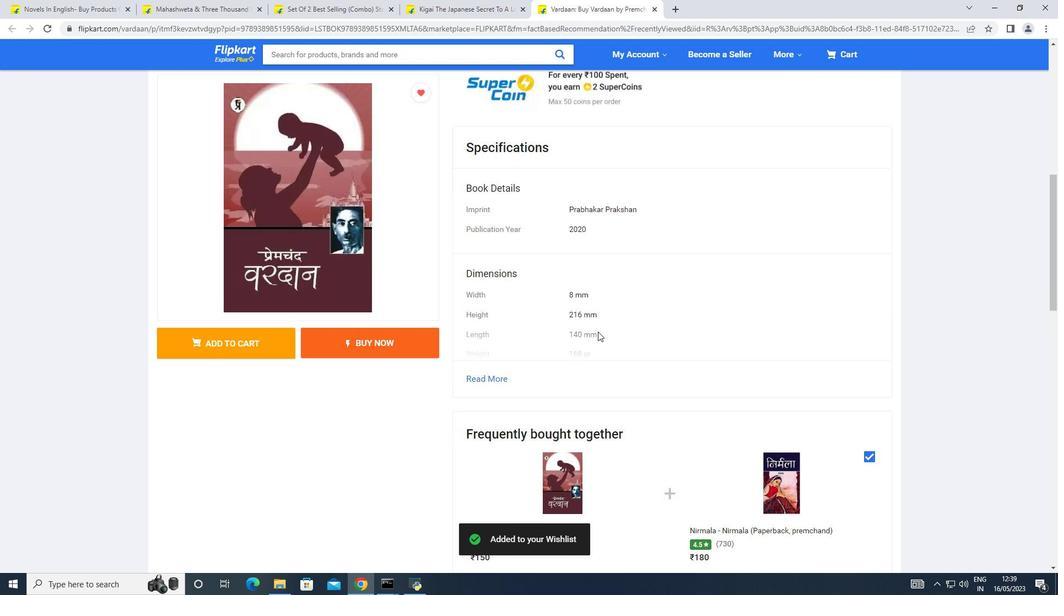 
Action: Mouse moved to (782, 375)
Screenshot: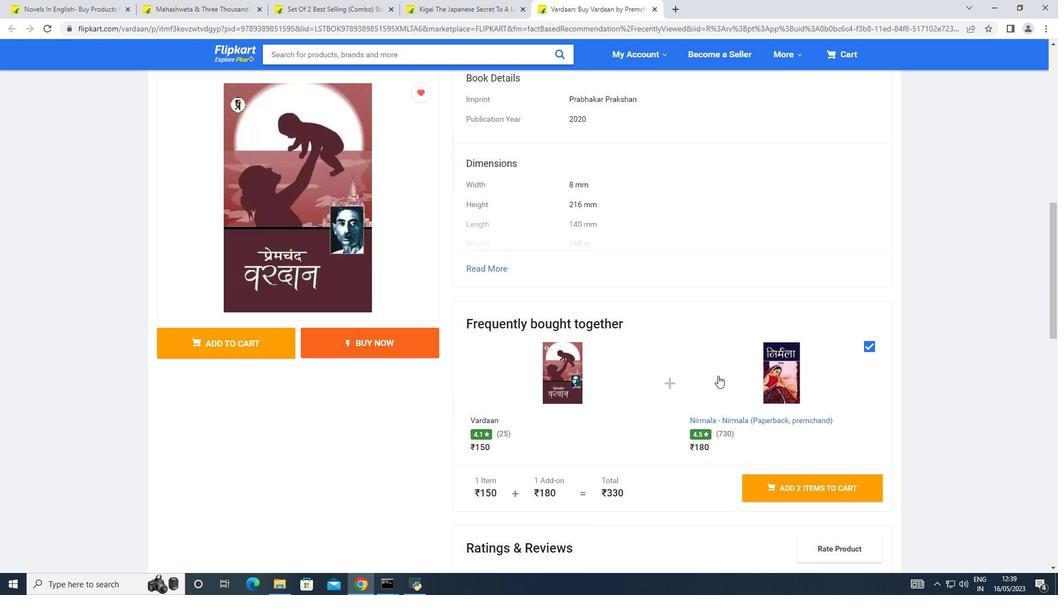 
Action: Mouse pressed left at (782, 375)
Screenshot: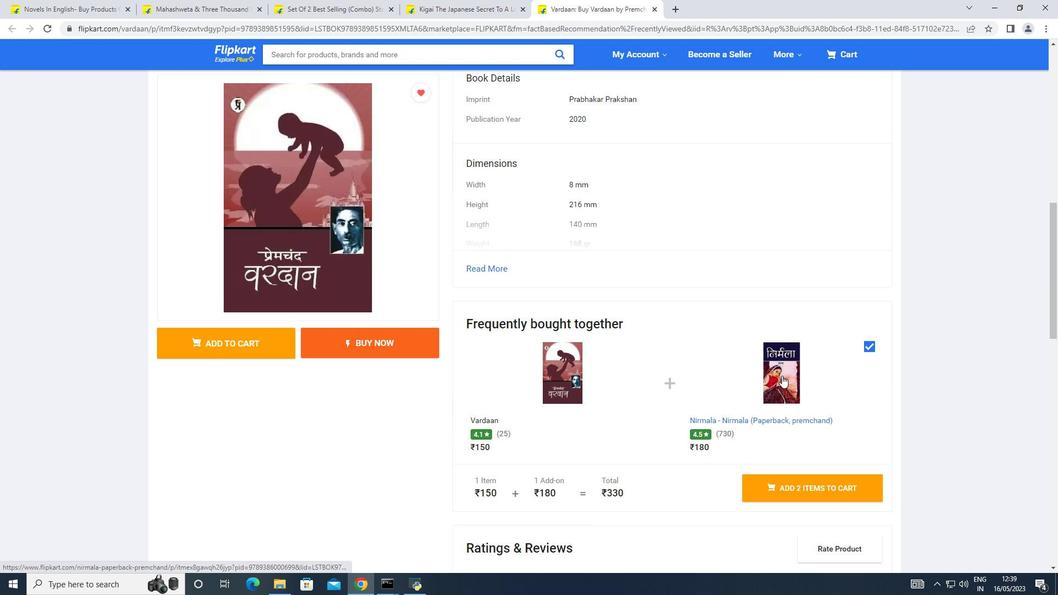 
Action: Mouse moved to (673, 369)
Screenshot: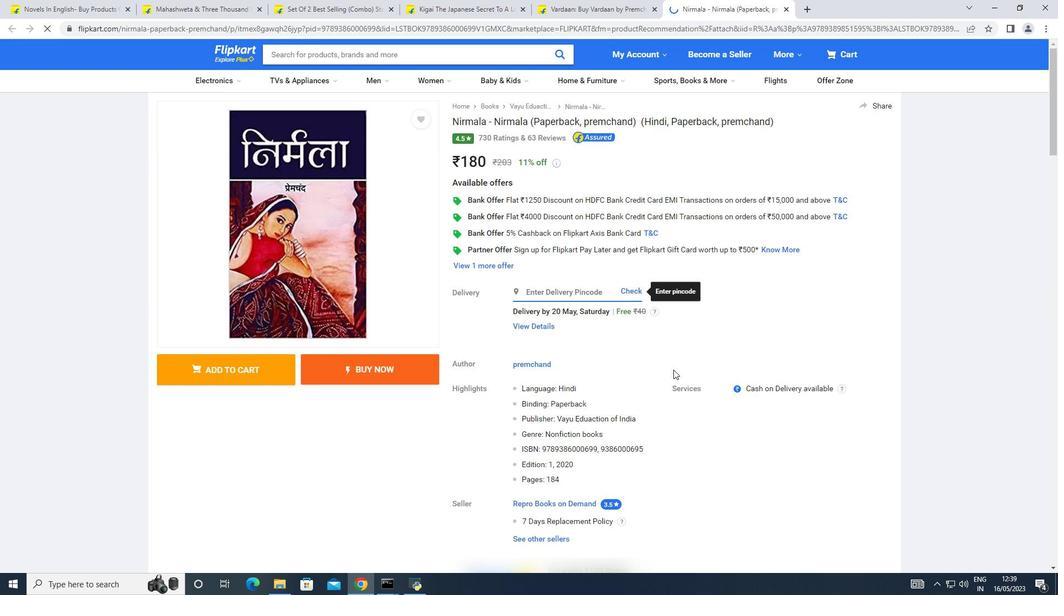 
Action: Mouse scrolled (673, 369) with delta (0, 0)
Screenshot: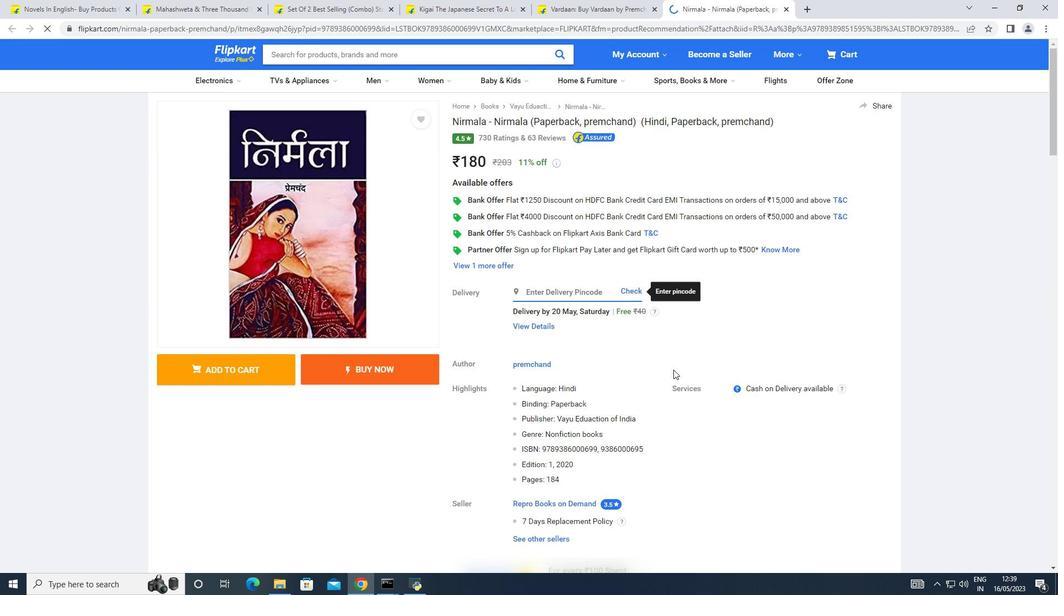 
Action: Mouse scrolled (673, 369) with delta (0, 0)
Screenshot: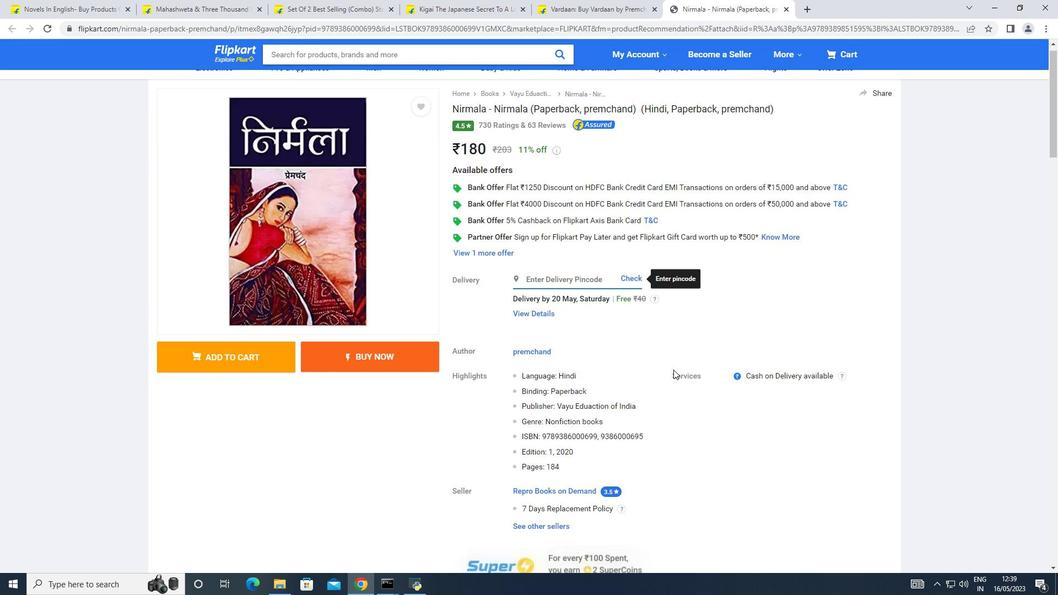 
Action: Mouse moved to (420, 96)
Screenshot: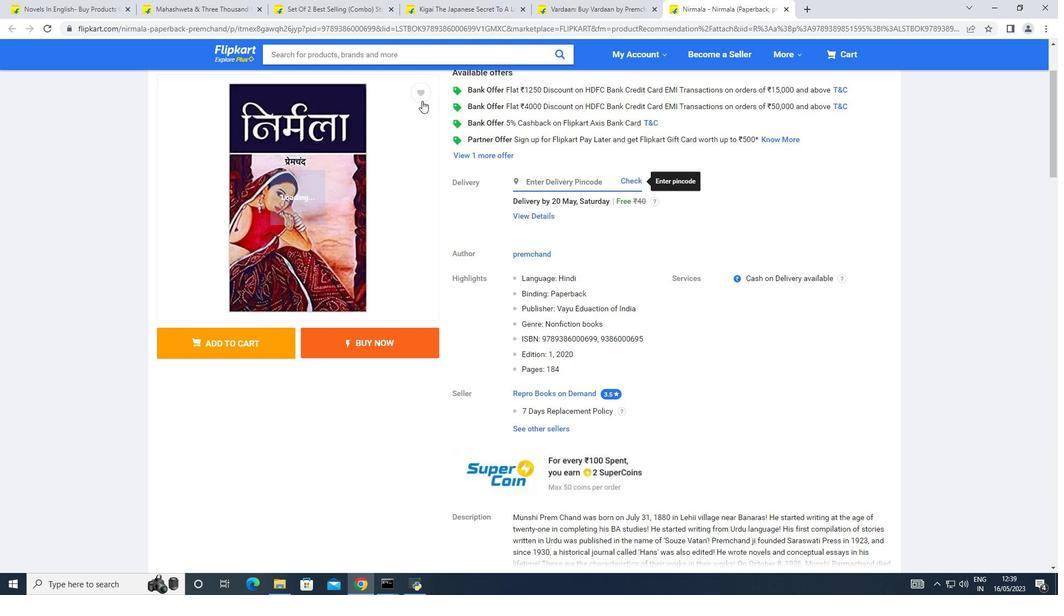 
Action: Mouse pressed left at (420, 96)
Screenshot: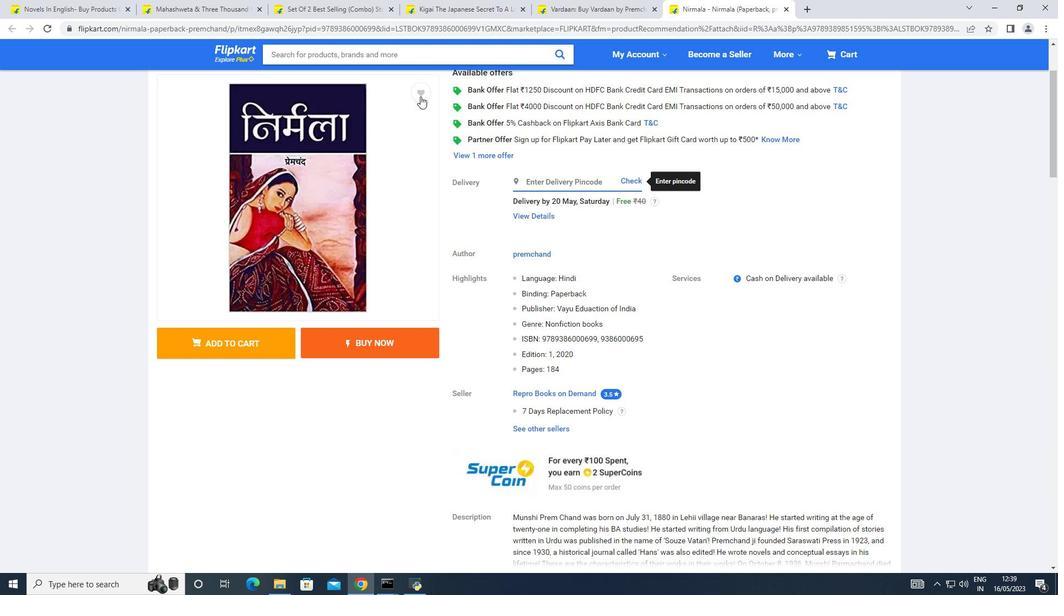 
Action: Mouse moved to (638, 62)
Screenshot: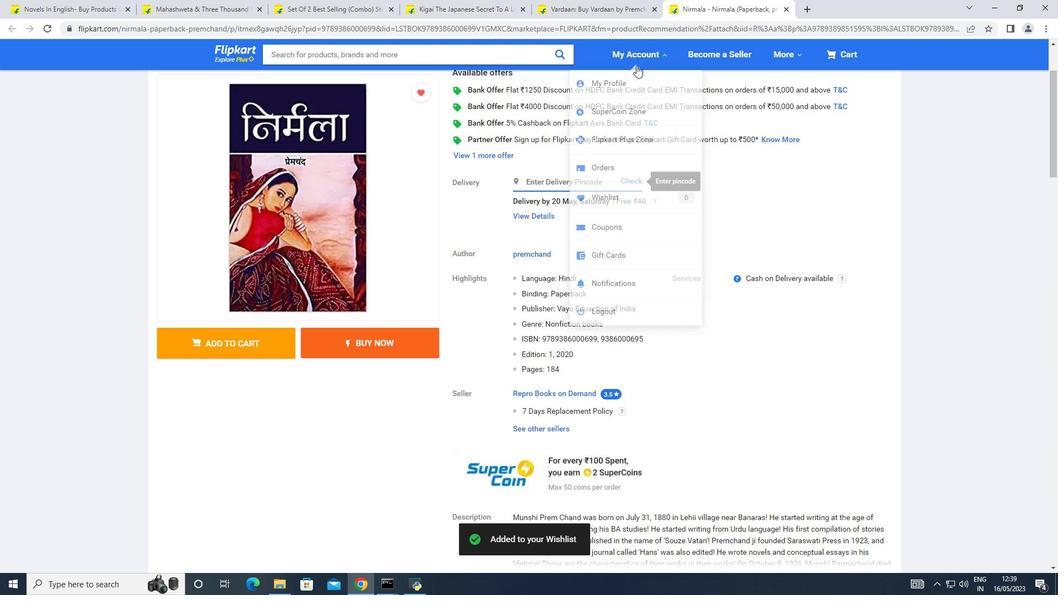 
Action: Mouse pressed left at (638, 62)
Screenshot: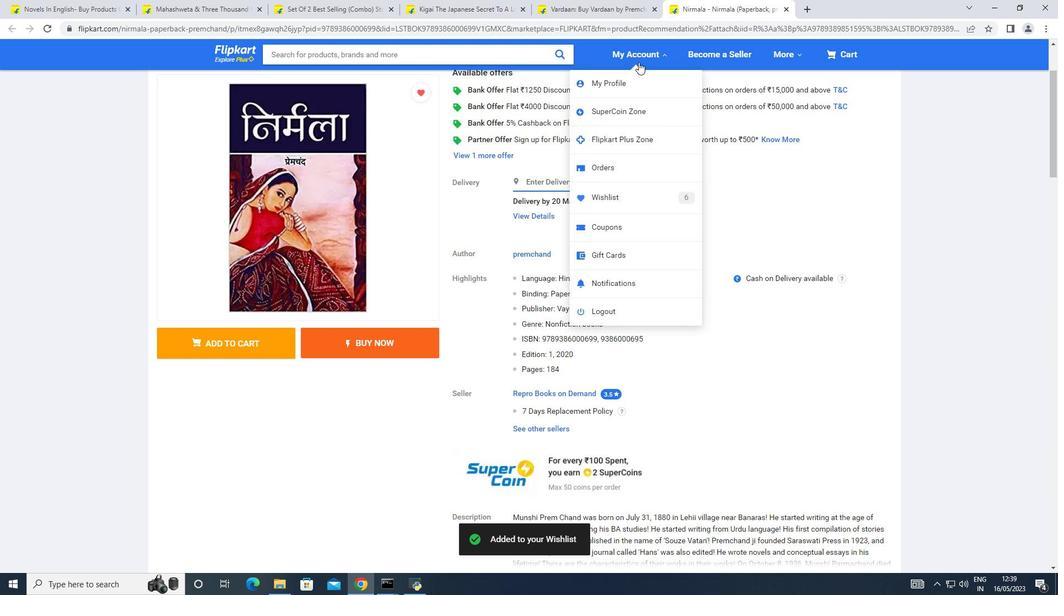 
Action: Mouse pressed left at (638, 62)
Screenshot: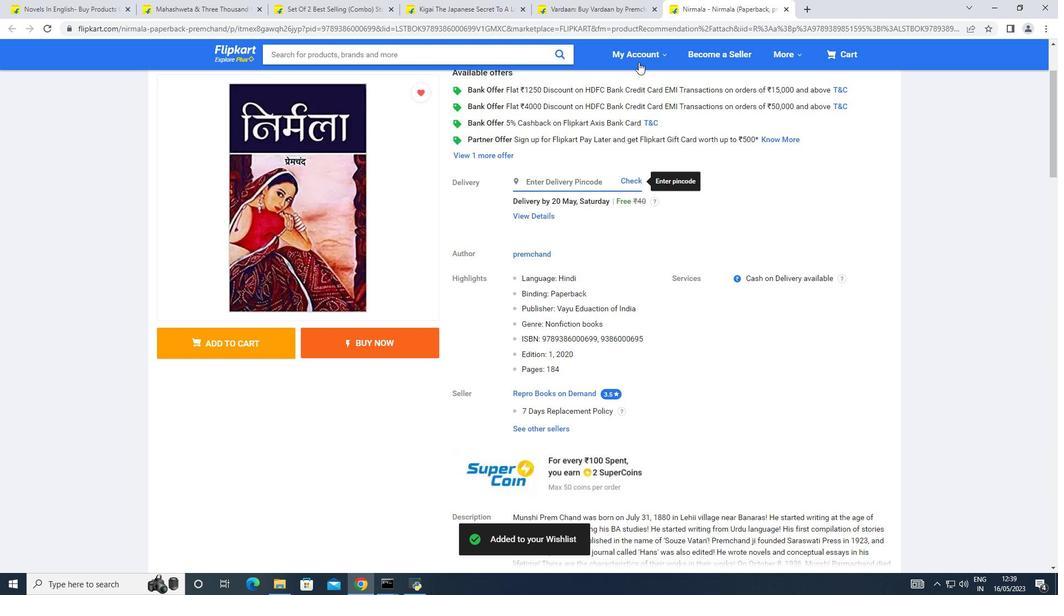 
Action: Mouse moved to (638, 203)
Screenshot: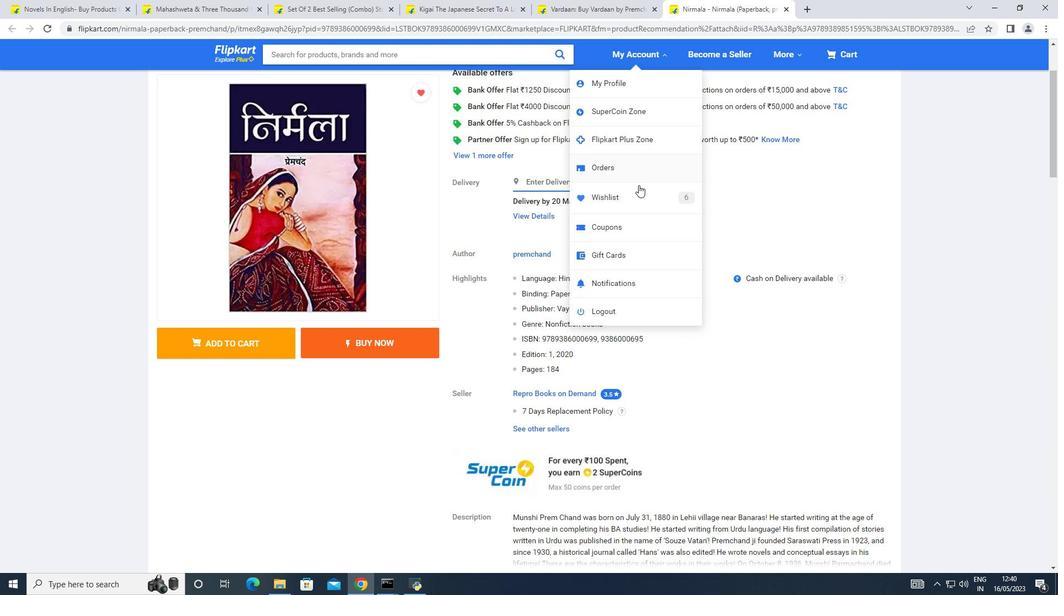 
Action: Mouse pressed left at (638, 203)
Screenshot: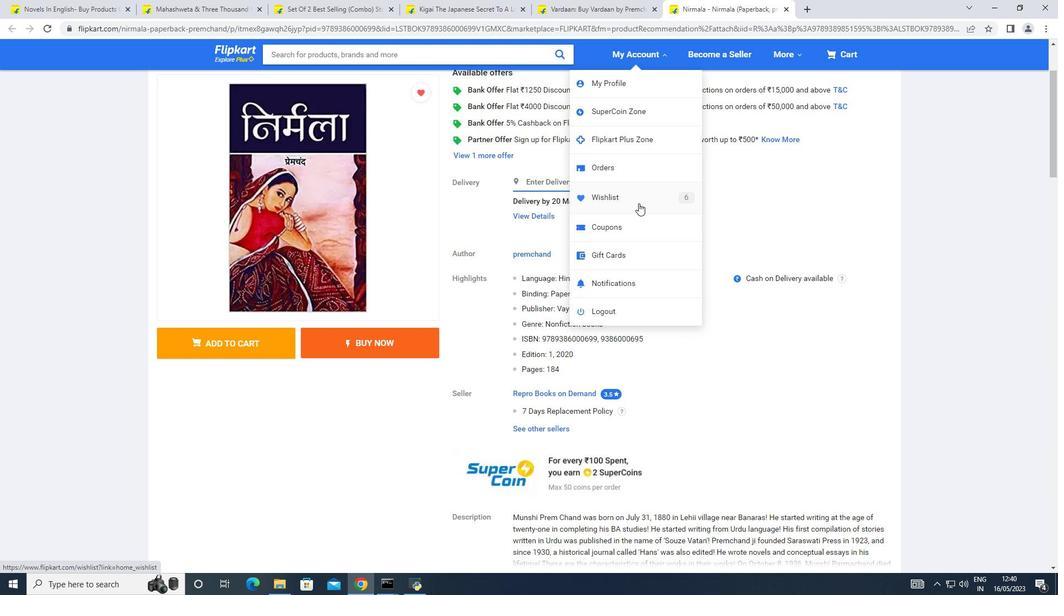 
Action: Mouse moved to (675, 339)
Screenshot: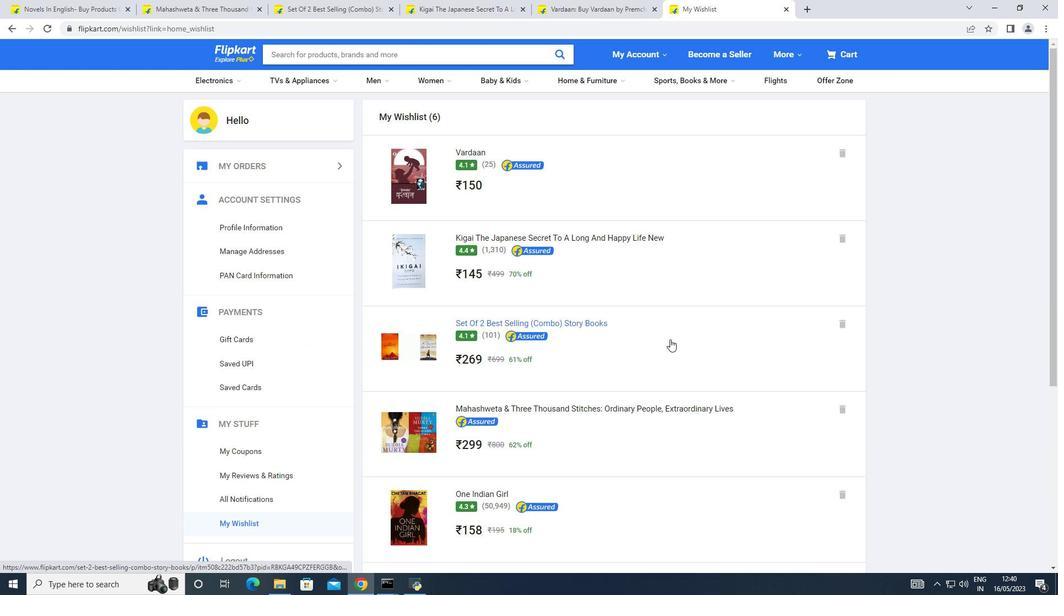 
Action: Mouse scrolled (675, 338) with delta (0, 0)
Screenshot: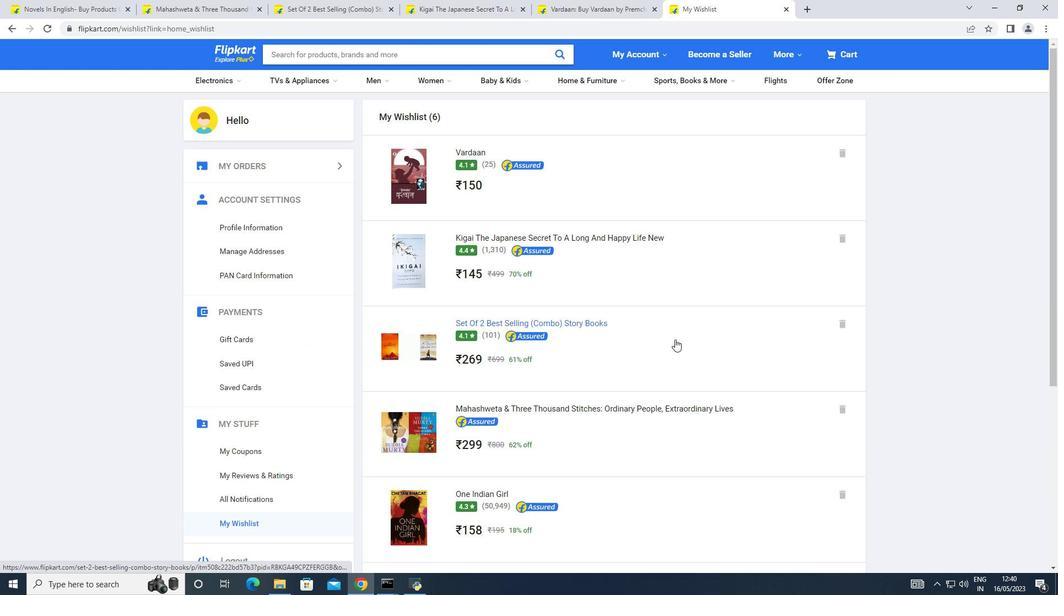
Action: Mouse scrolled (675, 338) with delta (0, 0)
Screenshot: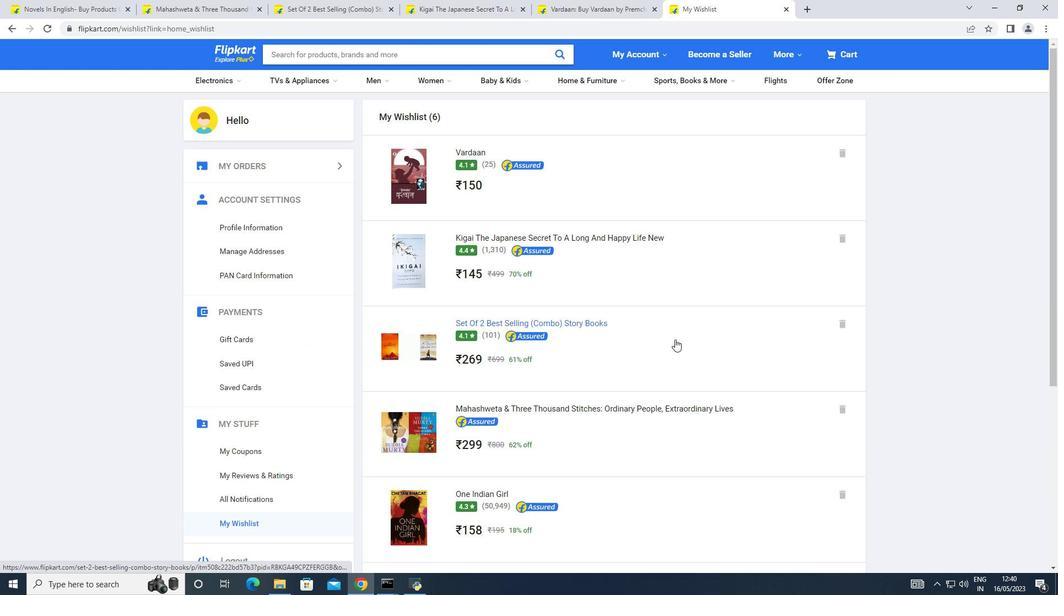 
Action: Mouse scrolled (675, 338) with delta (0, 0)
Screenshot: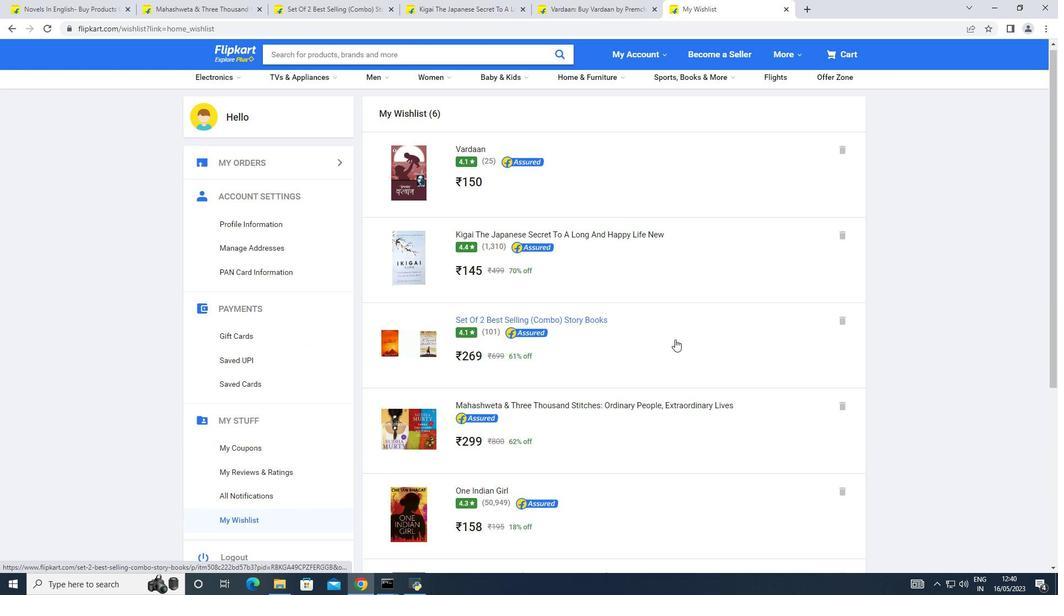 
Action: Mouse moved to (676, 339)
Screenshot: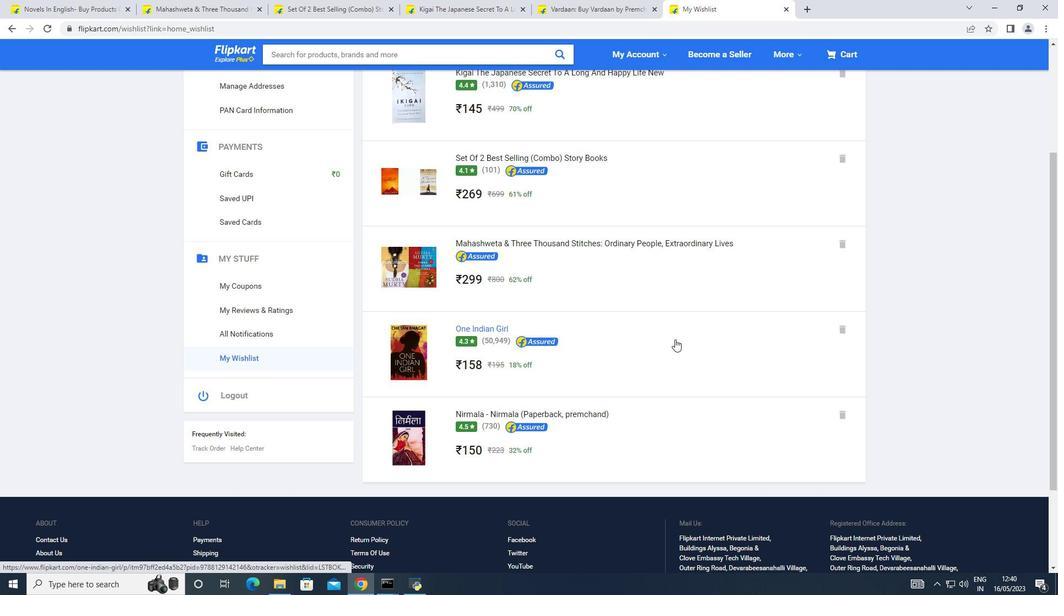 
Action: Mouse scrolled (676, 340) with delta (0, 0)
Screenshot: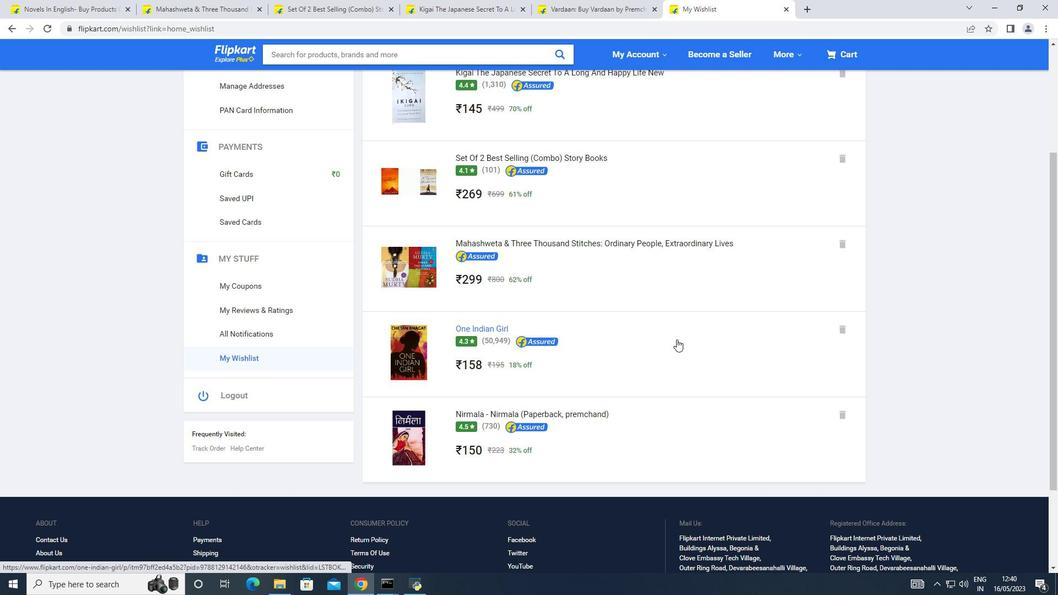 
Action: Mouse scrolled (676, 340) with delta (0, 0)
Screenshot: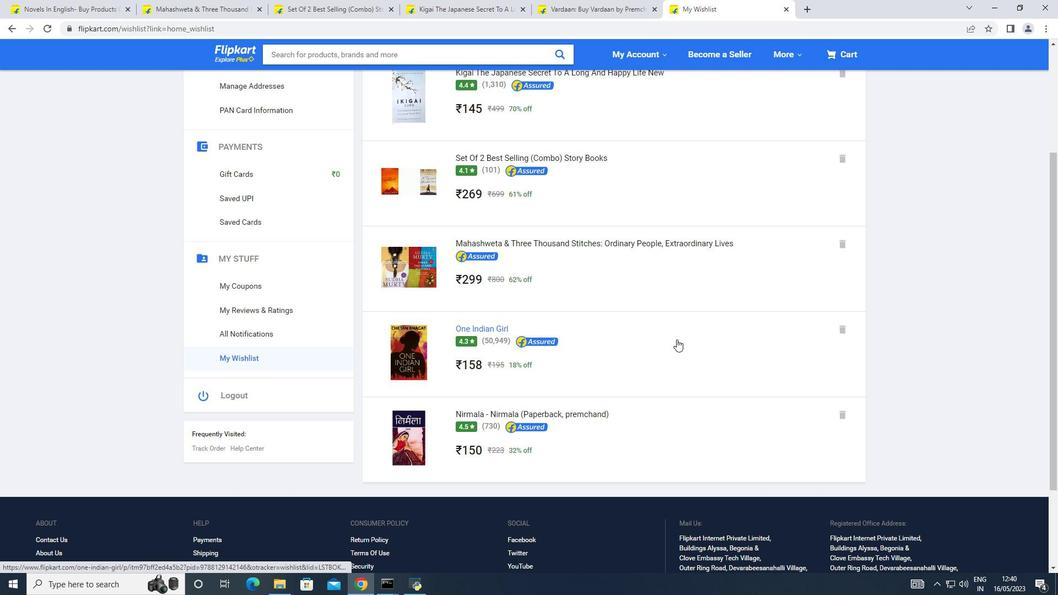 
Action: Mouse scrolled (676, 340) with delta (0, 0)
Screenshot: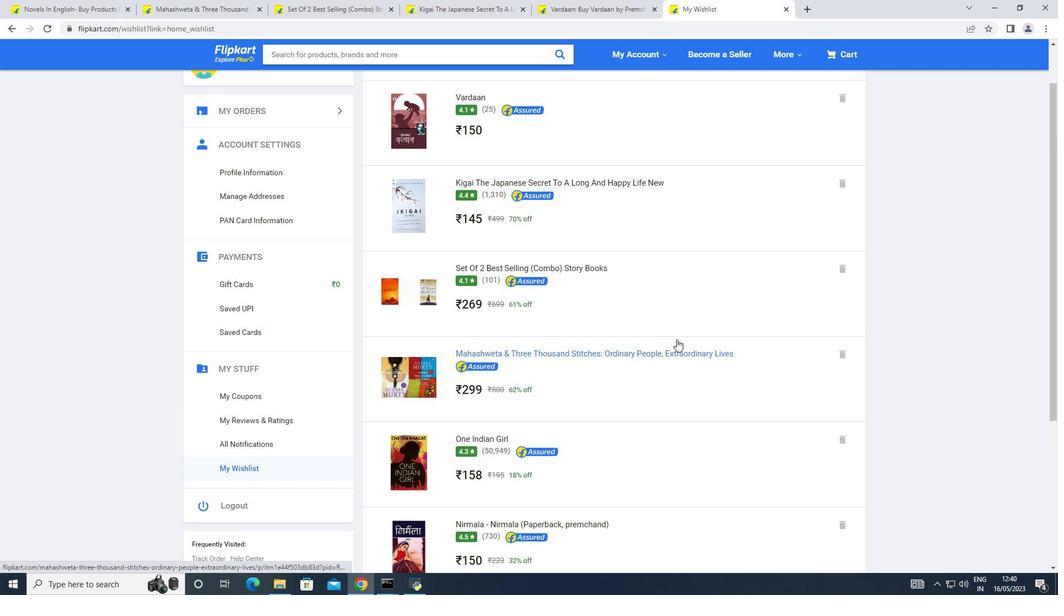 
Action: Mouse scrolled (676, 340) with delta (0, 0)
Screenshot: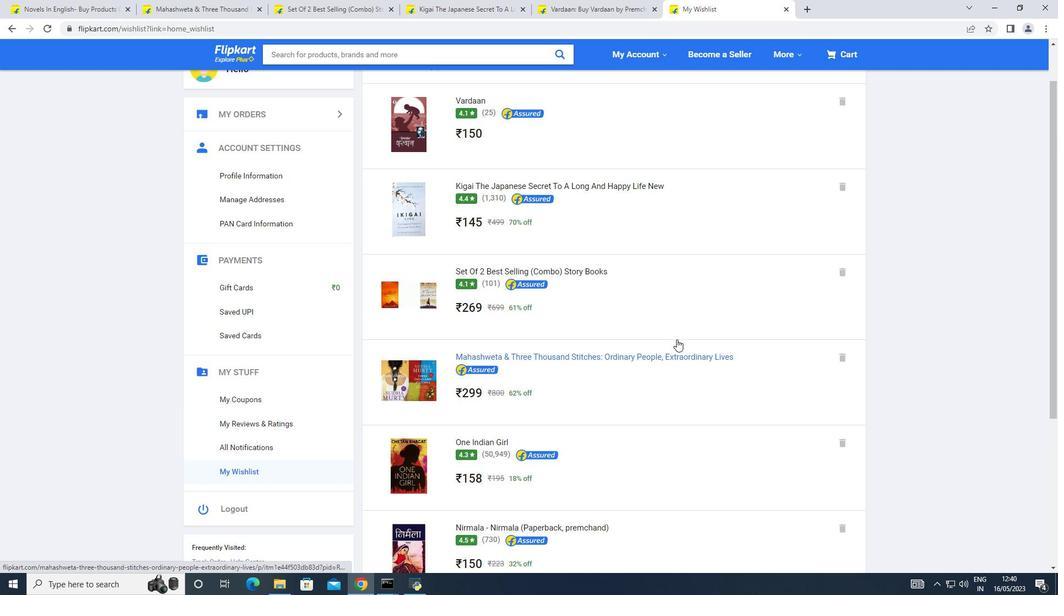 
Action: Mouse scrolled (676, 338) with delta (0, 0)
Screenshot: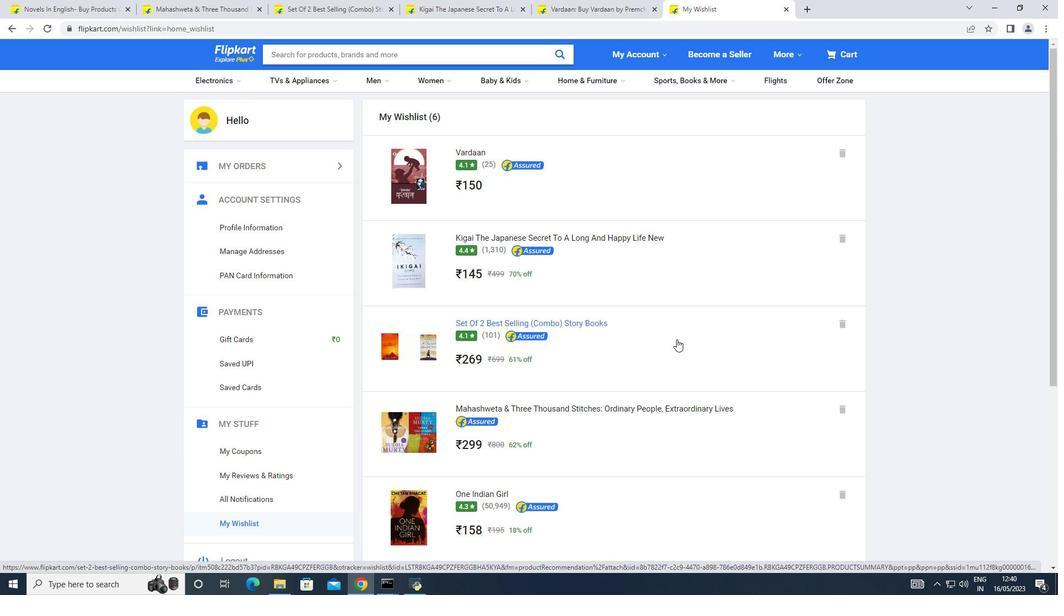 
Action: Mouse scrolled (676, 338) with delta (0, 0)
Screenshot: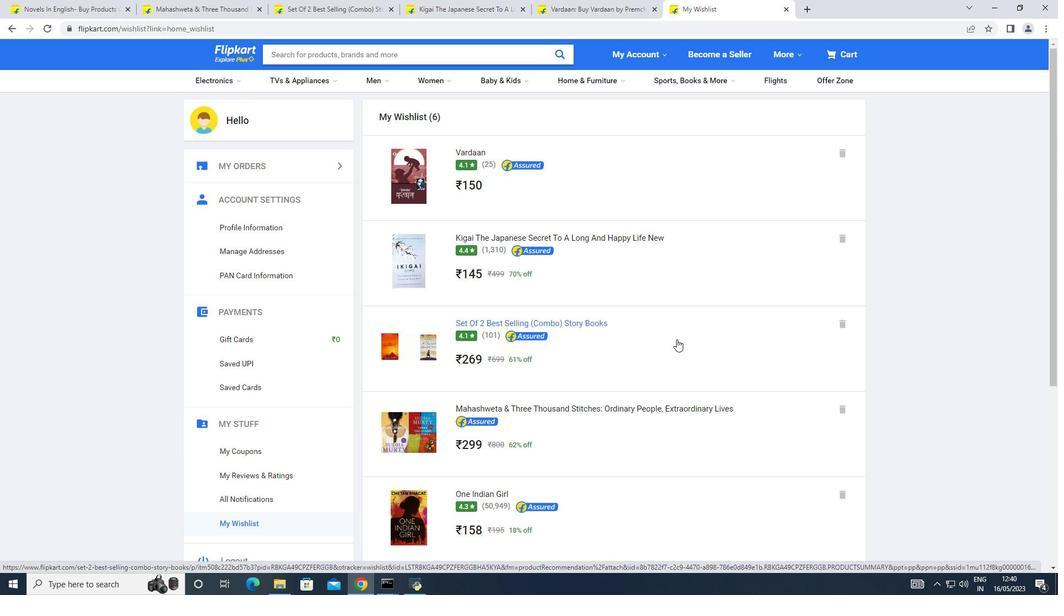 
Action: Mouse scrolled (676, 338) with delta (0, 0)
Screenshot: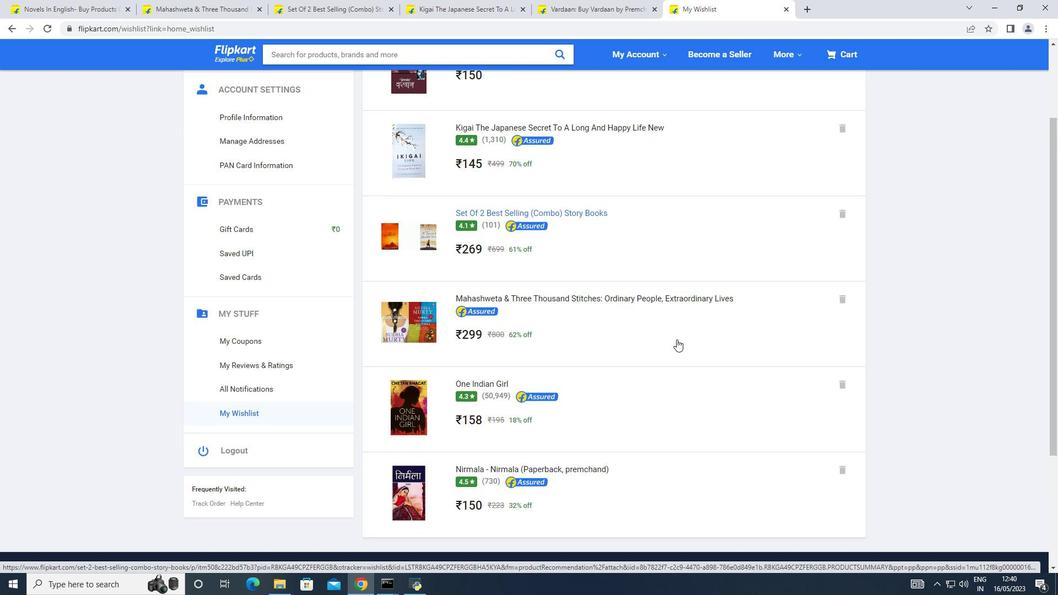 
Action: Mouse scrolled (676, 338) with delta (0, 0)
Screenshot: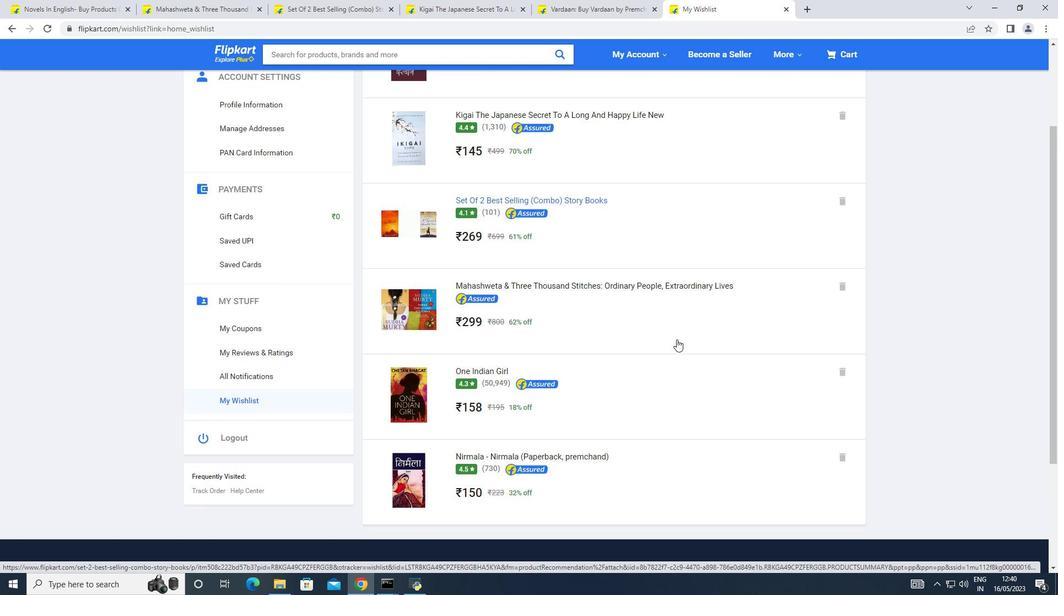 
